 Task: Research new rent appartment in Atlanta, Georgia, to compare modern amenities and finishes.
Action: Mouse moved to (301, 272)
Screenshot: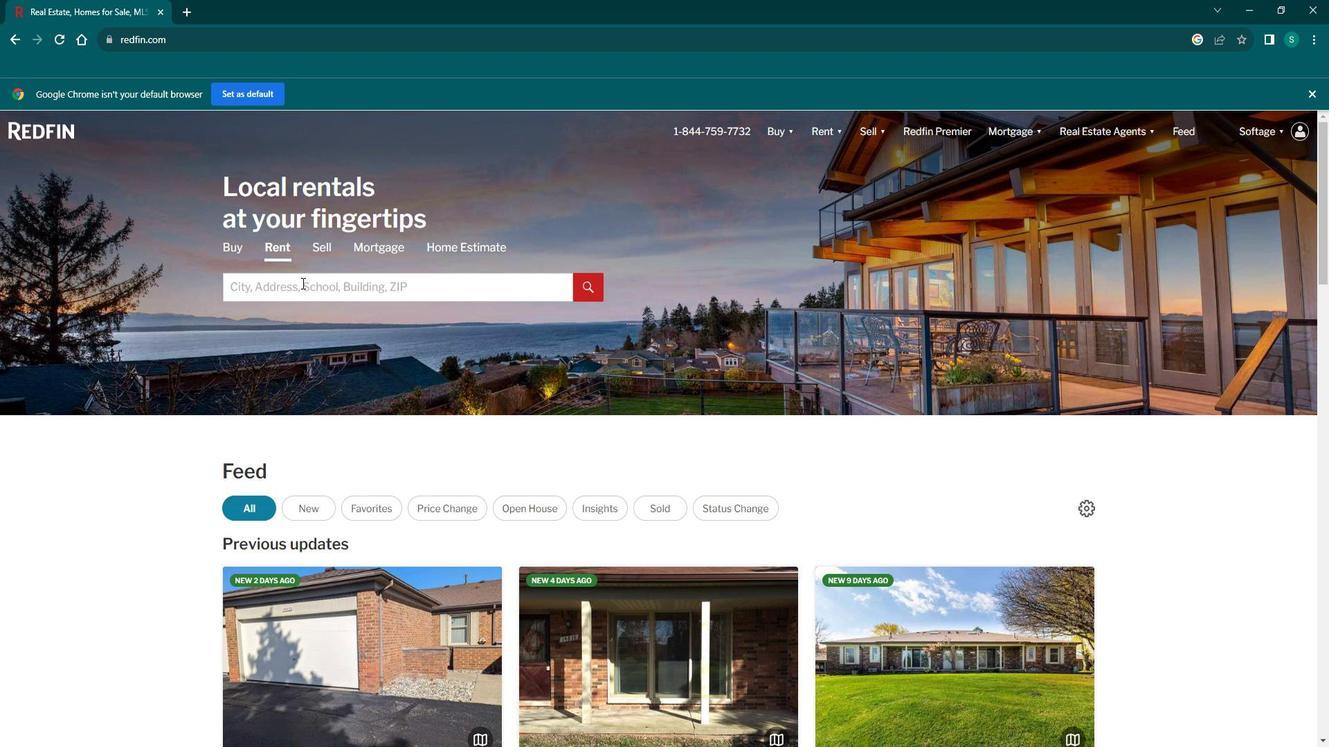 
Action: Mouse pressed left at (301, 272)
Screenshot: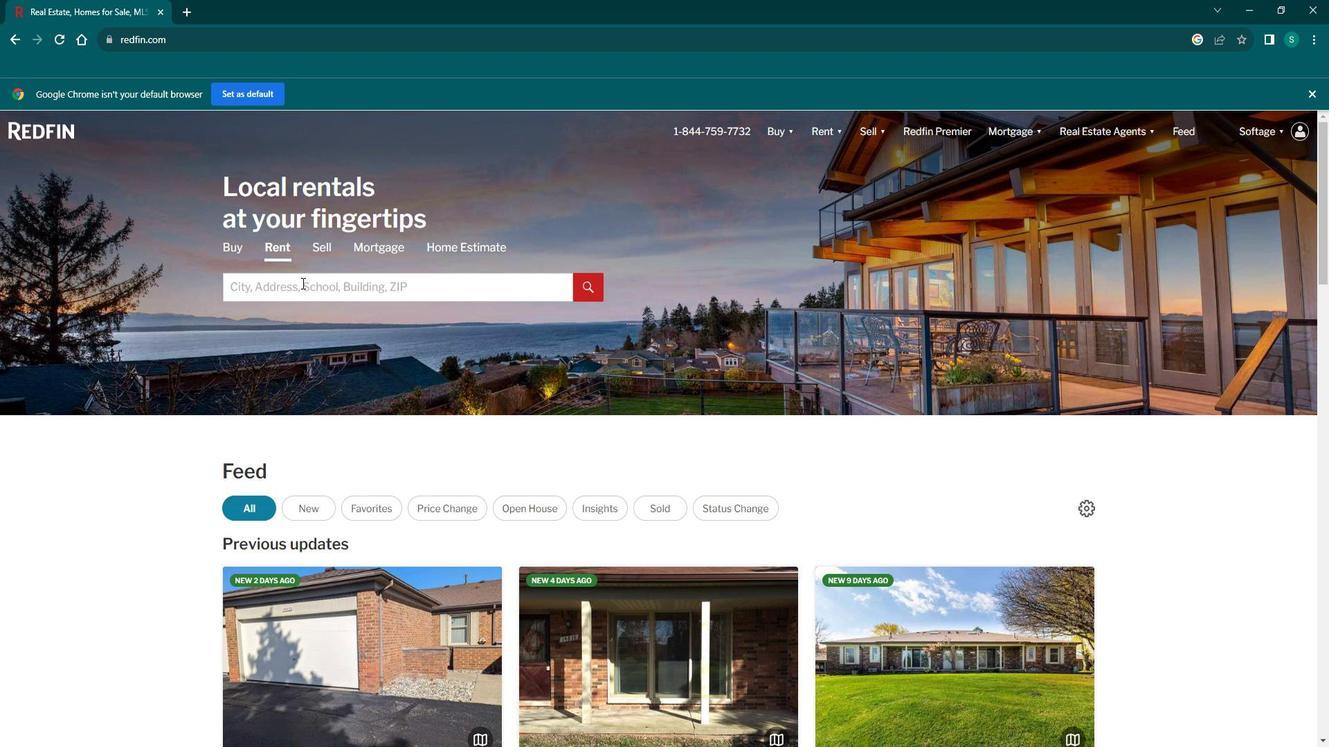 
Action: Key pressed <Key.caps_lock>A<Key.caps_lock>tlants<Key.backspace>a,<Key.caps_lock>G<Key.caps_lock>eorgia<Key.enter>
Screenshot: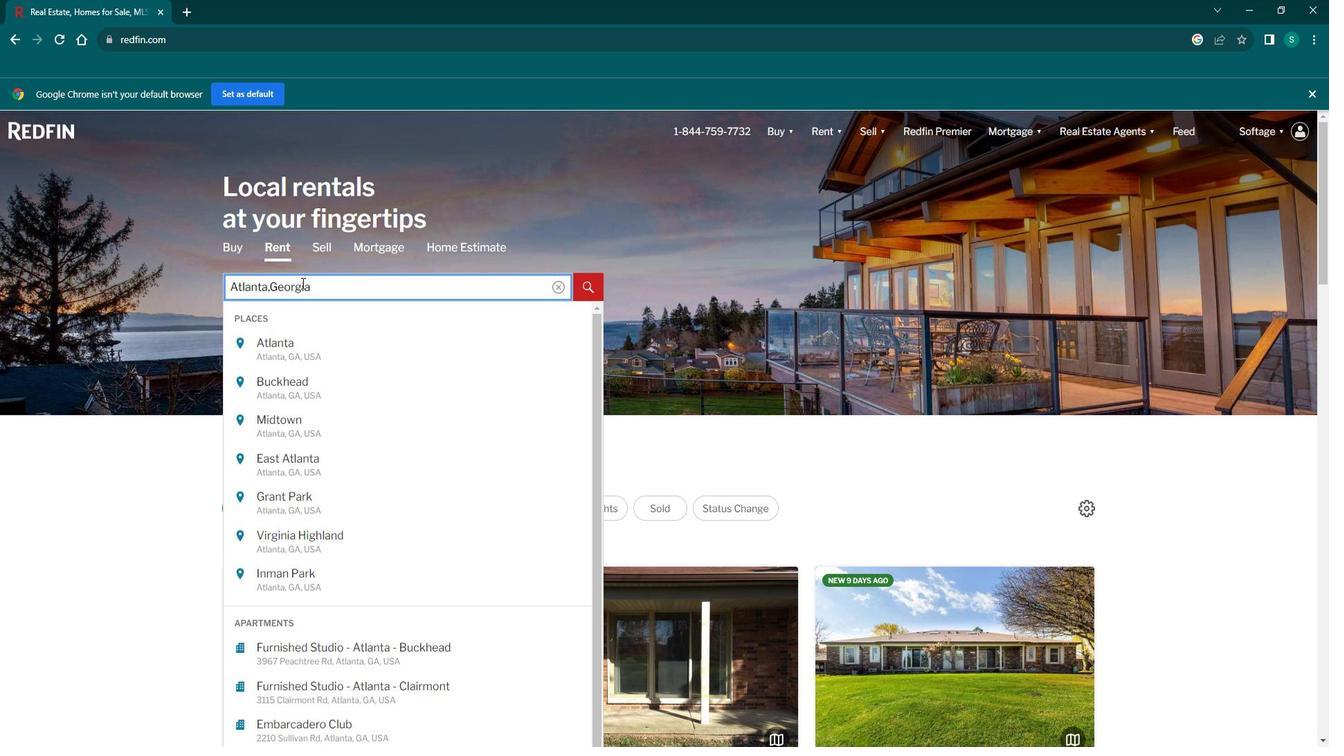 
Action: Mouse moved to (1183, 187)
Screenshot: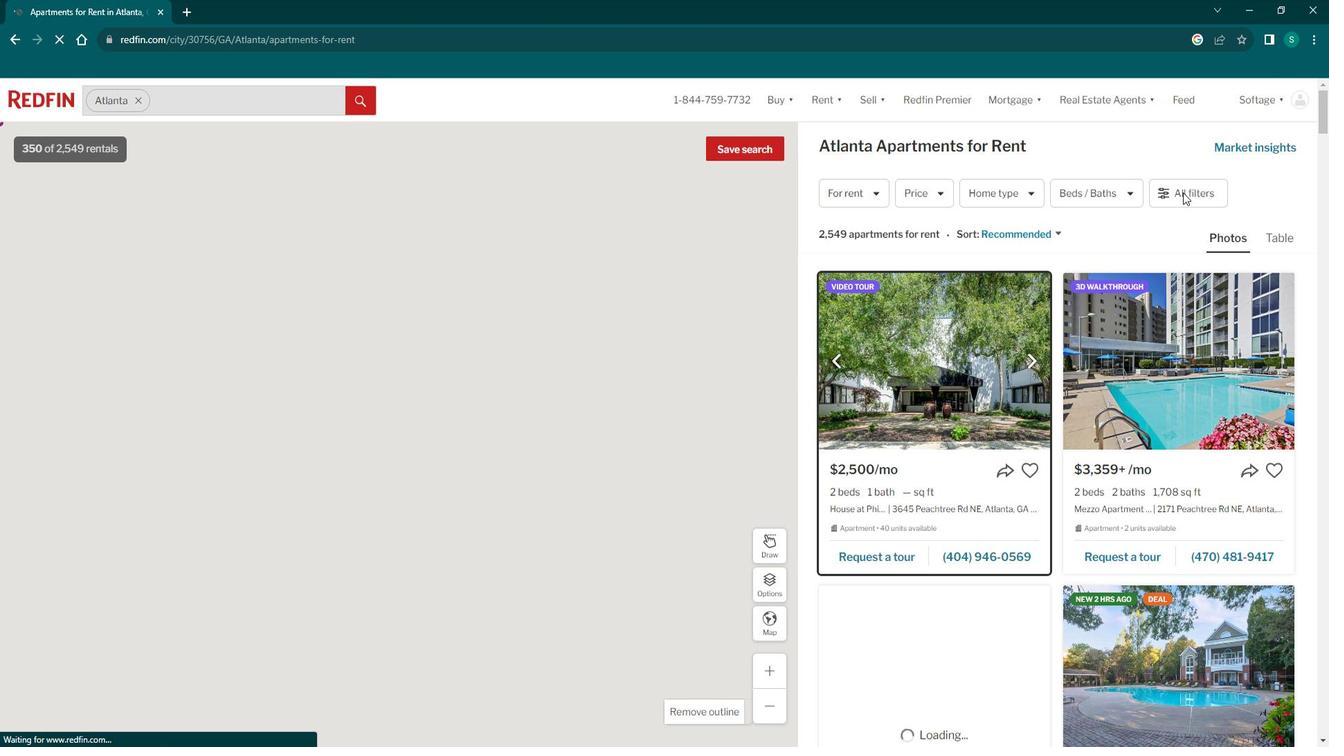 
Action: Mouse pressed left at (1183, 187)
Screenshot: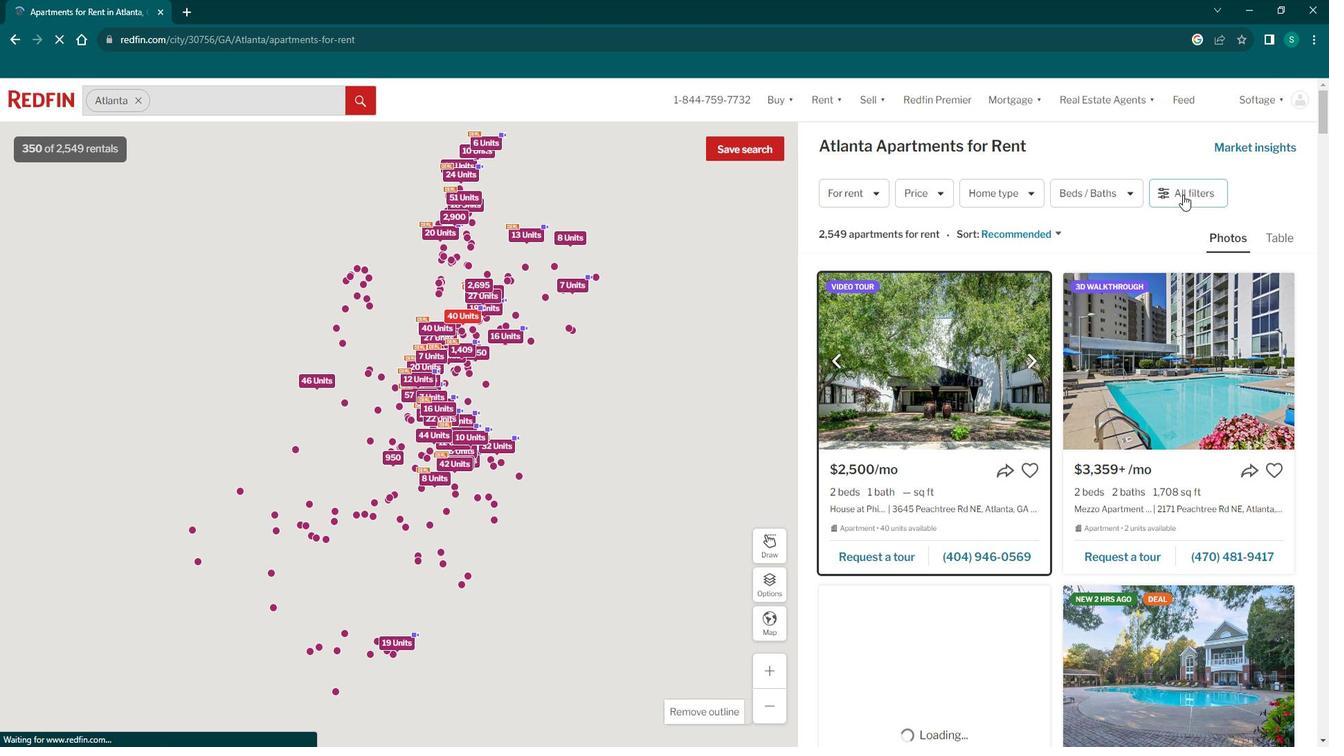 
Action: Mouse moved to (1175, 184)
Screenshot: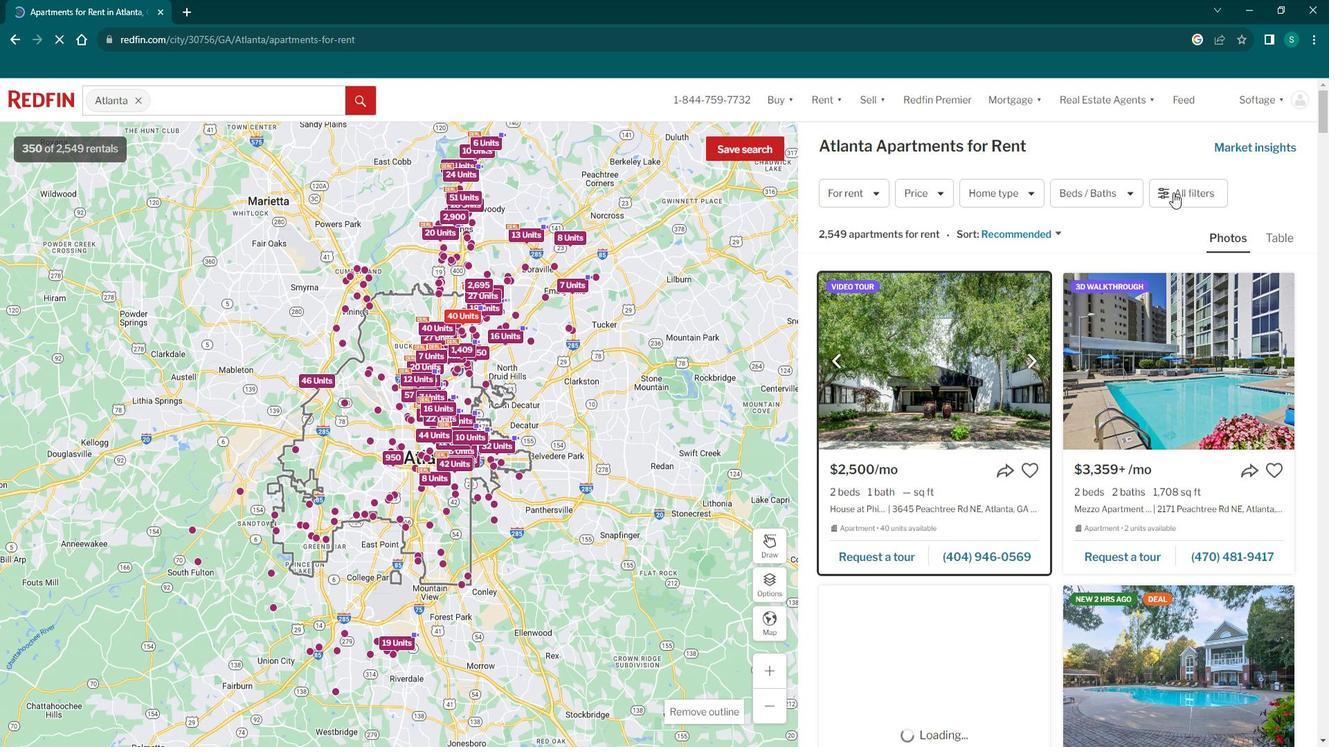 
Action: Mouse pressed left at (1175, 184)
Screenshot: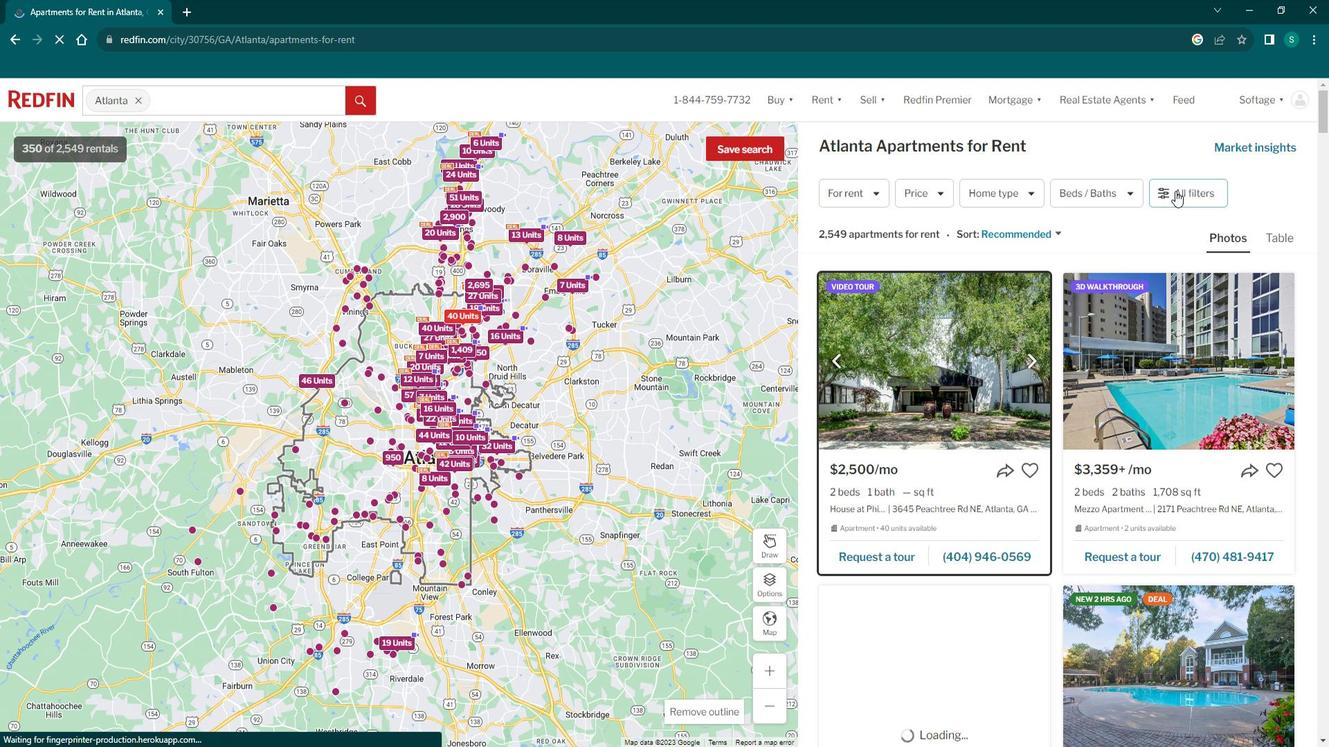 
Action: Mouse moved to (1030, 427)
Screenshot: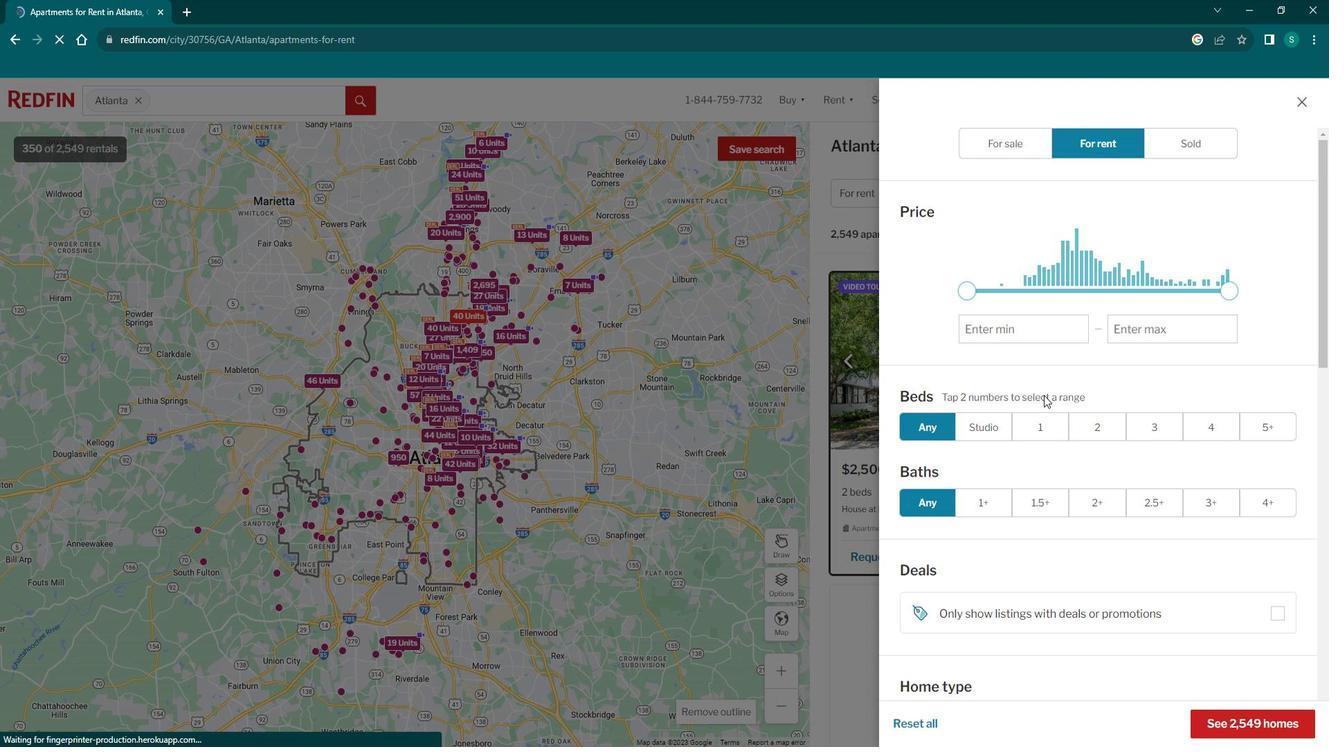 
Action: Mouse scrolled (1030, 427) with delta (0, 0)
Screenshot: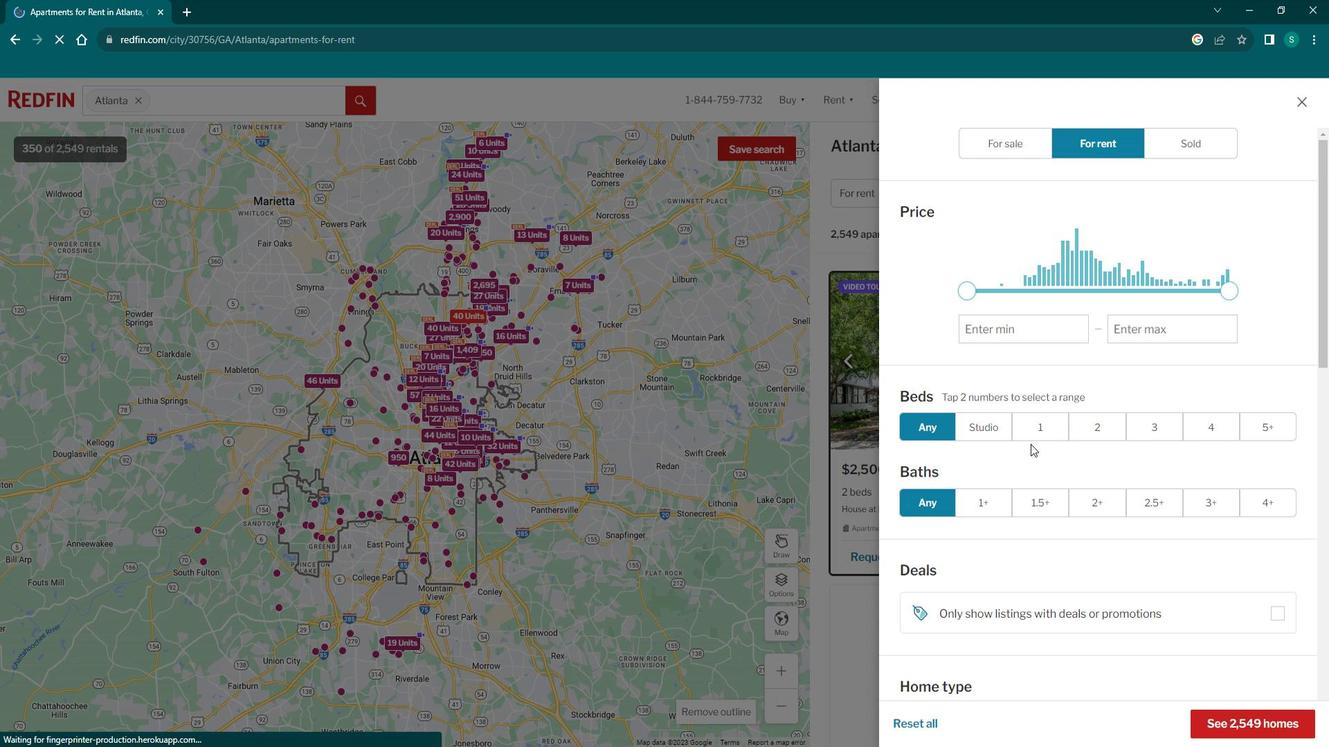 
Action: Mouse scrolled (1030, 427) with delta (0, 0)
Screenshot: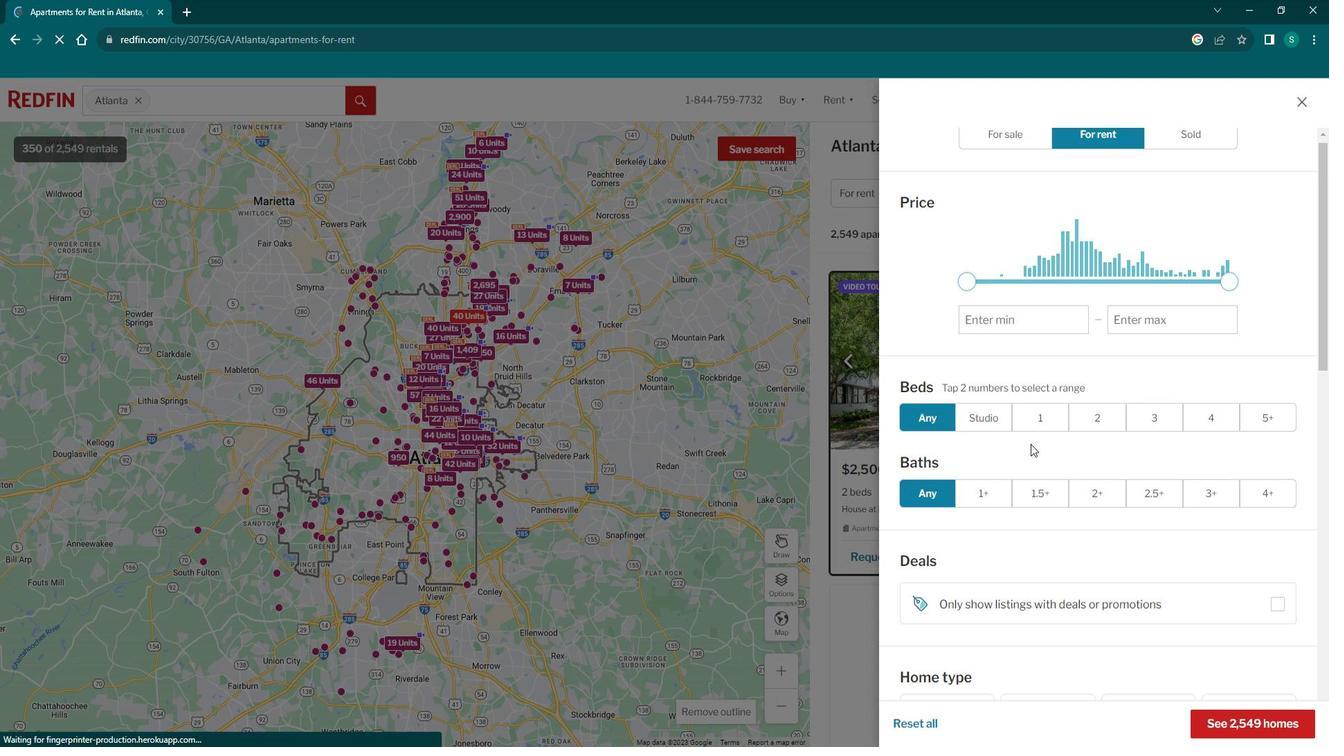 
Action: Mouse scrolled (1030, 427) with delta (0, 0)
Screenshot: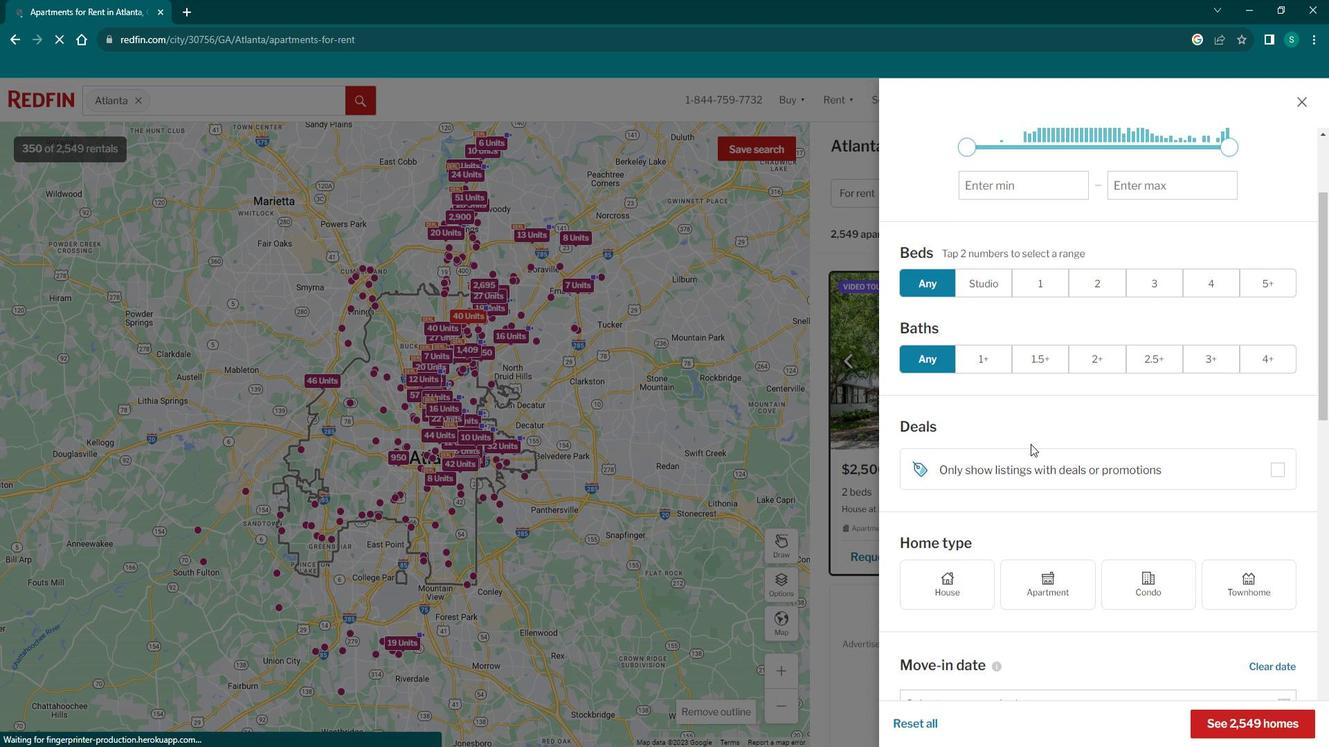 
Action: Mouse moved to (1030, 482)
Screenshot: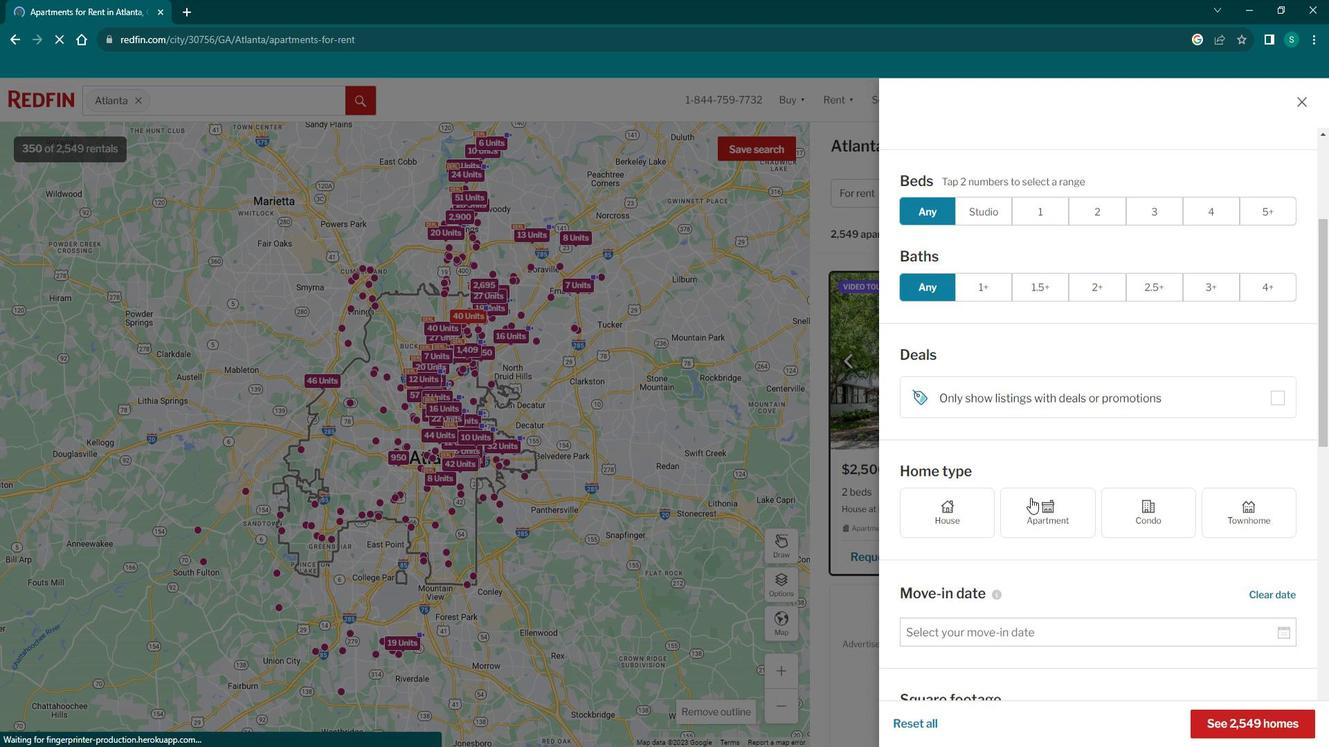 
Action: Mouse pressed left at (1030, 482)
Screenshot: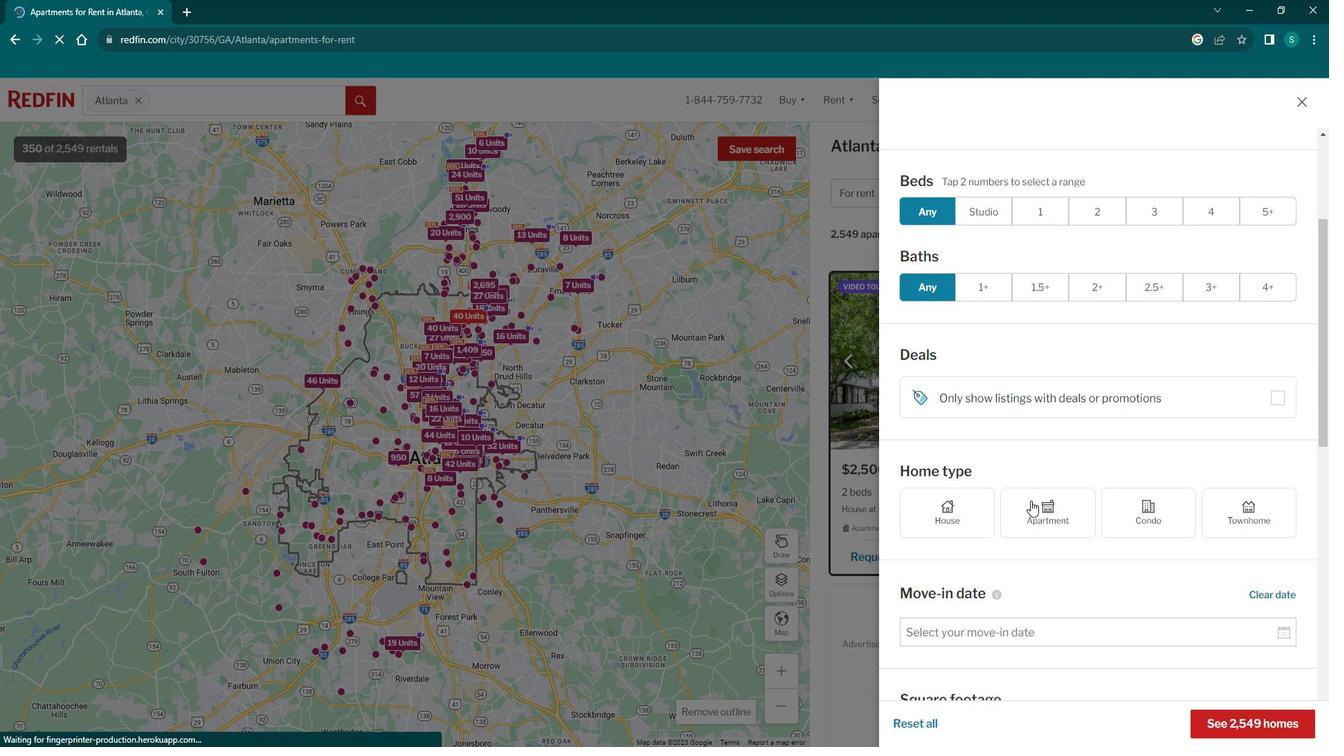 
Action: Mouse moved to (1036, 400)
Screenshot: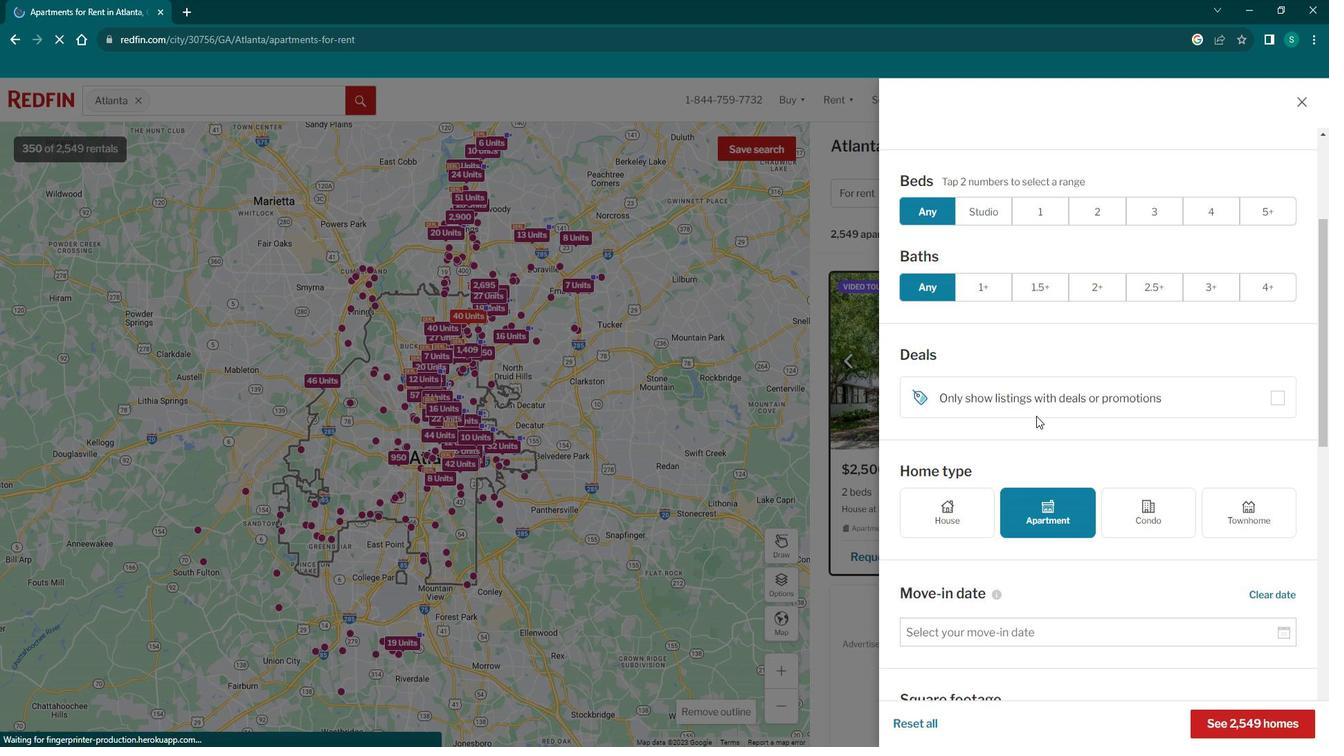 
Action: Mouse scrolled (1036, 401) with delta (0, 0)
Screenshot: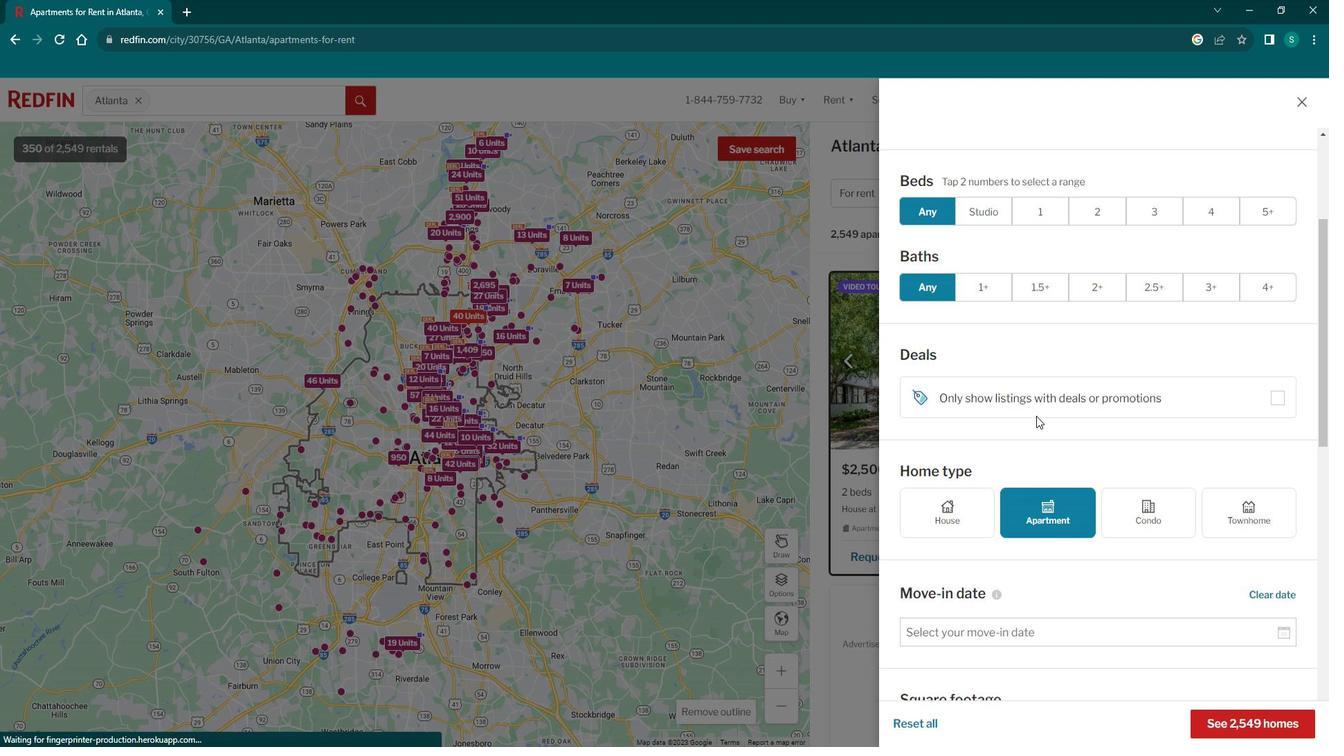 
Action: Mouse scrolled (1036, 400) with delta (0, 0)
Screenshot: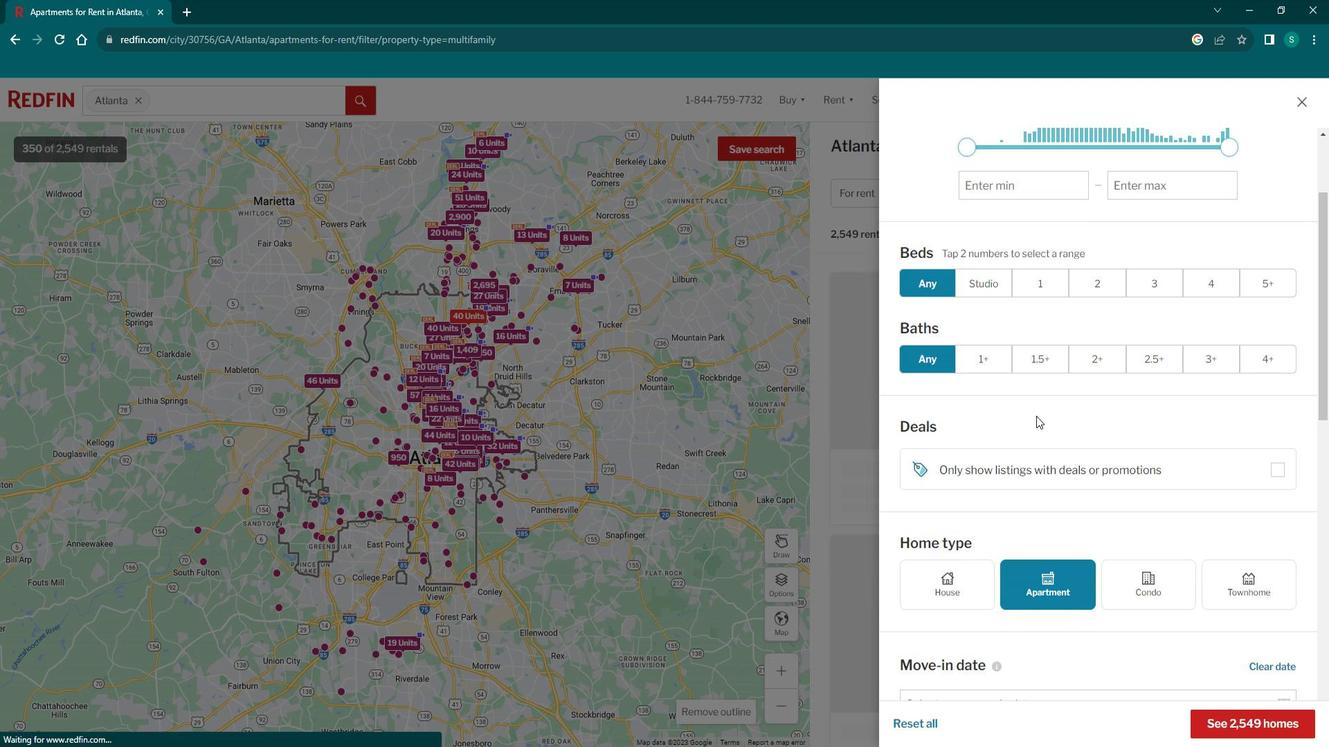 
Action: Mouse scrolled (1036, 400) with delta (0, 0)
Screenshot: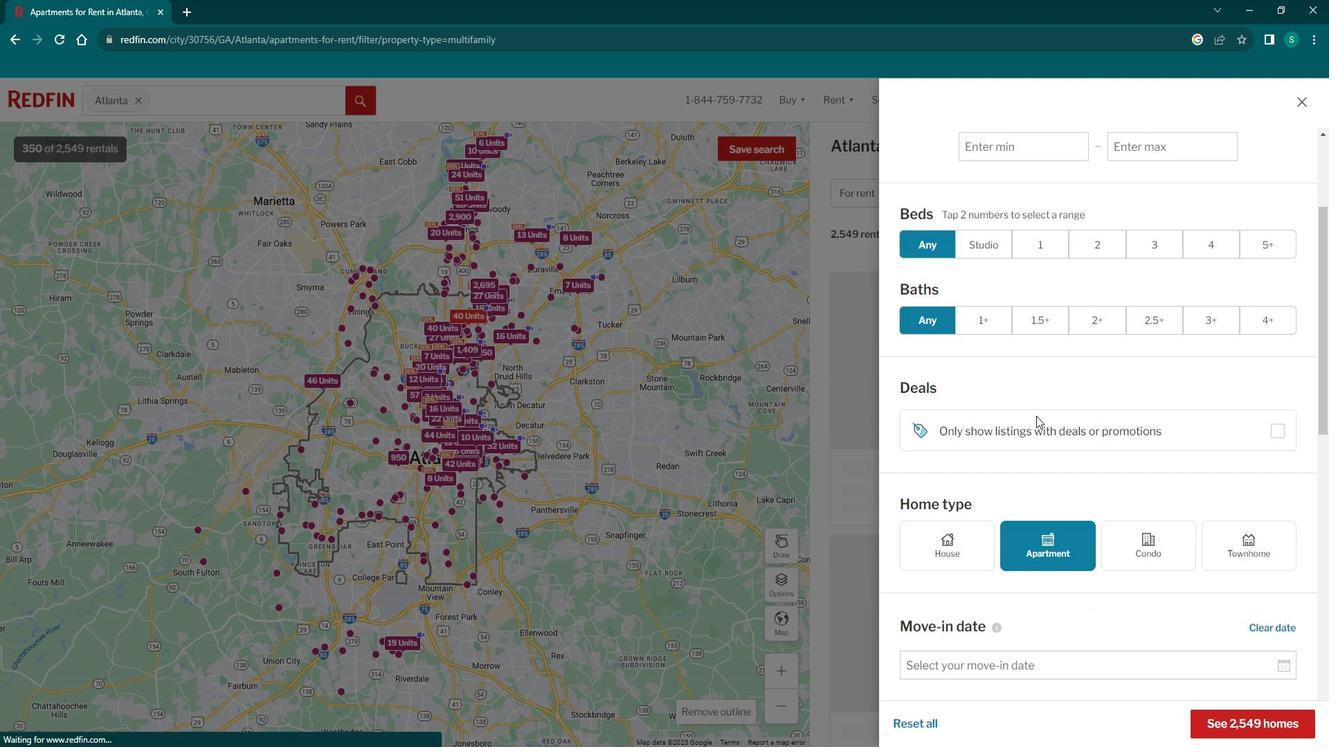 
Action: Mouse scrolled (1036, 400) with delta (0, 0)
Screenshot: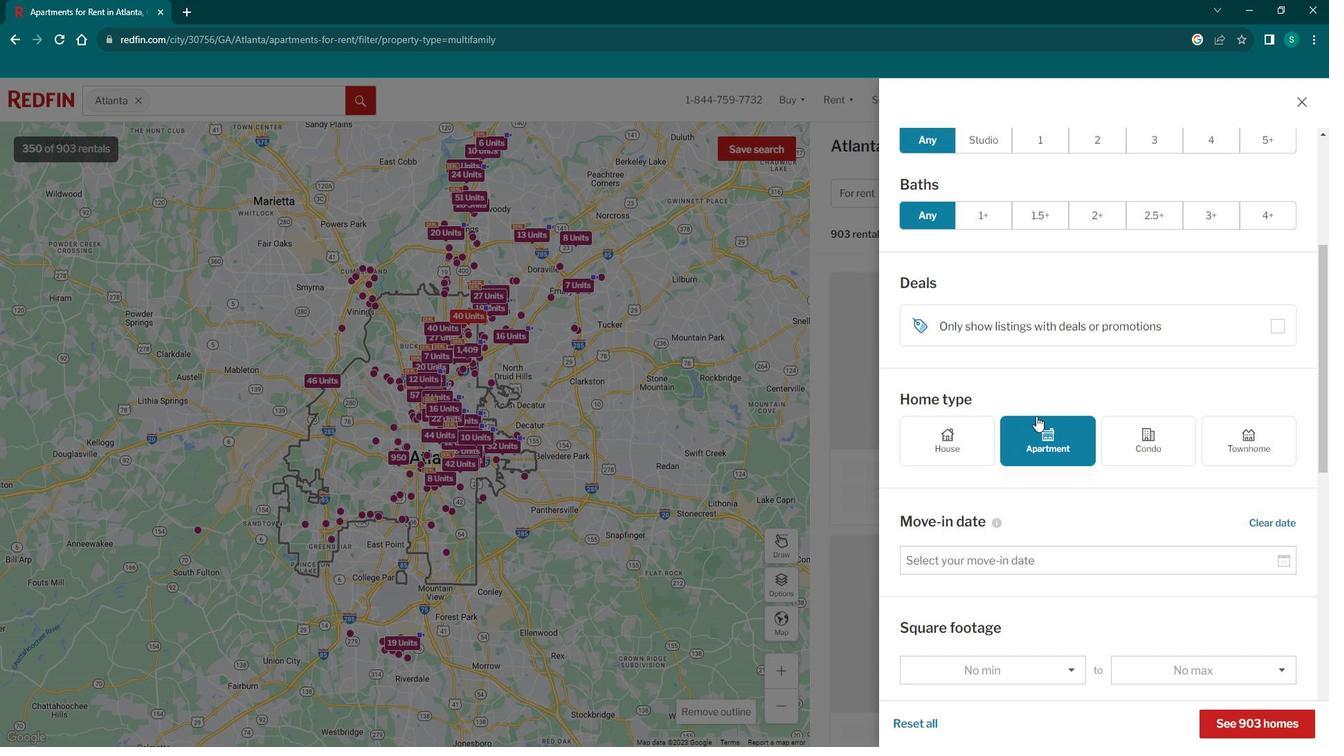 
Action: Mouse scrolled (1036, 400) with delta (0, 0)
Screenshot: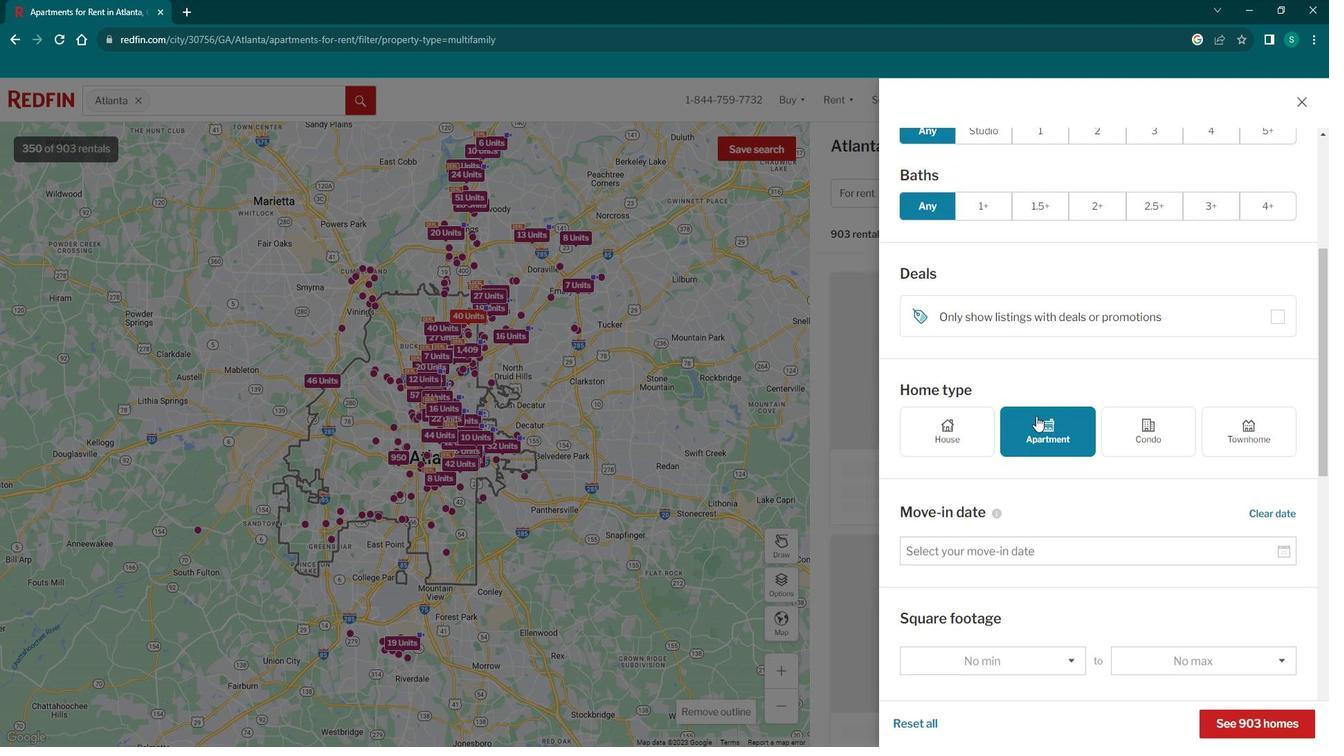 
Action: Mouse scrolled (1036, 400) with delta (0, 0)
Screenshot: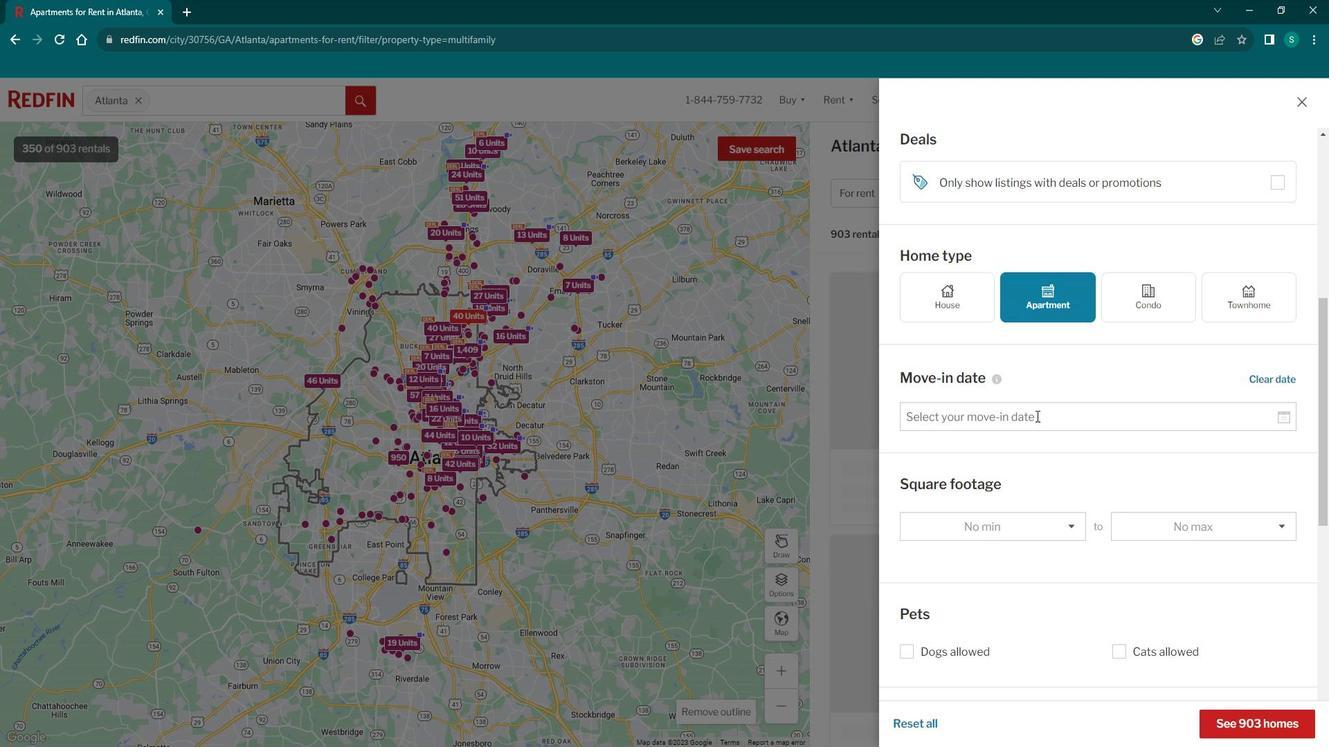
Action: Mouse scrolled (1036, 400) with delta (0, 0)
Screenshot: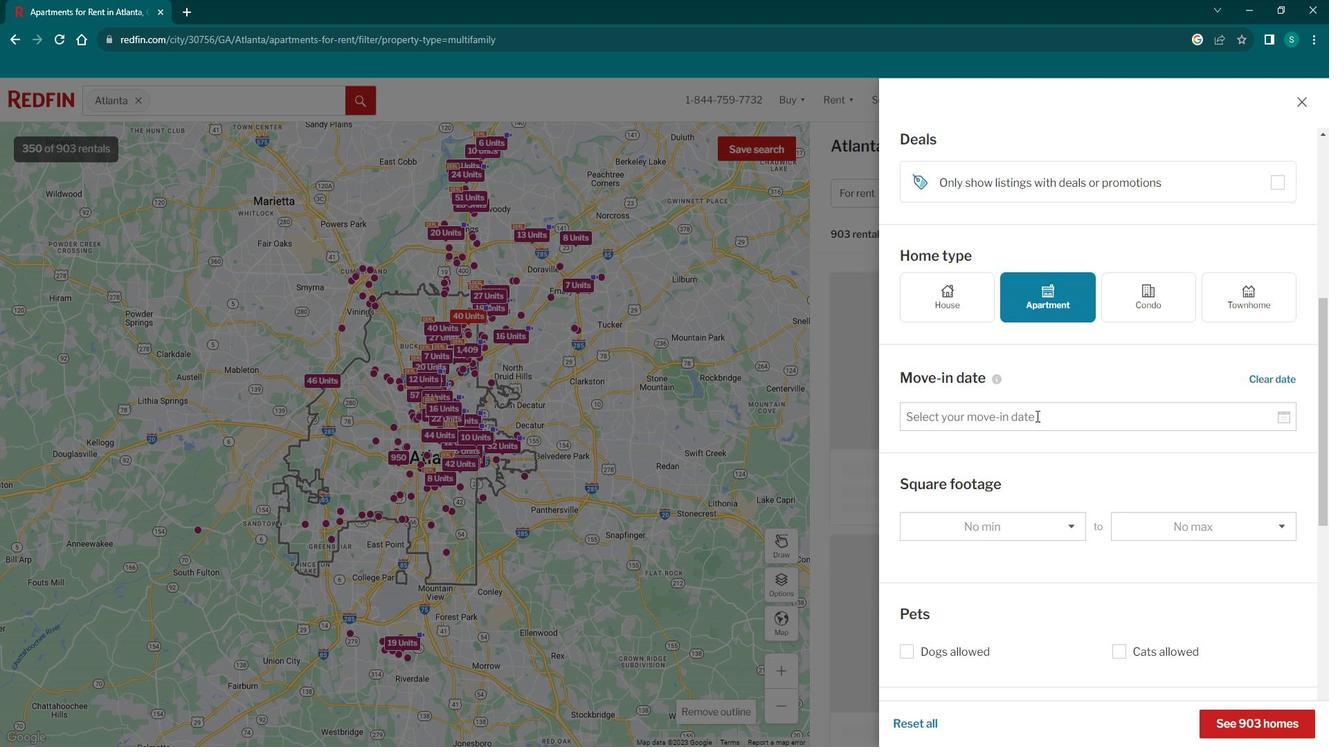 
Action: Mouse scrolled (1036, 400) with delta (0, 0)
Screenshot: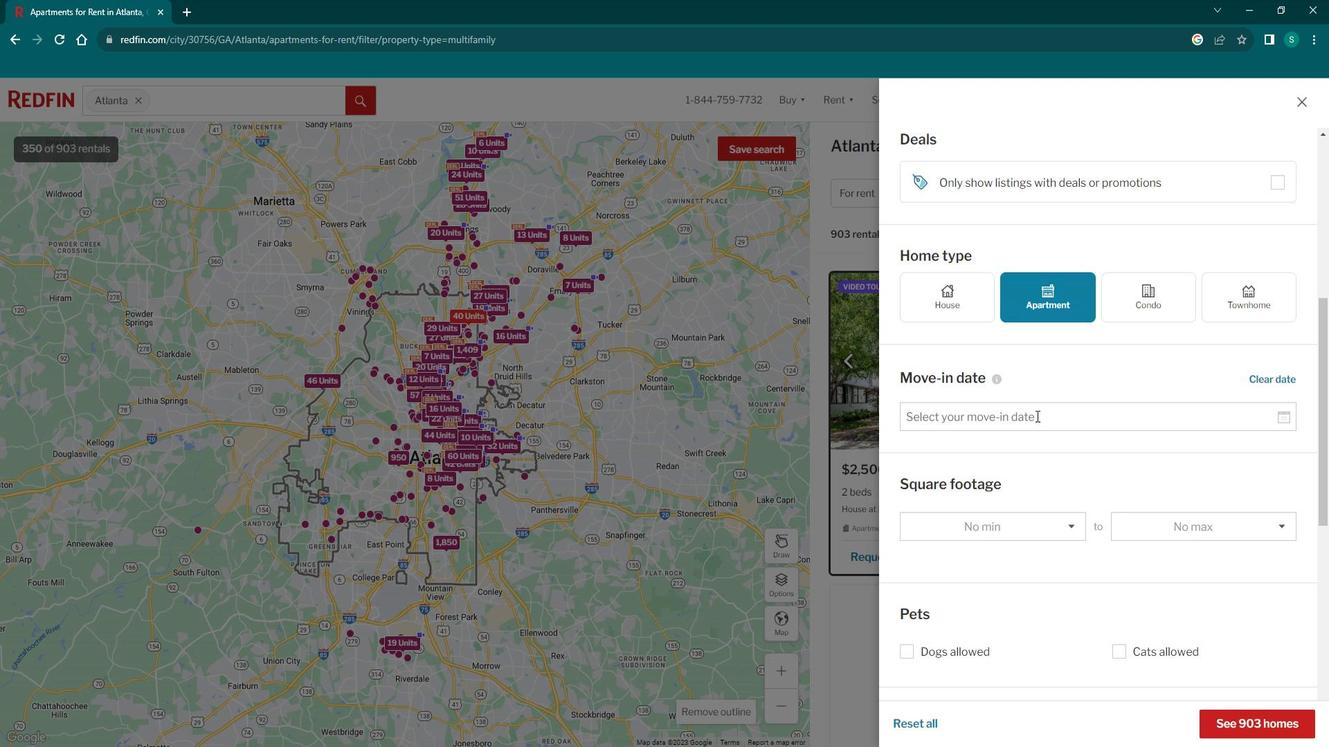 
Action: Mouse scrolled (1036, 400) with delta (0, 0)
Screenshot: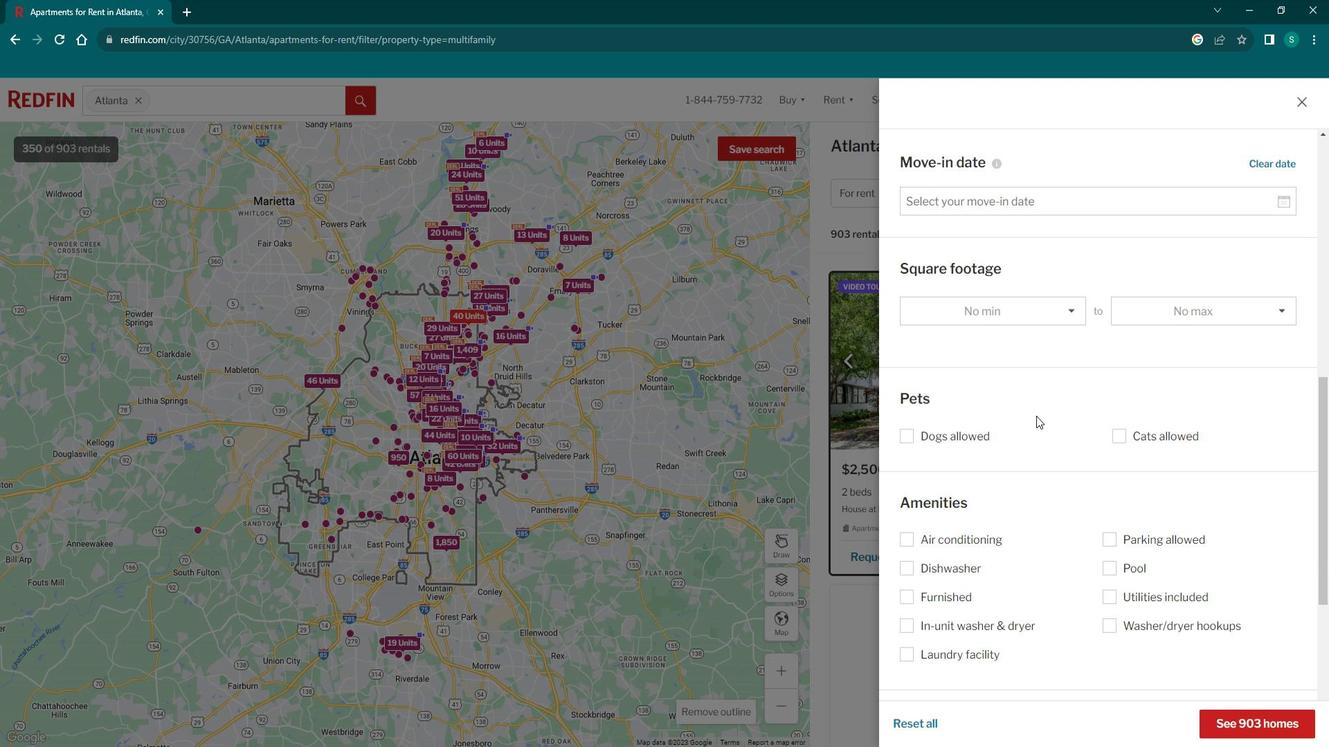 
Action: Mouse scrolled (1036, 400) with delta (0, 0)
Screenshot: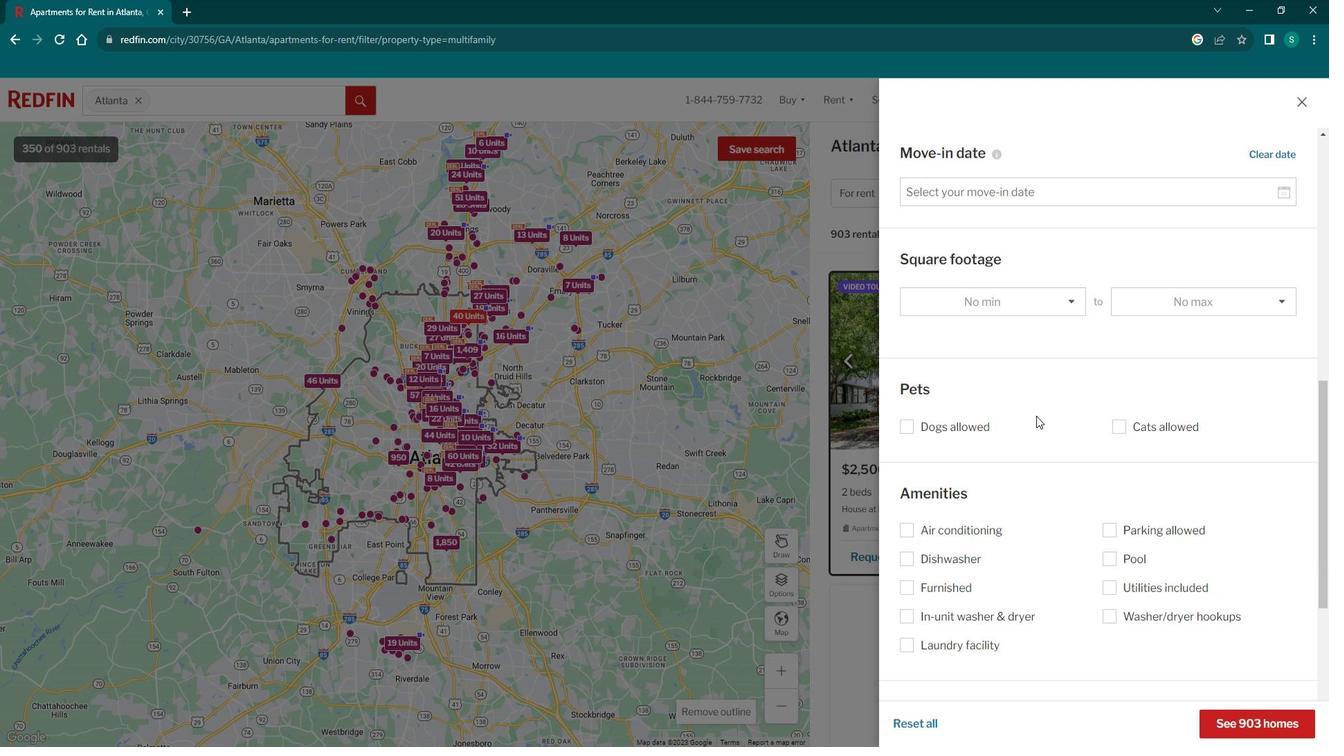 
Action: Mouse moved to (1108, 432)
Screenshot: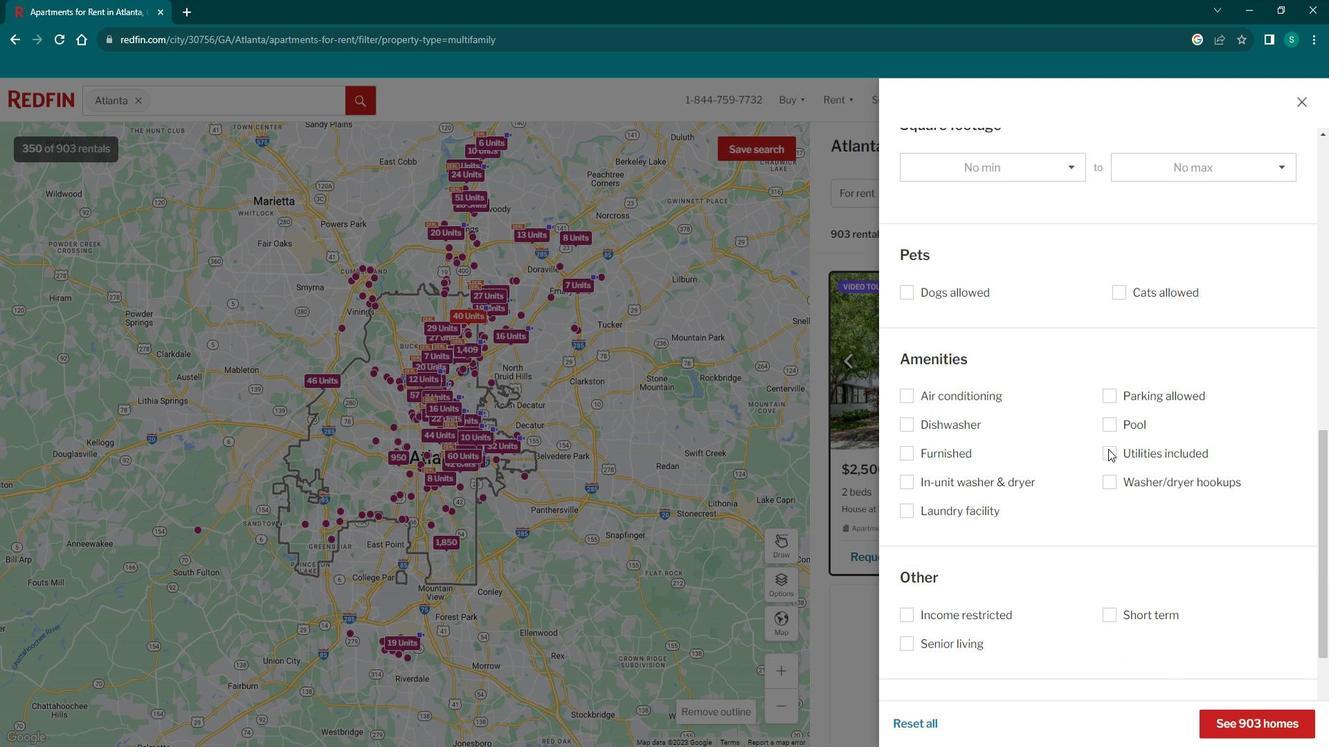 
Action: Mouse pressed left at (1108, 432)
Screenshot: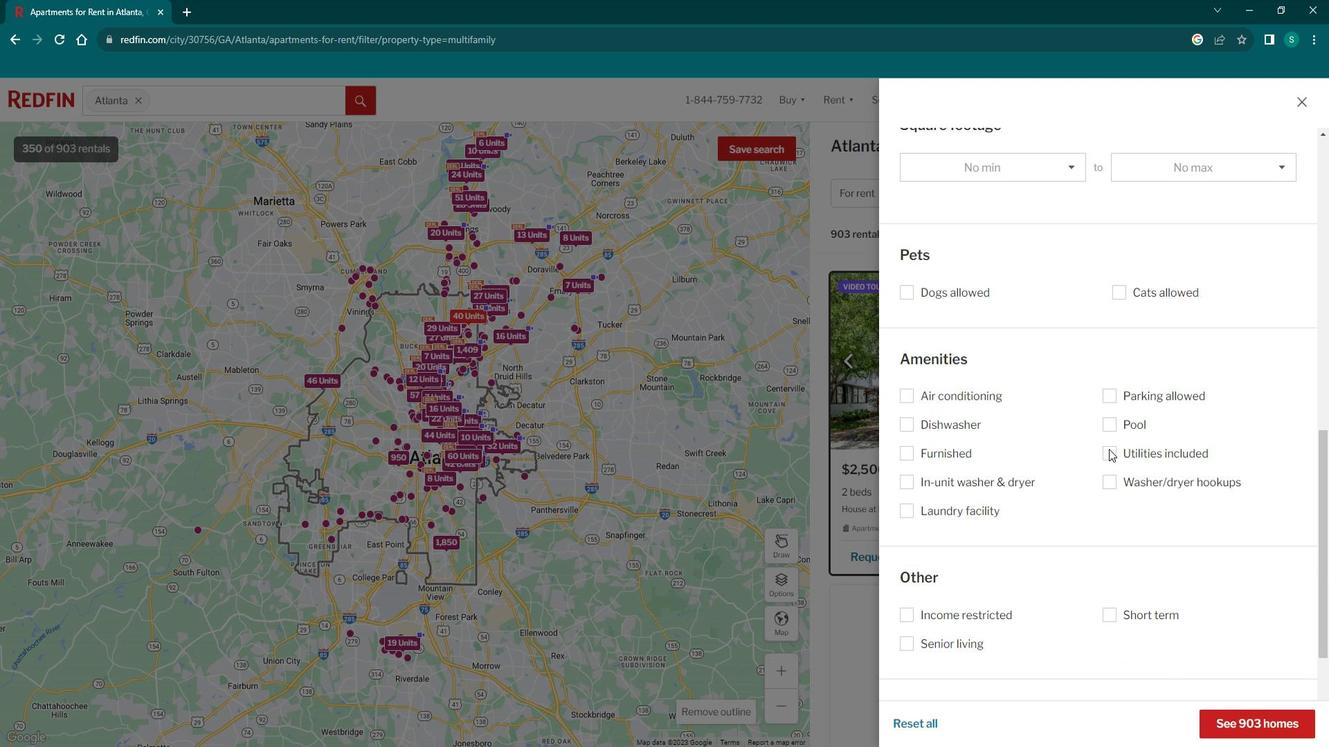 
Action: Mouse moved to (920, 430)
Screenshot: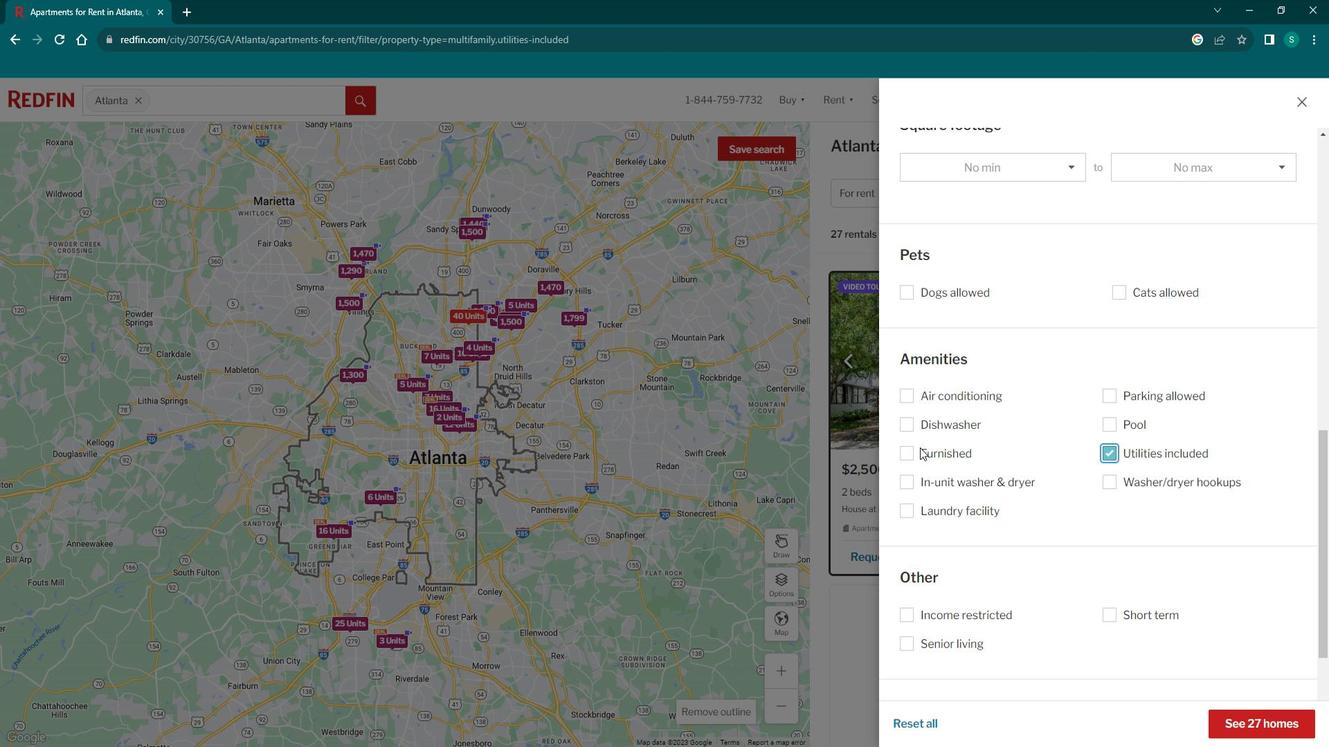 
Action: Mouse pressed left at (920, 430)
Screenshot: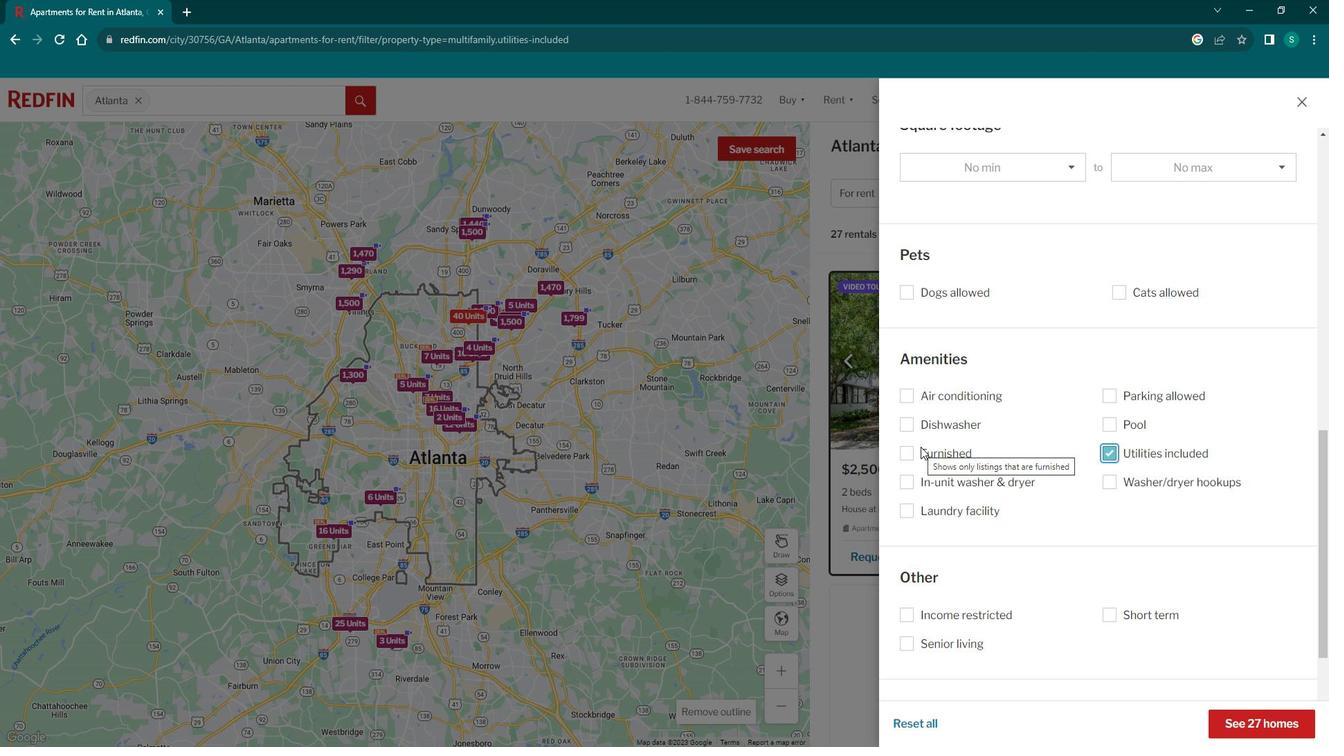 
Action: Mouse moved to (935, 382)
Screenshot: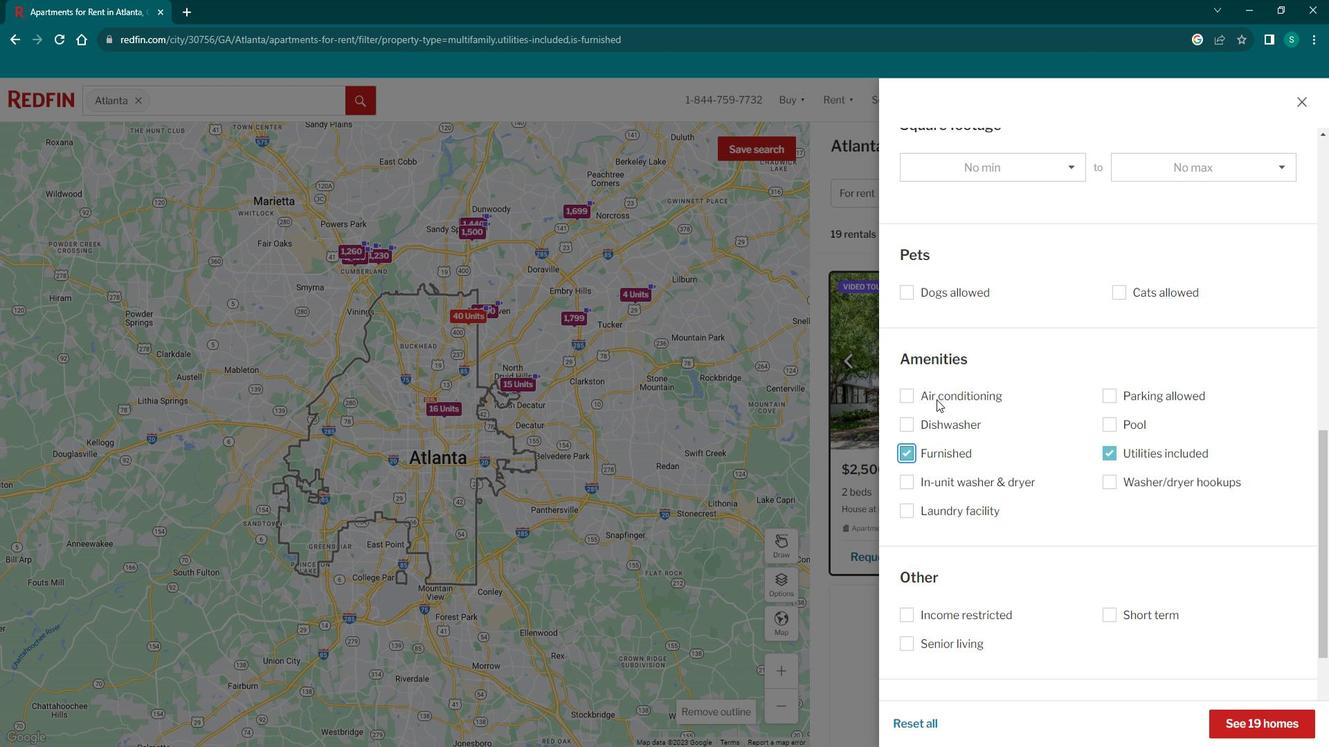 
Action: Mouse pressed left at (935, 382)
Screenshot: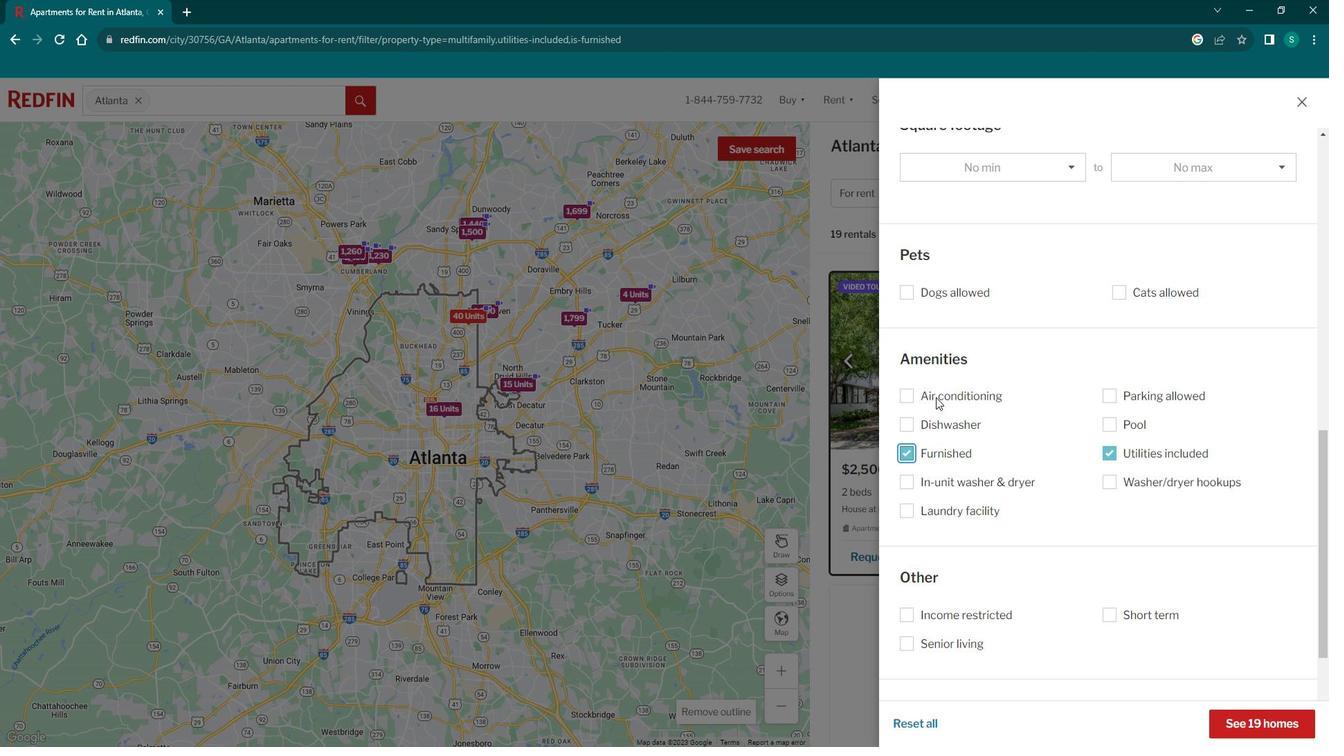 
Action: Mouse moved to (1270, 695)
Screenshot: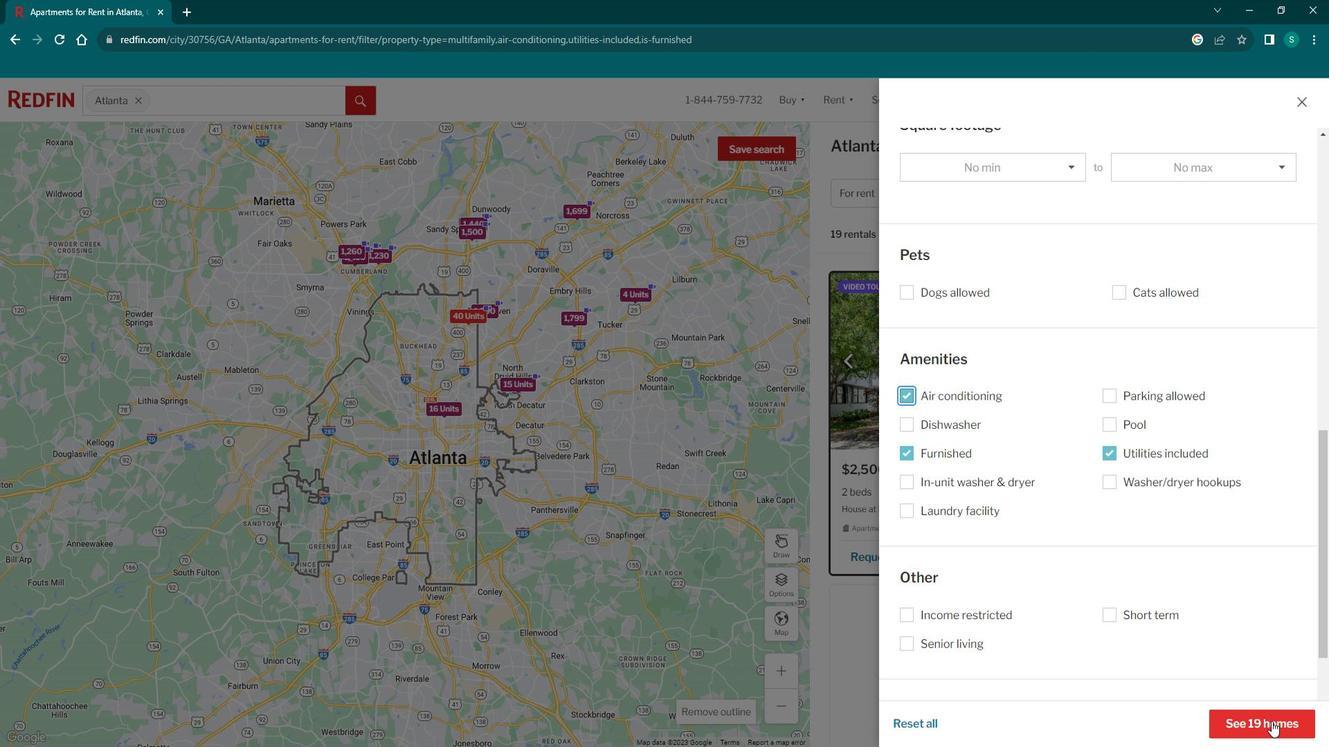 
Action: Mouse pressed left at (1270, 695)
Screenshot: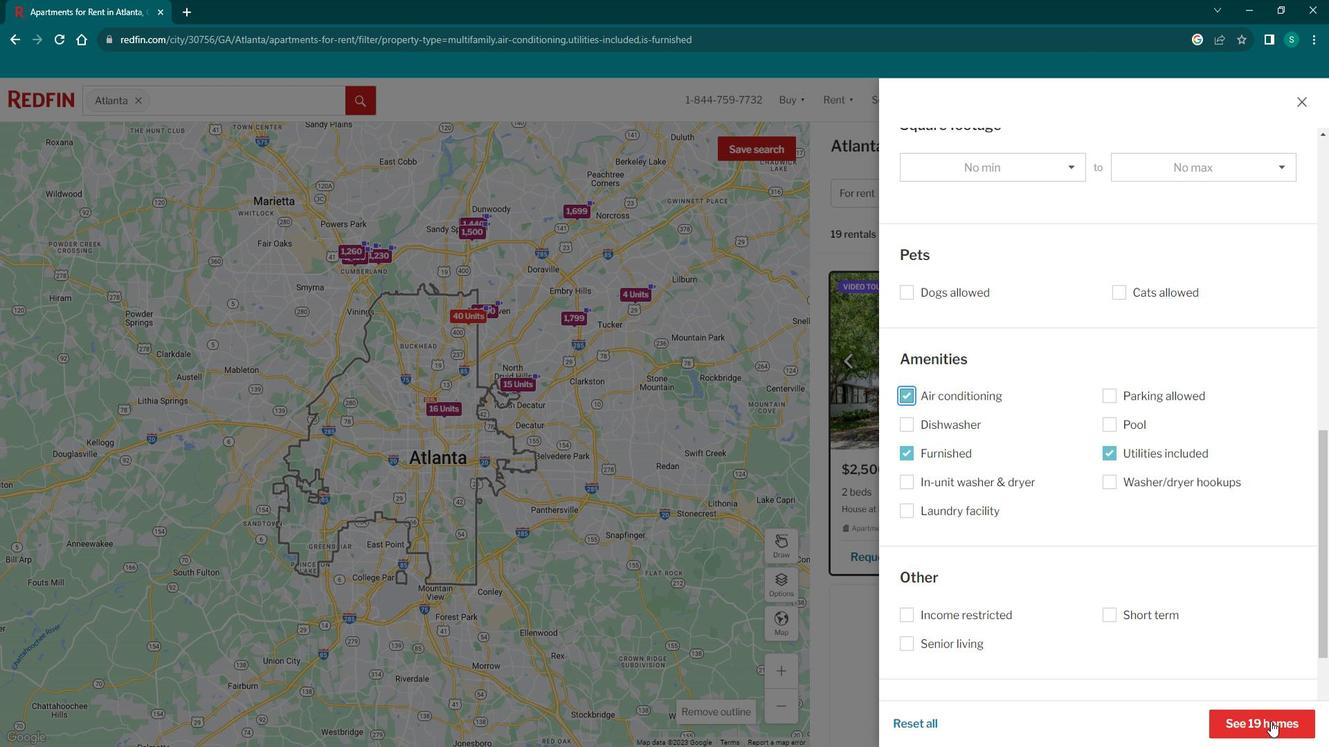 
Action: Mouse moved to (942, 447)
Screenshot: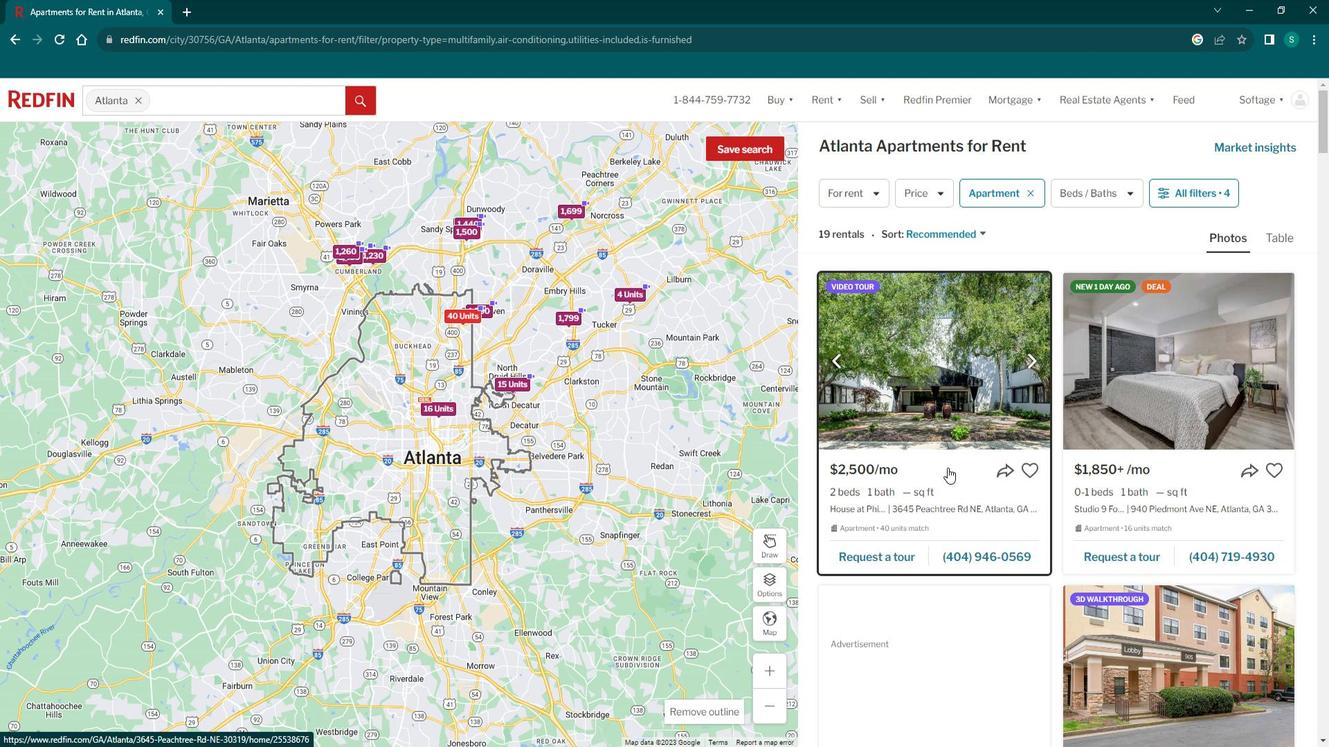 
Action: Mouse scrolled (942, 447) with delta (0, 0)
Screenshot: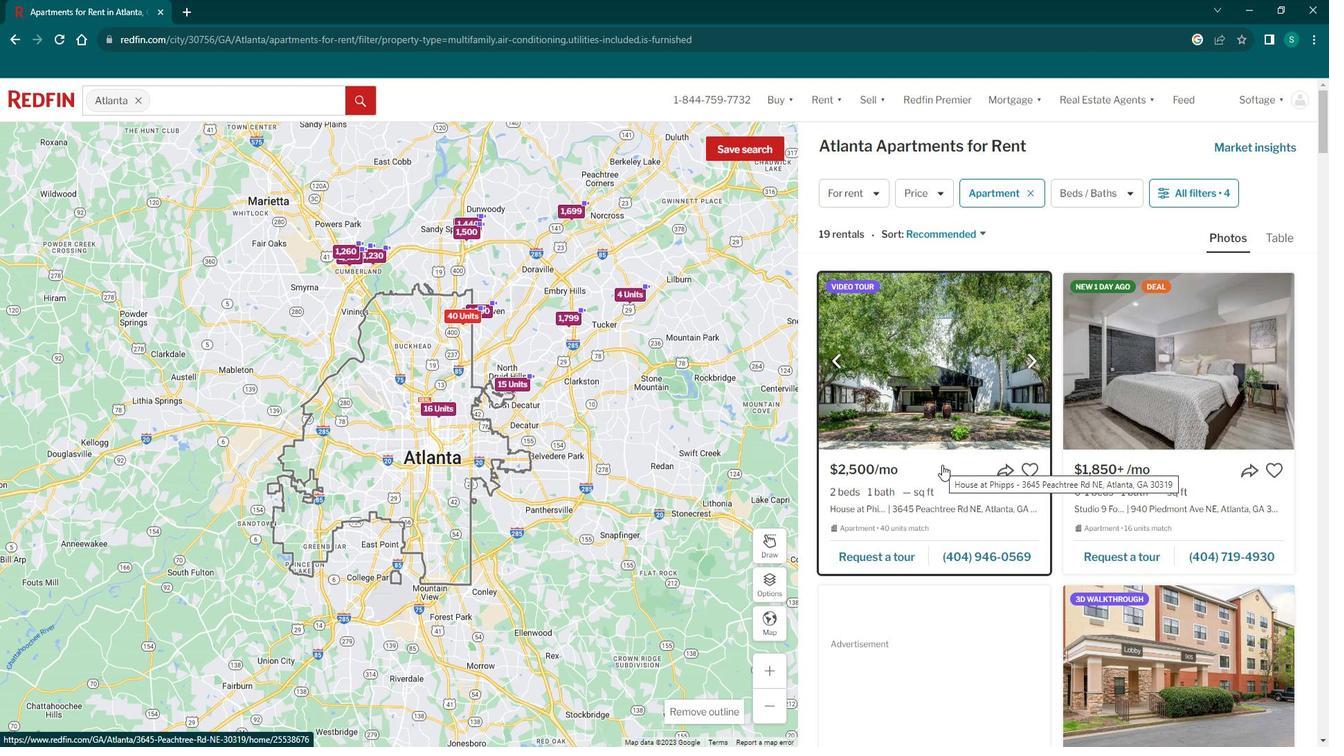 
Action: Mouse scrolled (942, 447) with delta (0, 0)
Screenshot: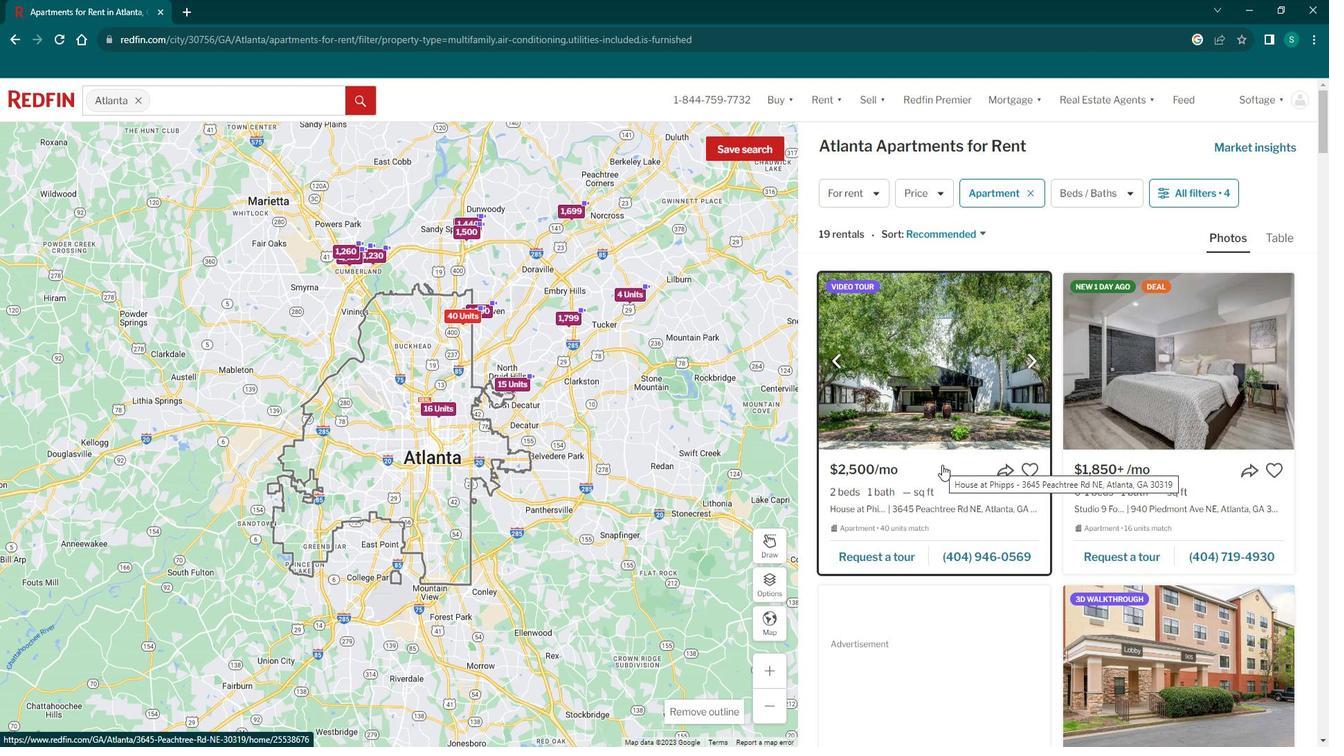
Action: Mouse scrolled (942, 447) with delta (0, 0)
Screenshot: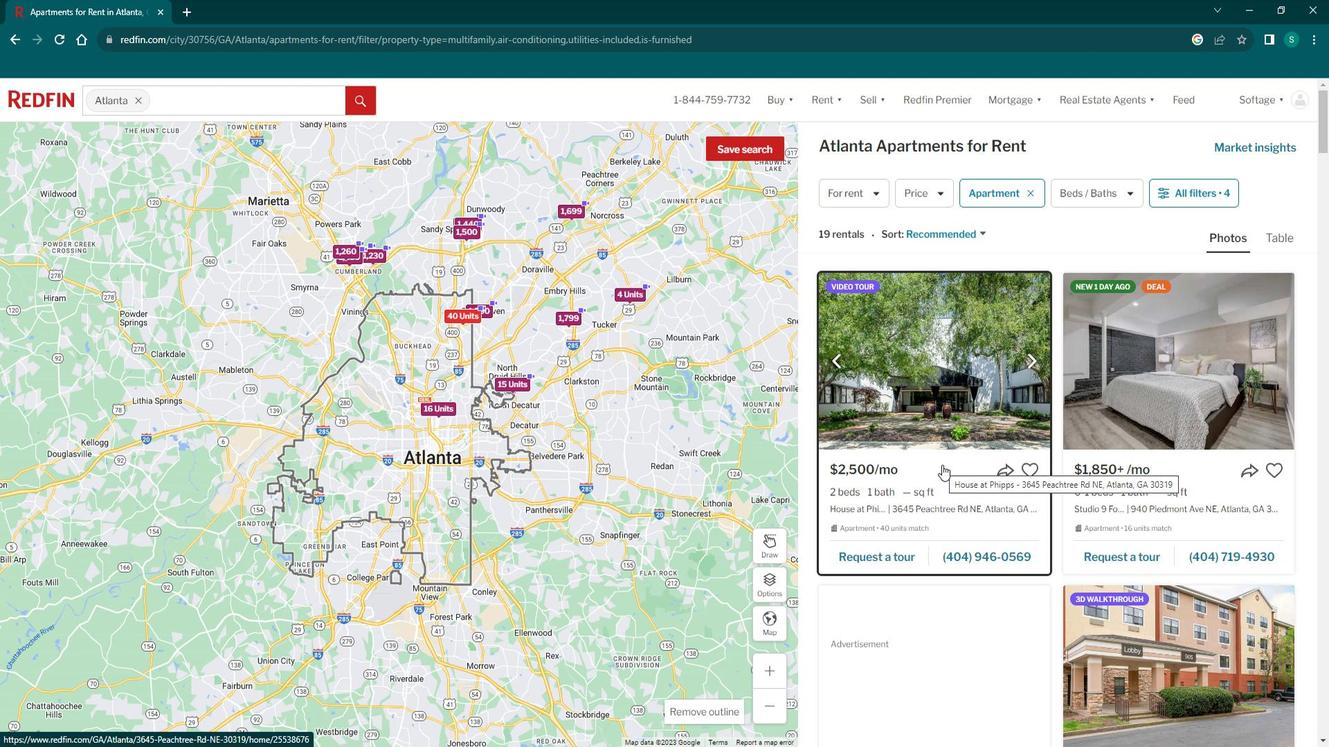 
Action: Mouse scrolled (942, 447) with delta (0, 0)
Screenshot: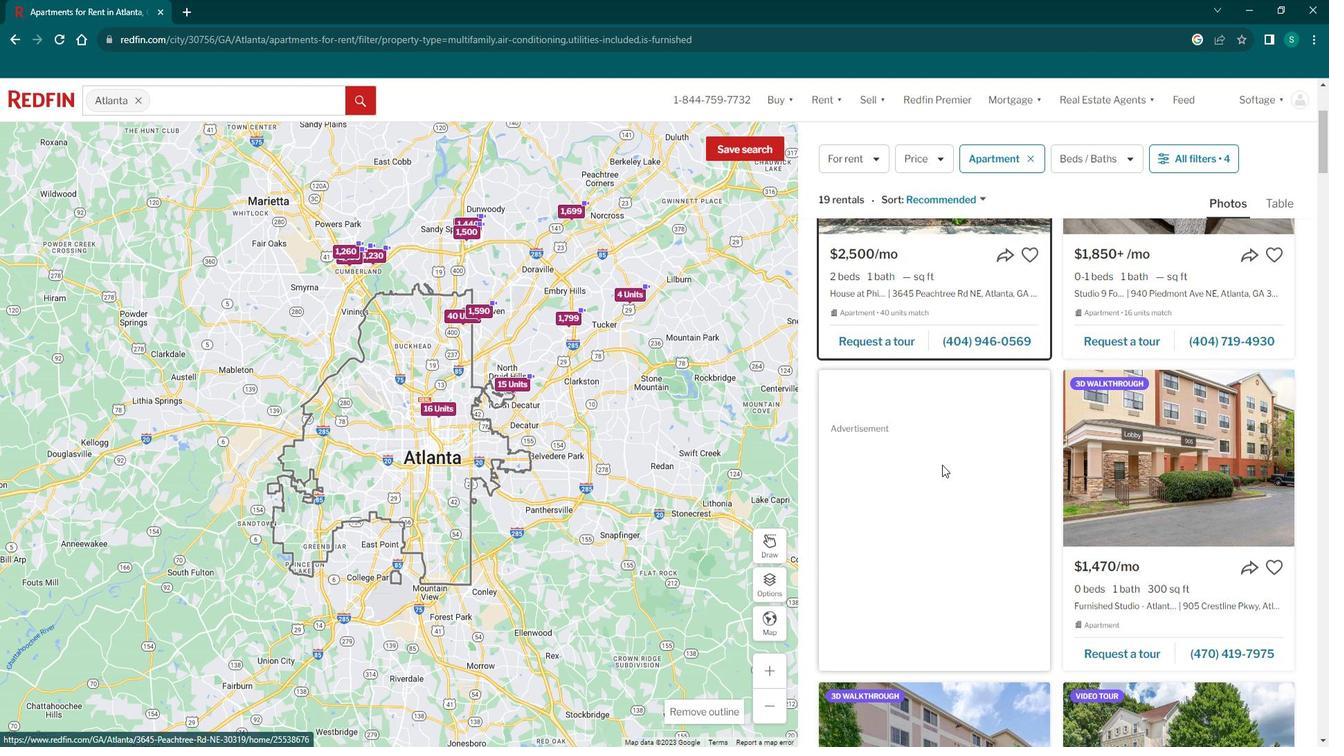
Action: Mouse scrolled (942, 447) with delta (0, 0)
Screenshot: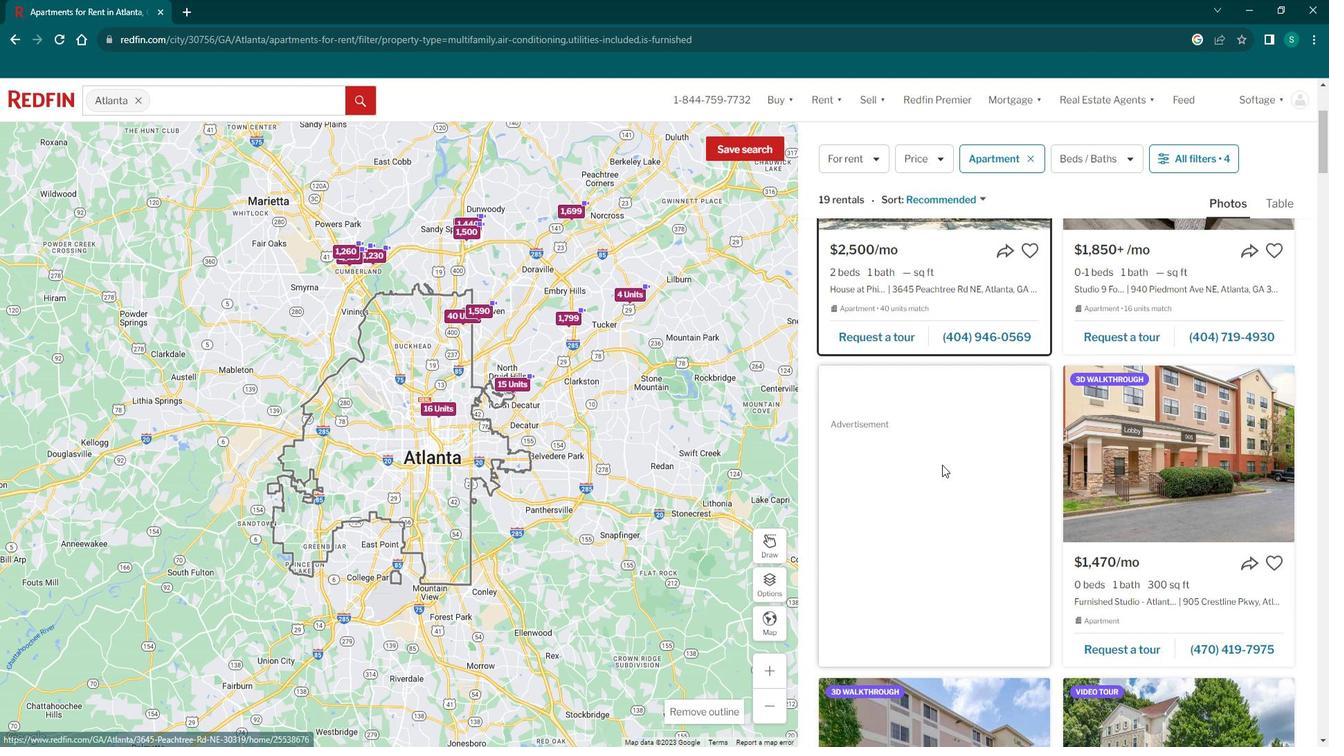 
Action: Mouse scrolled (942, 447) with delta (0, 0)
Screenshot: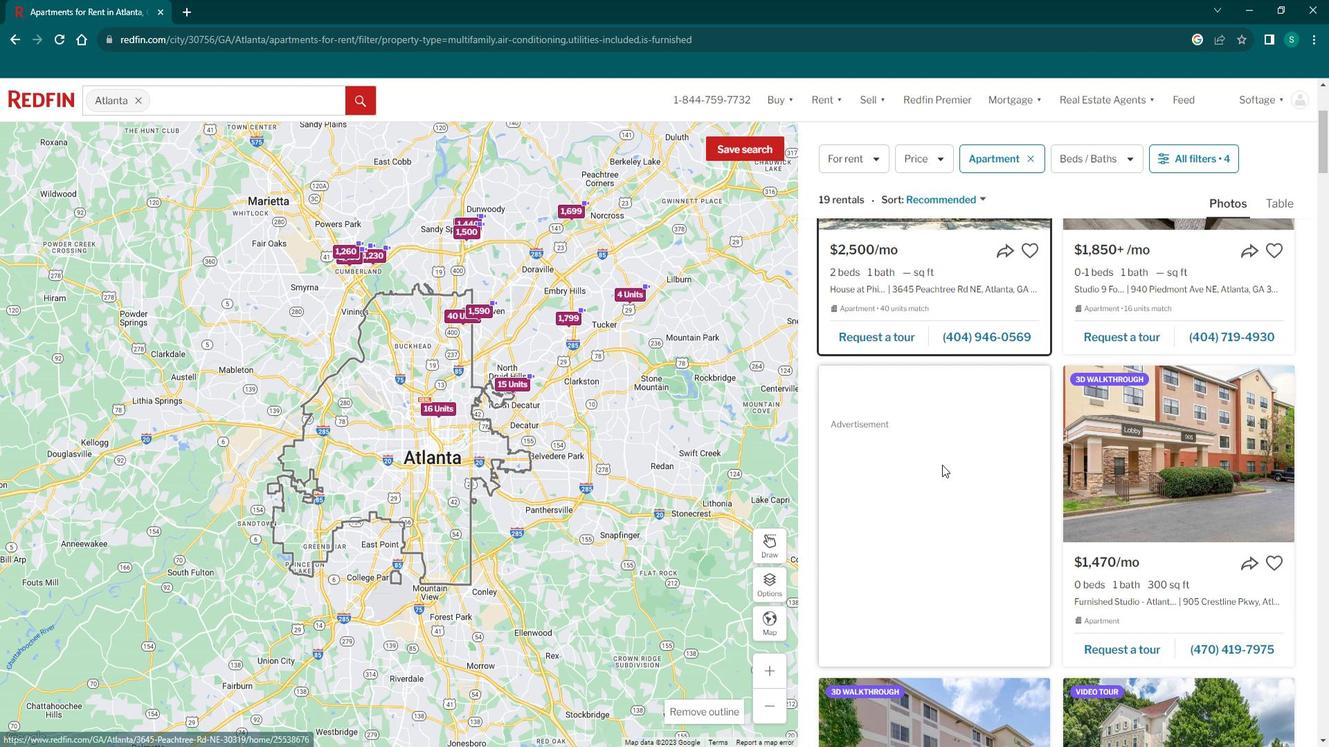 
Action: Mouse scrolled (942, 448) with delta (0, 0)
Screenshot: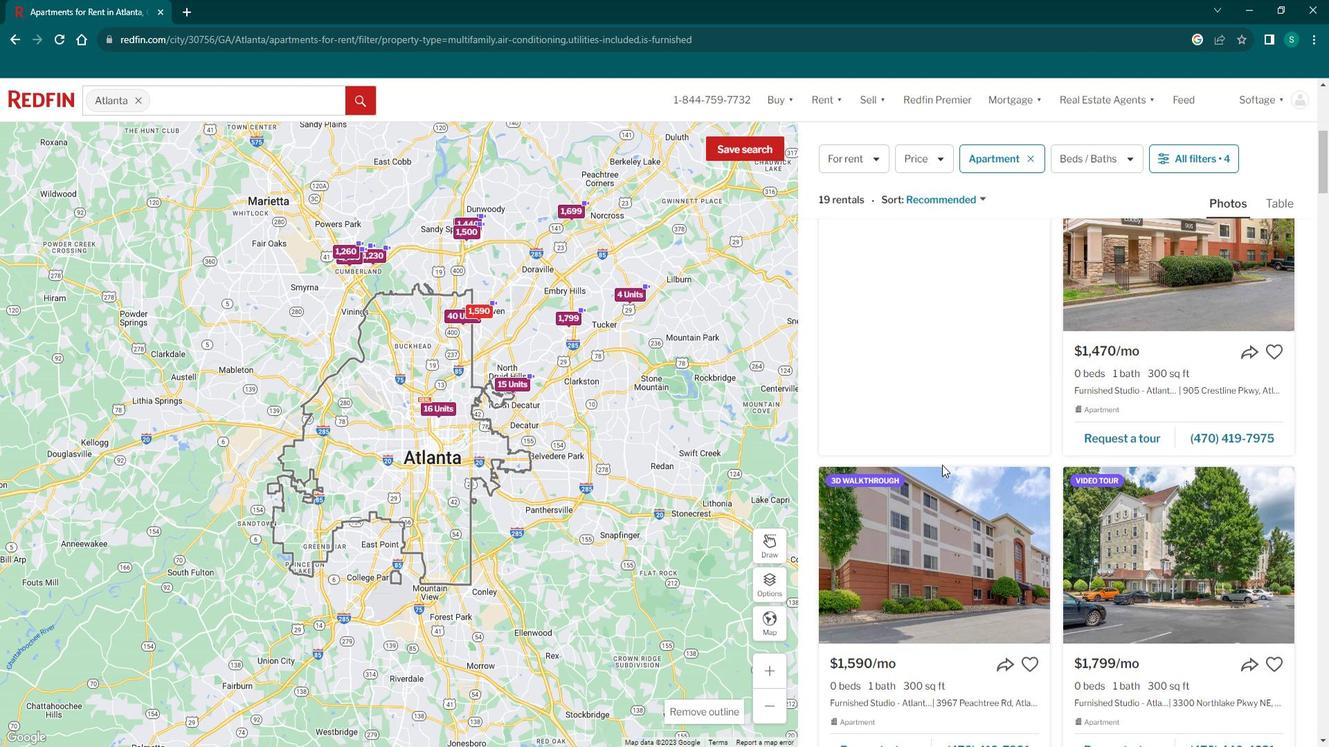 
Action: Mouse scrolled (942, 448) with delta (0, 0)
Screenshot: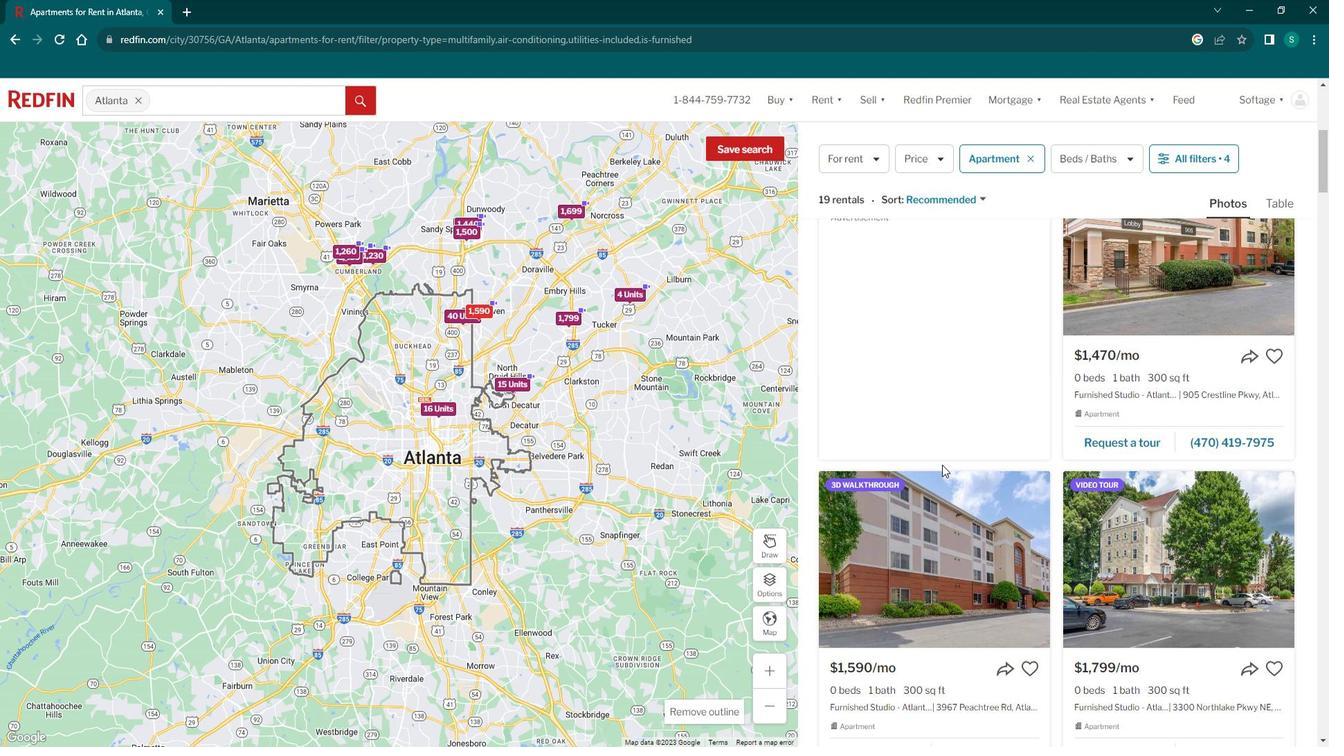 
Action: Mouse scrolled (942, 448) with delta (0, 0)
Screenshot: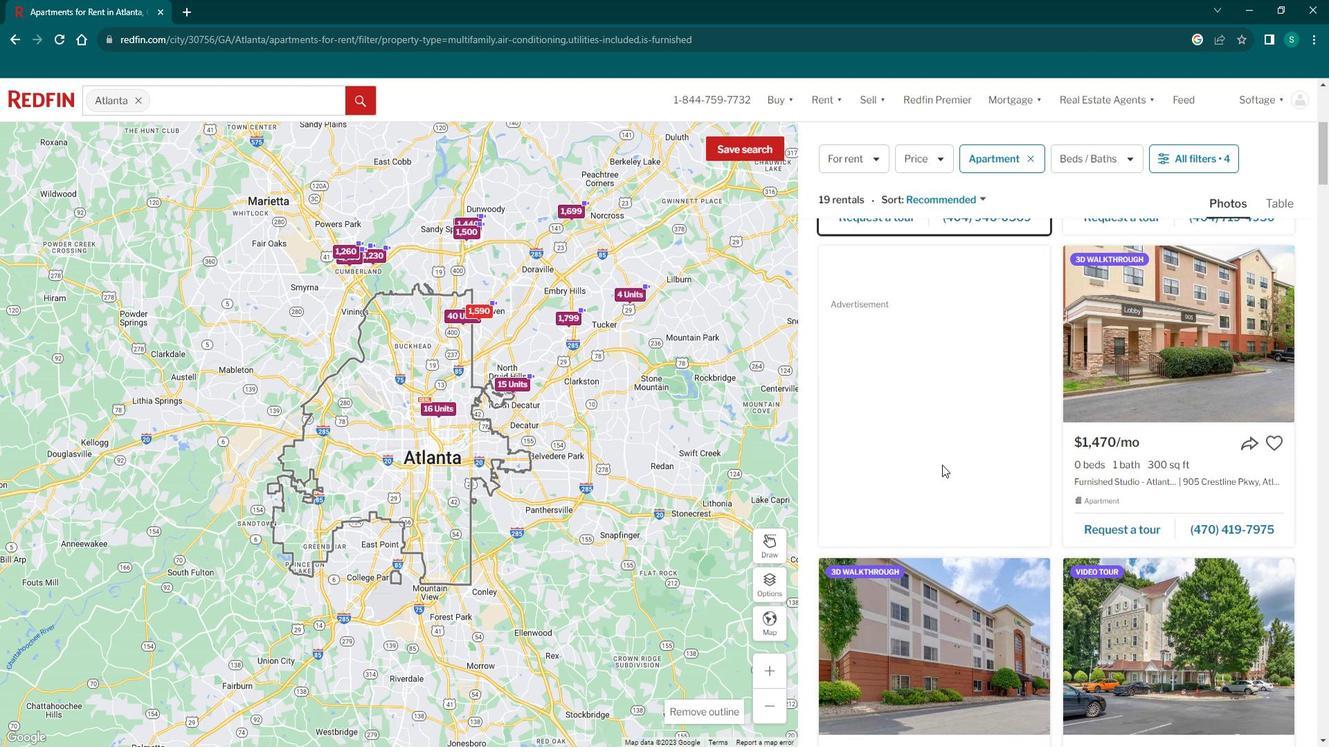 
Action: Mouse scrolled (942, 448) with delta (0, 0)
Screenshot: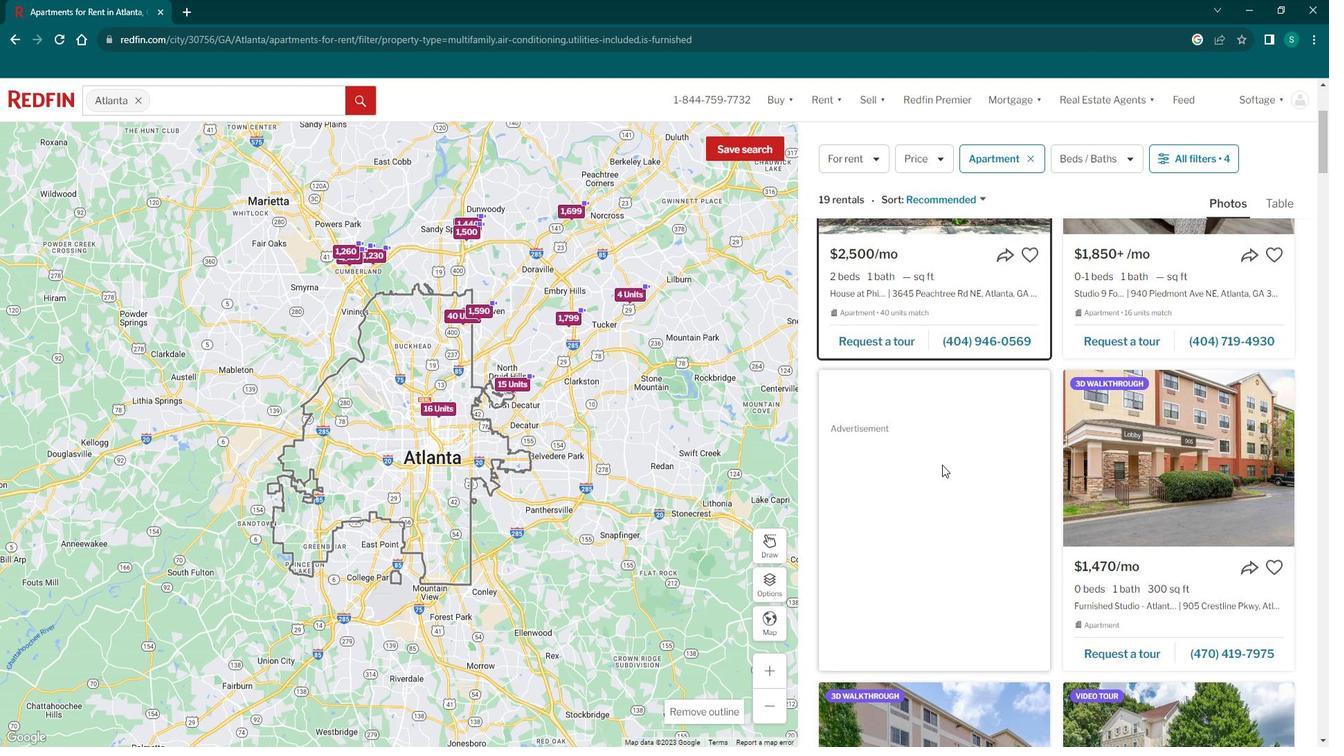 
Action: Mouse scrolled (942, 448) with delta (0, 0)
Screenshot: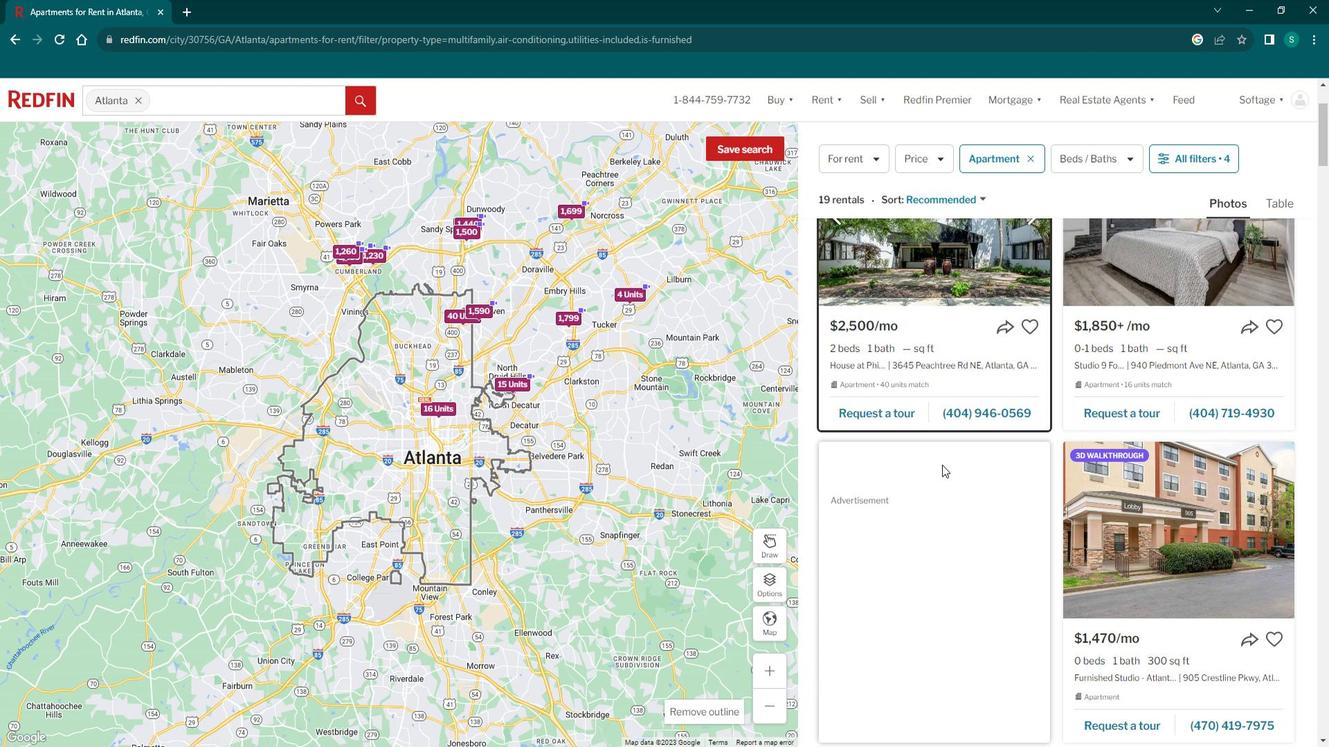 
Action: Mouse scrolled (942, 448) with delta (0, 0)
Screenshot: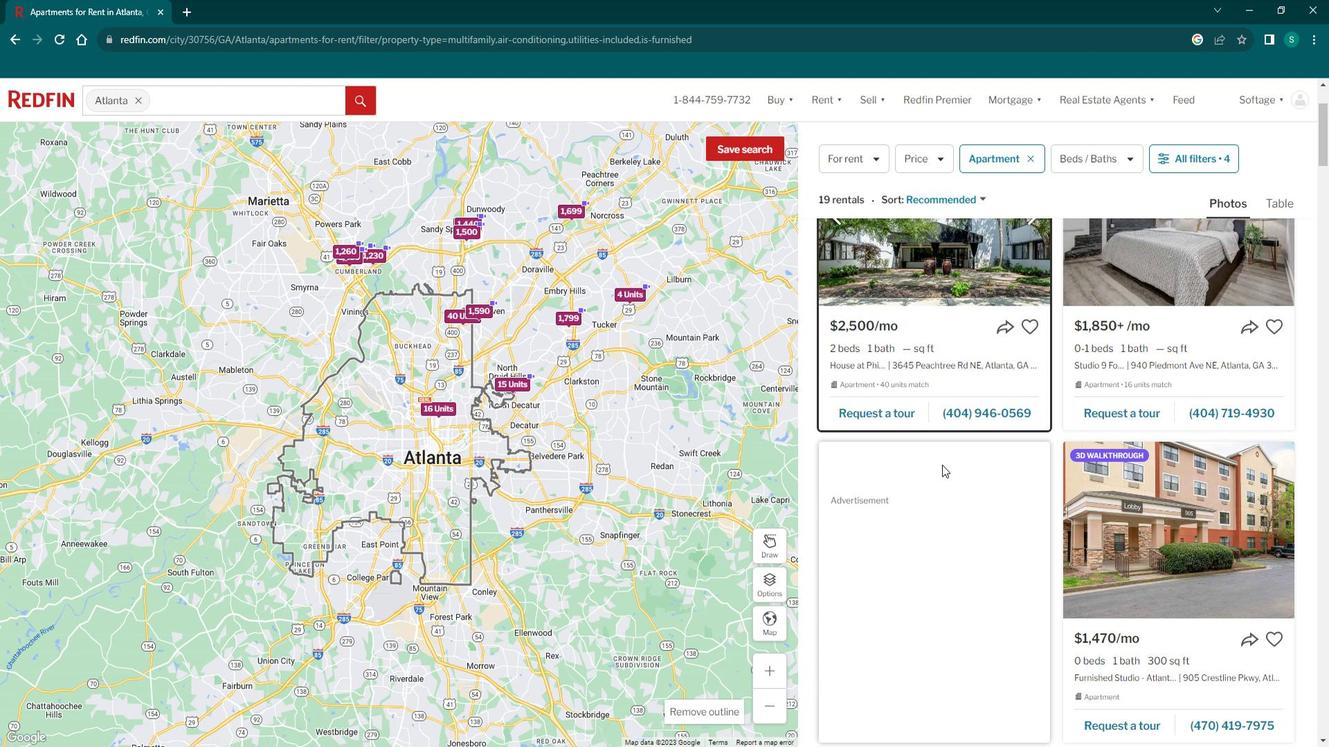 
Action: Mouse scrolled (942, 448) with delta (0, 0)
Screenshot: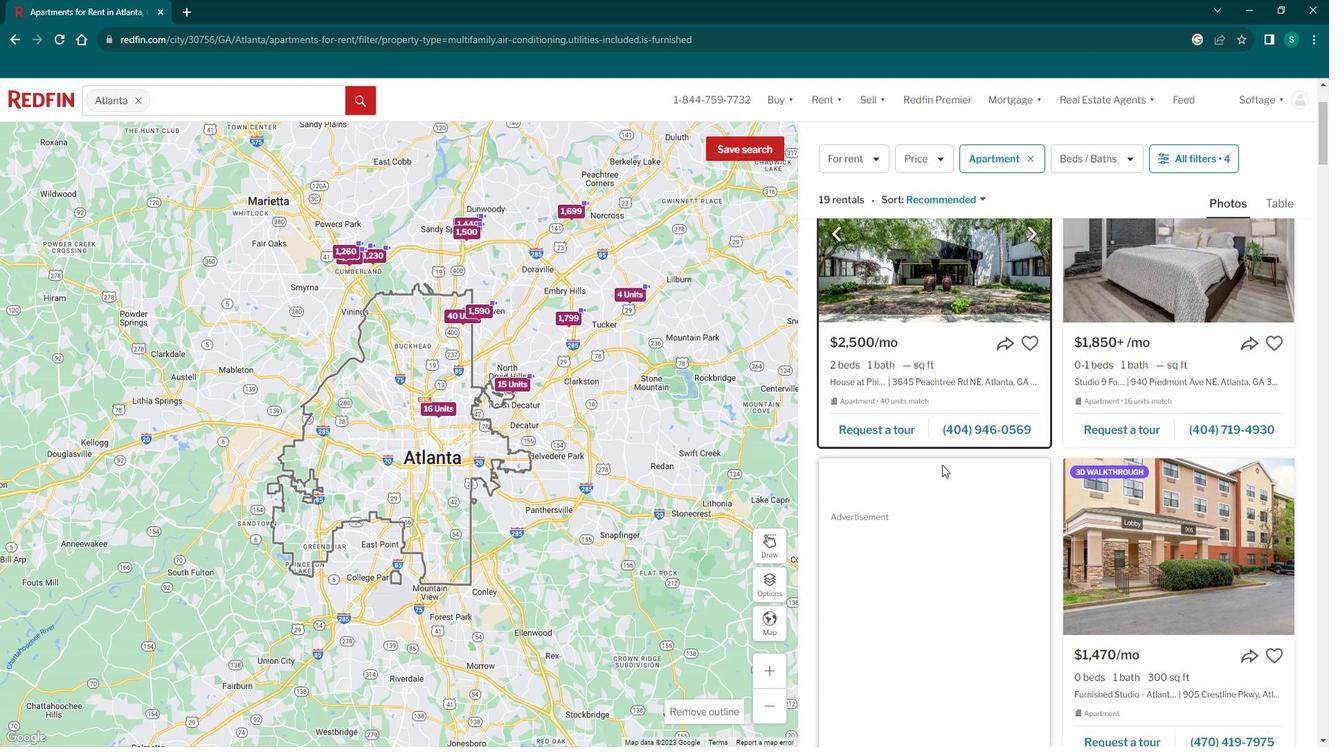 
Action: Mouse moved to (1104, 374)
Screenshot: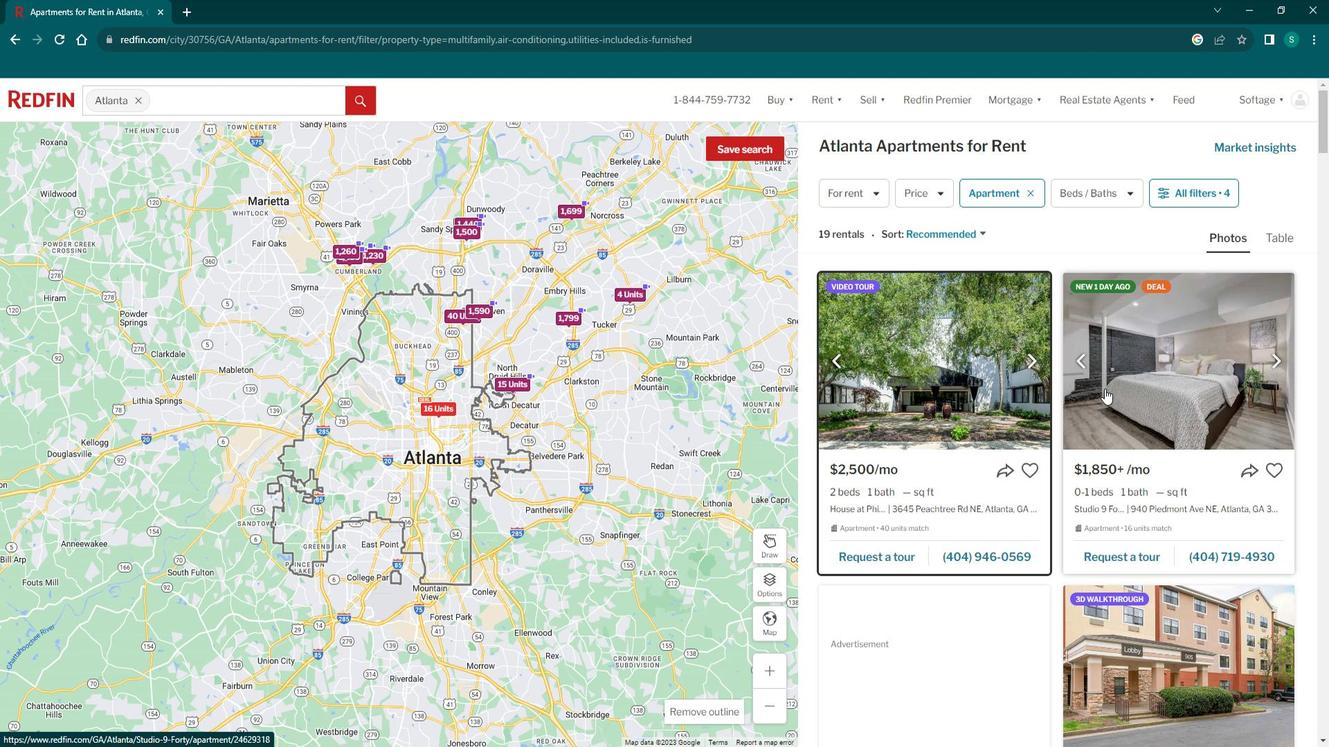 
Action: Mouse pressed left at (1104, 374)
Screenshot: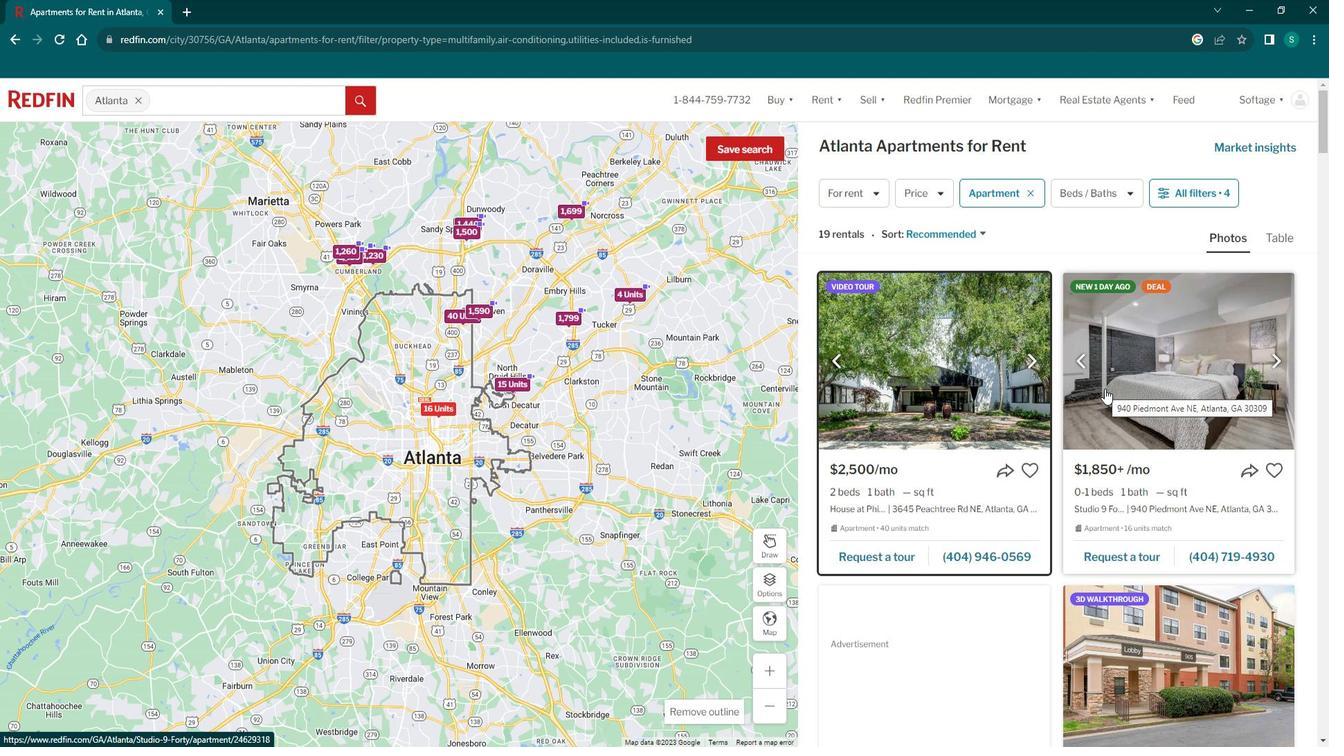 
Action: Mouse moved to (502, 224)
Screenshot: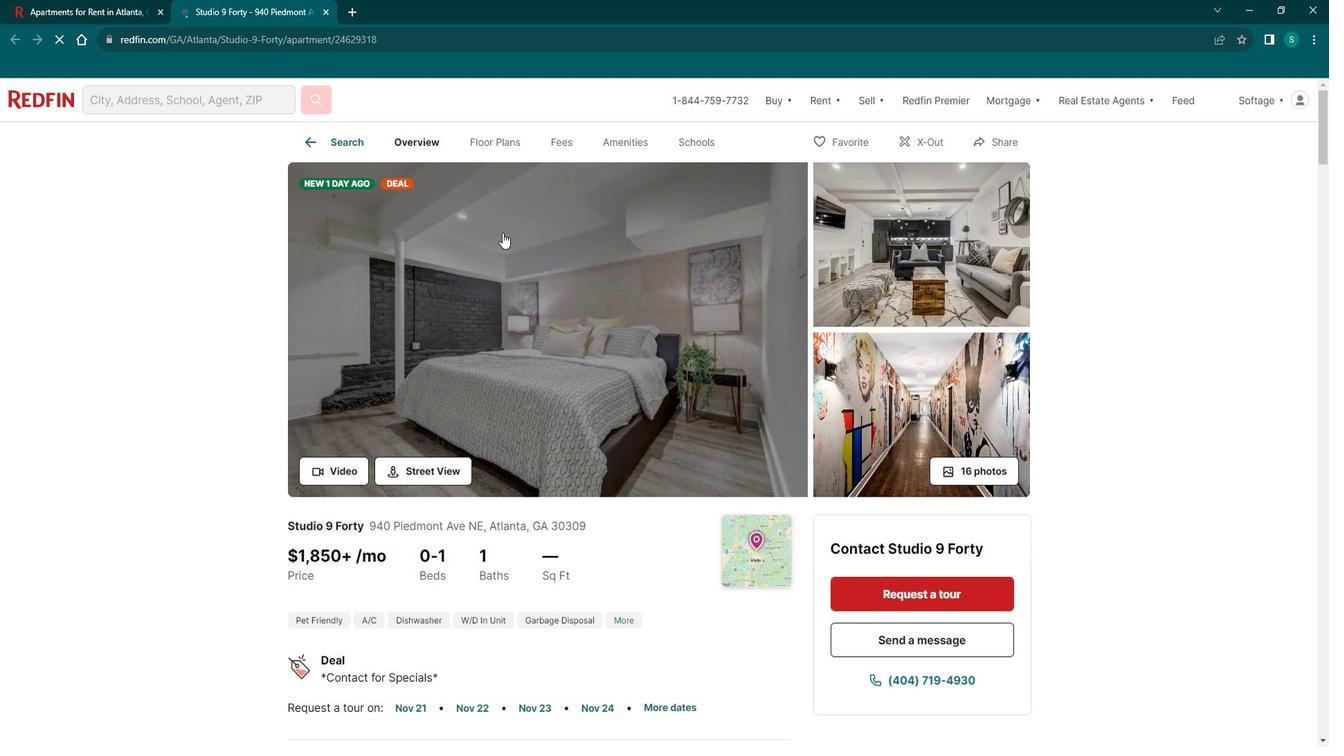 
Action: Mouse scrolled (502, 223) with delta (0, 0)
Screenshot: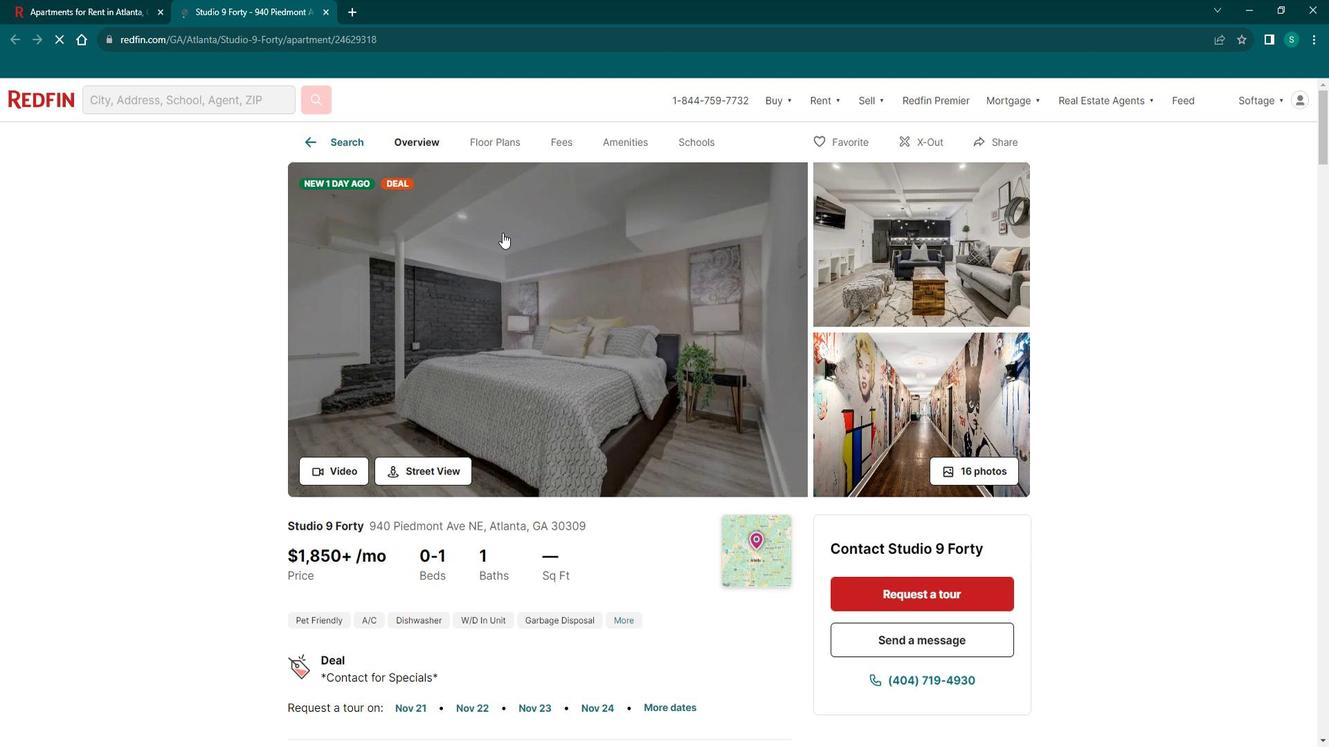 
Action: Mouse scrolled (502, 223) with delta (0, 0)
Screenshot: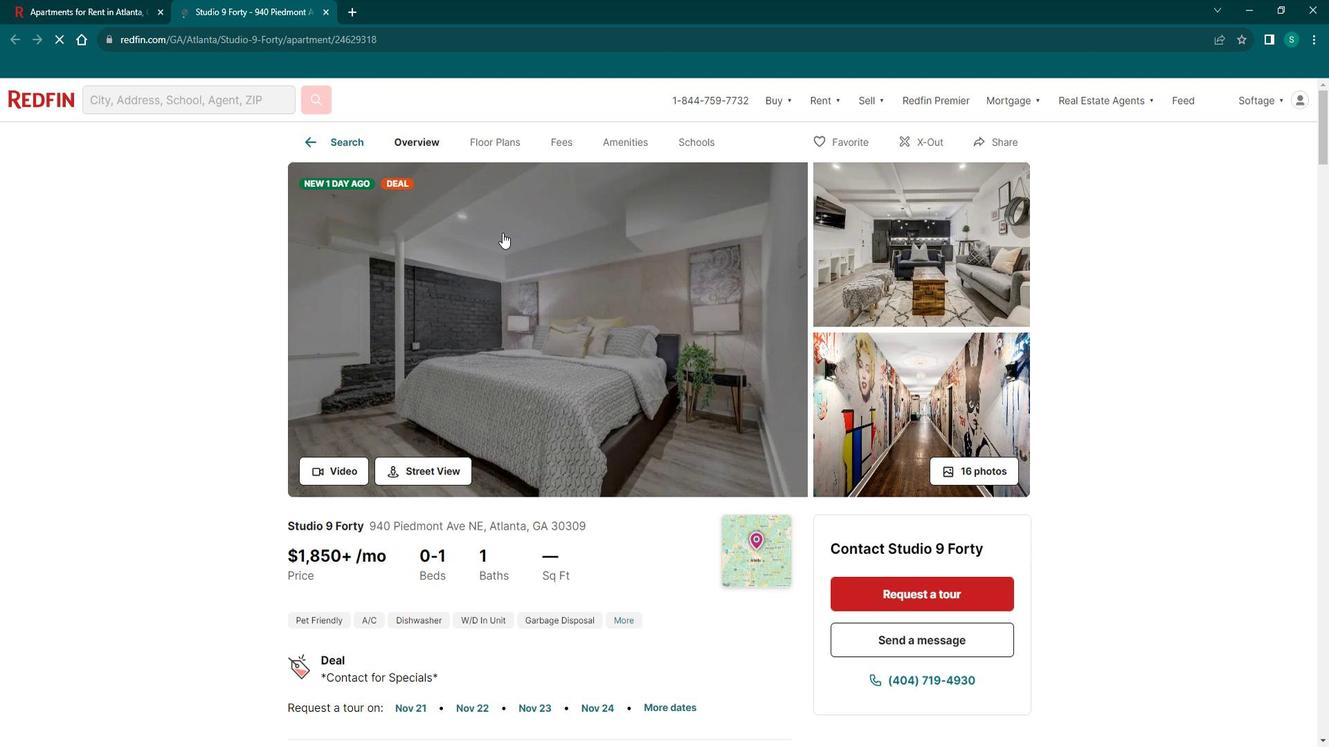 
Action: Mouse scrolled (502, 223) with delta (0, 0)
Screenshot: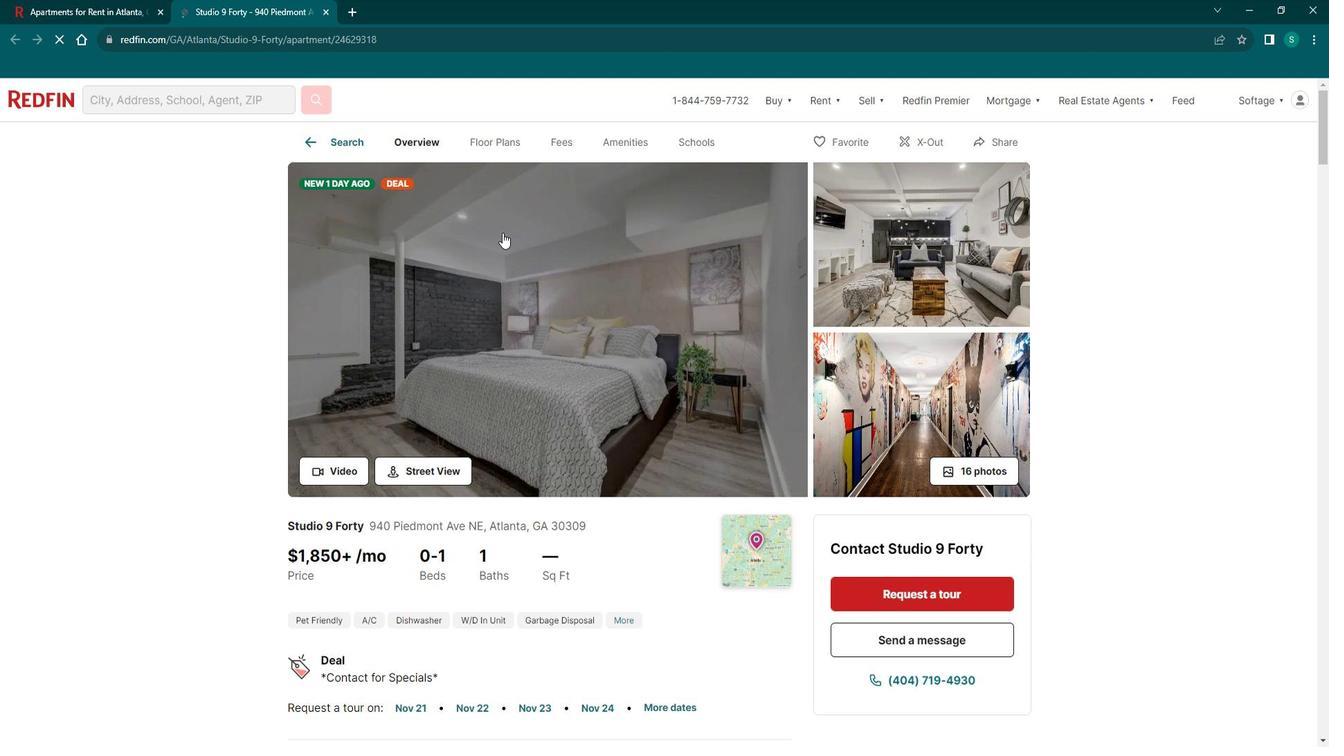 
Action: Mouse scrolled (502, 223) with delta (0, 0)
Screenshot: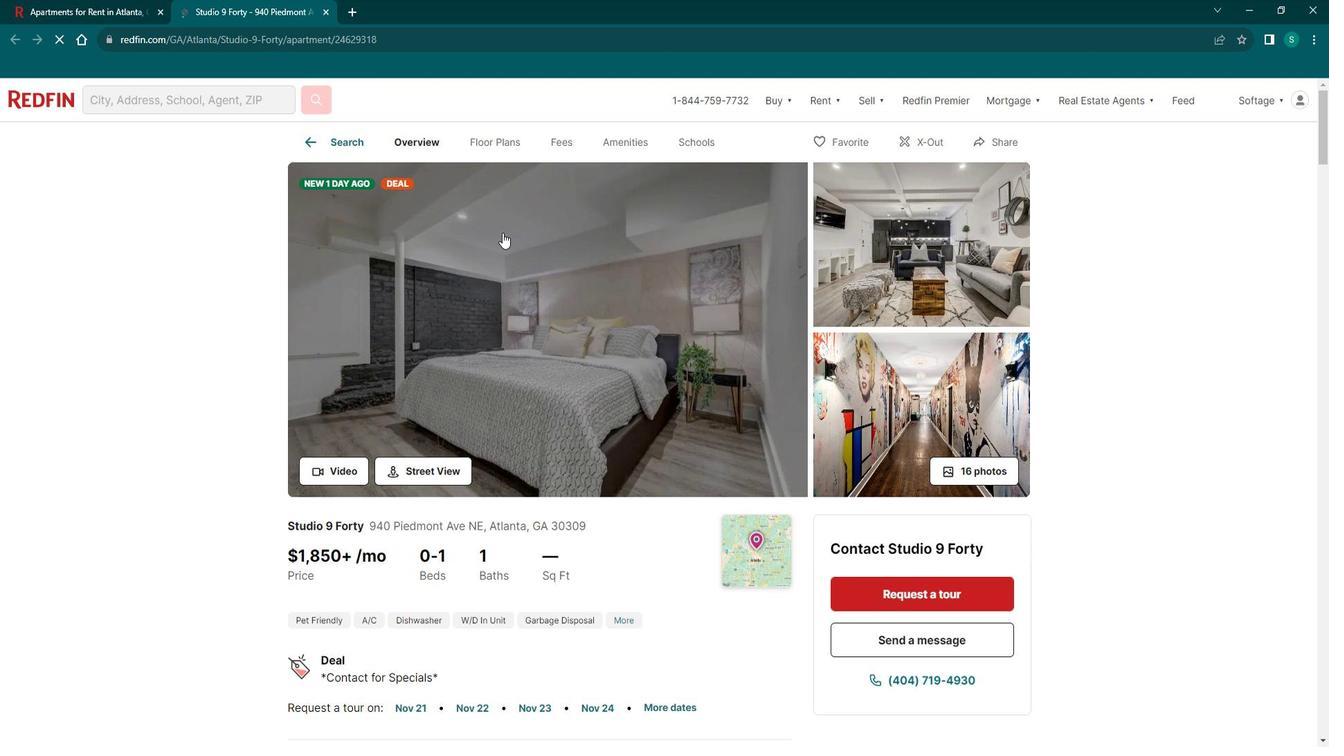 
Action: Mouse scrolled (502, 223) with delta (0, 0)
Screenshot: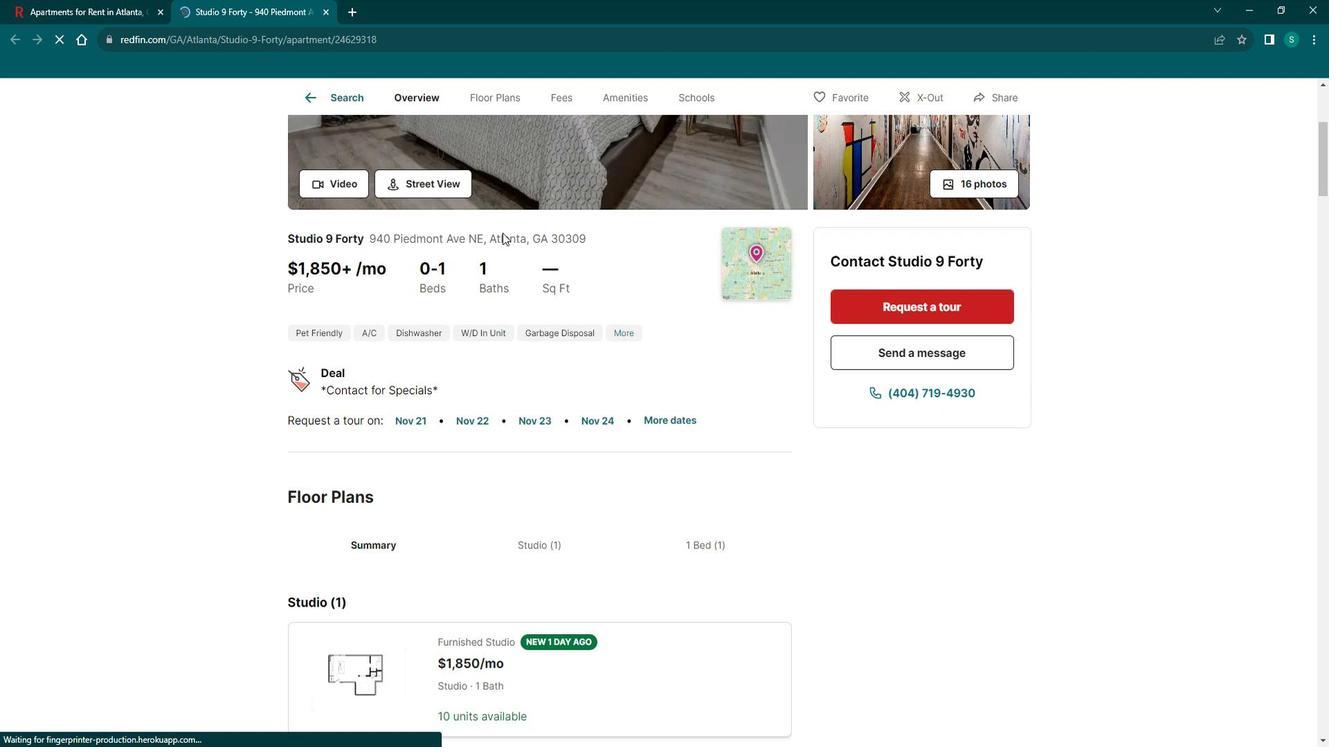 
Action: Mouse scrolled (502, 223) with delta (0, 0)
Screenshot: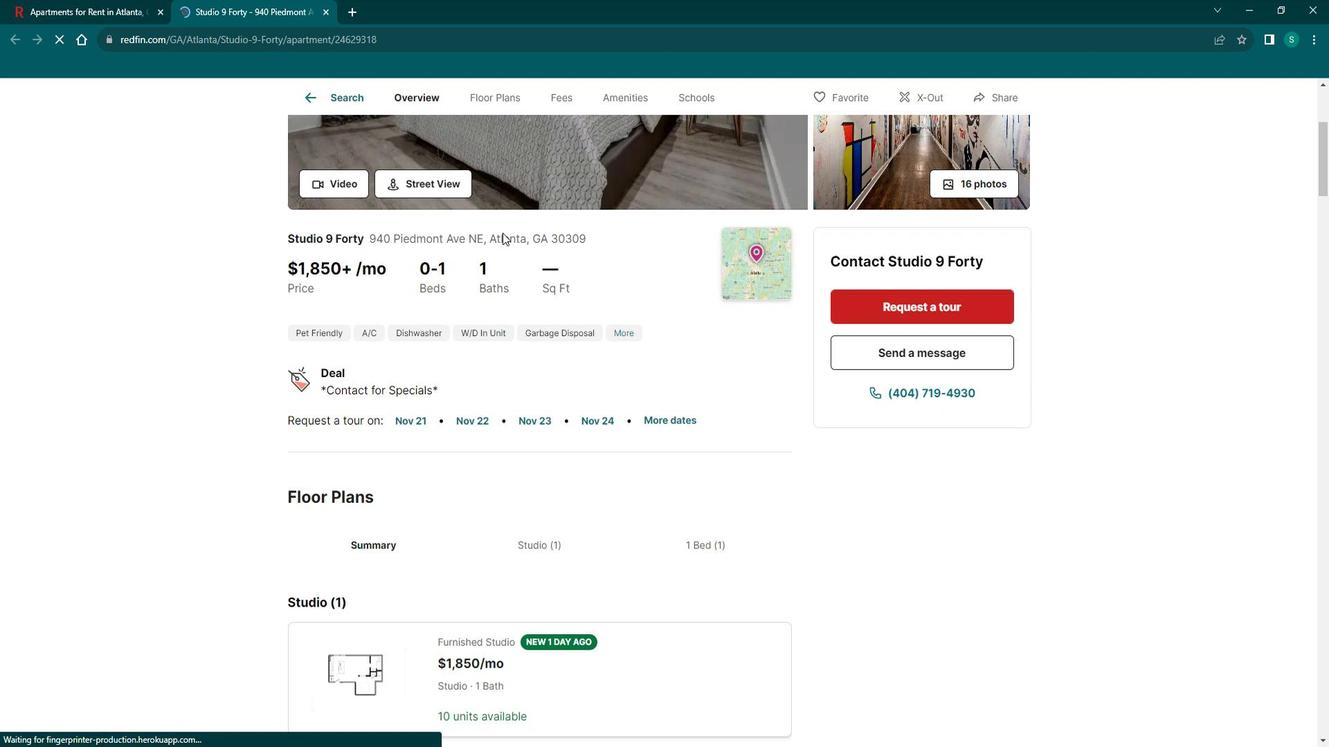 
Action: Mouse scrolled (502, 223) with delta (0, 0)
Screenshot: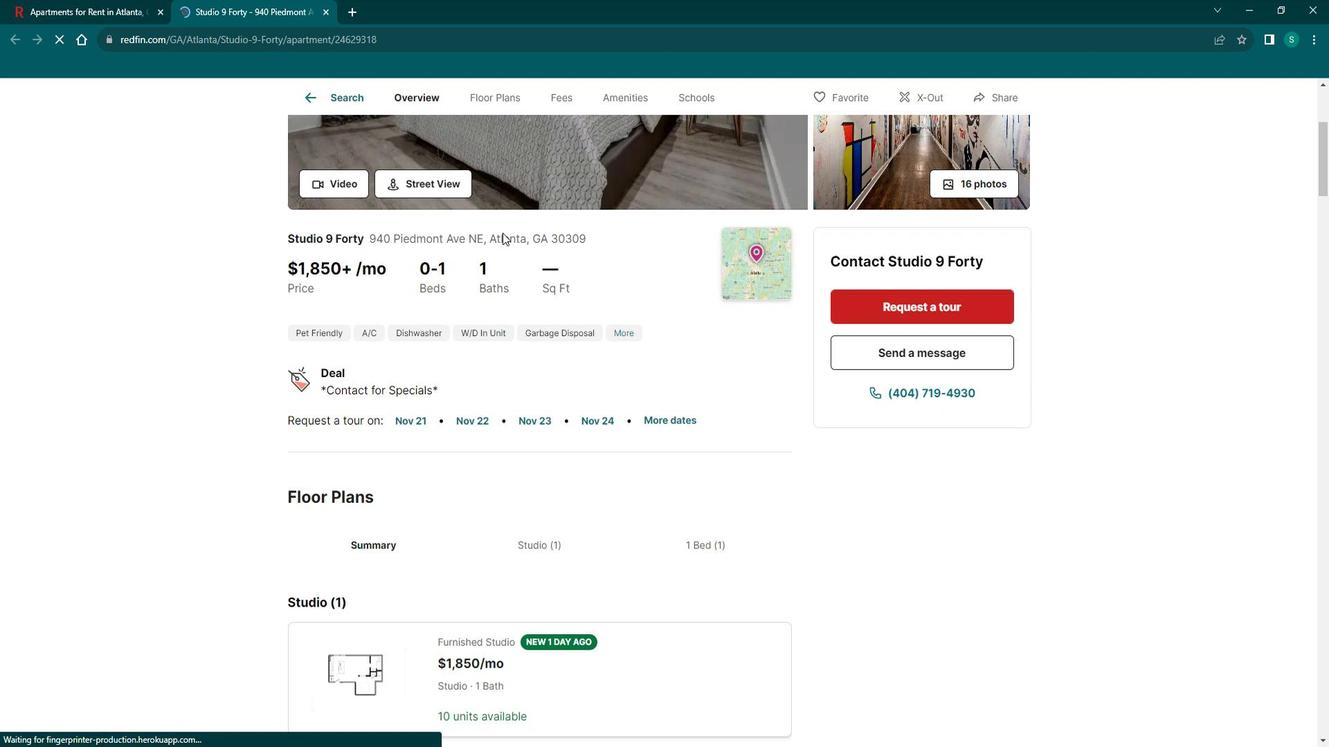 
Action: Mouse scrolled (502, 223) with delta (0, 0)
Screenshot: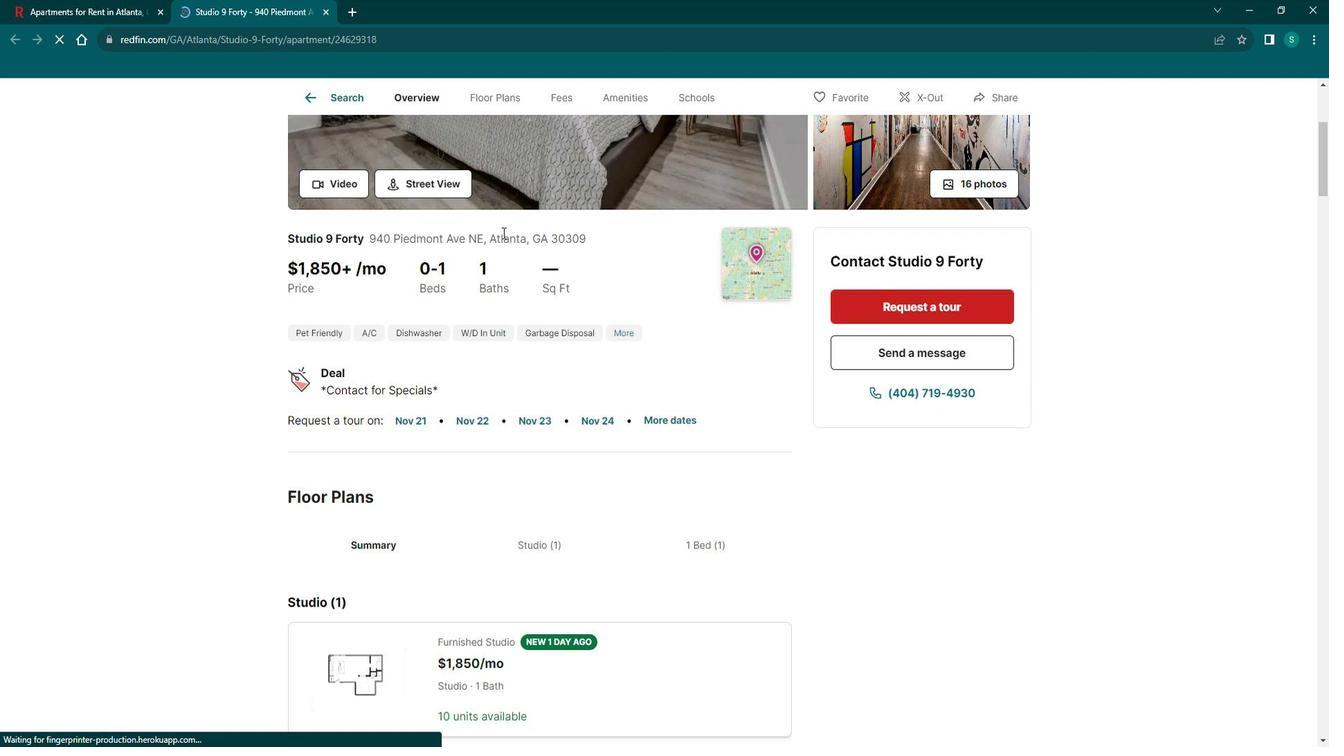 
Action: Mouse scrolled (502, 223) with delta (0, 0)
Screenshot: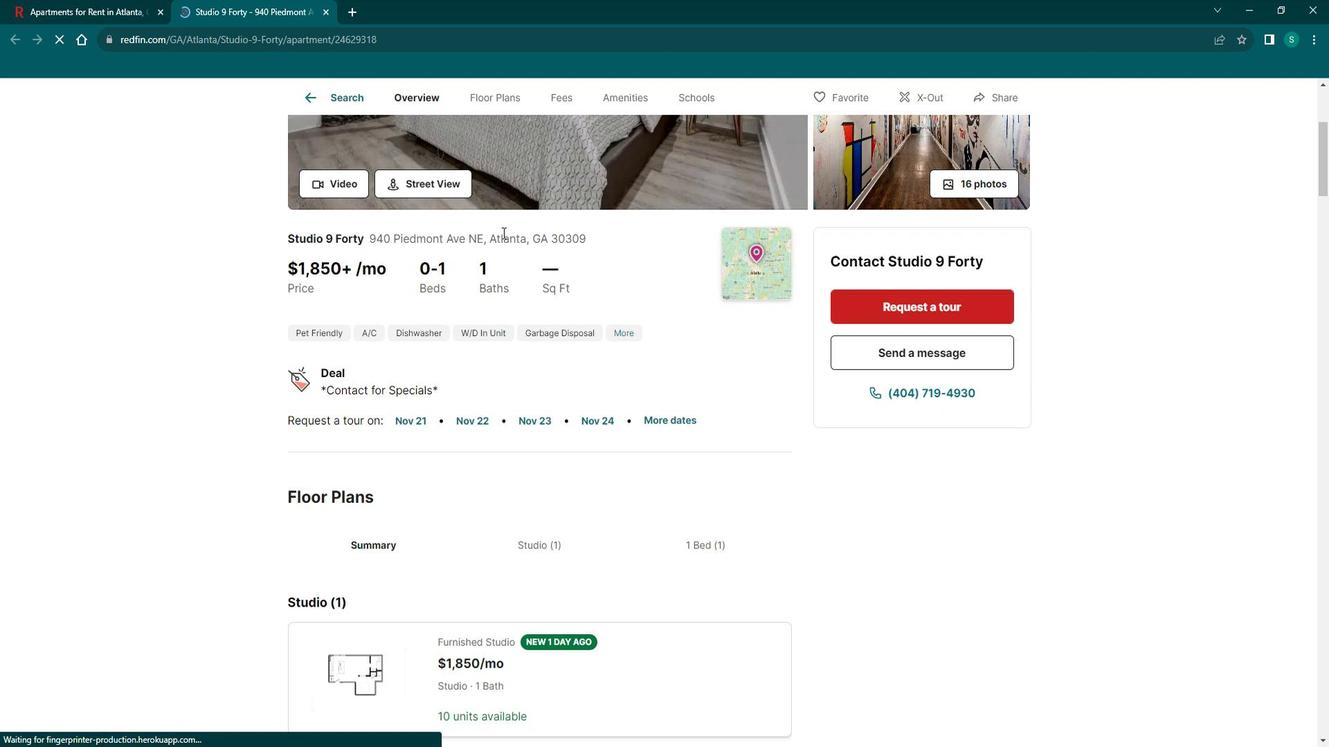 
Action: Mouse scrolled (502, 224) with delta (0, 0)
Screenshot: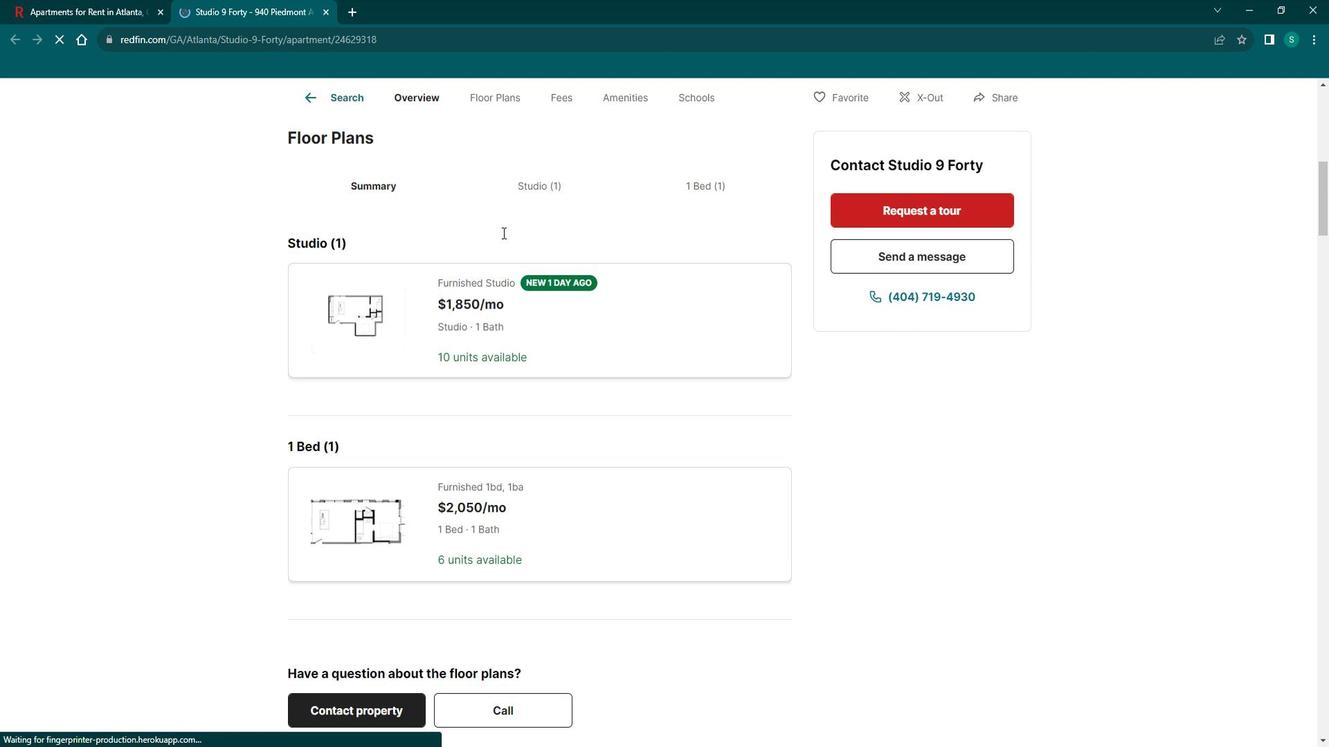 
Action: Mouse scrolled (502, 224) with delta (0, 0)
Screenshot: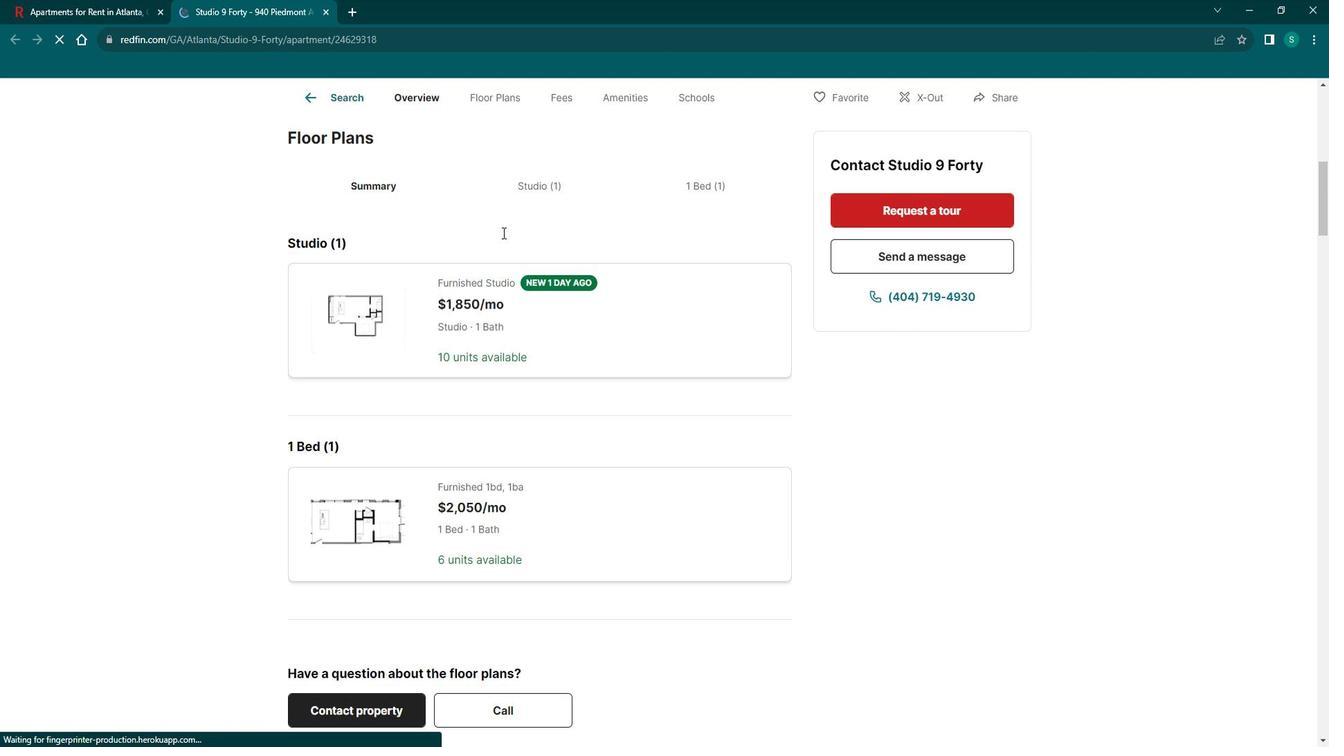 
Action: Mouse scrolled (502, 224) with delta (0, 0)
Screenshot: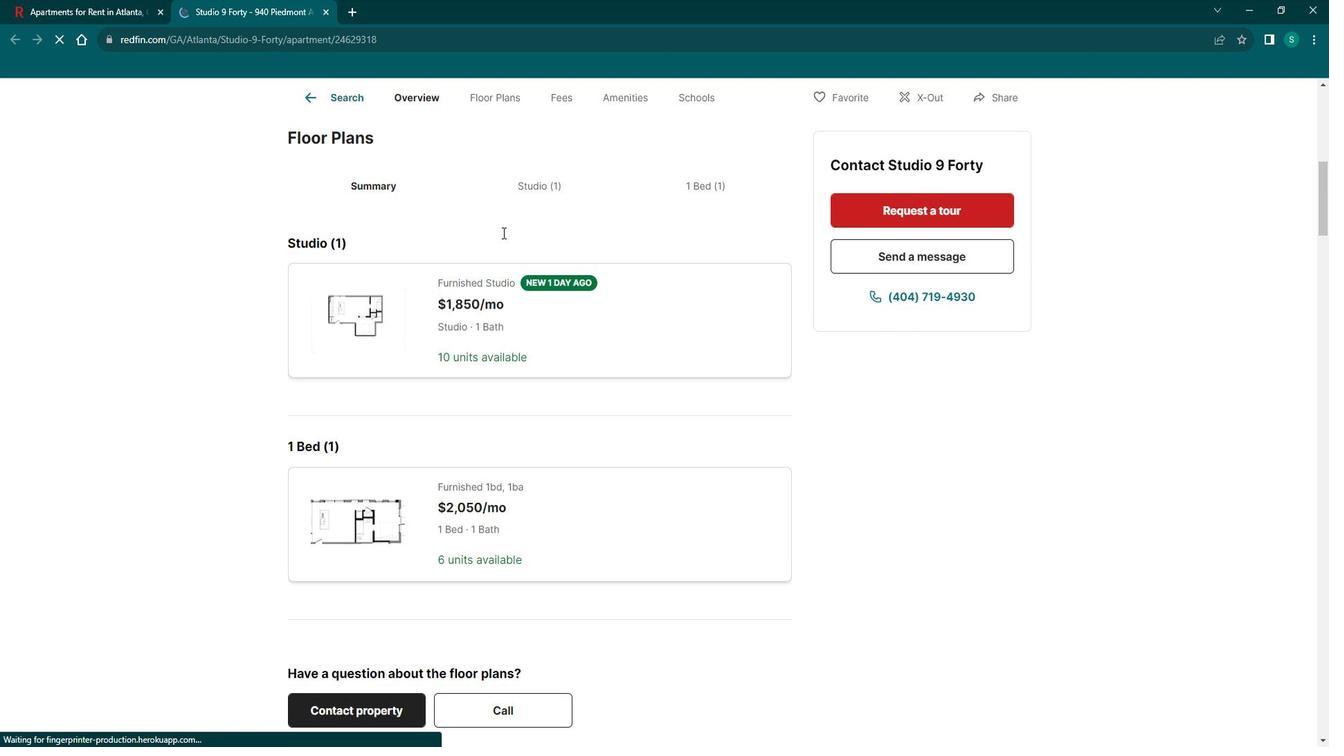 
Action: Mouse scrolled (502, 224) with delta (0, 0)
Screenshot: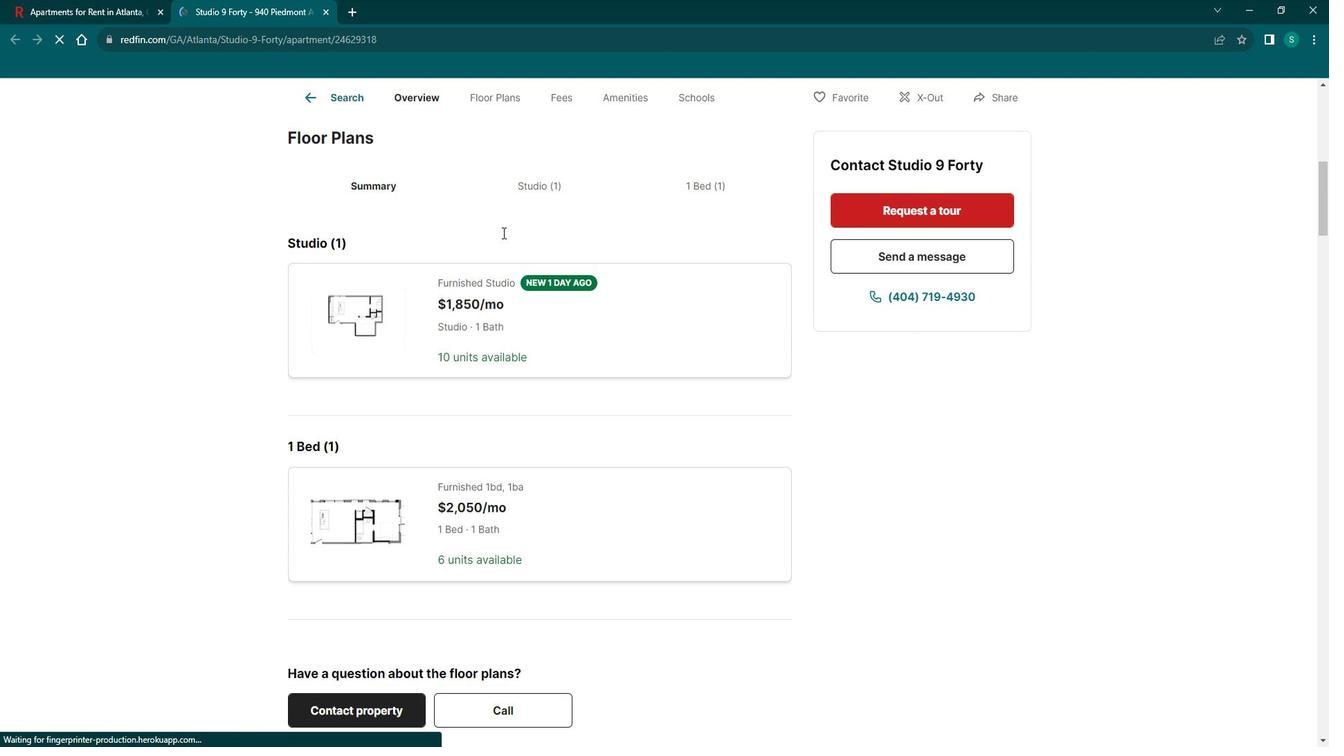 
Action: Mouse scrolled (502, 224) with delta (0, 0)
Screenshot: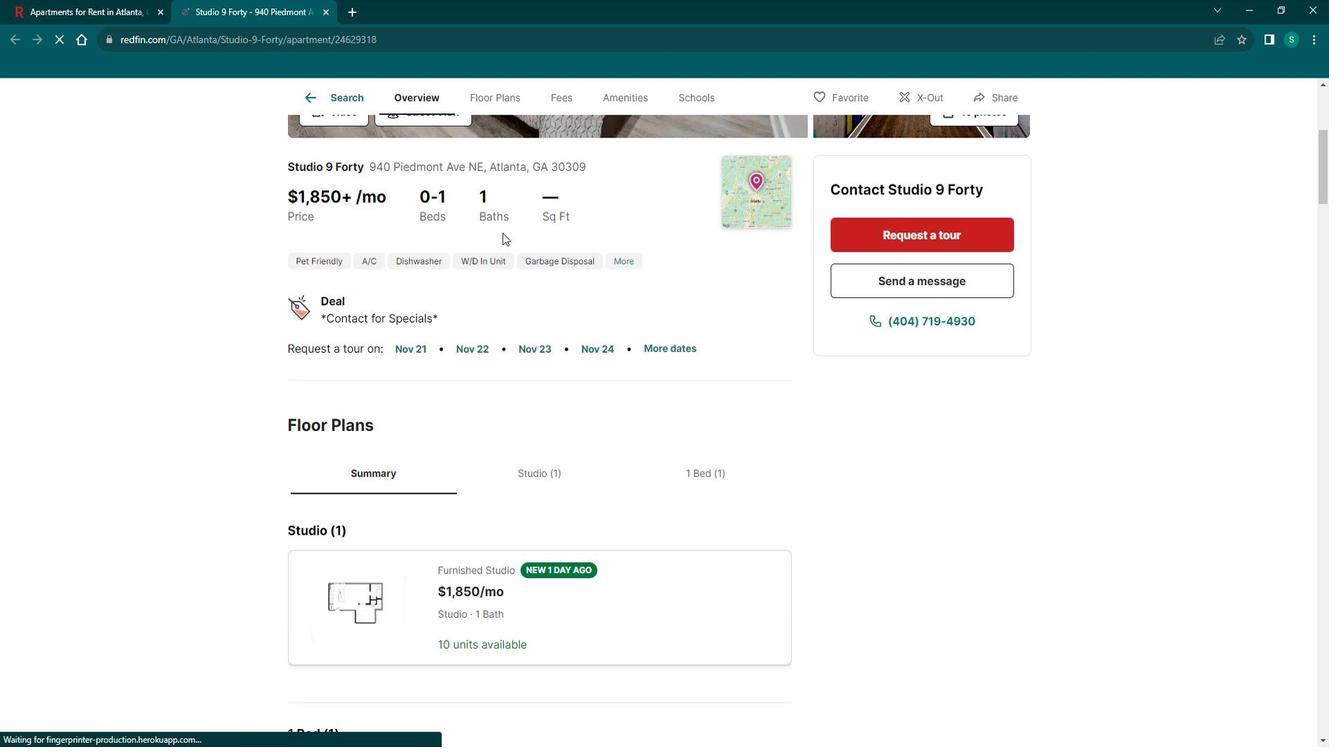 
Action: Mouse scrolled (502, 224) with delta (0, 0)
Screenshot: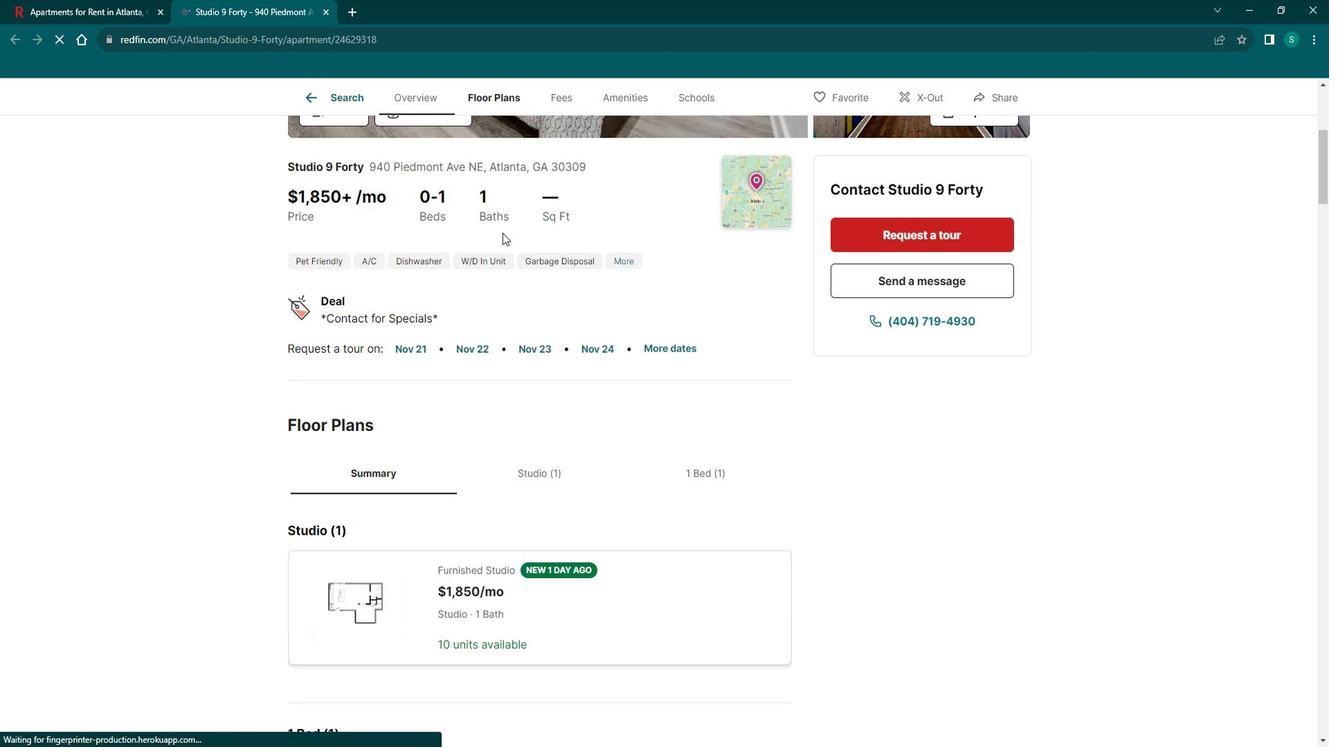 
Action: Mouse scrolled (502, 224) with delta (0, 0)
Screenshot: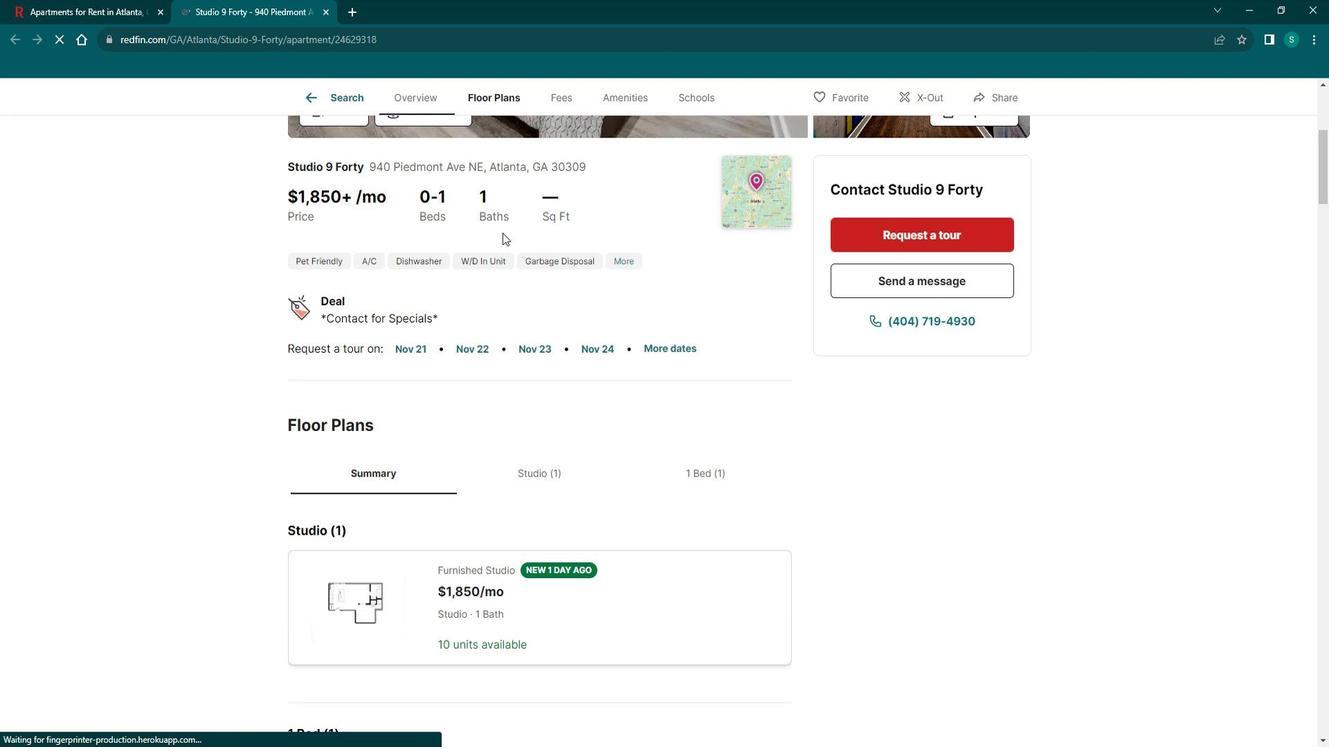 
Action: Mouse moved to (501, 224)
Screenshot: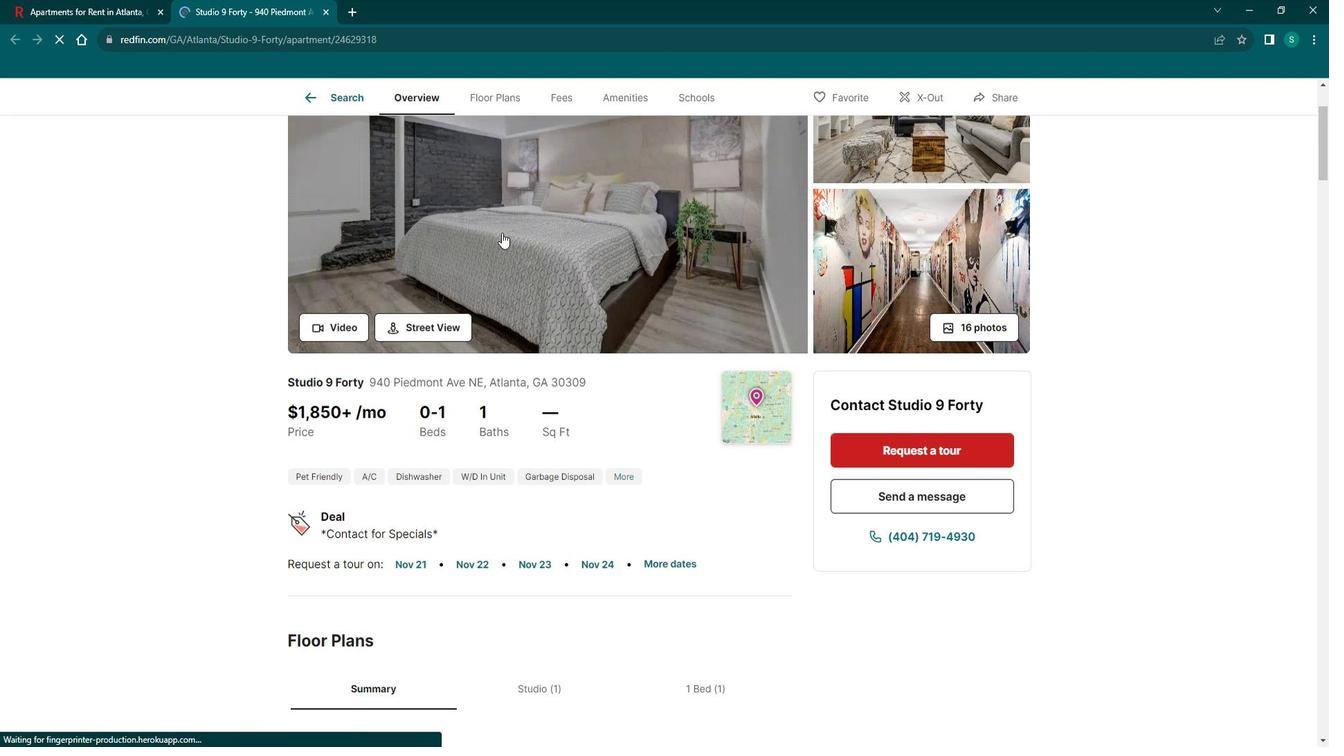 
Action: Mouse scrolled (501, 224) with delta (0, 0)
Screenshot: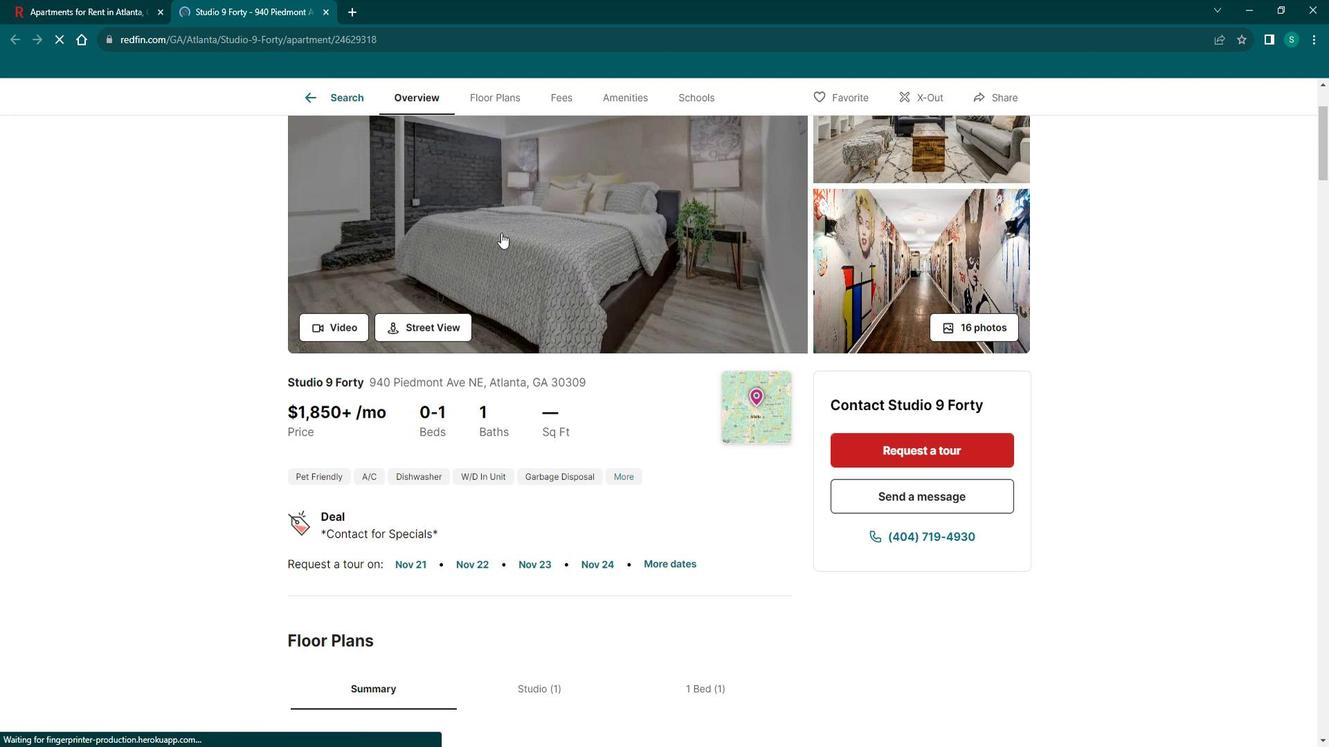 
Action: Mouse scrolled (501, 224) with delta (0, 0)
Screenshot: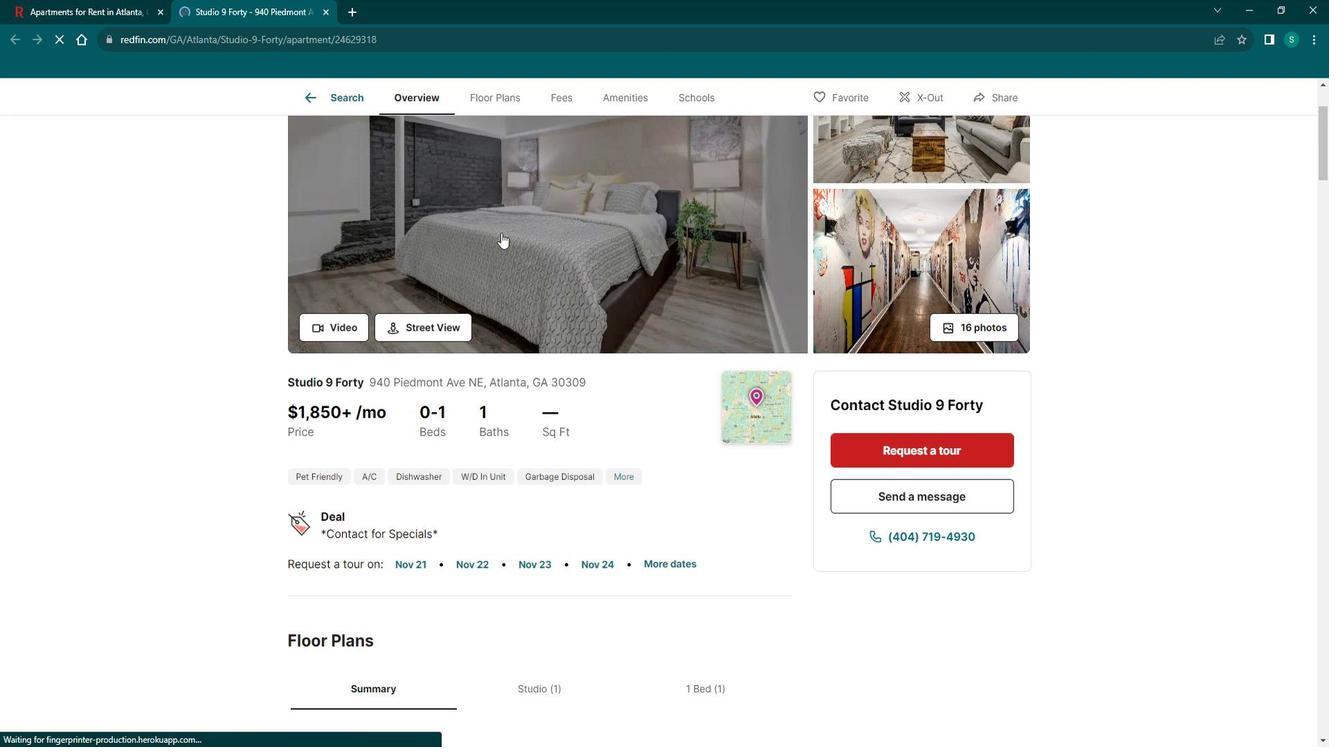 
Action: Mouse moved to (492, 144)
Screenshot: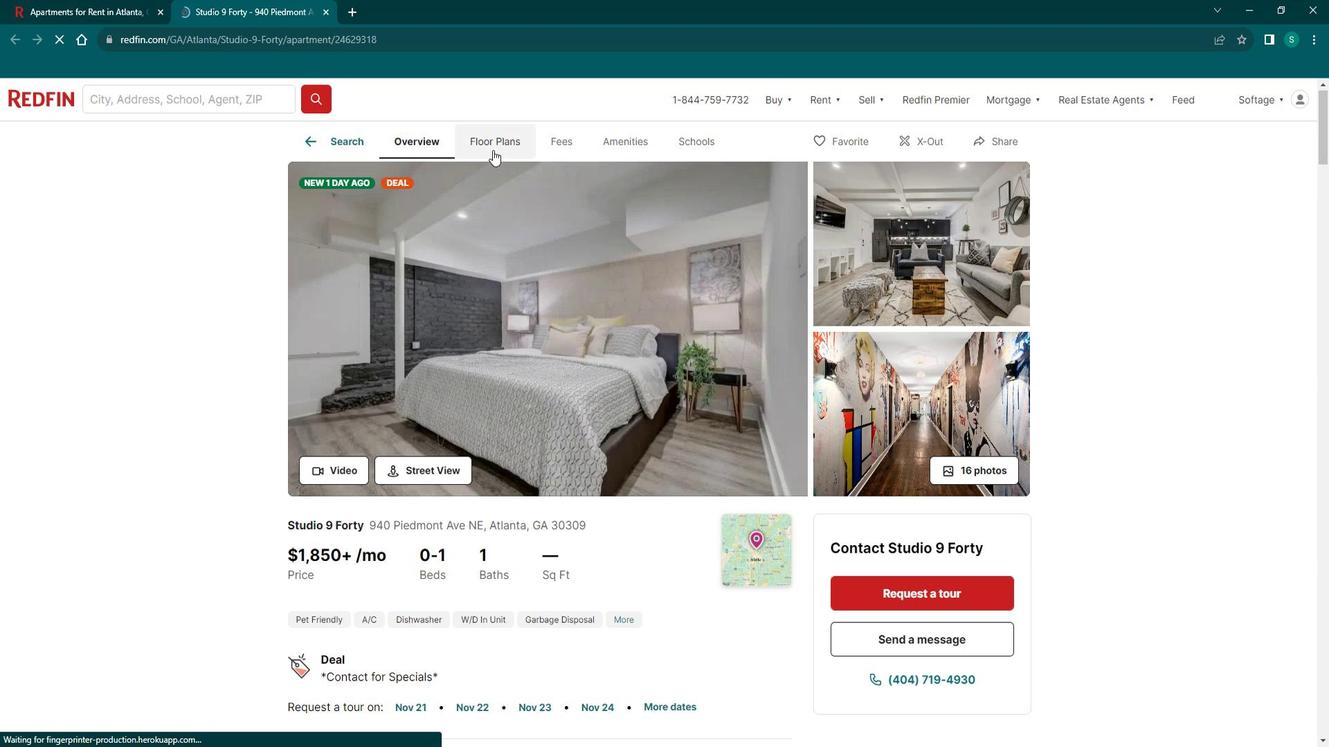 
Action: Mouse pressed left at (492, 144)
Screenshot: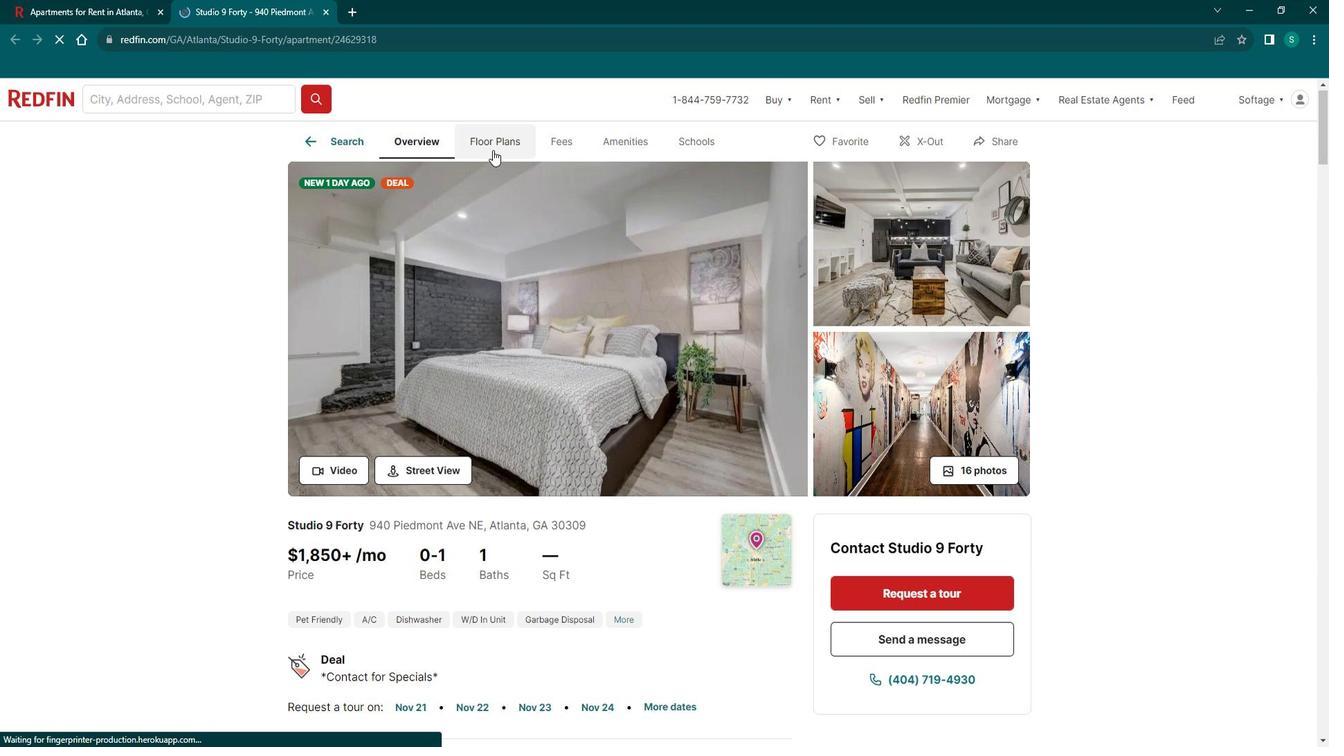 
Action: Mouse moved to (506, 236)
Screenshot: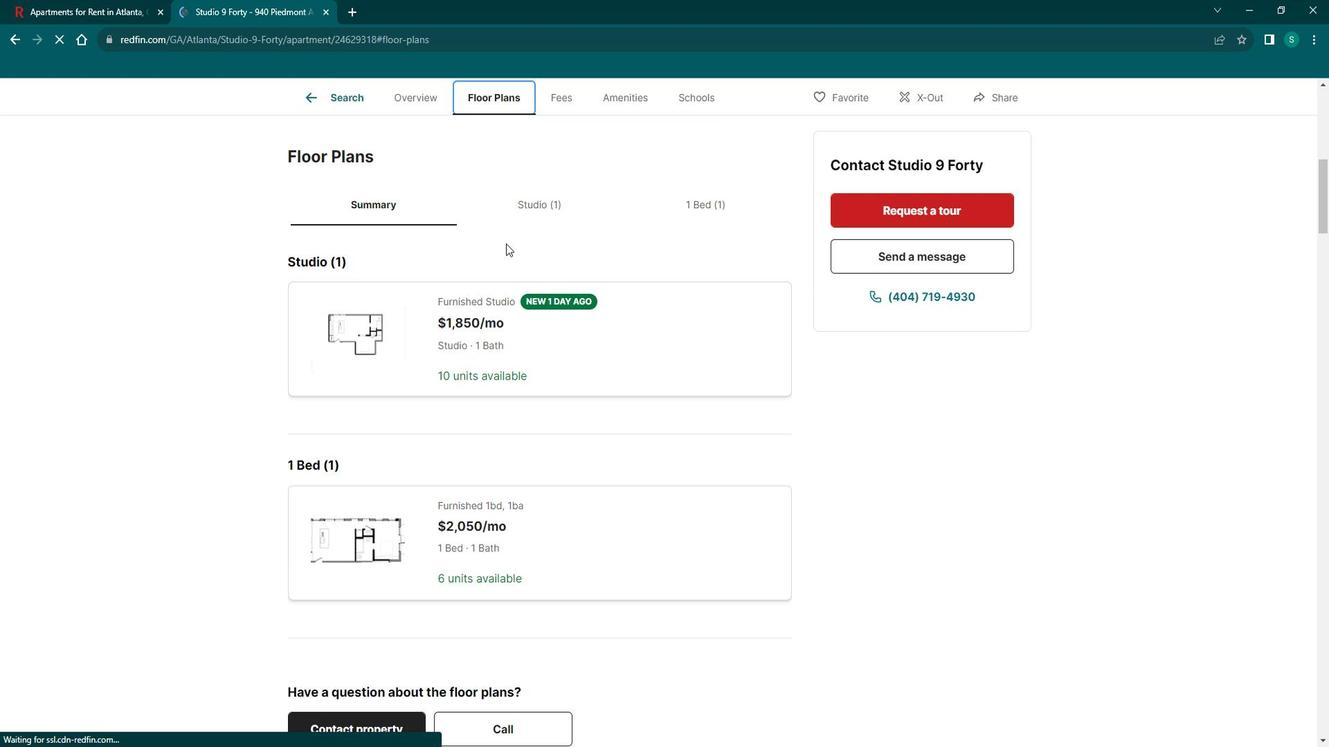 
Action: Mouse scrolled (506, 236) with delta (0, 0)
Screenshot: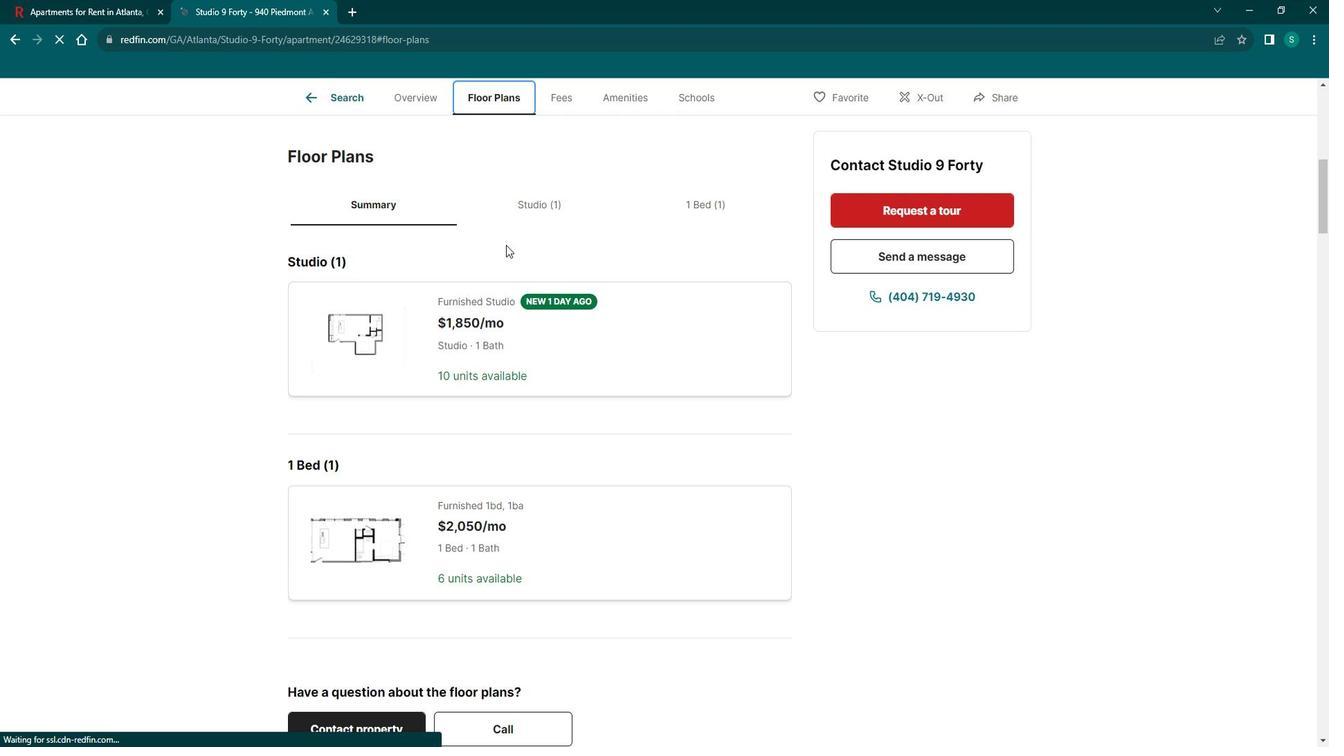 
Action: Mouse scrolled (506, 236) with delta (0, 0)
Screenshot: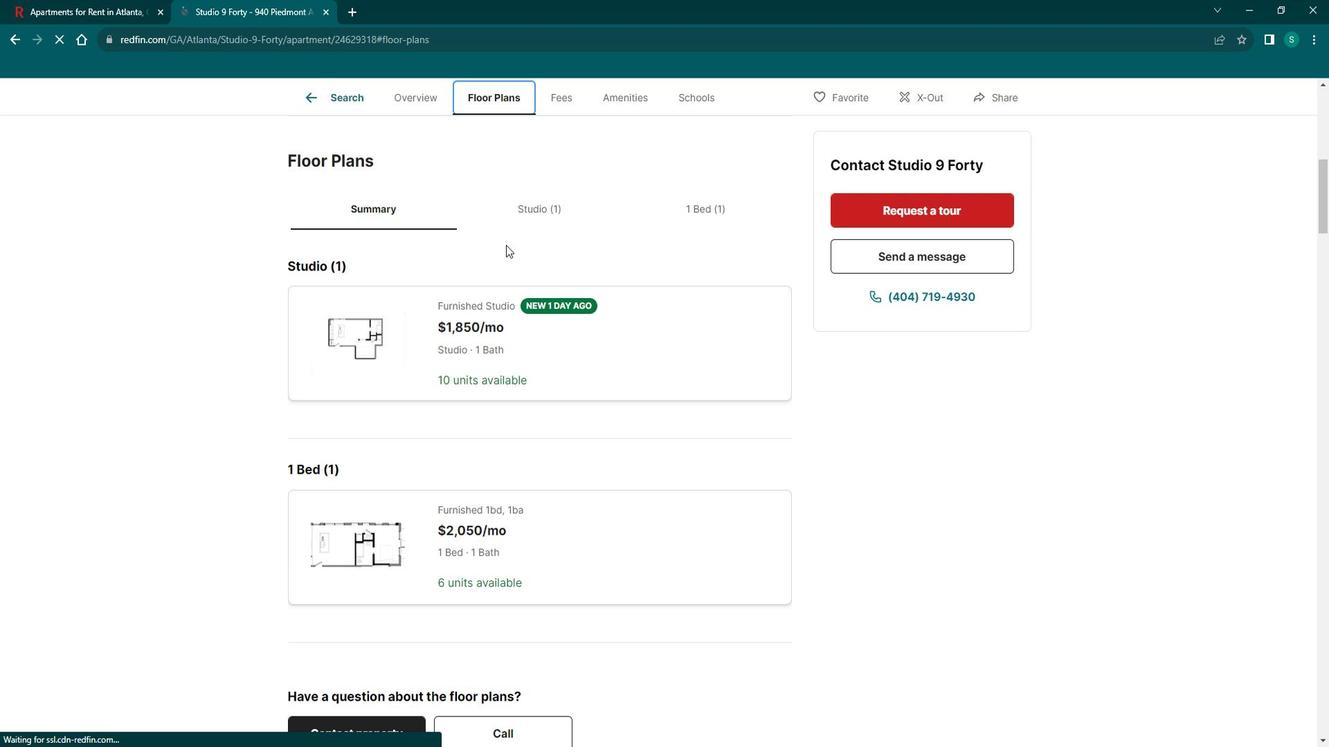 
Action: Mouse scrolled (506, 236) with delta (0, 0)
Screenshot: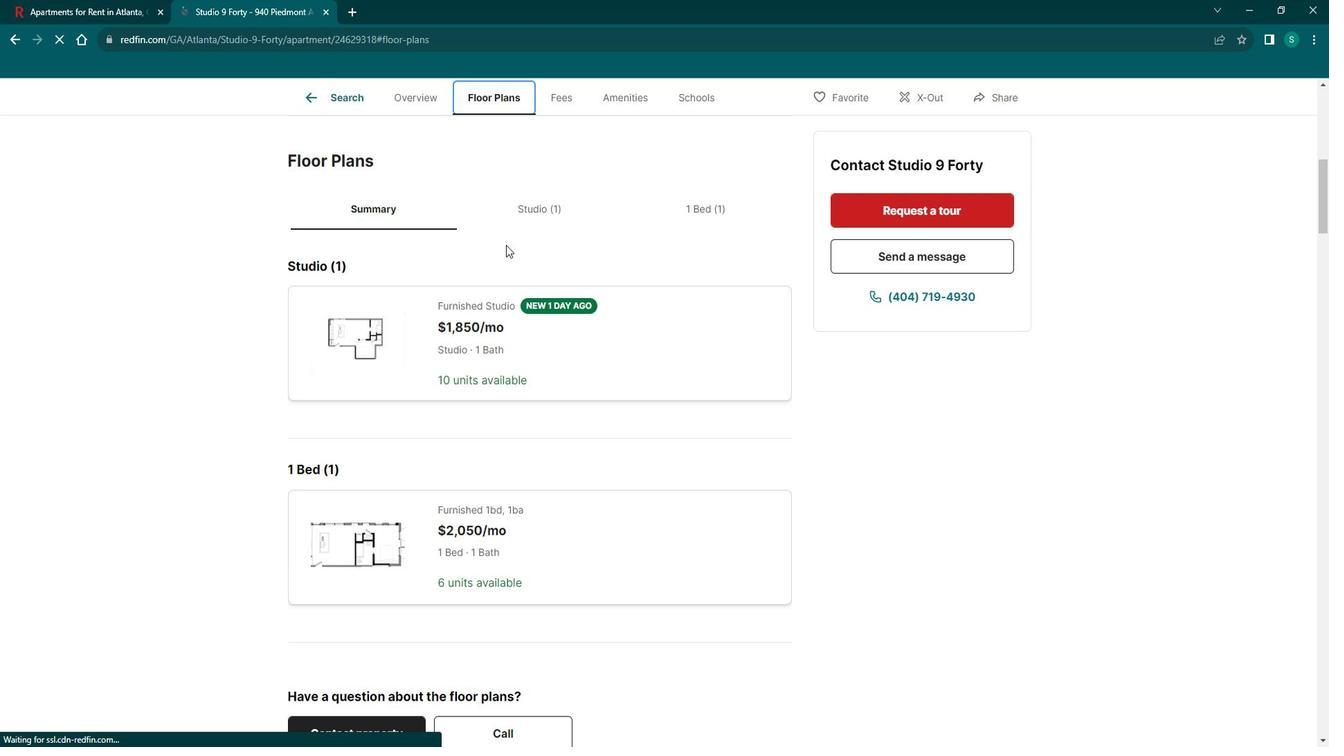 
Action: Mouse scrolled (506, 236) with delta (0, 0)
Screenshot: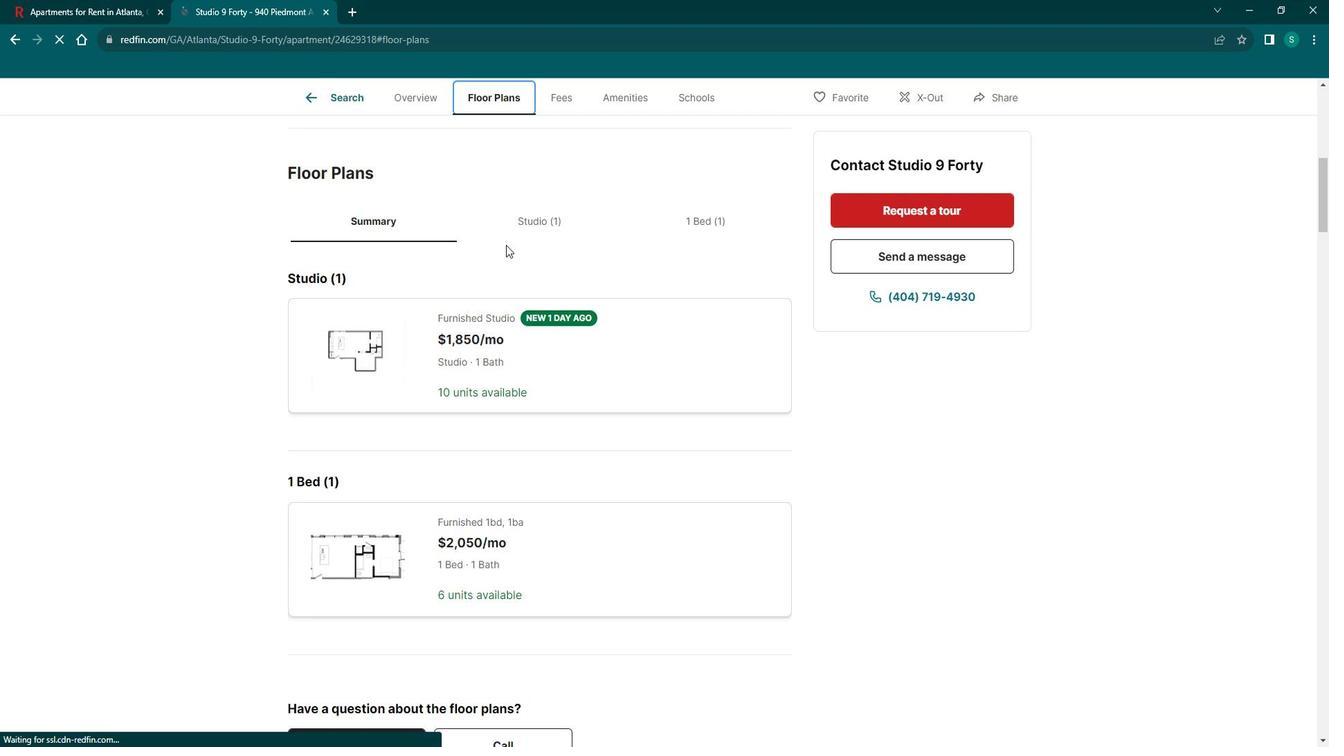 
Action: Mouse scrolled (506, 236) with delta (0, 0)
Screenshot: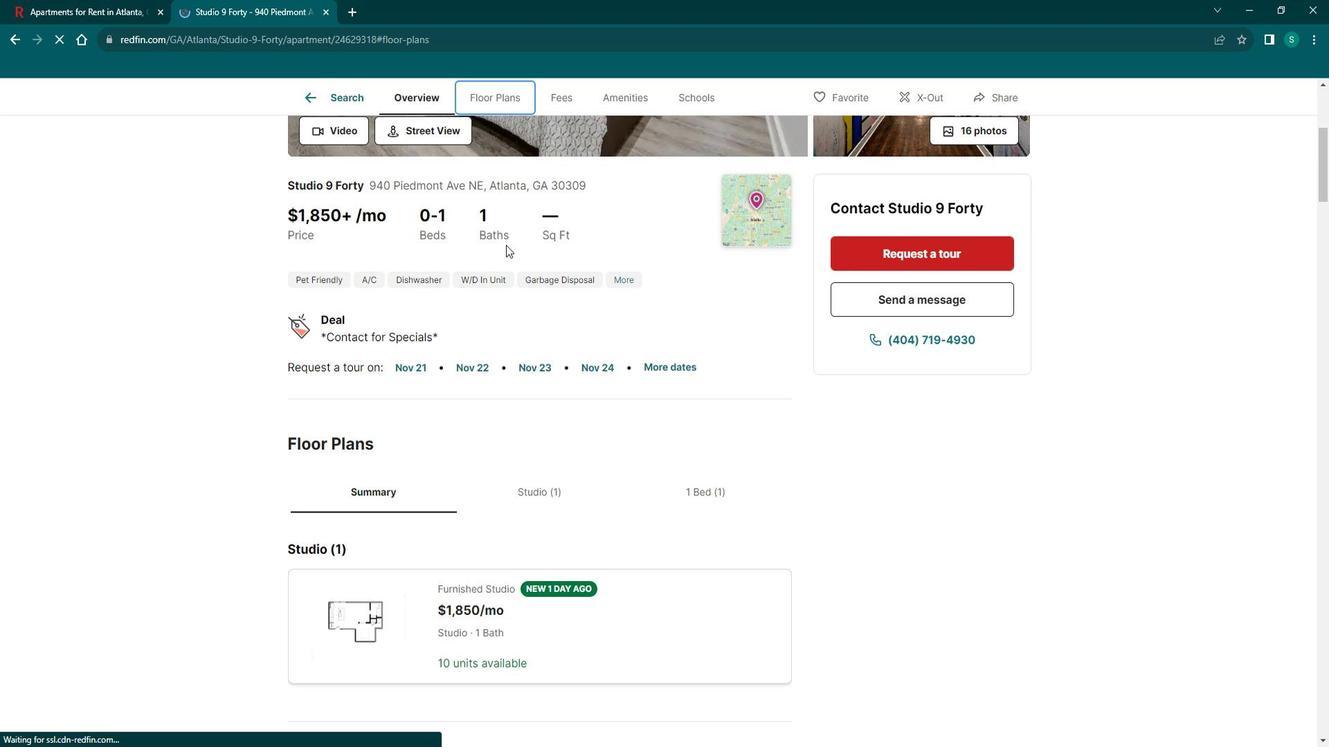 
Action: Mouse scrolled (506, 236) with delta (0, 0)
Screenshot: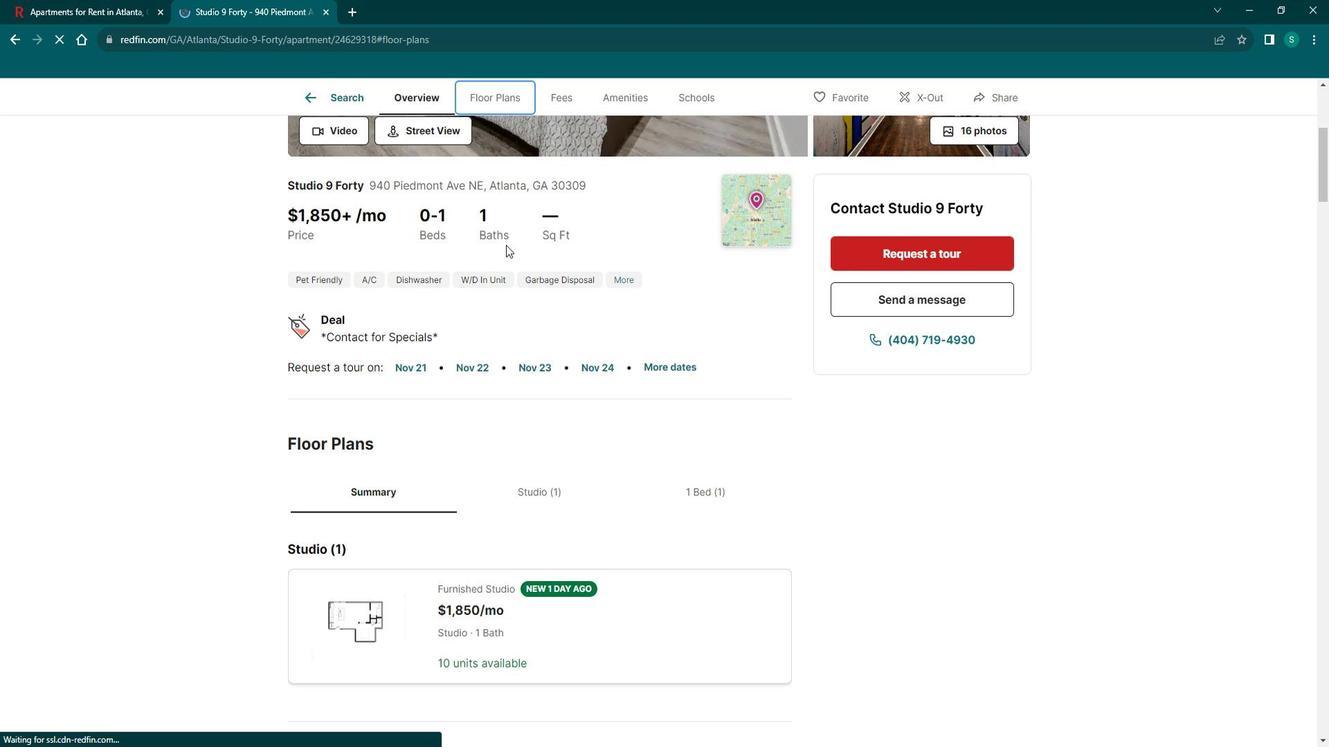 
Action: Mouse scrolled (506, 236) with delta (0, 0)
Screenshot: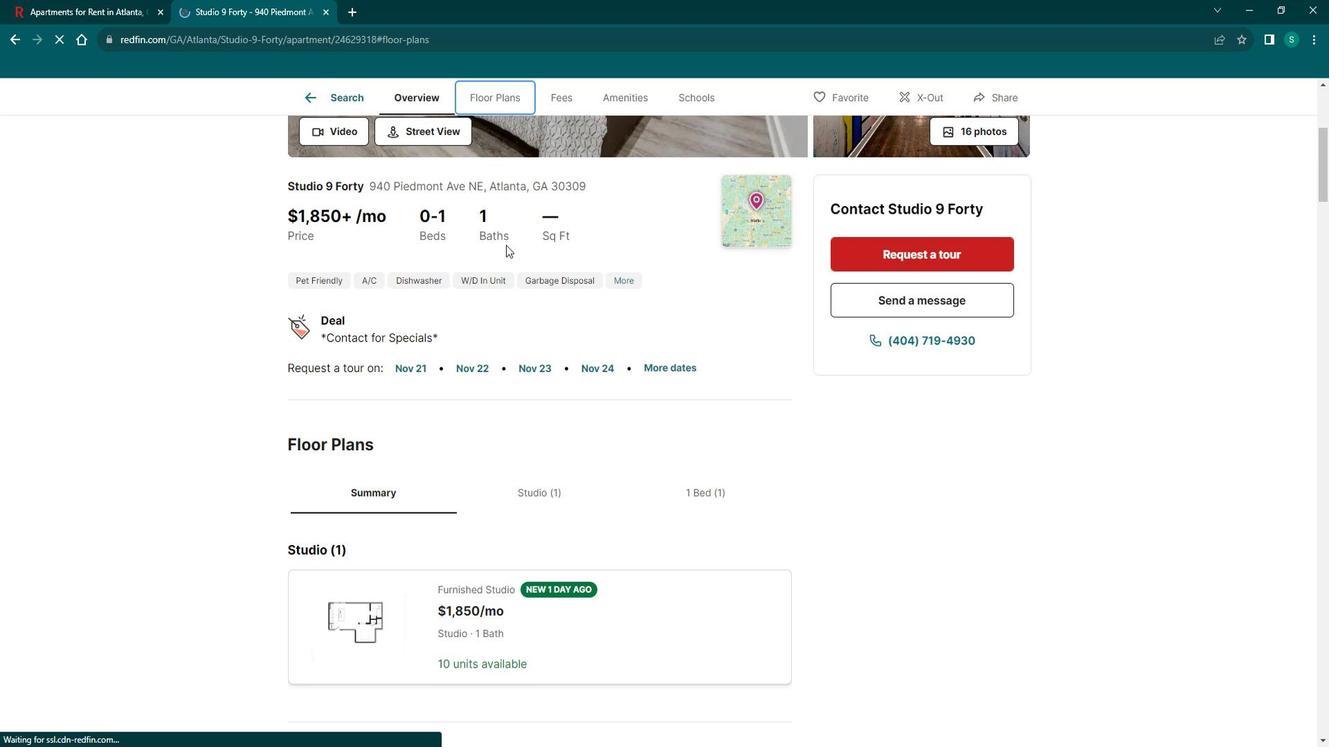 
Action: Mouse scrolled (506, 236) with delta (0, 0)
Screenshot: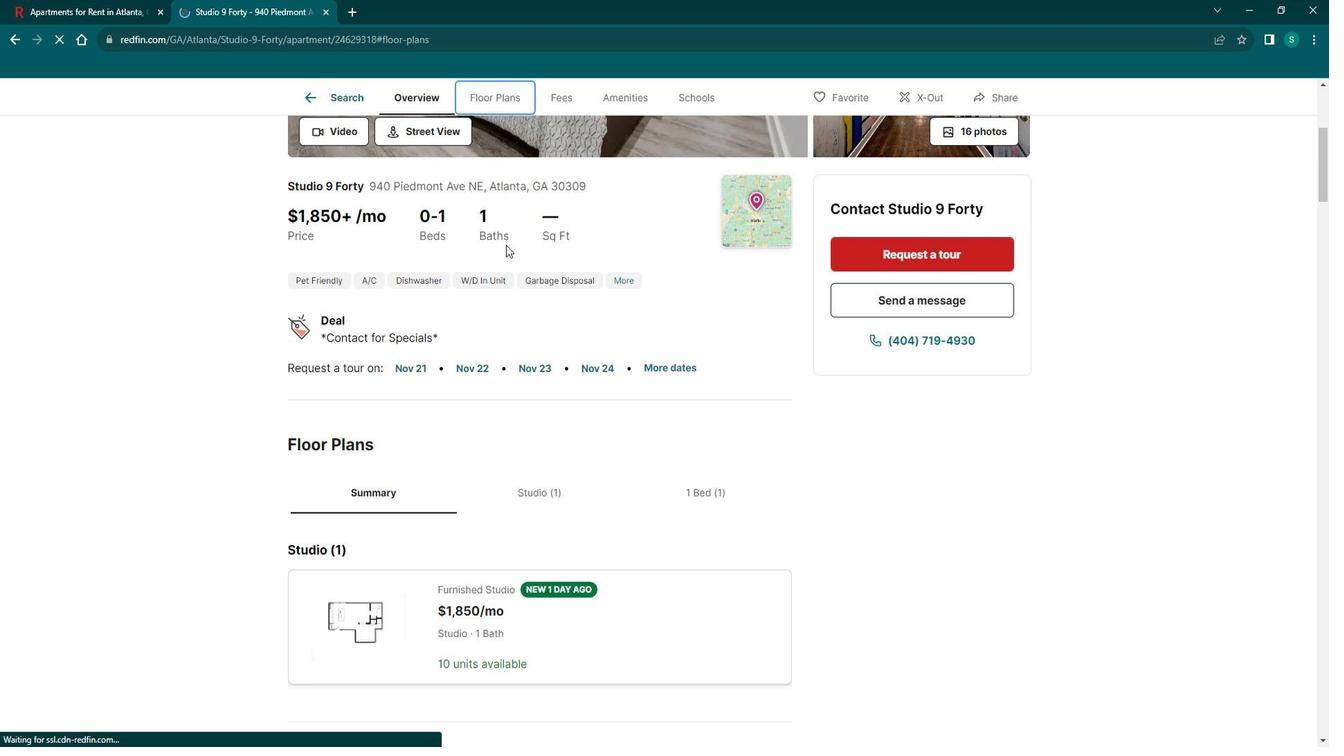 
Action: Mouse scrolled (506, 236) with delta (0, 0)
Screenshot: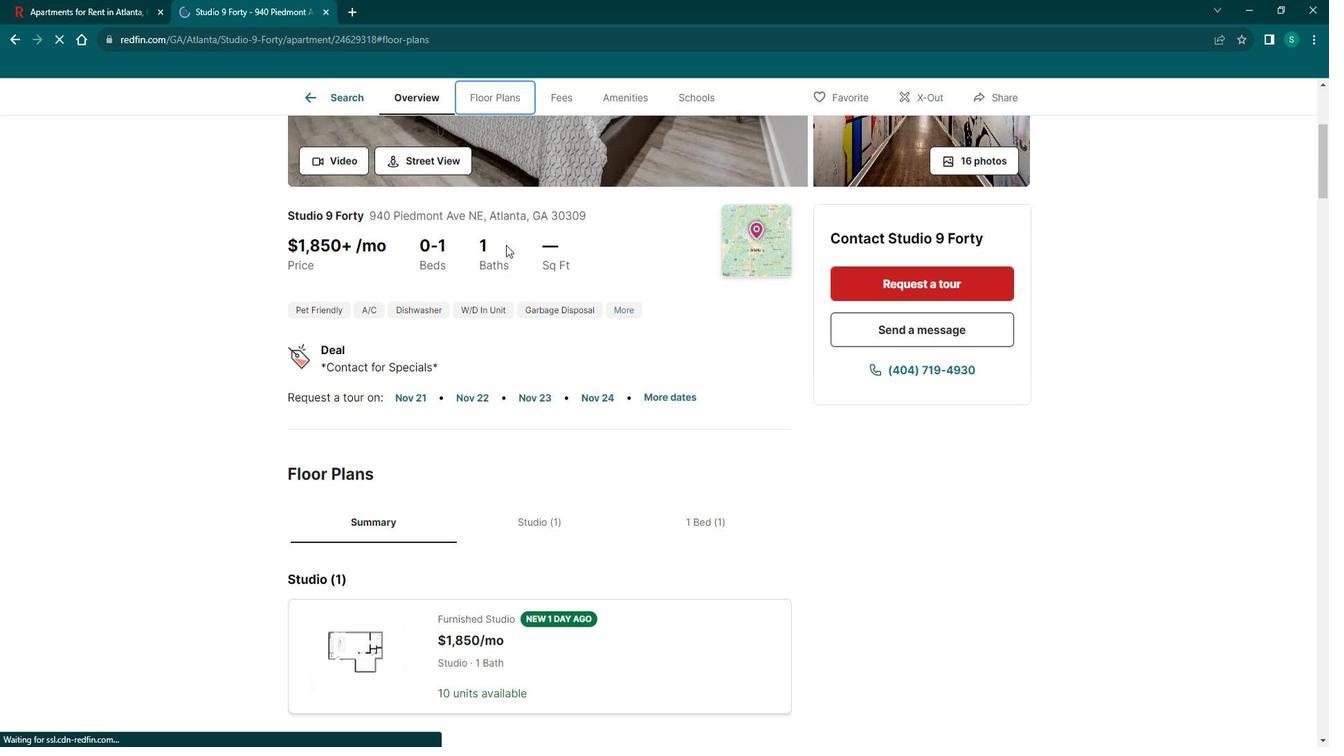 
Action: Mouse moved to (554, 128)
Screenshot: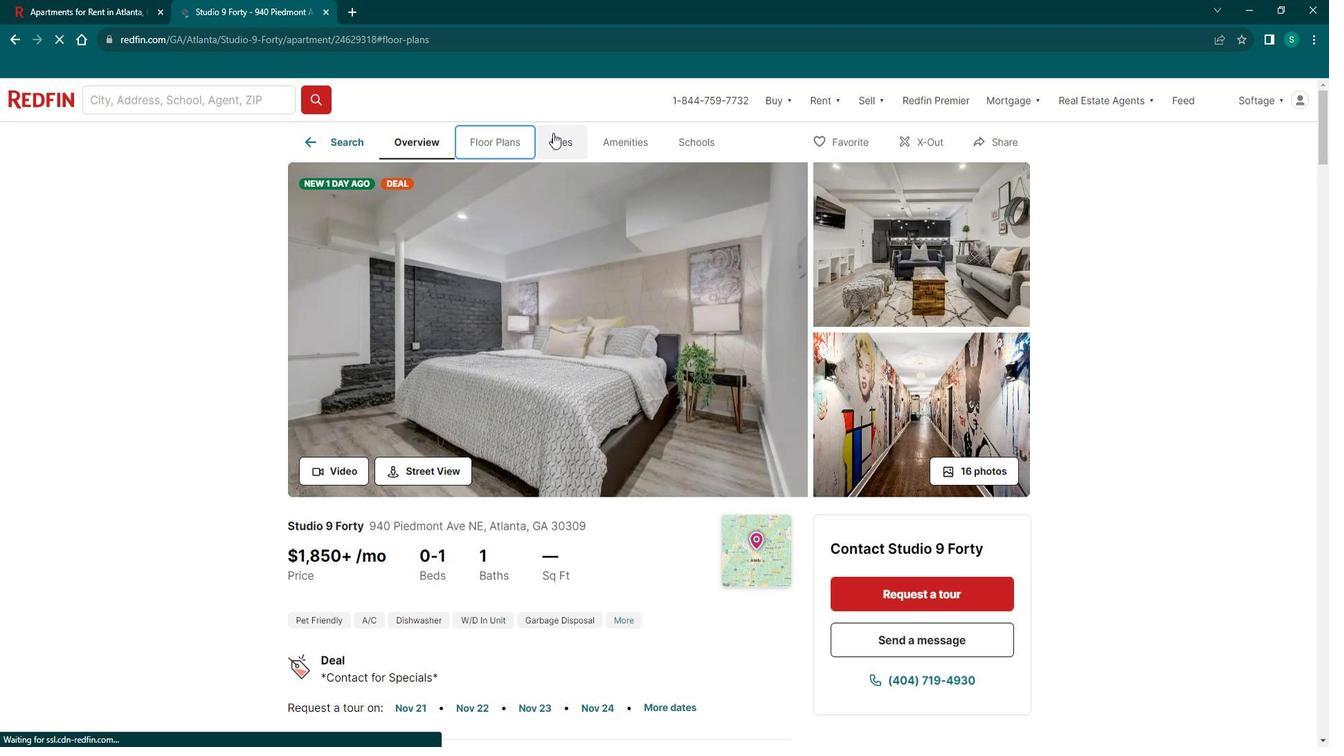 
Action: Mouse pressed left at (554, 128)
Screenshot: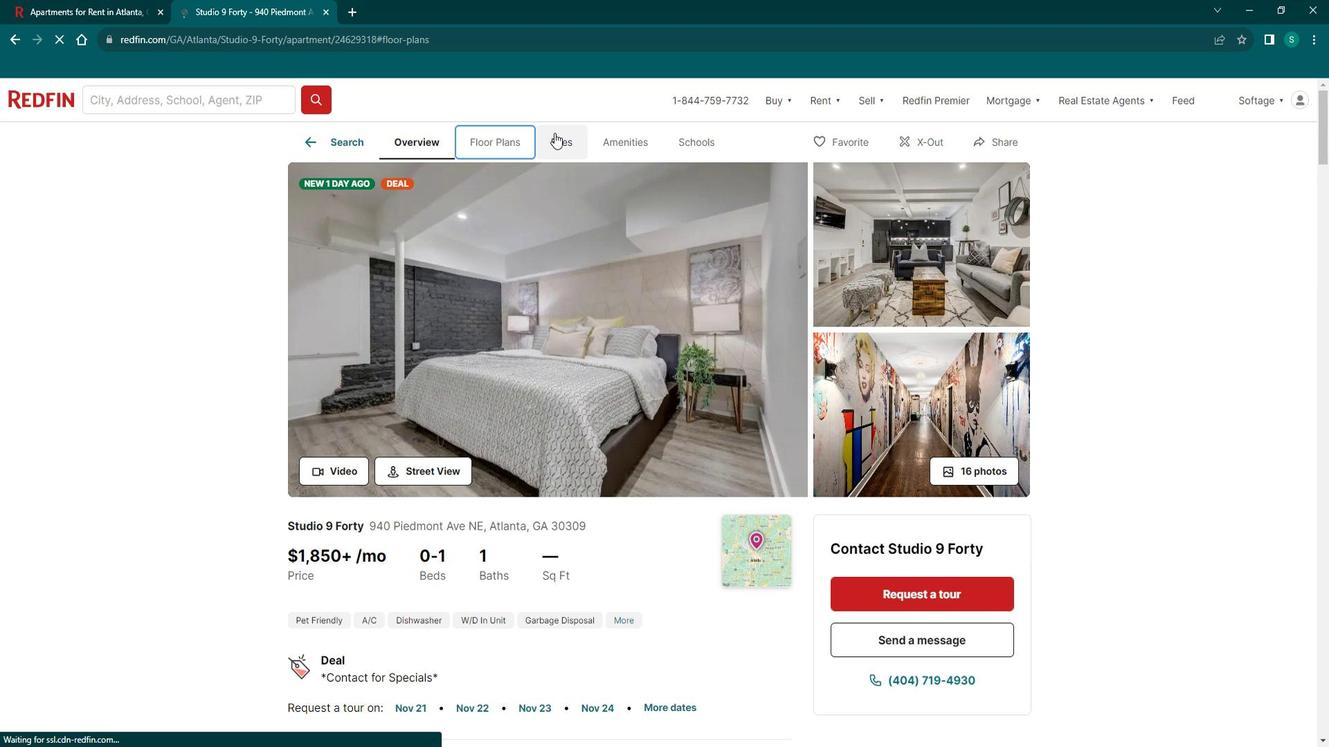 
Action: Mouse moved to (642, 95)
Screenshot: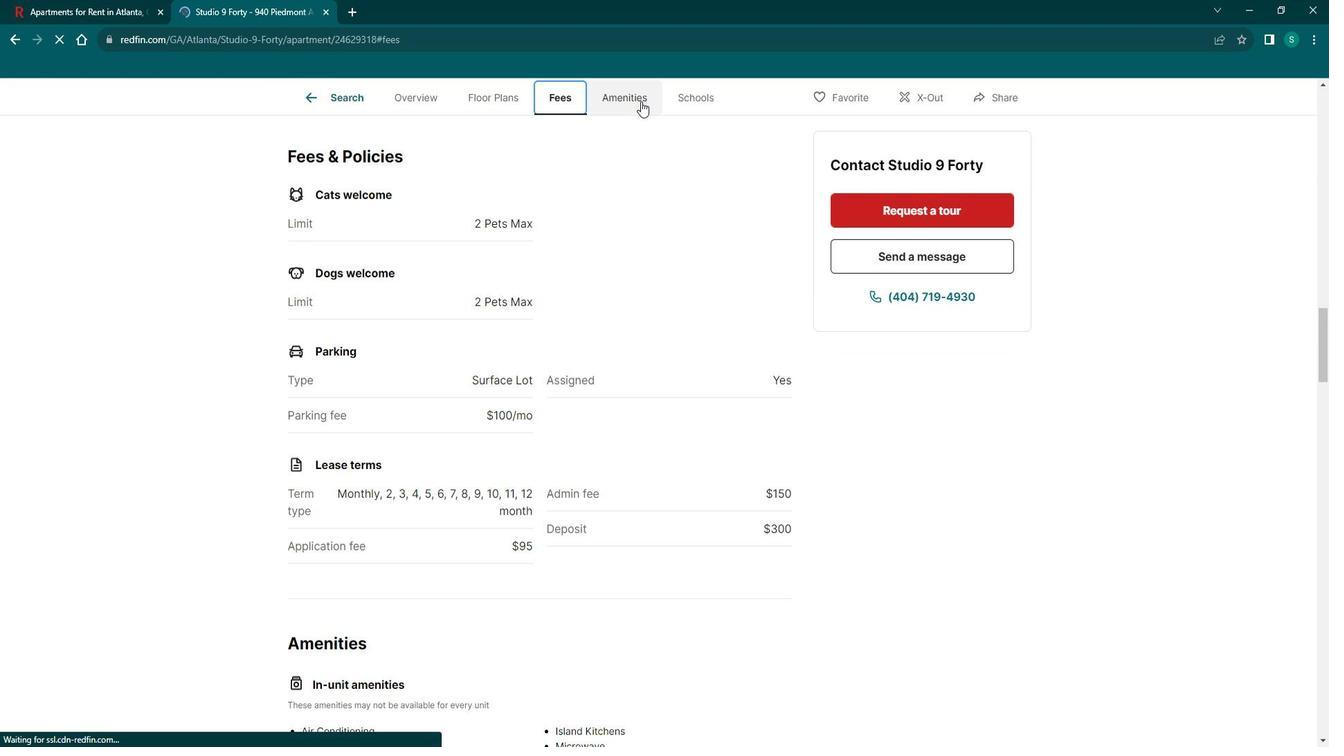 
Action: Mouse pressed left at (642, 95)
Screenshot: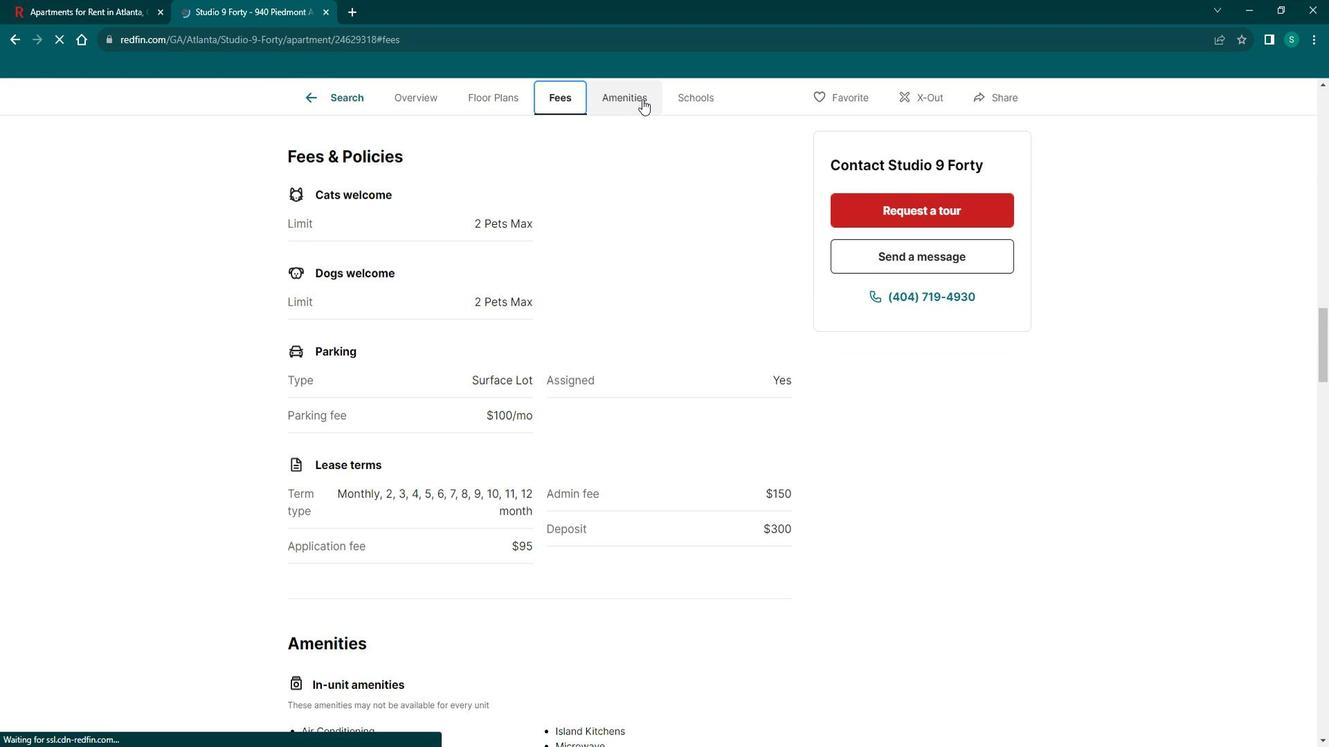 
Action: Mouse moved to (707, 98)
Screenshot: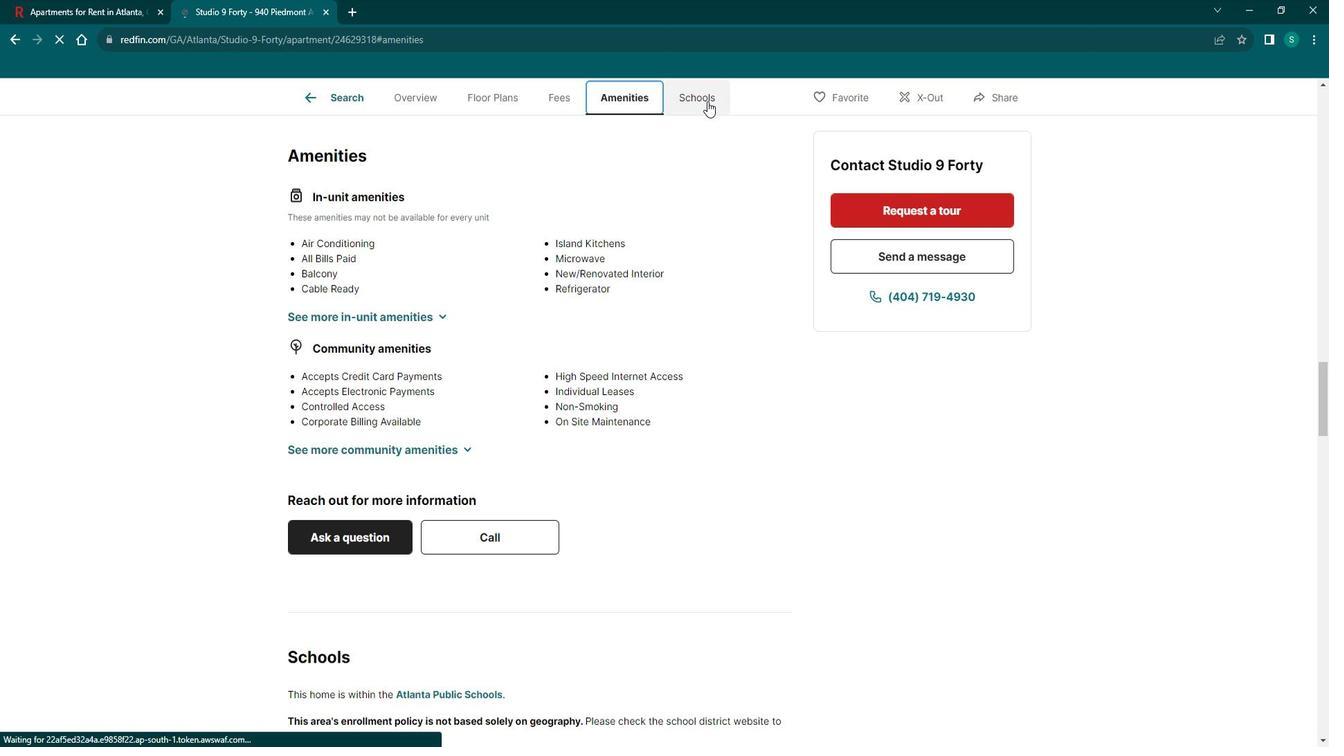 
Action: Mouse pressed left at (707, 98)
Screenshot: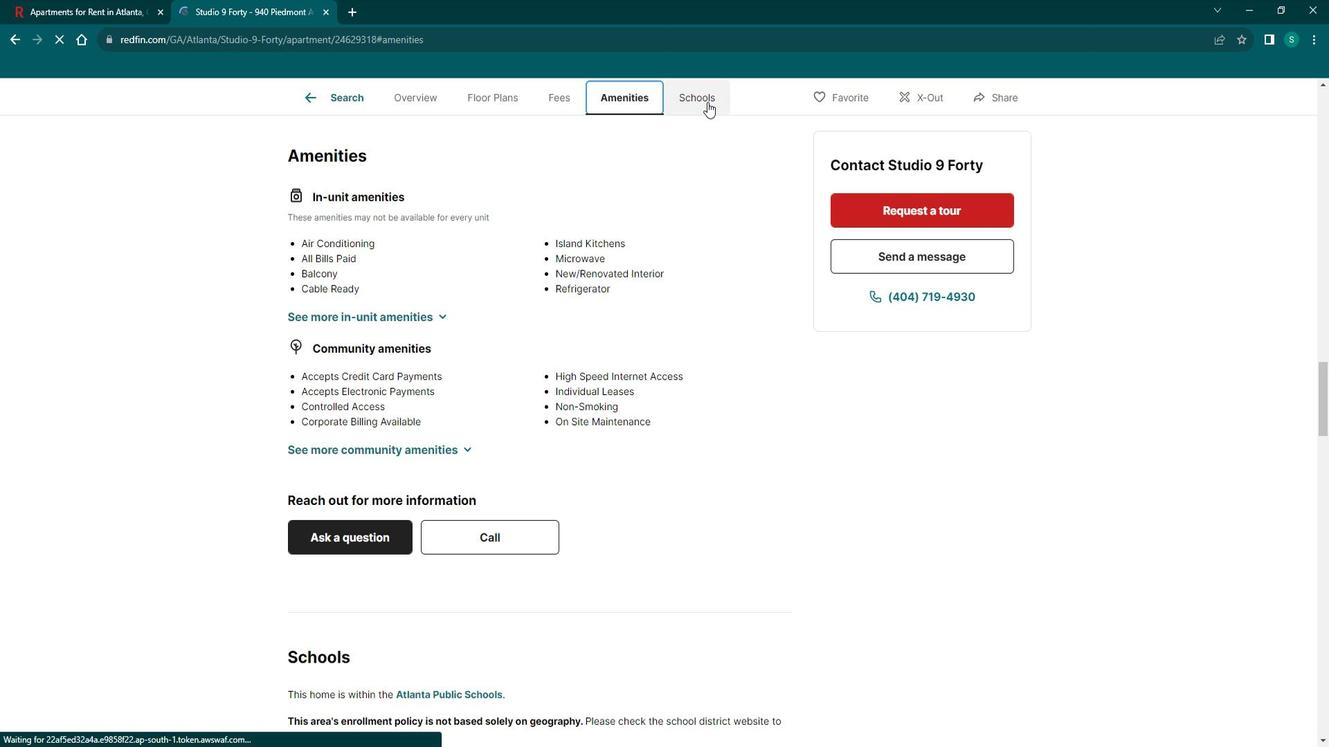 
Action: Mouse moved to (348, 85)
Screenshot: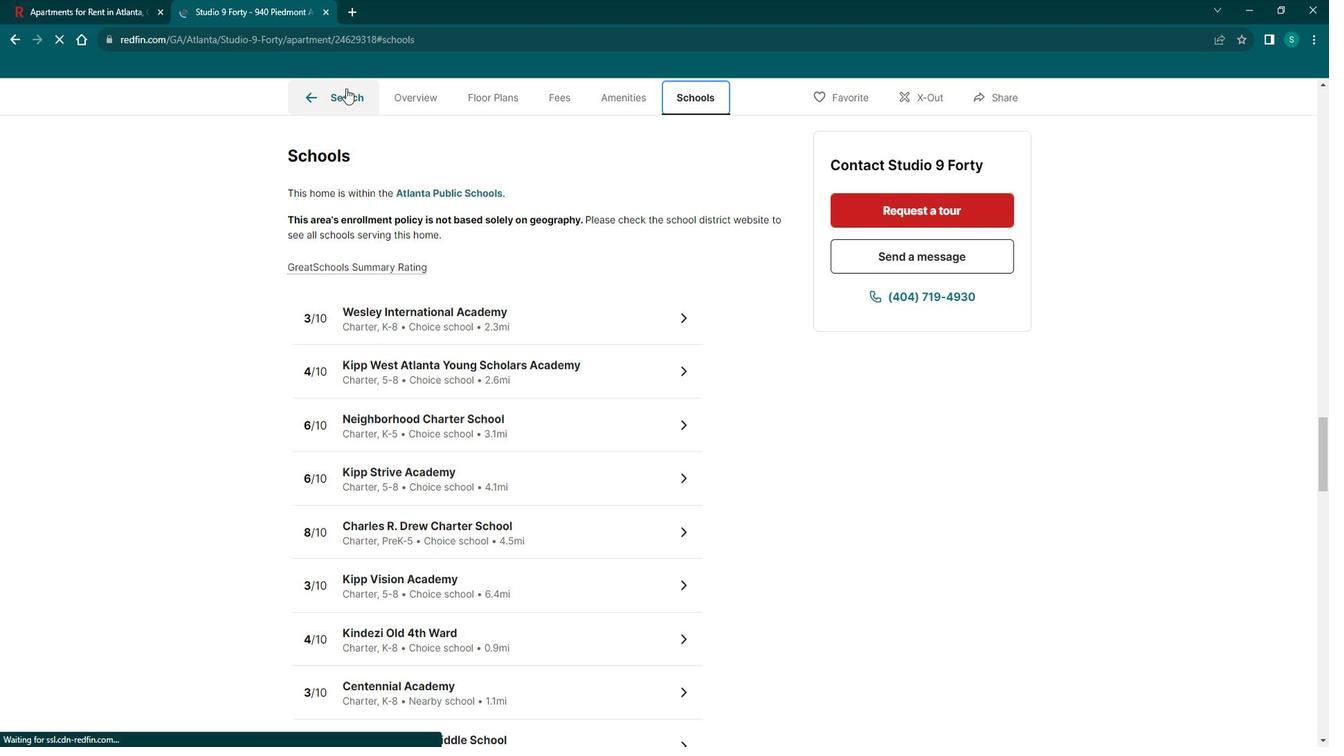 
Action: Mouse pressed left at (348, 85)
Screenshot: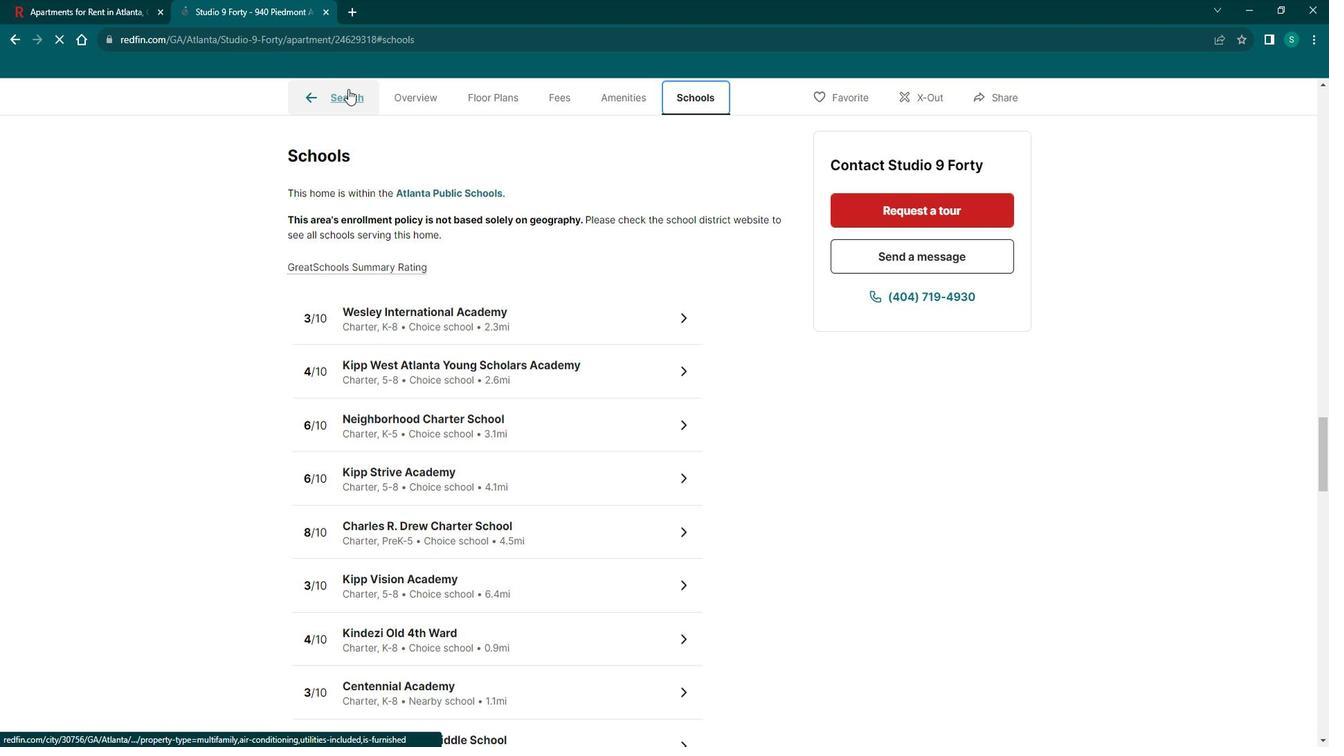 
Action: Mouse moved to (1021, 371)
Screenshot: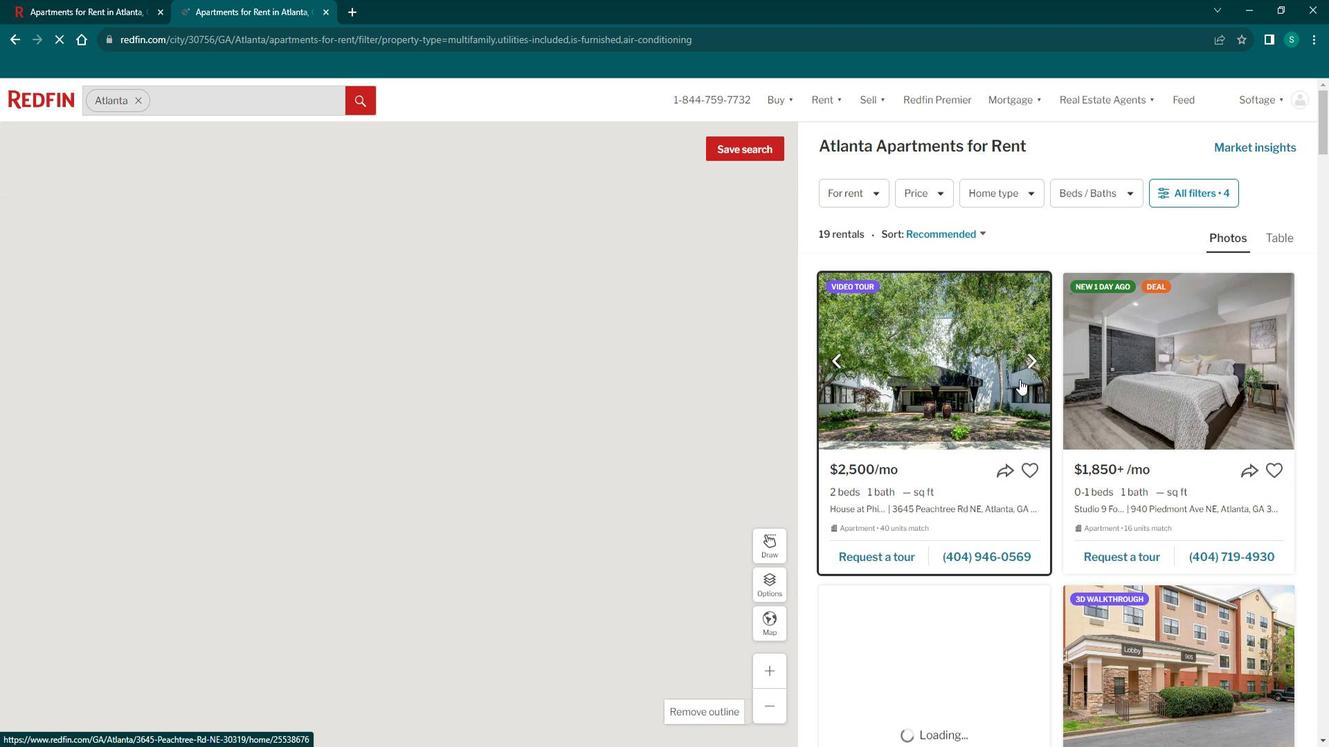 
Action: Mouse scrolled (1021, 370) with delta (0, 0)
Screenshot: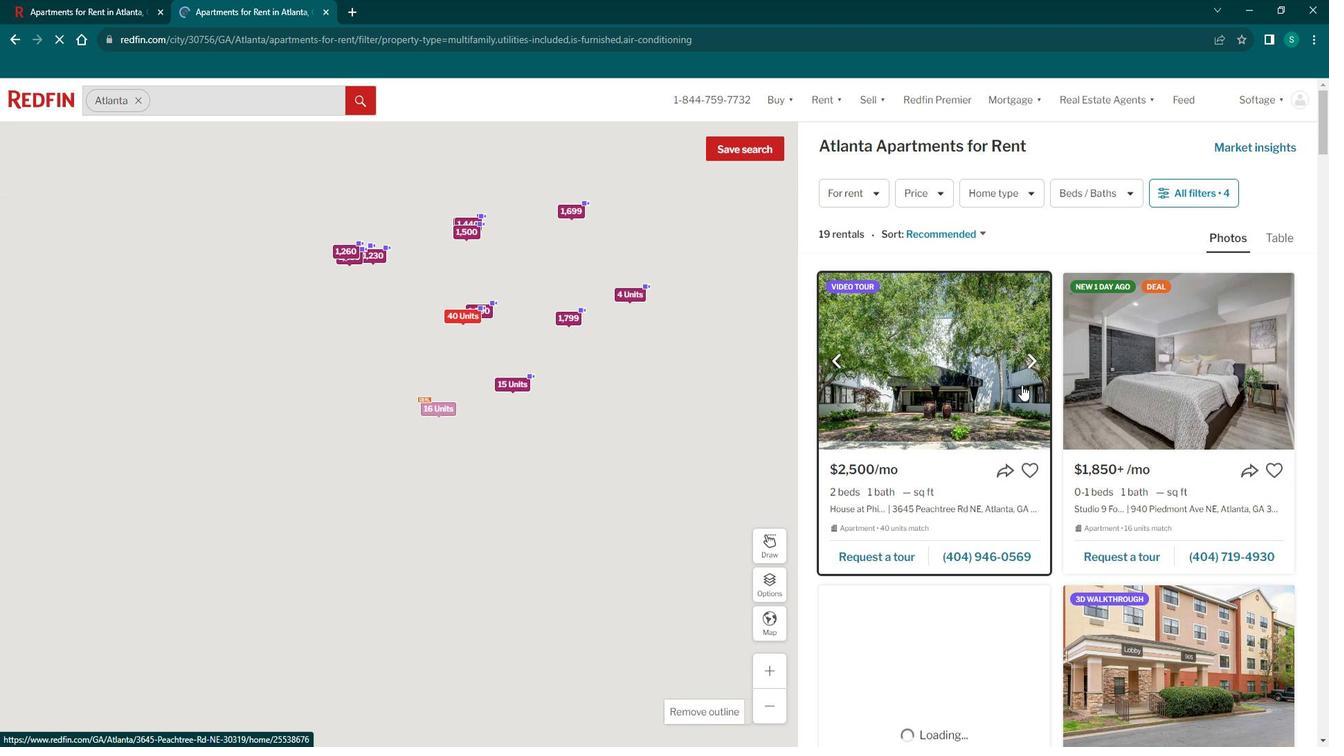 
Action: Mouse scrolled (1021, 370) with delta (0, 0)
Screenshot: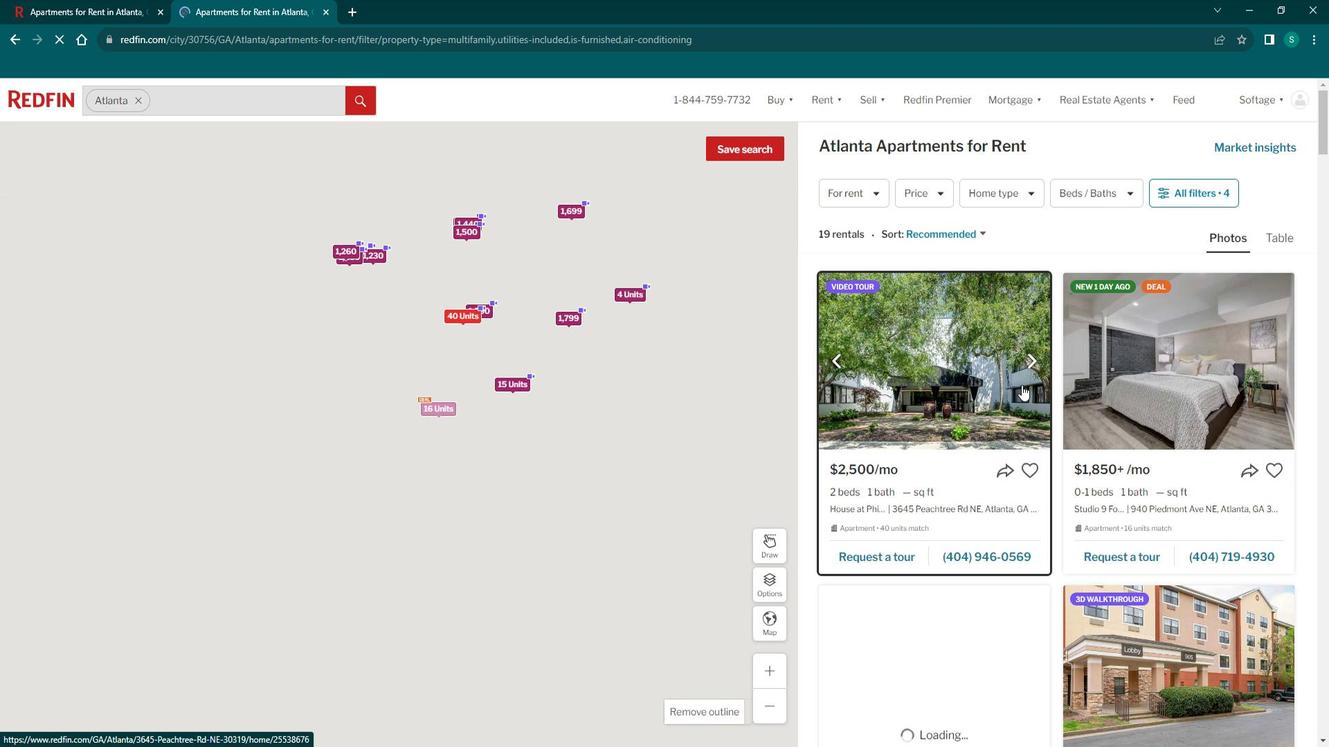 
Action: Mouse scrolled (1021, 370) with delta (0, 0)
Screenshot: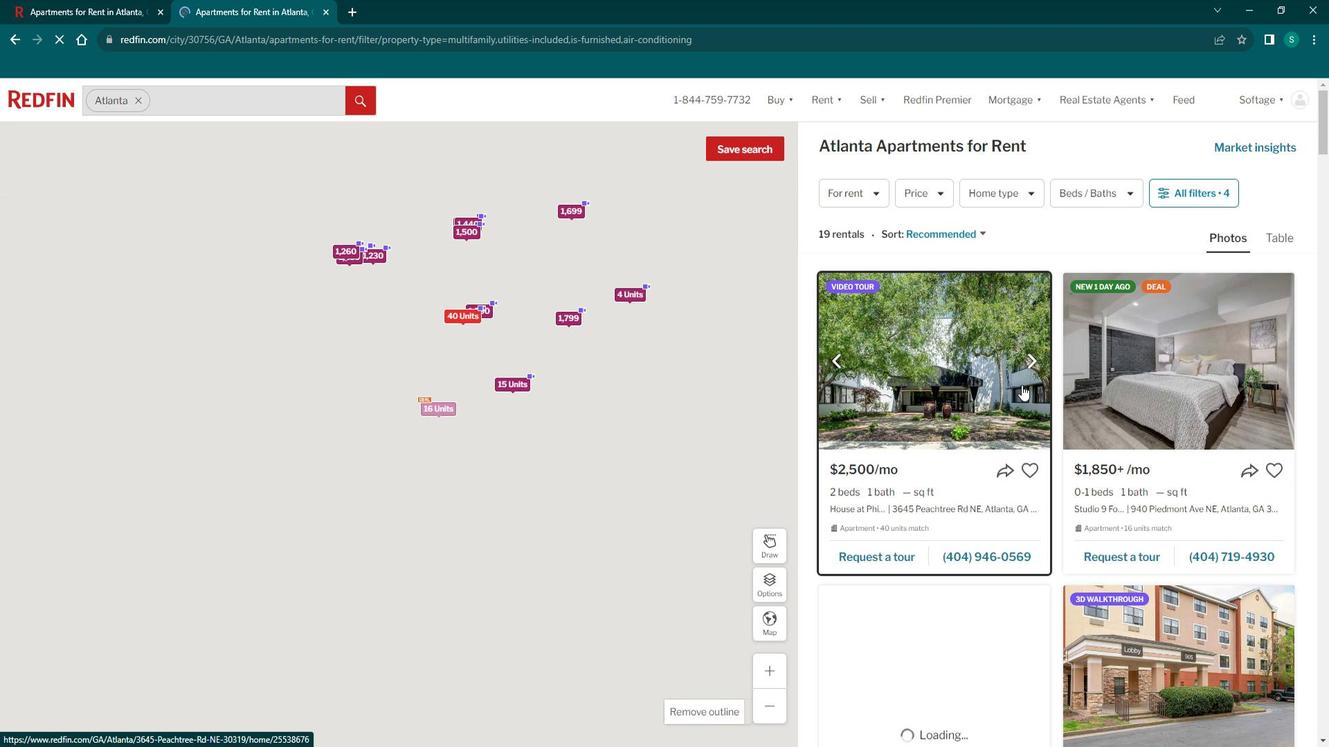 
Action: Mouse scrolled (1021, 370) with delta (0, 0)
Screenshot: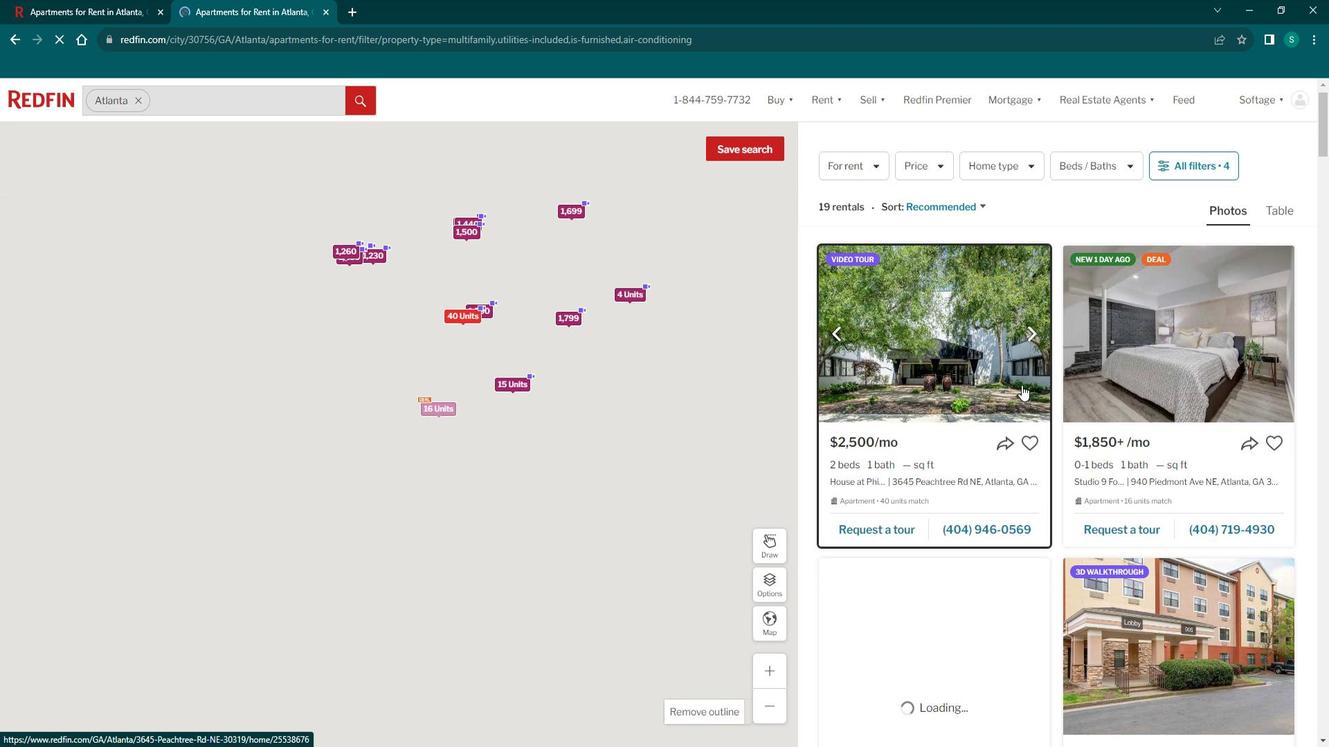 
Action: Mouse scrolled (1021, 370) with delta (0, 0)
Screenshot: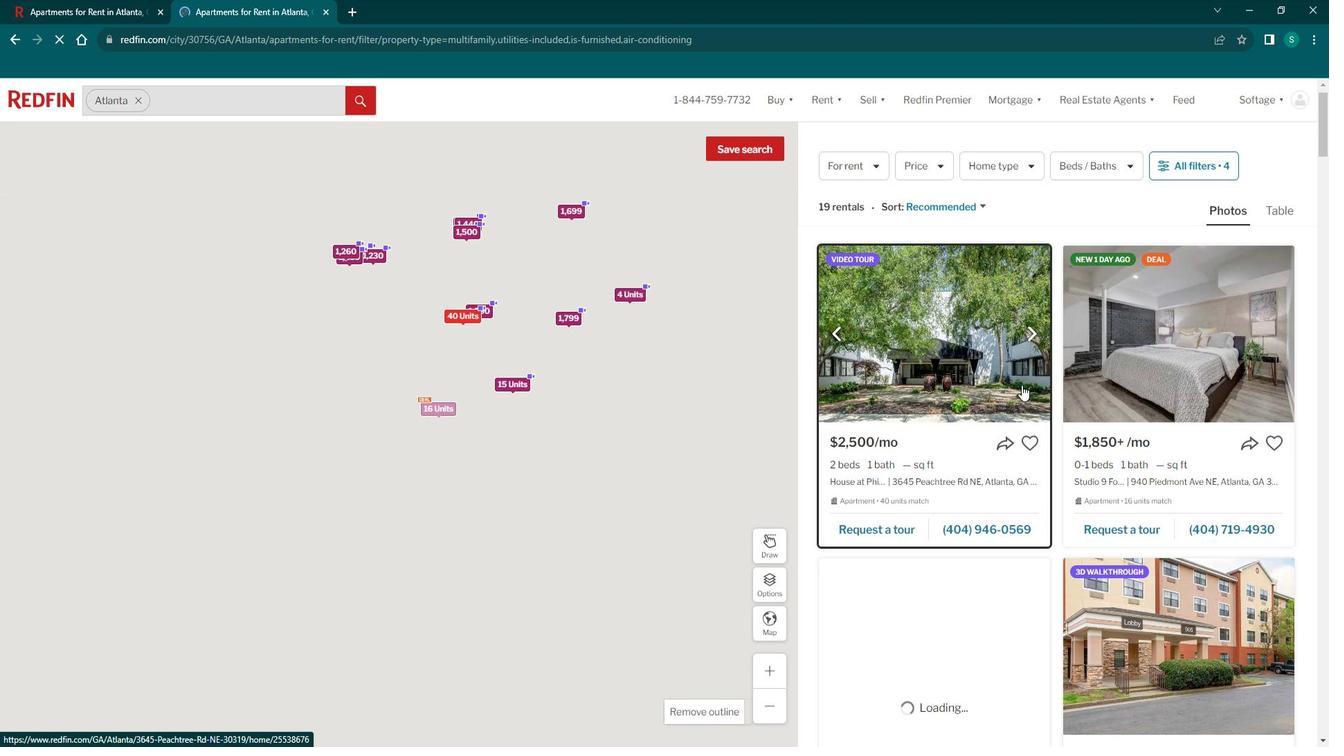 
Action: Mouse scrolled (1021, 371) with delta (0, 0)
Screenshot: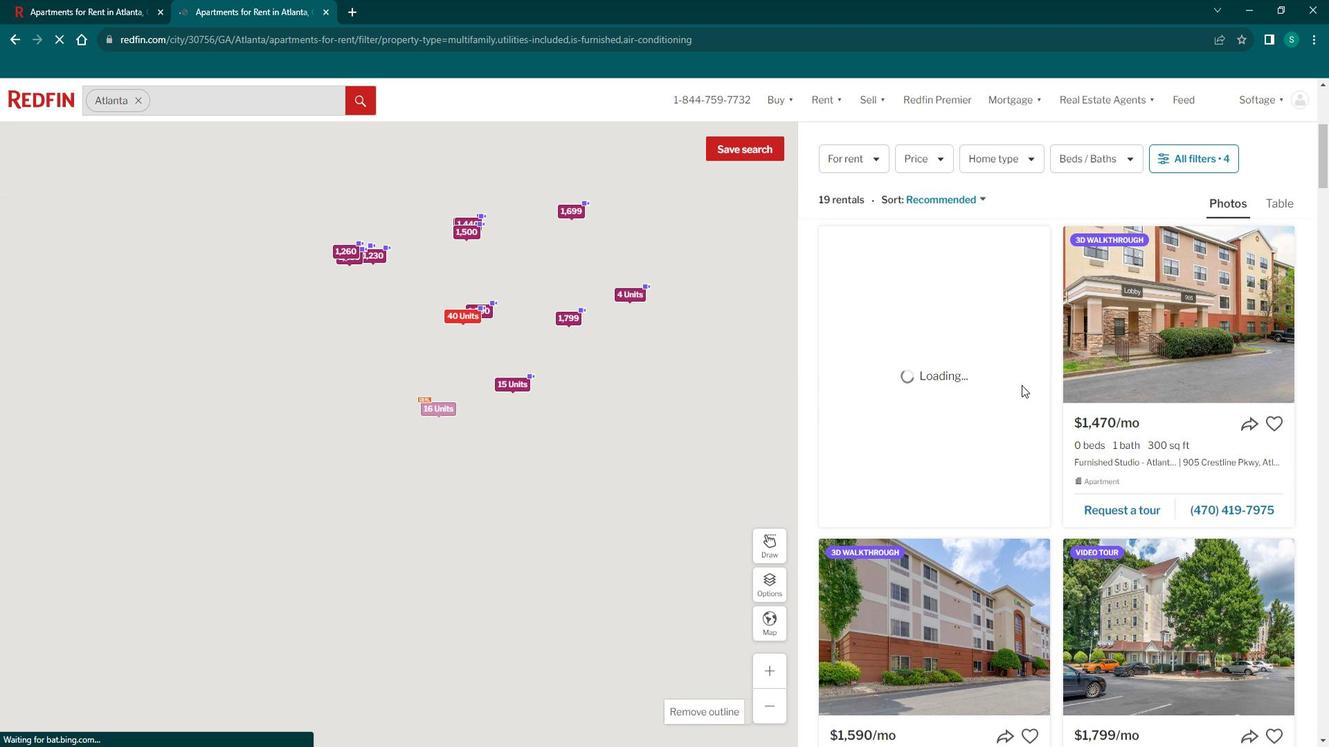 
Action: Mouse scrolled (1021, 371) with delta (0, 0)
Screenshot: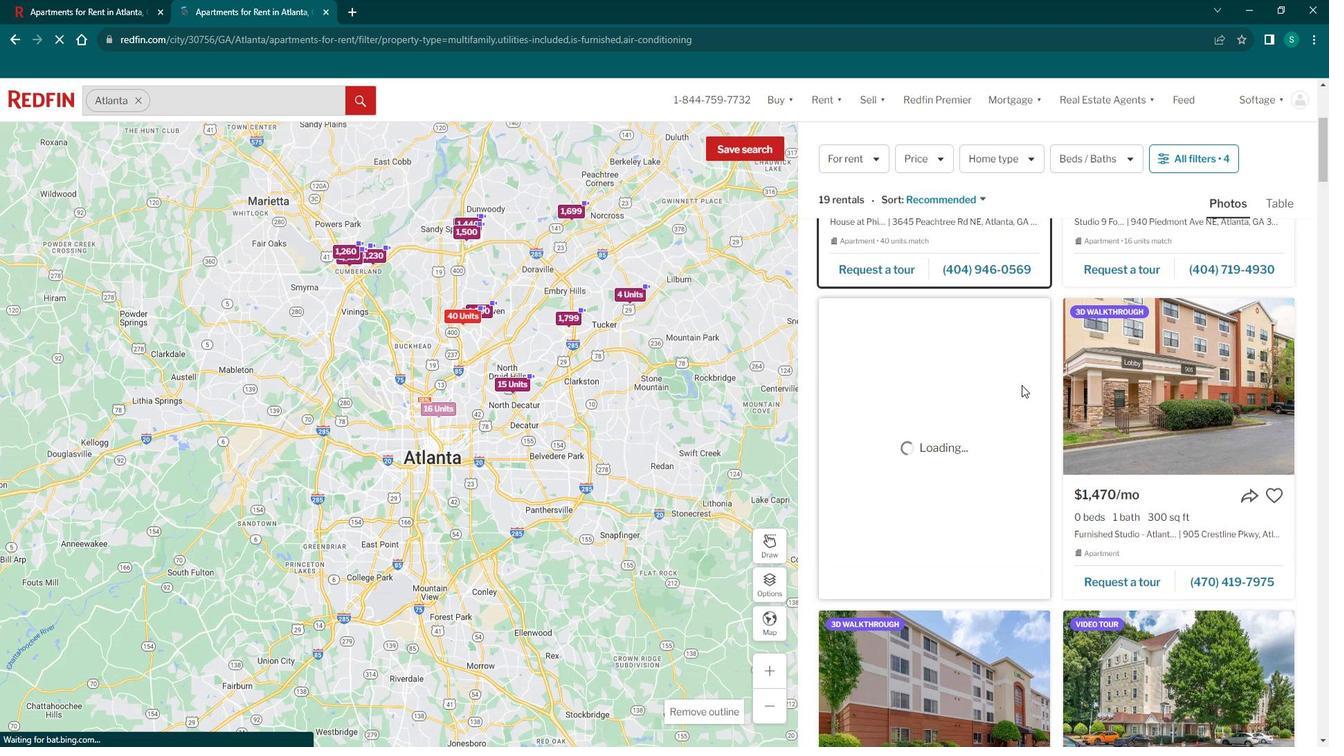 
Action: Mouse scrolled (1021, 371) with delta (0, 0)
Screenshot: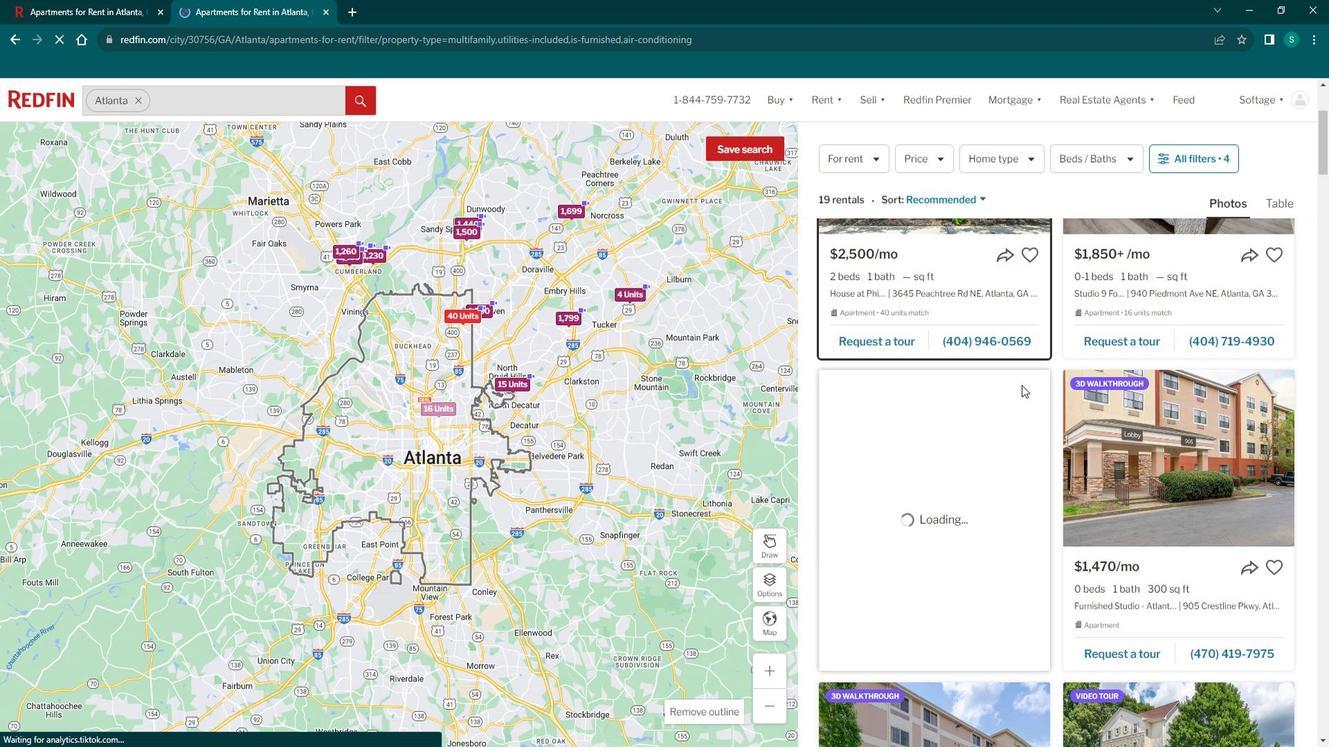 
Action: Mouse scrolled (1021, 371) with delta (0, 0)
Screenshot: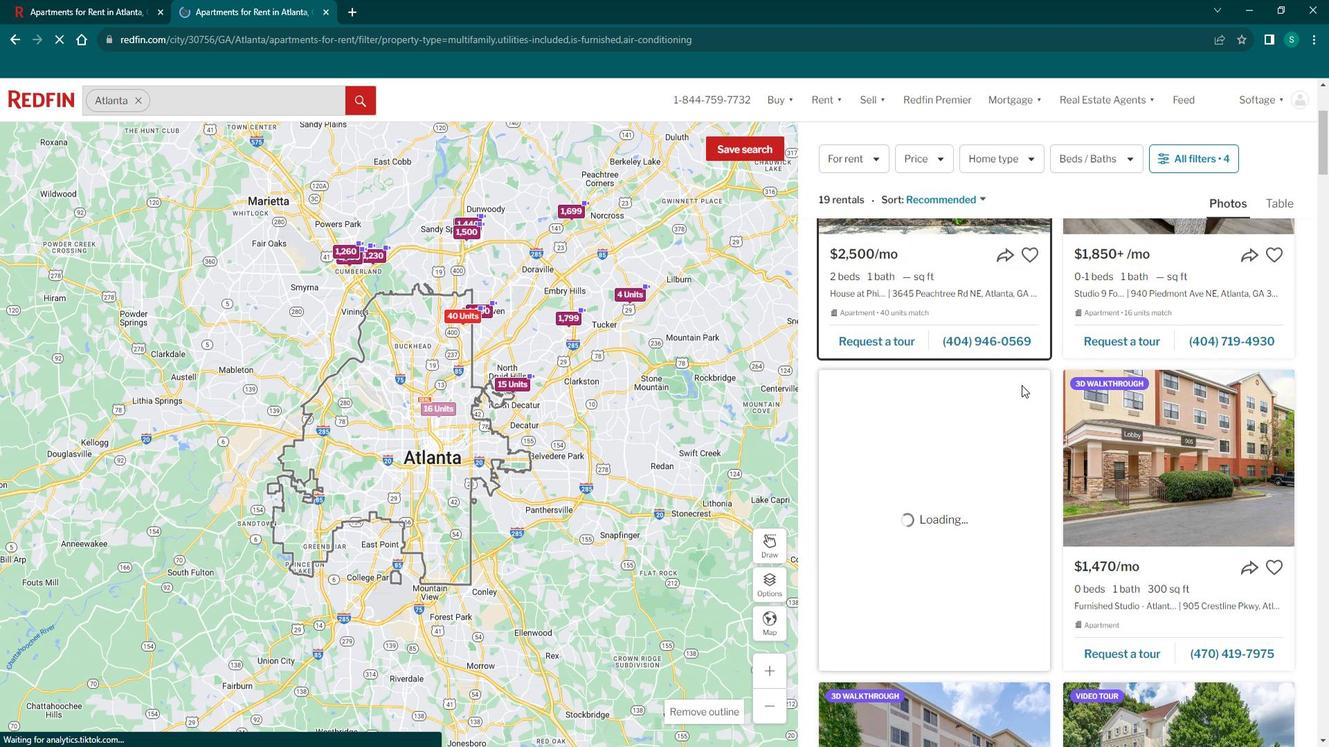 
Action: Mouse moved to (1135, 326)
Screenshot: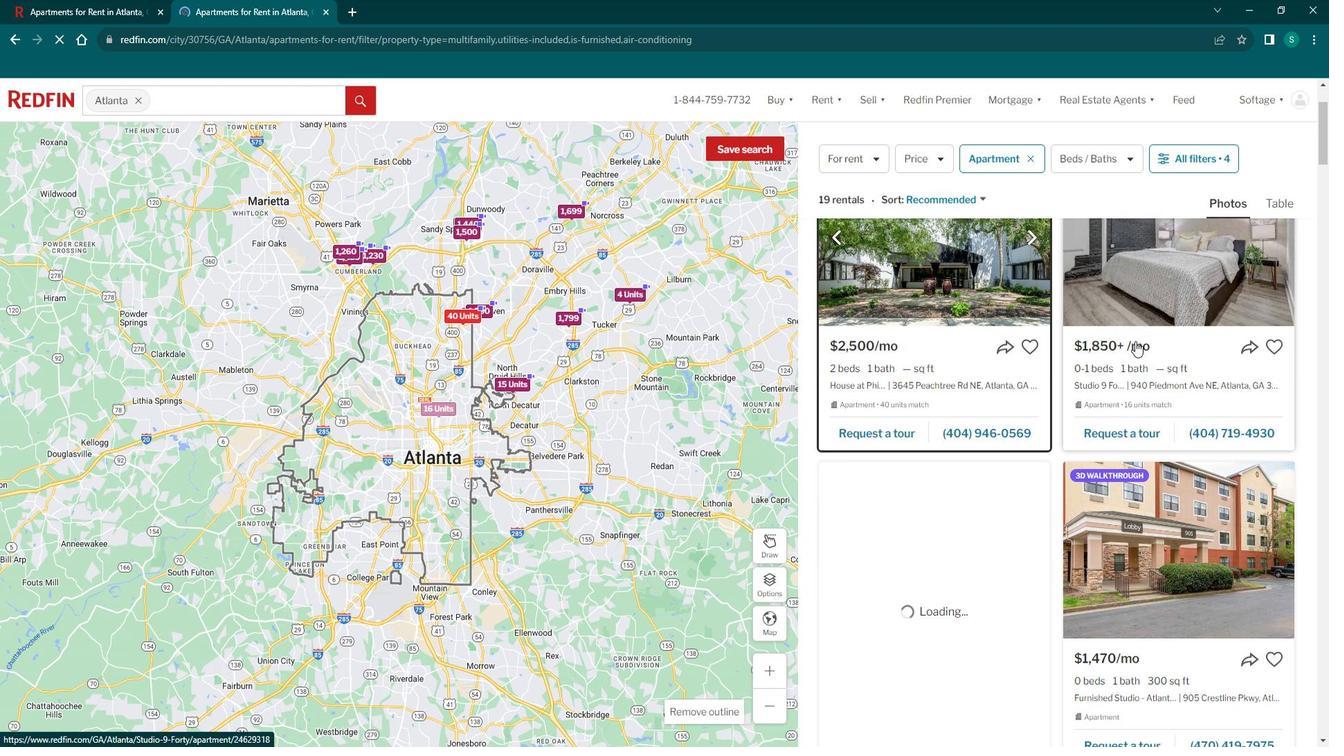 
Action: Mouse pressed left at (1135, 326)
Screenshot: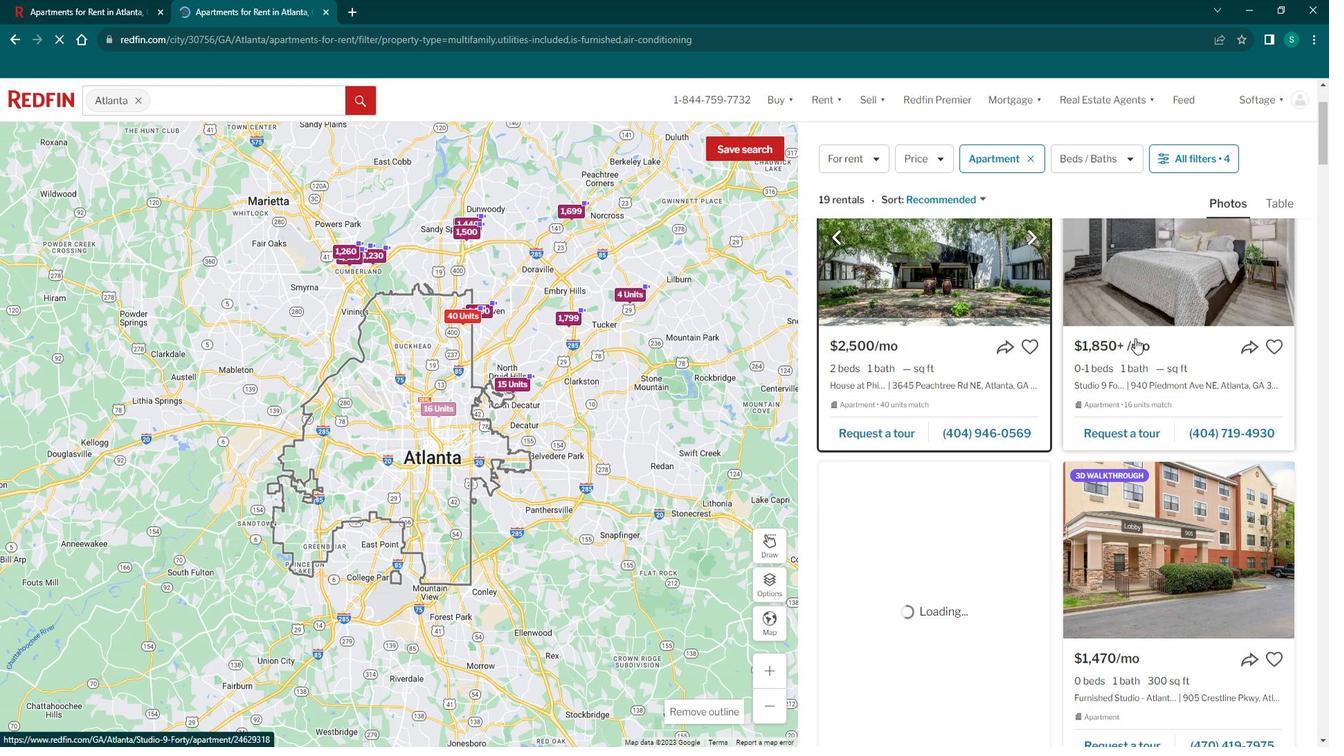 
Action: Mouse moved to (507, 137)
Screenshot: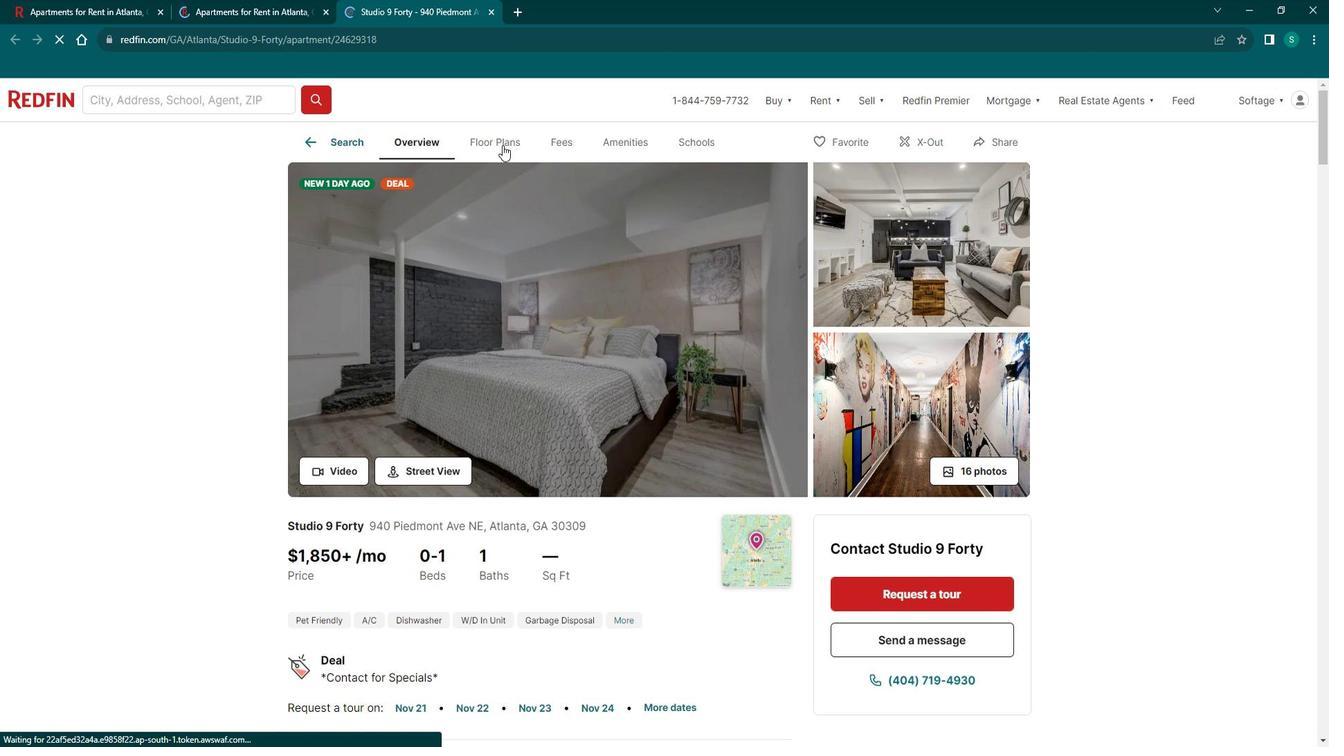 
Action: Mouse pressed left at (507, 137)
Screenshot: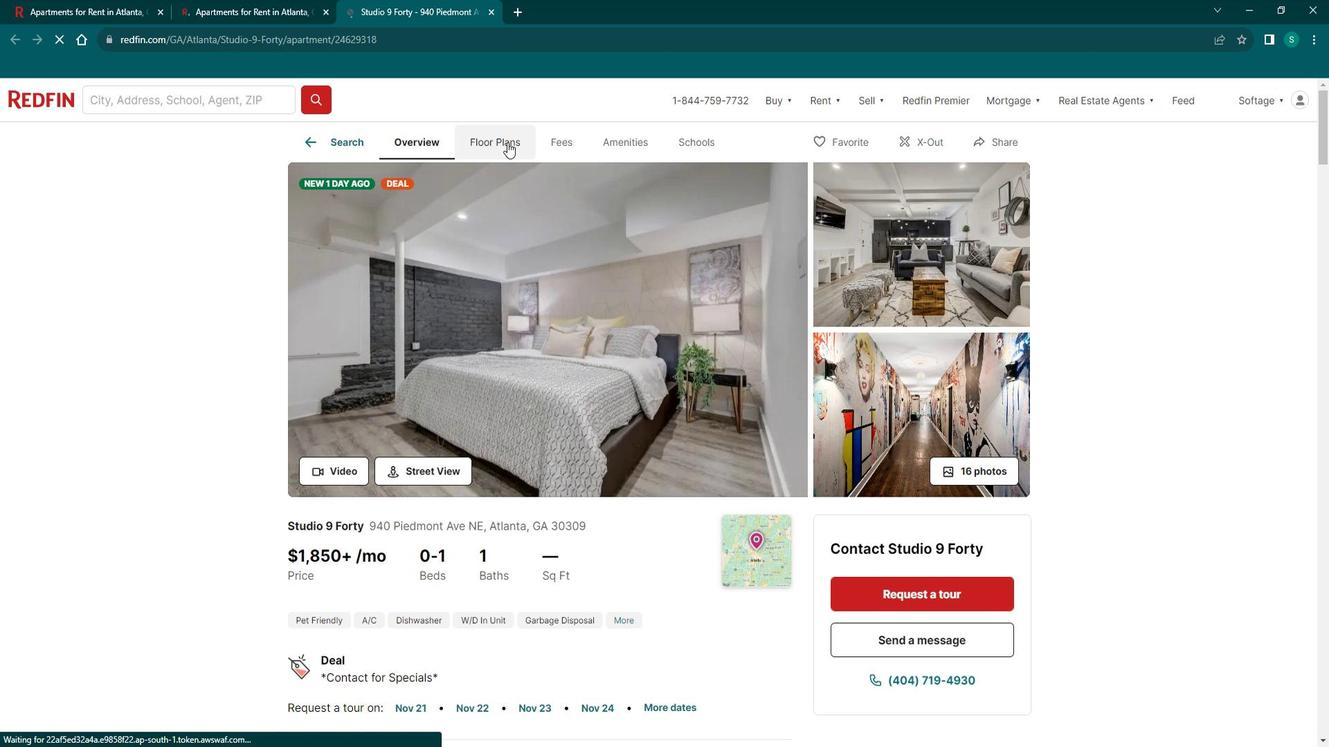 
Action: Mouse moved to (553, 91)
Screenshot: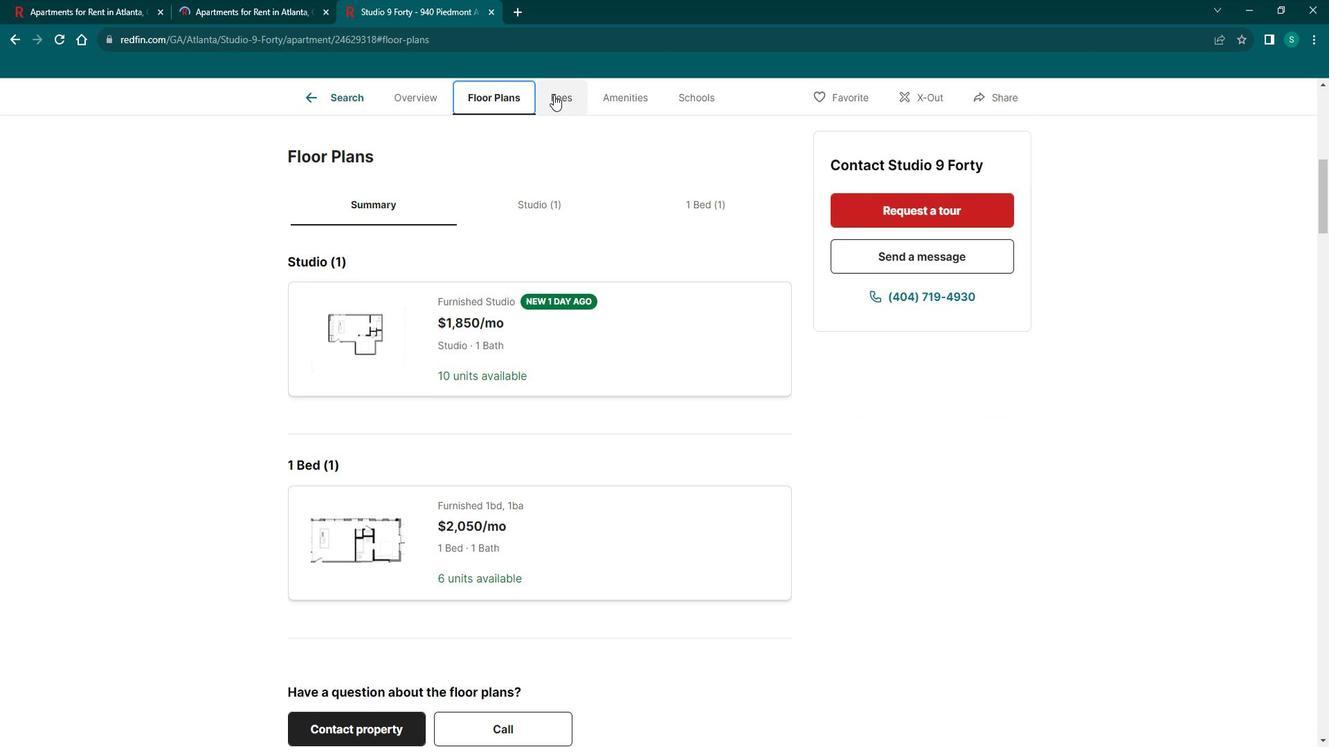 
Action: Mouse pressed left at (553, 91)
Screenshot: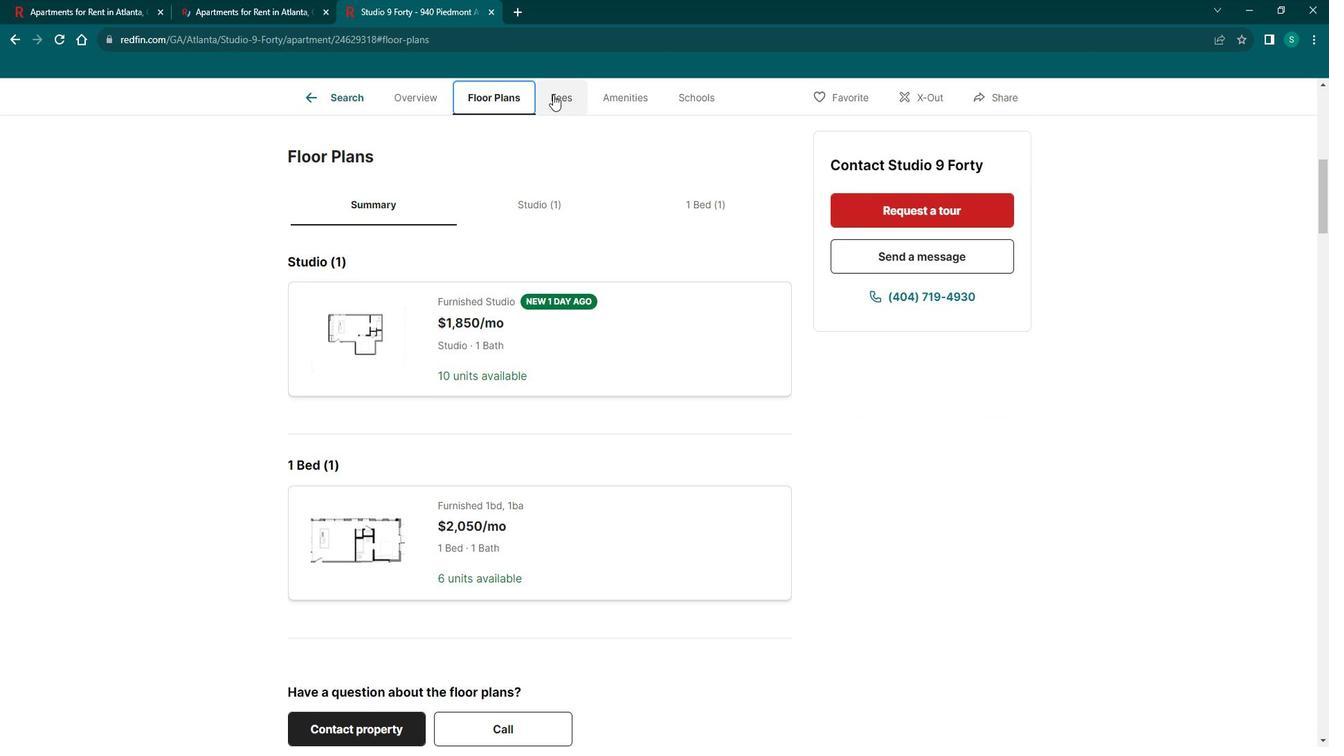 
Action: Mouse moved to (634, 86)
Screenshot: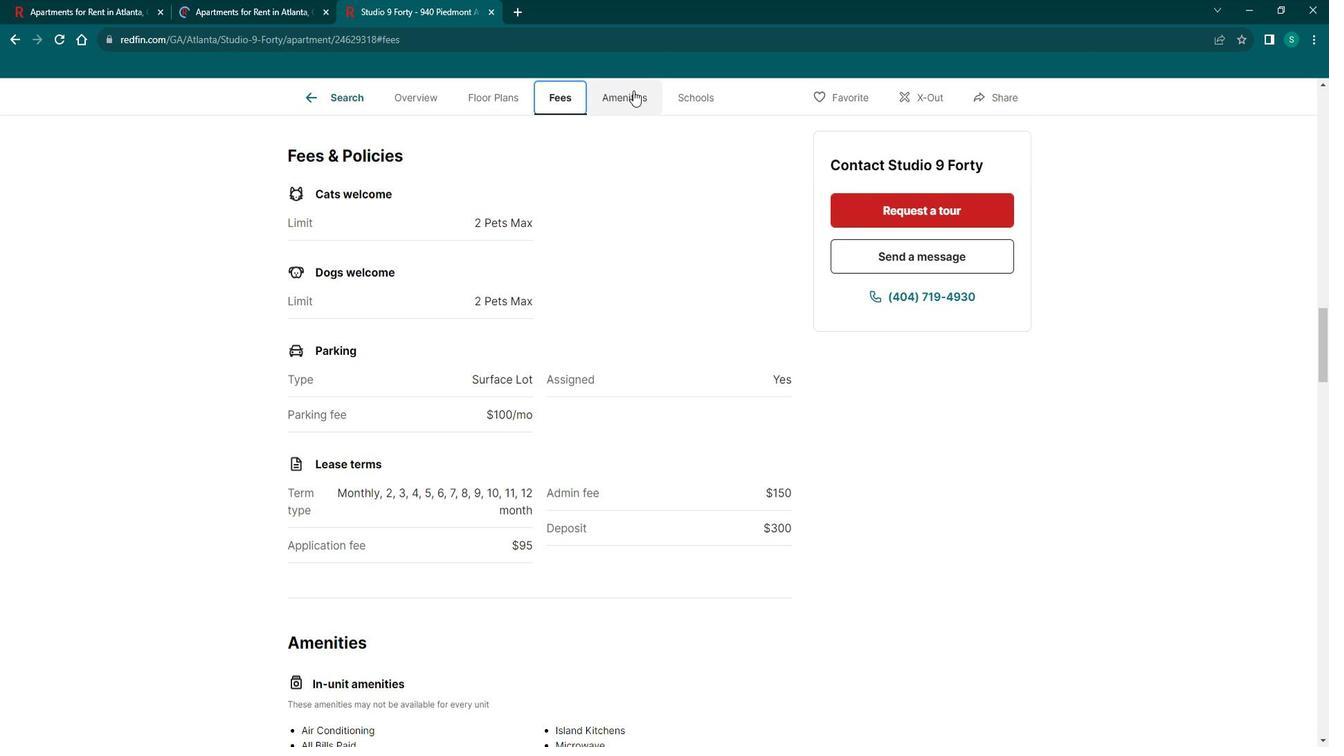 
Action: Mouse pressed left at (634, 86)
Screenshot: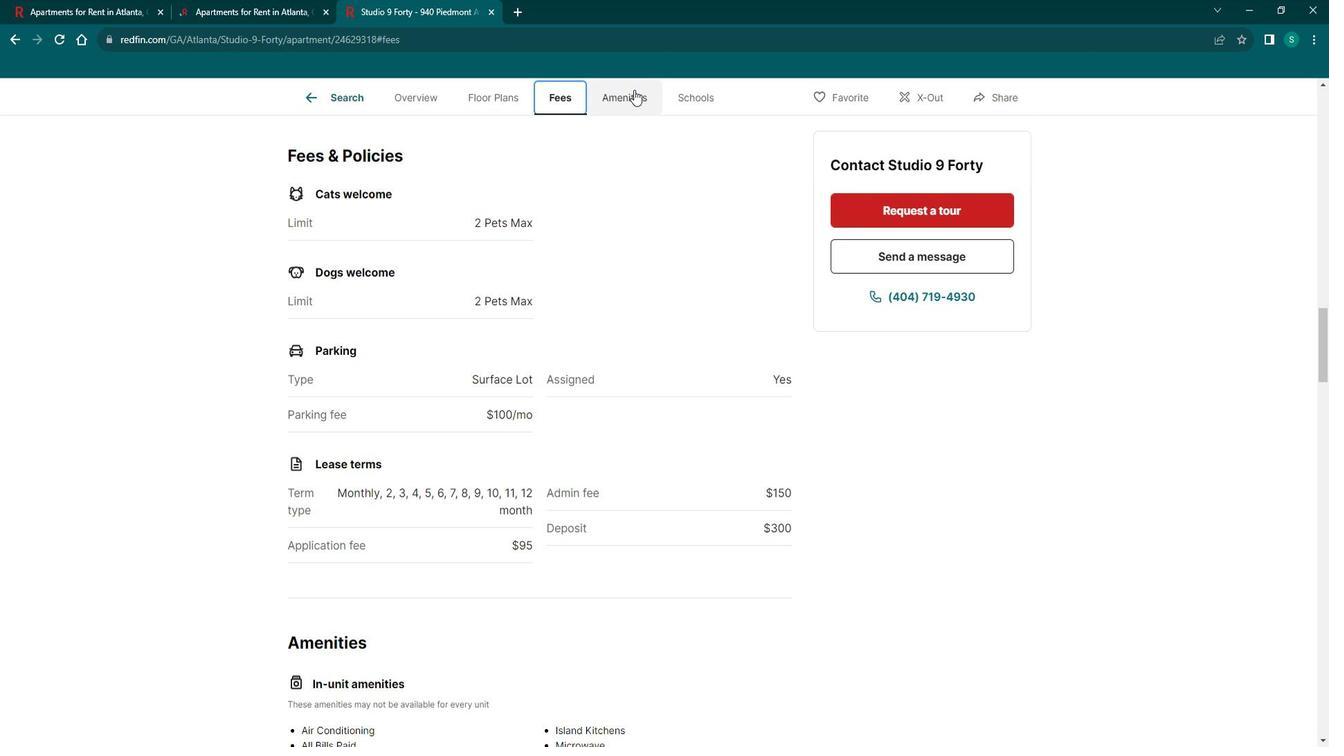 
Action: Mouse moved to (686, 84)
Screenshot: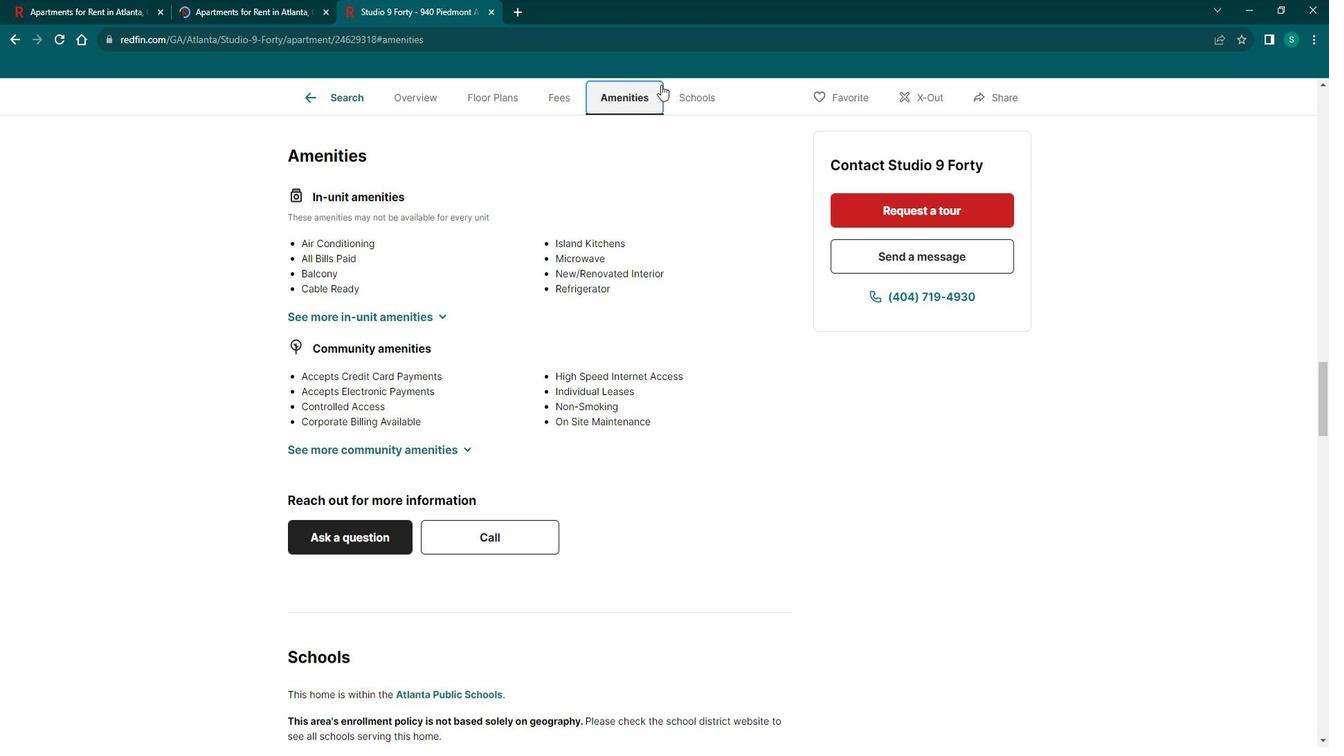 
Action: Mouse pressed left at (686, 84)
Screenshot: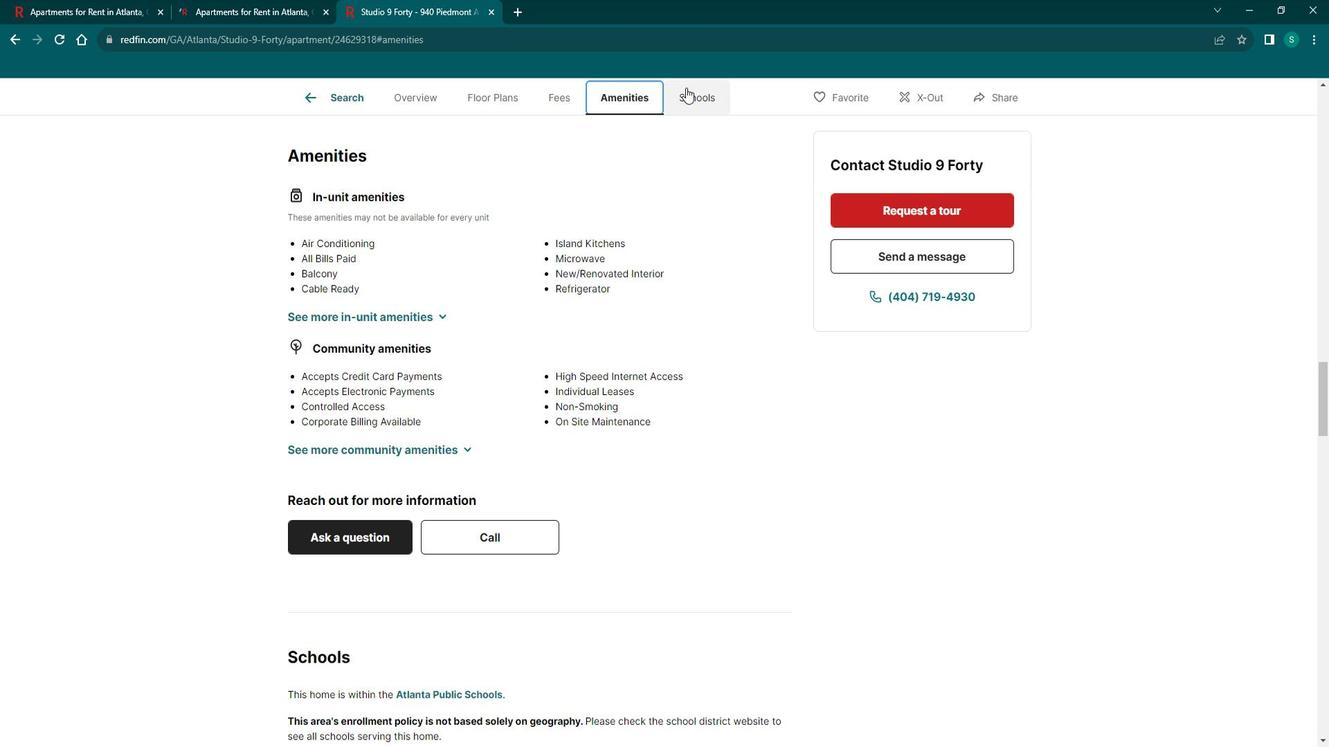 
Action: Mouse moved to (95, 11)
Screenshot: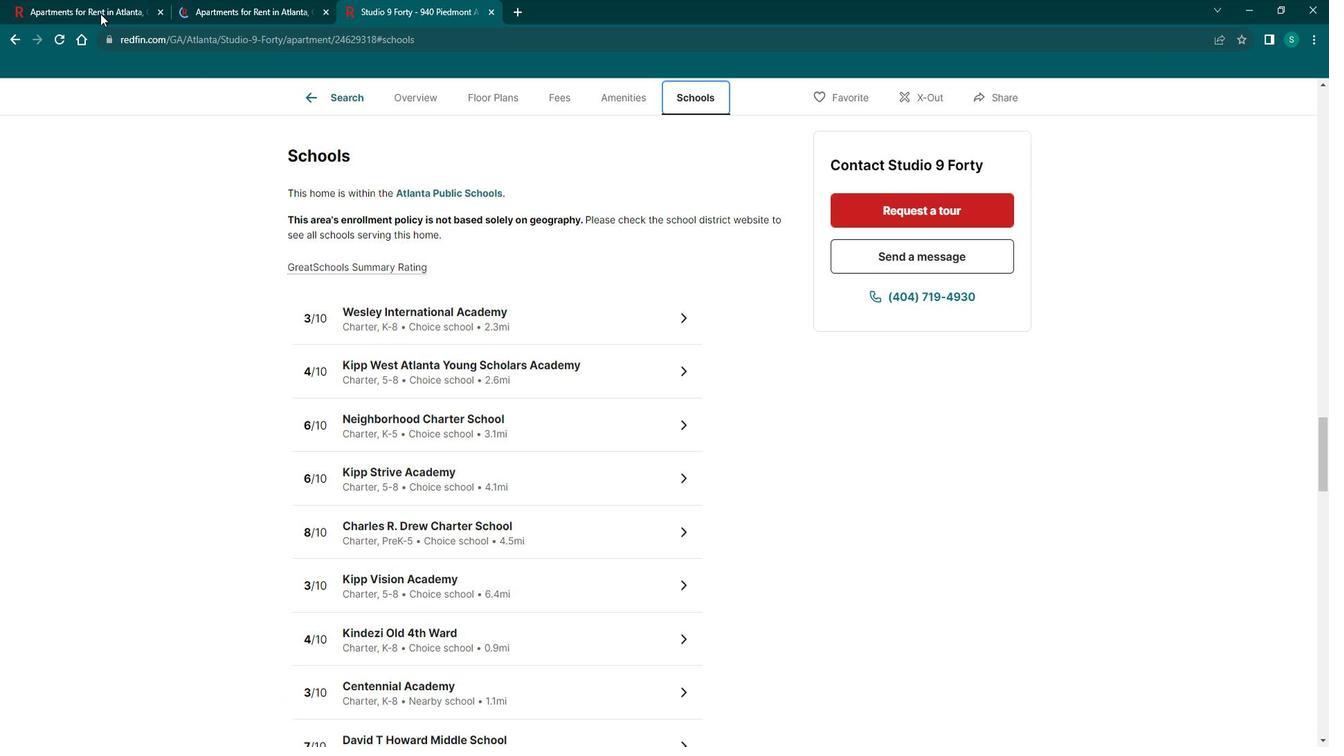 
Action: Mouse pressed left at (95, 11)
Screenshot: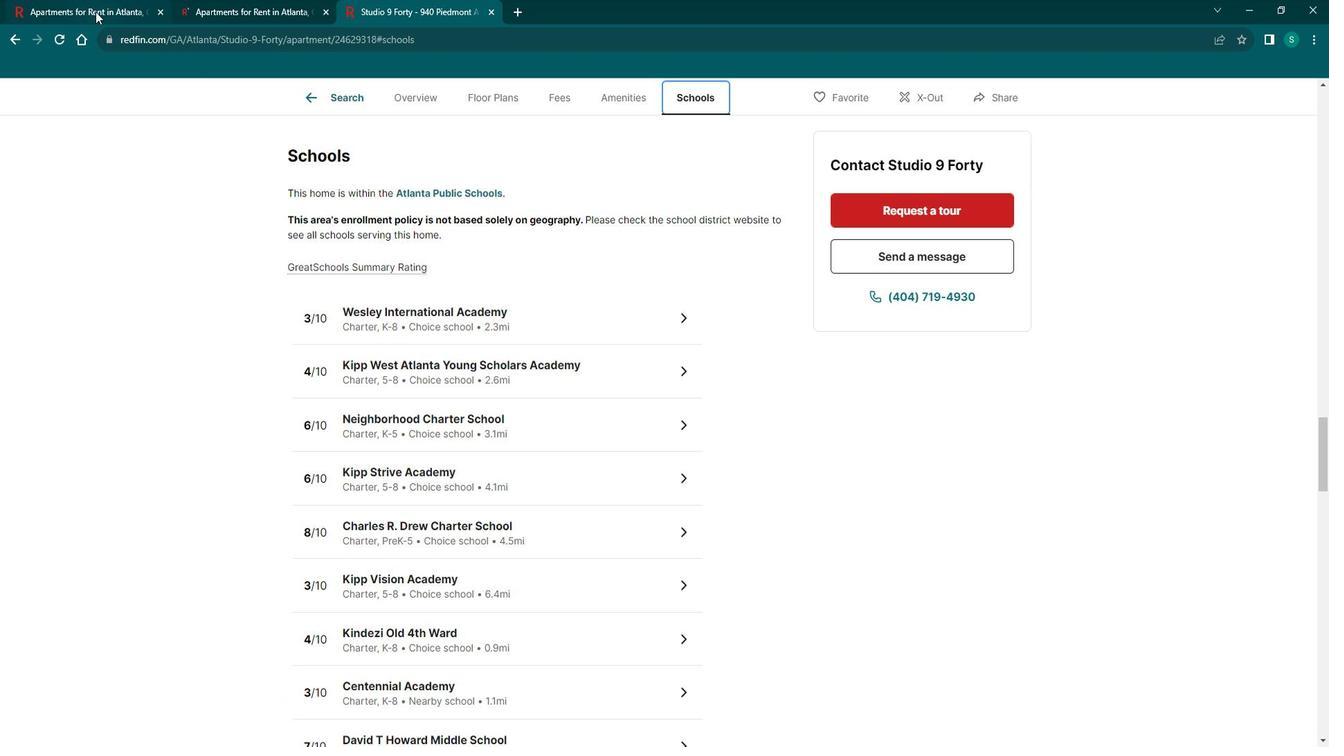 
Action: Mouse moved to (882, 299)
Screenshot: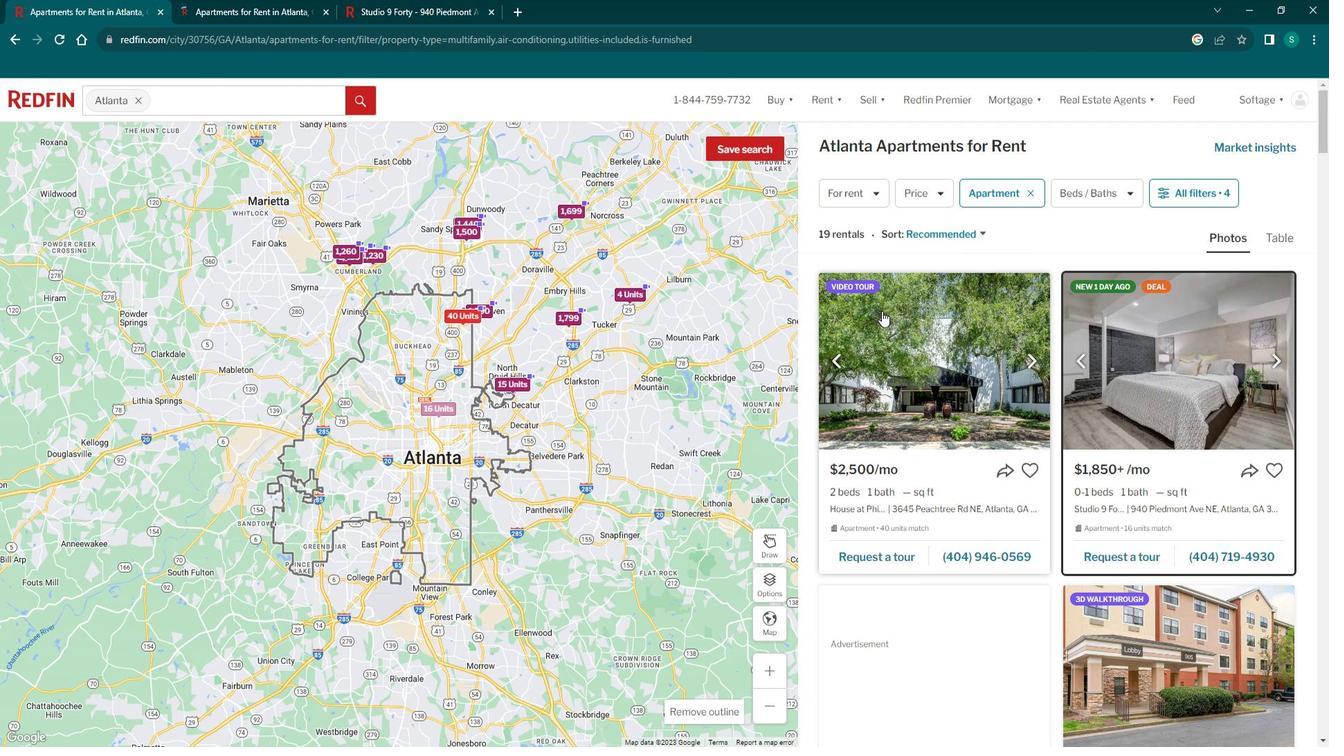 
Action: Mouse scrolled (882, 299) with delta (0, 0)
Screenshot: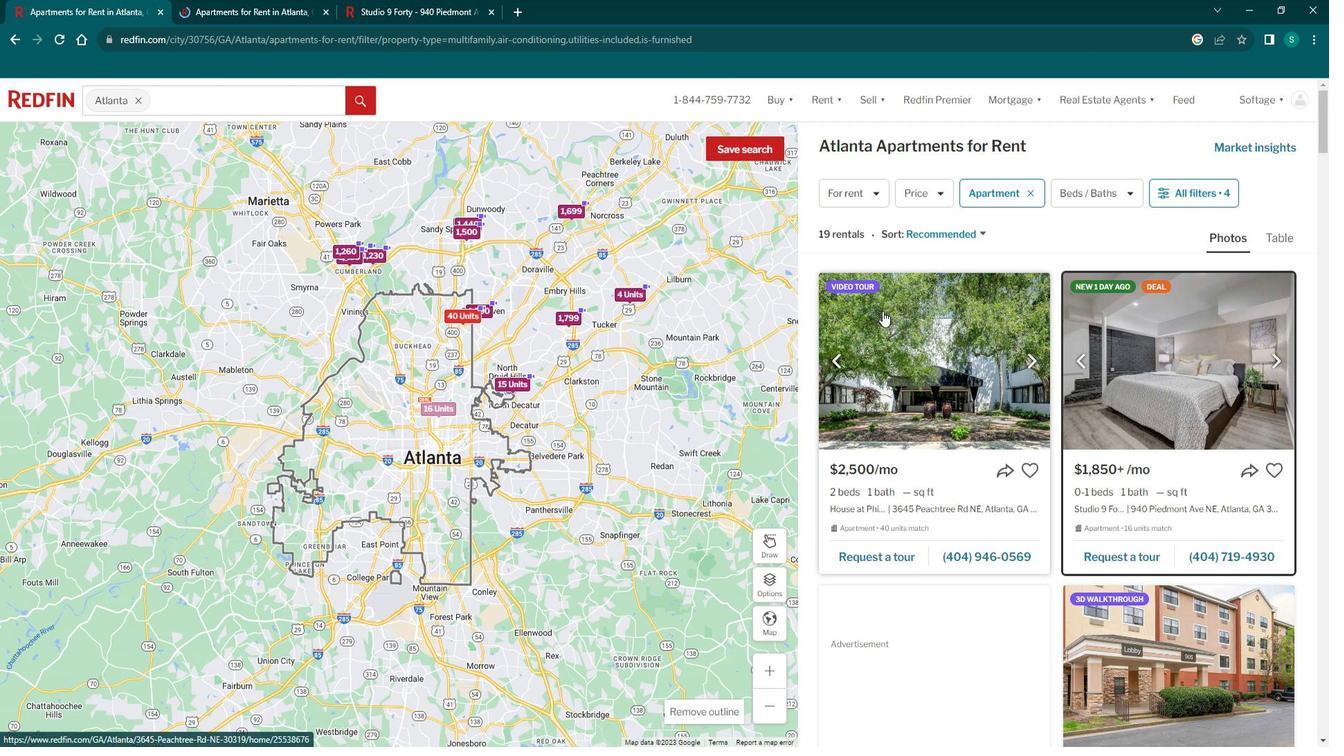 
Action: Mouse scrolled (882, 299) with delta (0, 0)
Screenshot: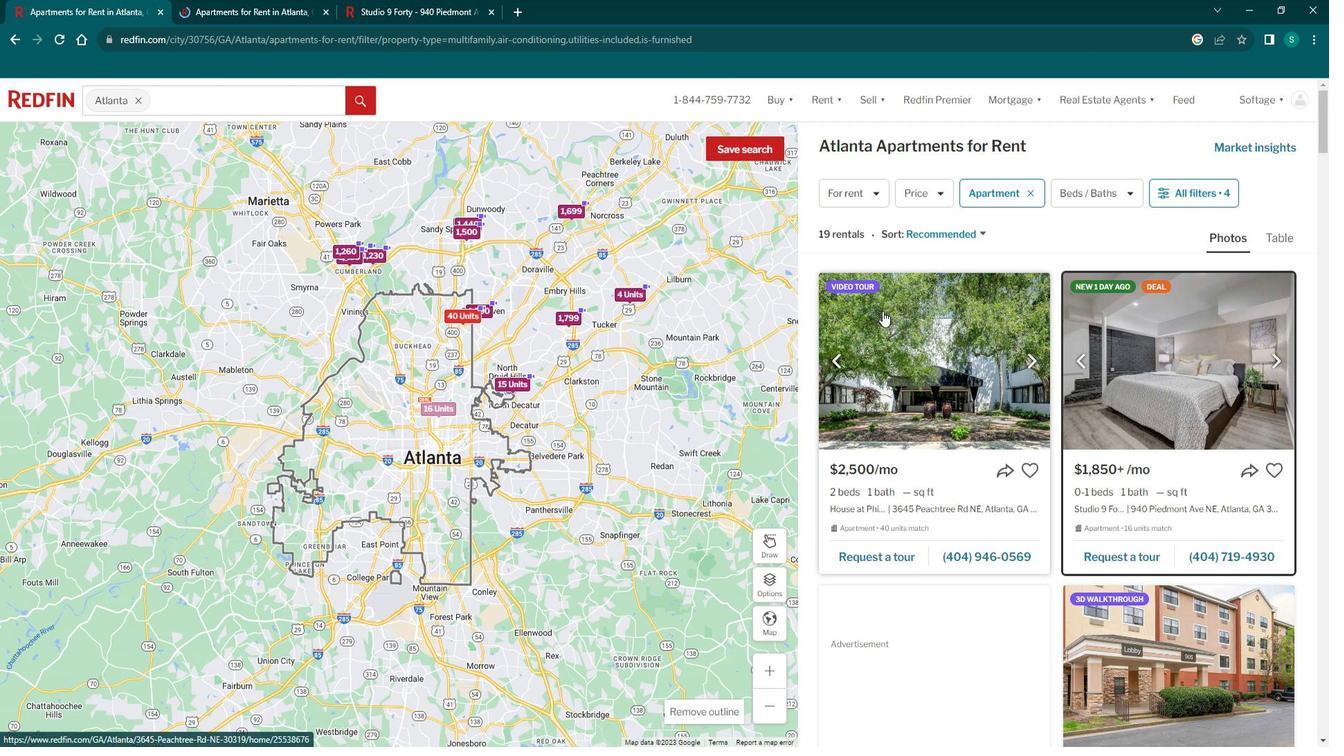 
Action: Mouse scrolled (882, 299) with delta (0, 0)
Screenshot: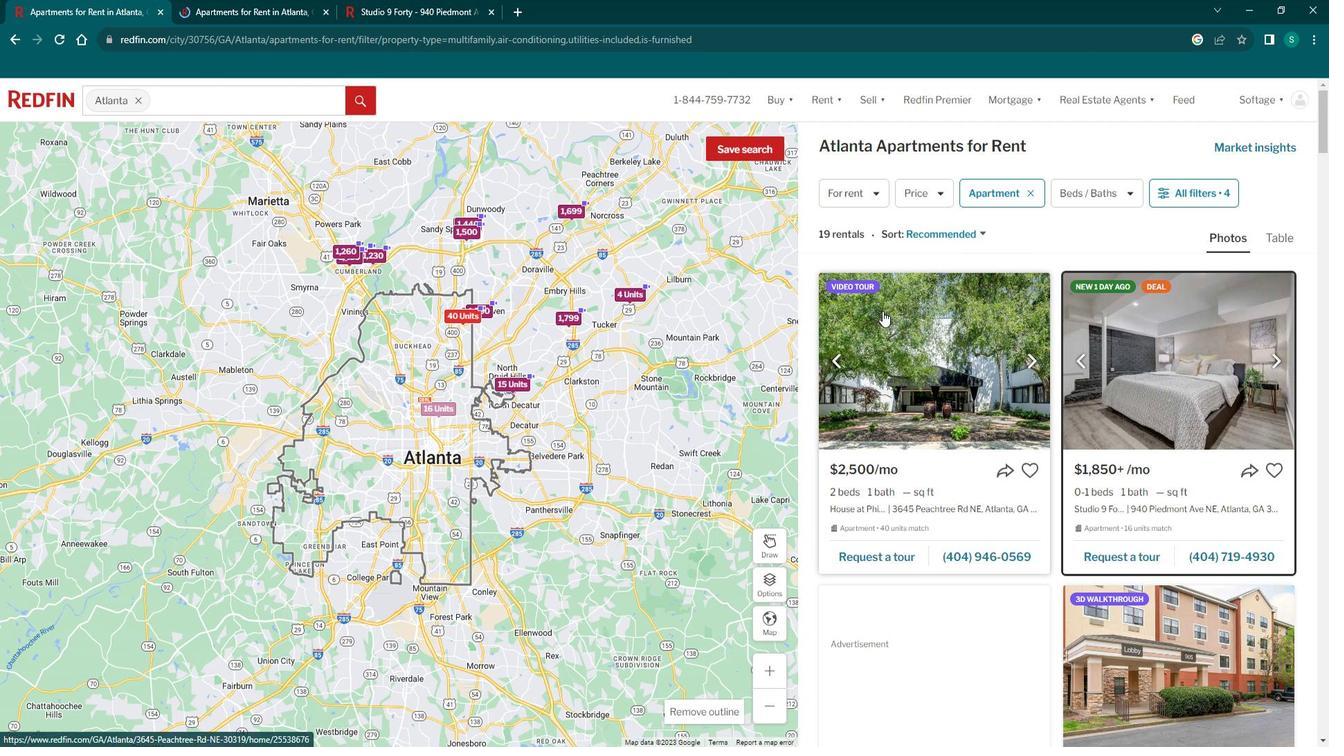 
Action: Mouse scrolled (882, 299) with delta (0, 0)
Screenshot: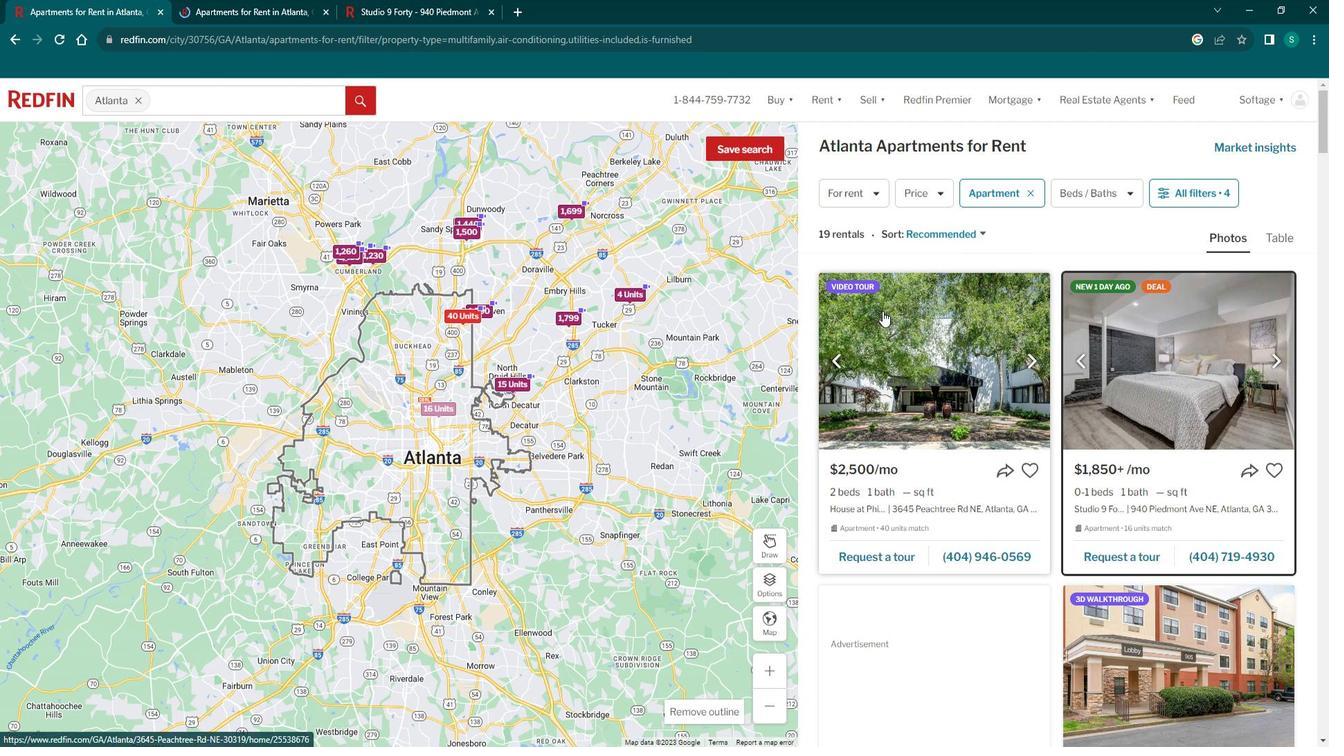 
Action: Mouse moved to (1176, 370)
Screenshot: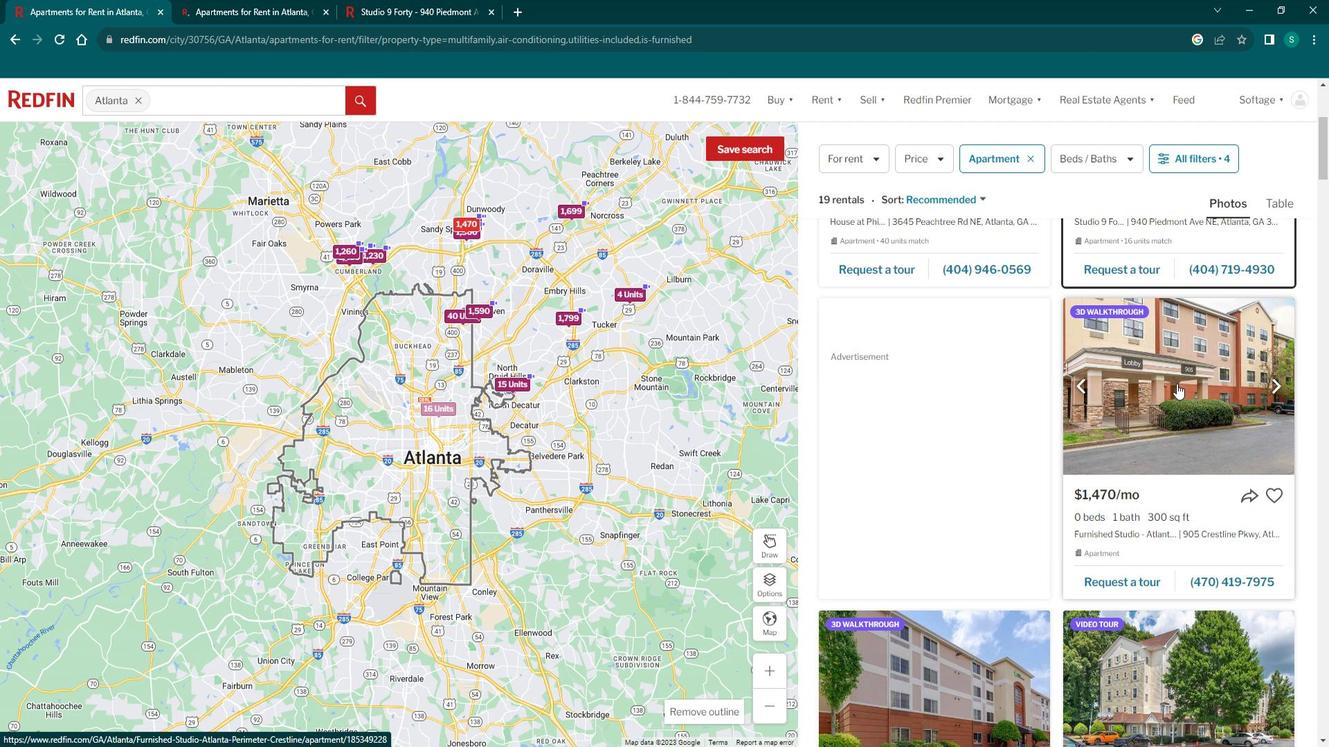 
Action: Mouse pressed left at (1176, 370)
Screenshot: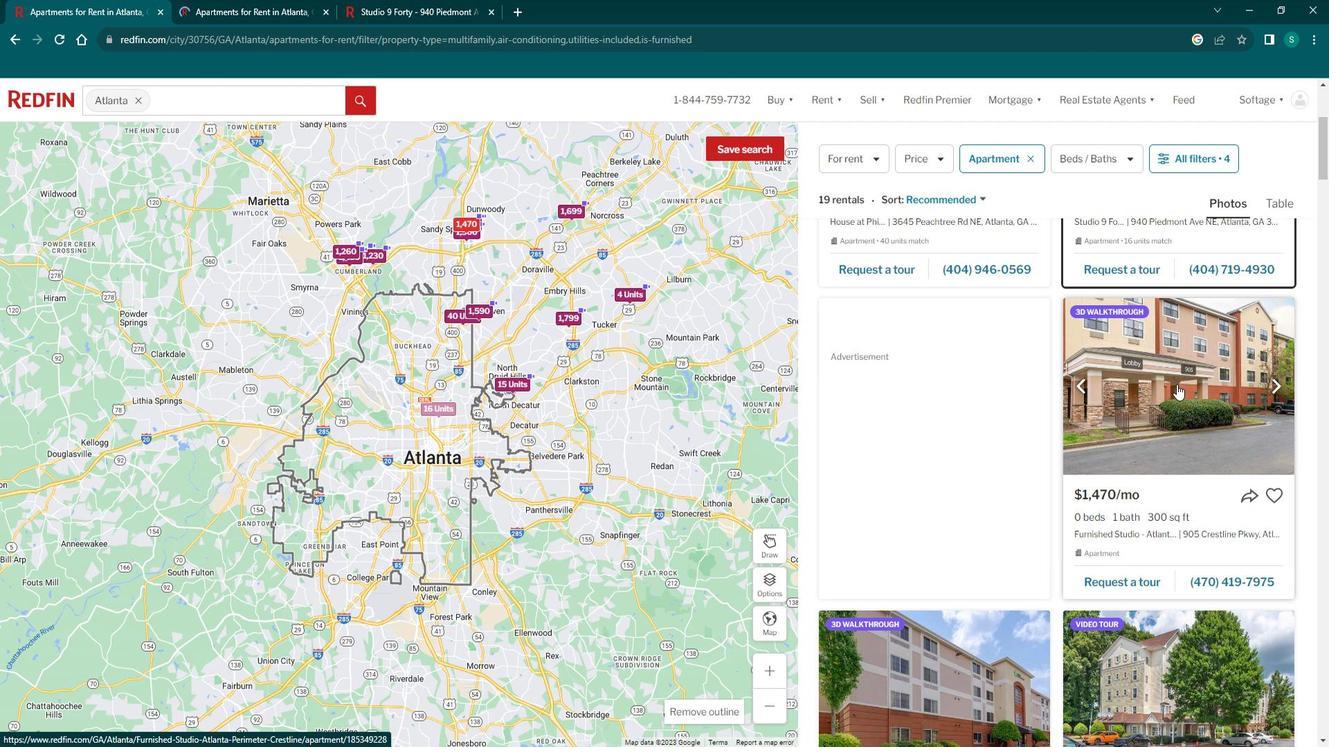 
Action: Mouse moved to (543, 391)
Screenshot: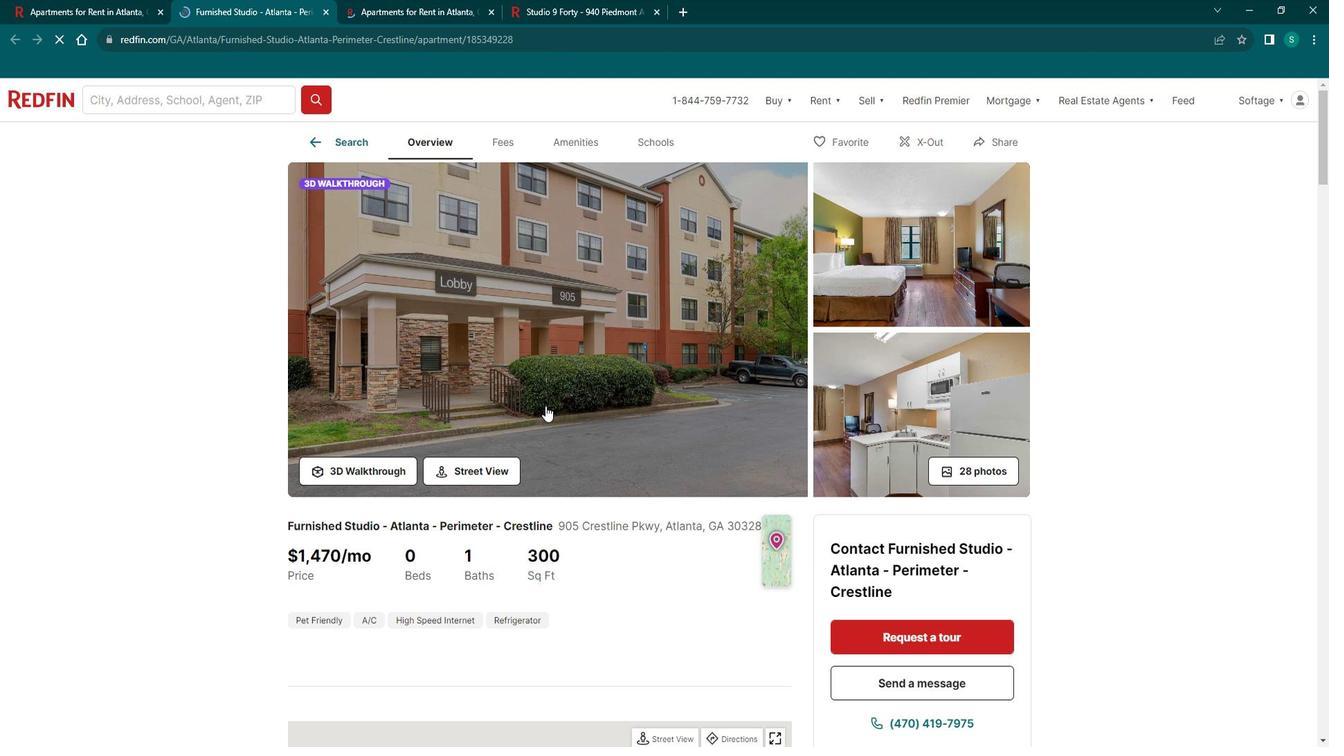 
Action: Mouse scrolled (543, 390) with delta (0, 0)
Screenshot: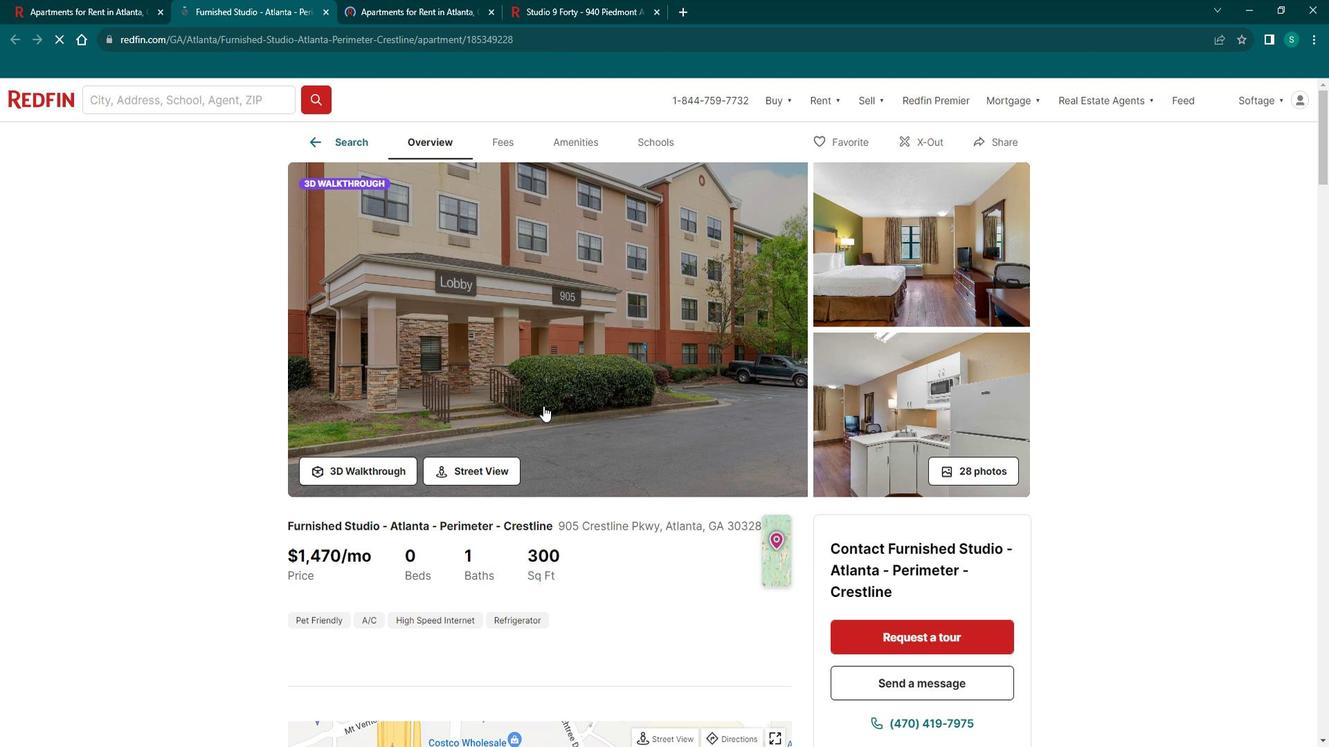 
Action: Mouse scrolled (543, 390) with delta (0, 0)
Screenshot: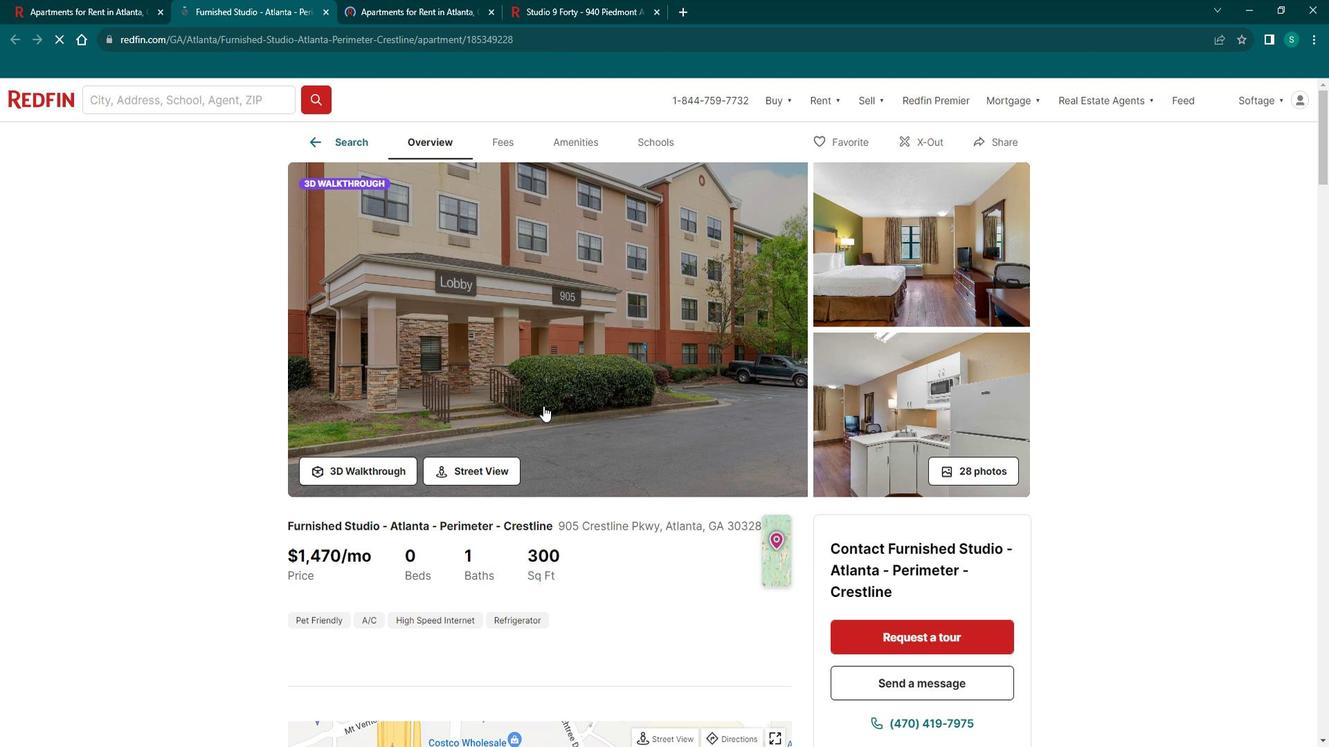 
Action: Mouse scrolled (543, 390) with delta (0, 0)
Screenshot: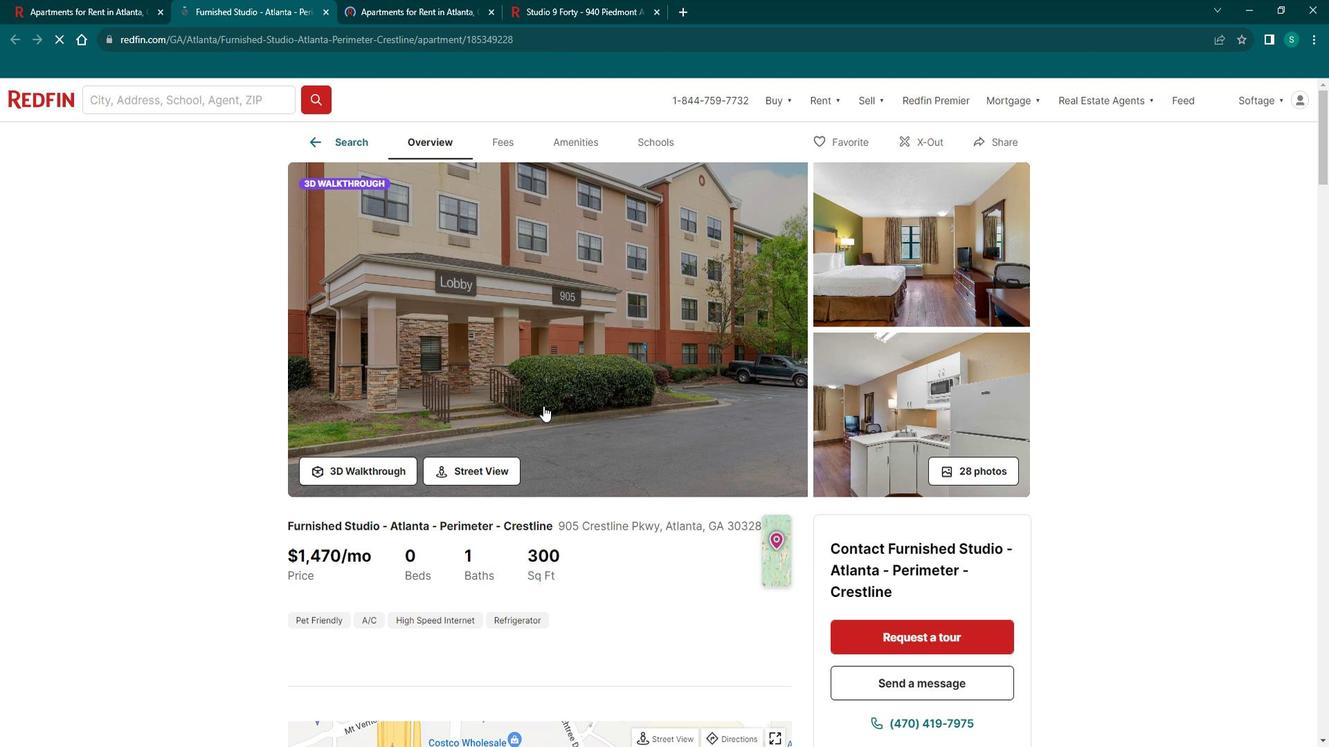 
Action: Mouse scrolled (543, 390) with delta (0, 0)
Screenshot: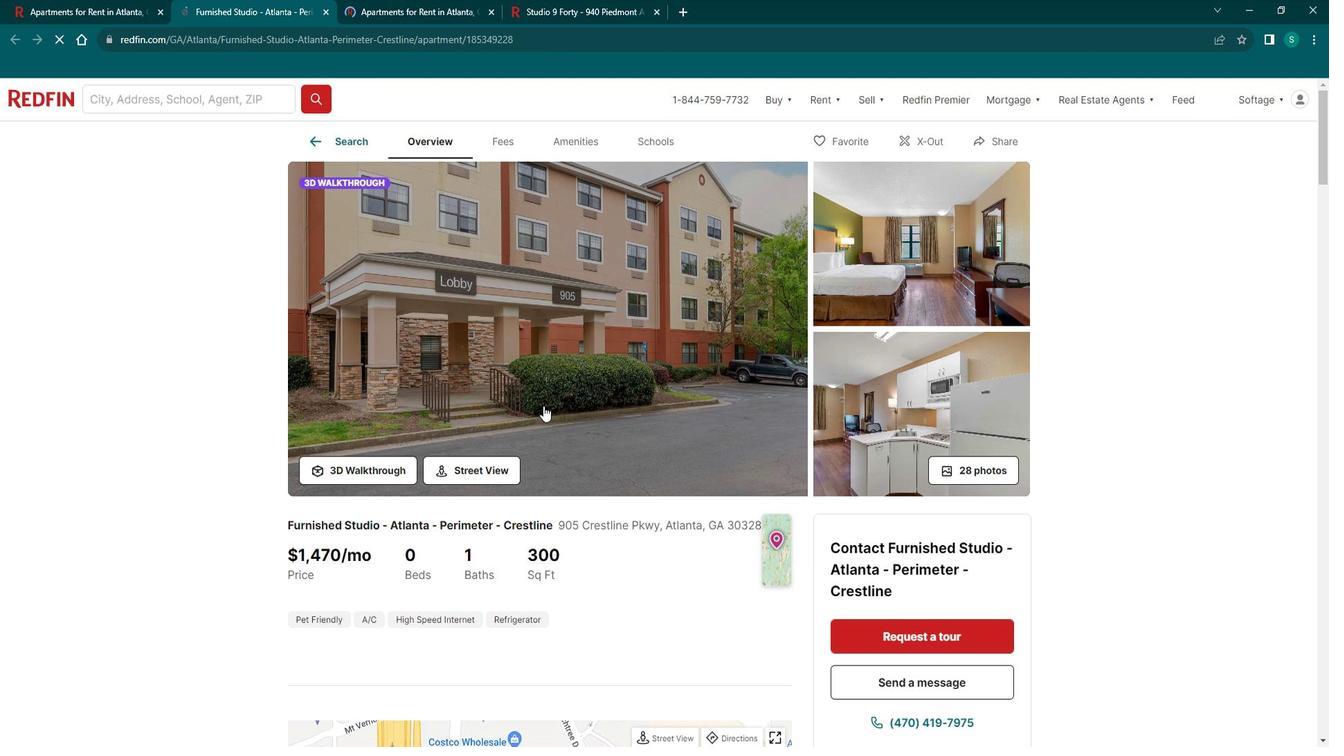 
Action: Mouse scrolled (543, 390) with delta (0, 0)
Screenshot: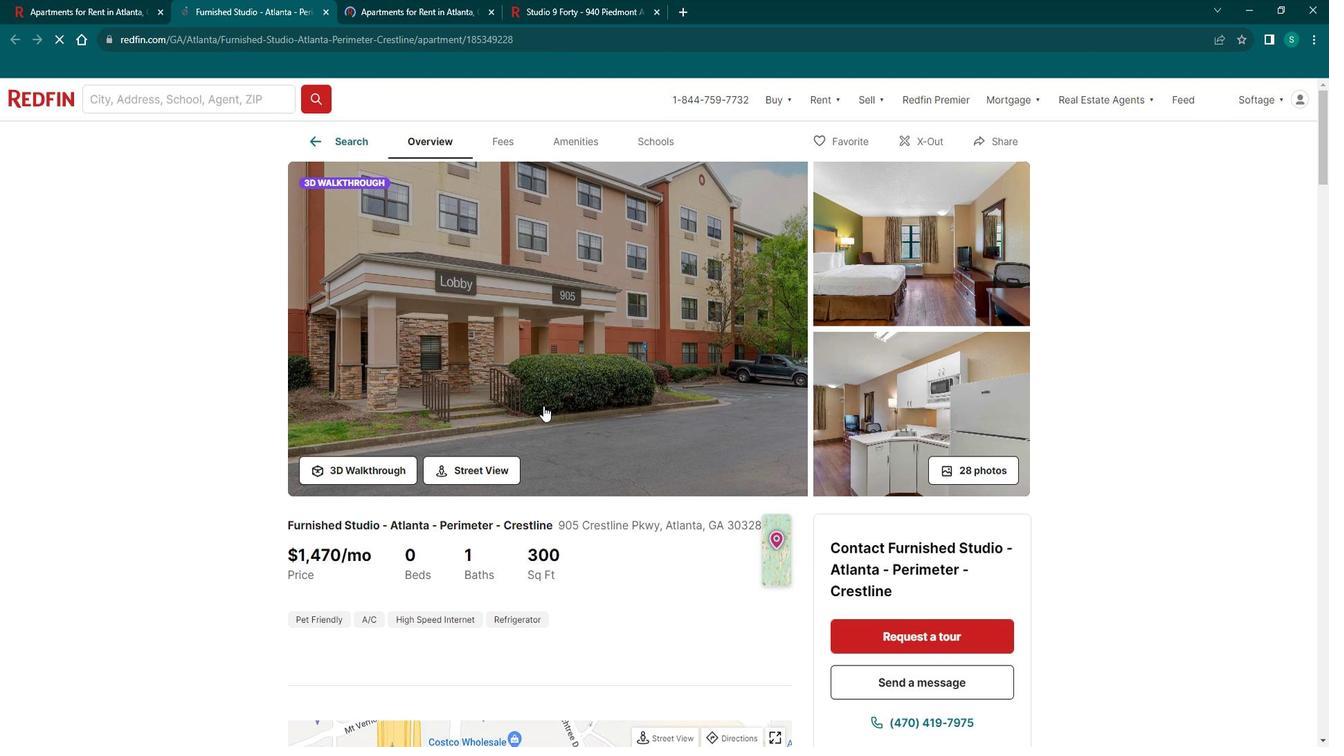 
Action: Mouse moved to (501, 94)
Screenshot: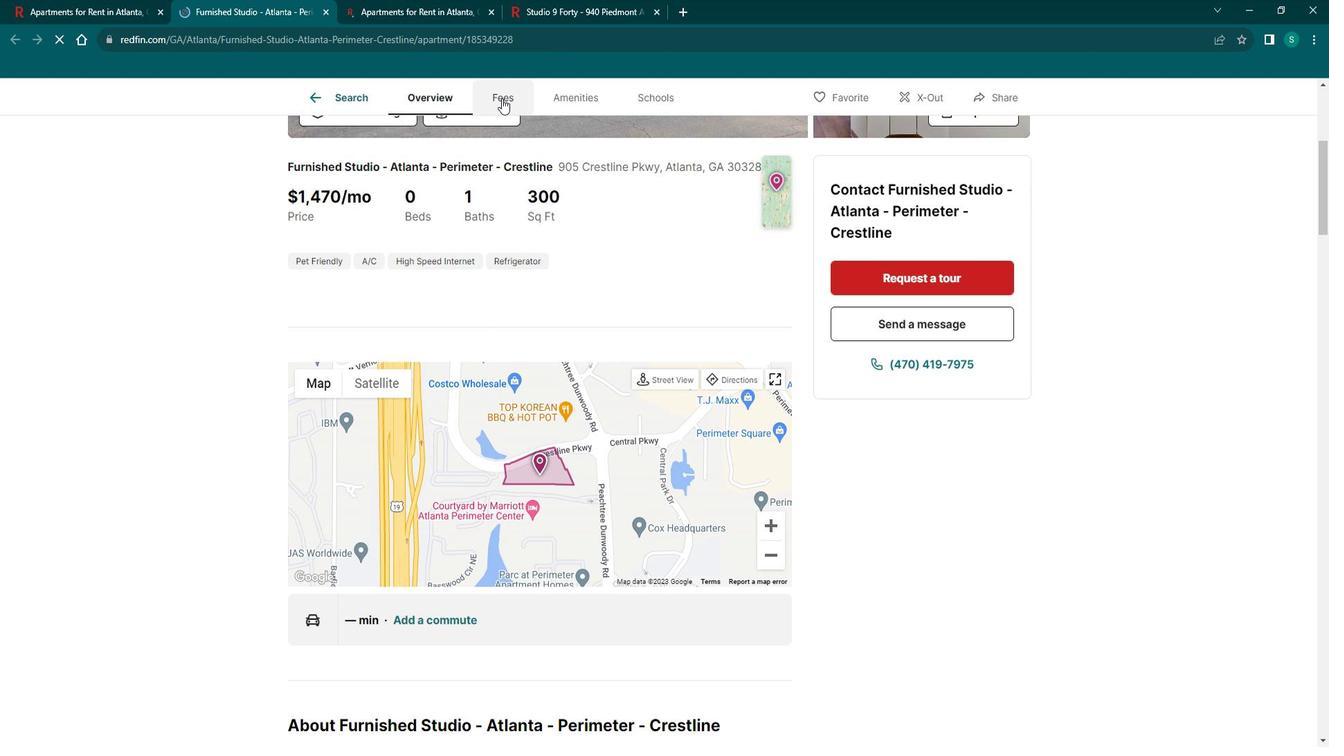 
Action: Mouse pressed left at (501, 94)
Screenshot: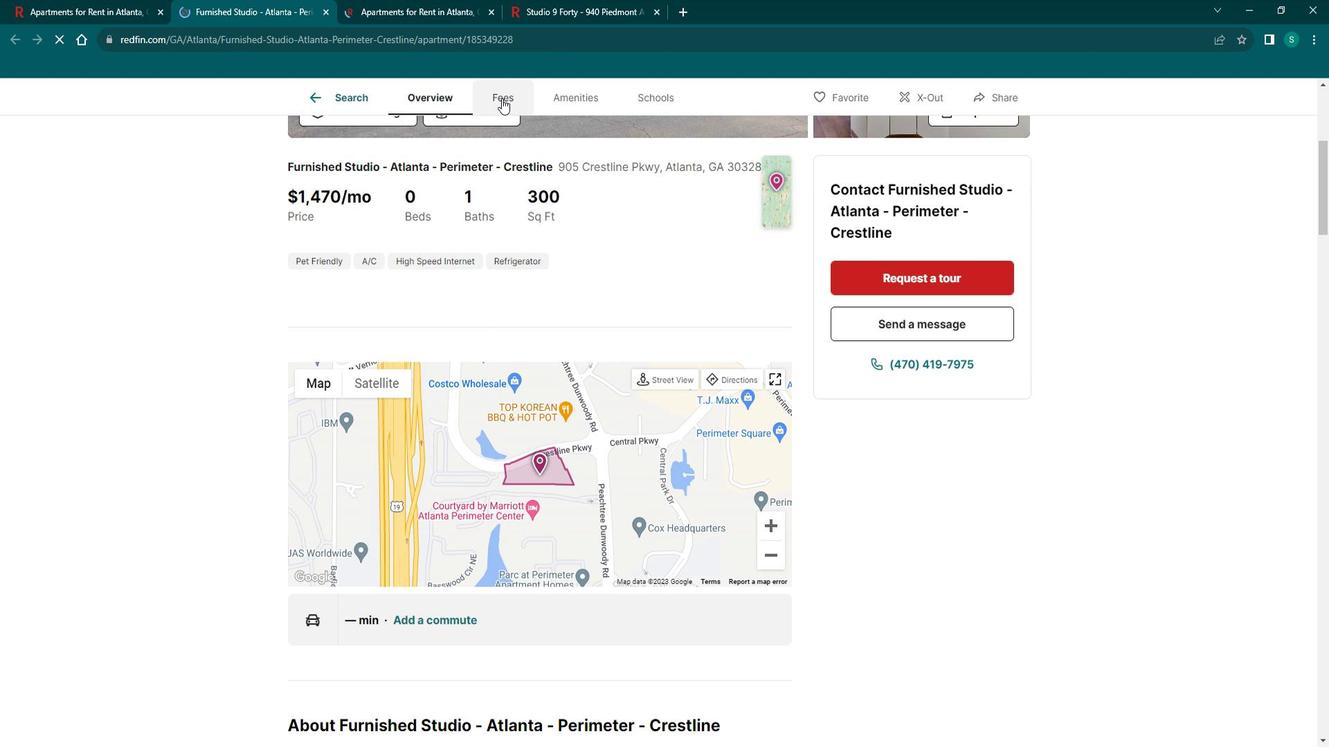 
Action: Mouse moved to (566, 94)
Screenshot: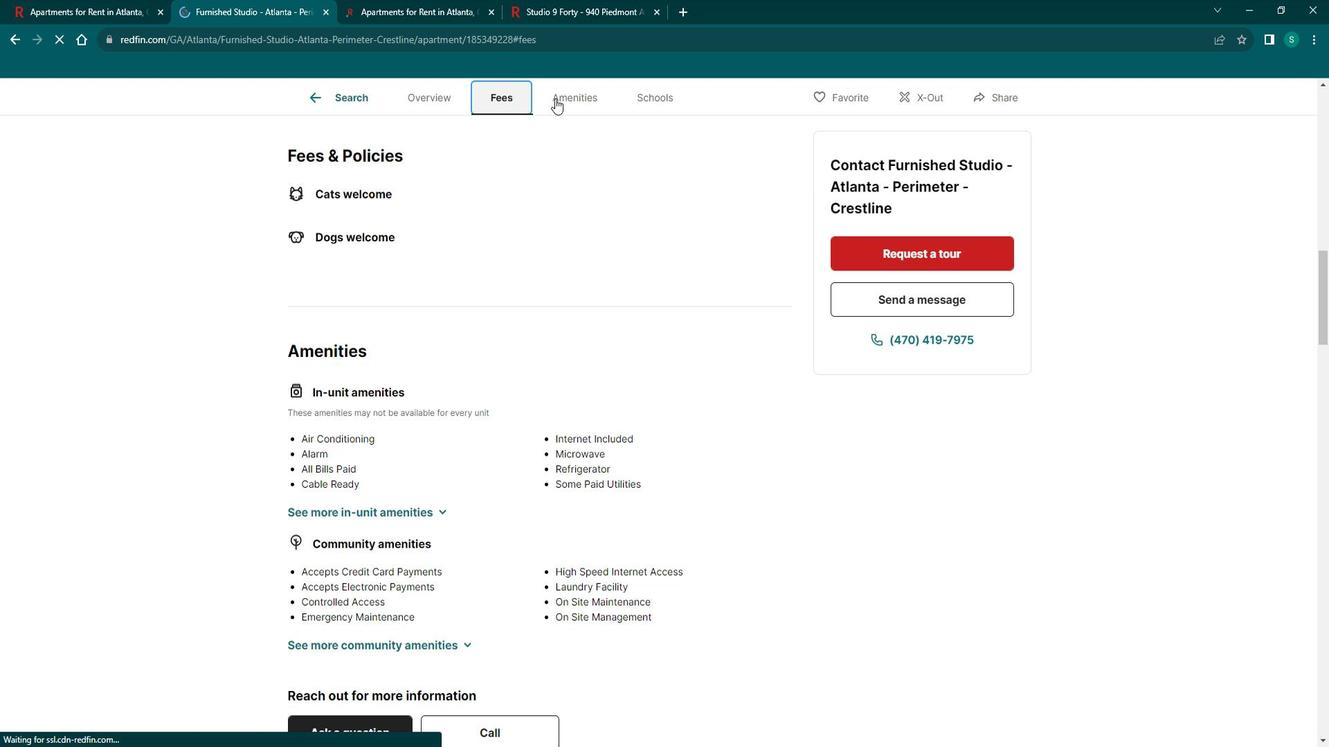 
Action: Mouse pressed left at (566, 94)
Screenshot: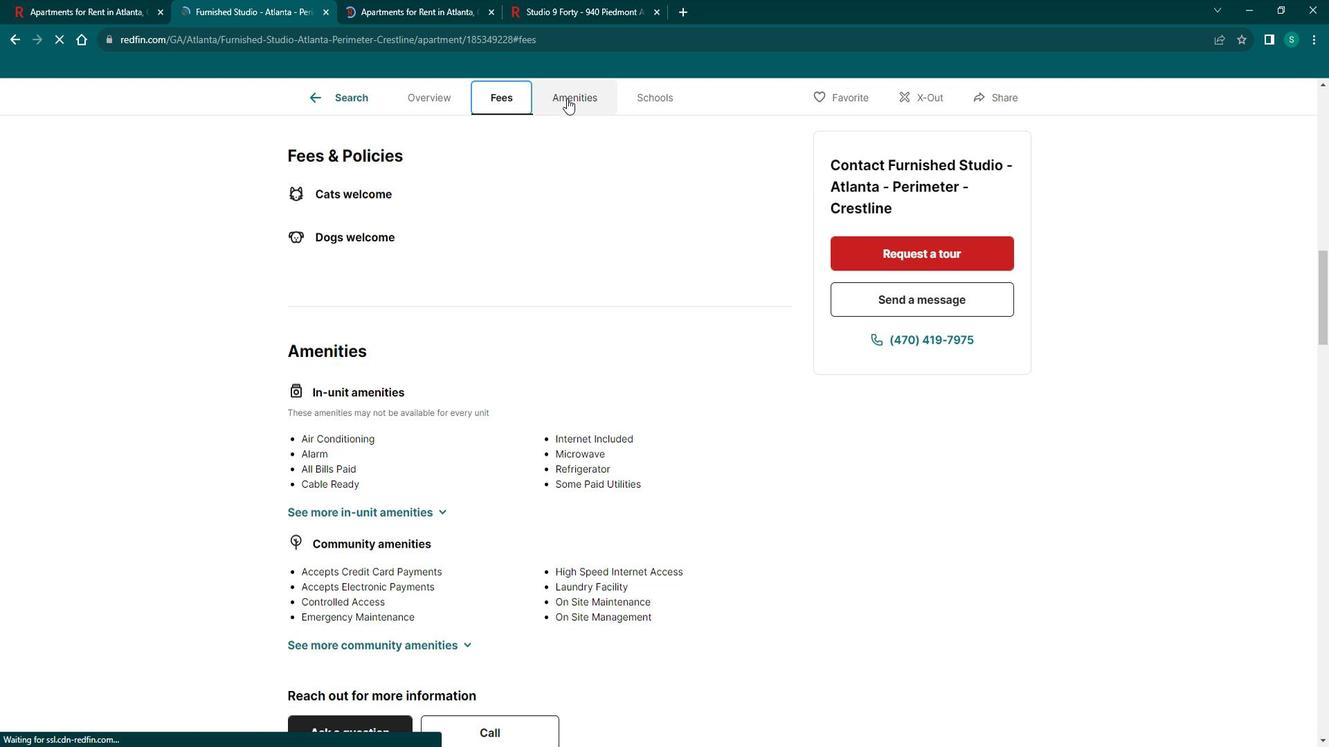 
Action: Mouse moved to (663, 102)
Screenshot: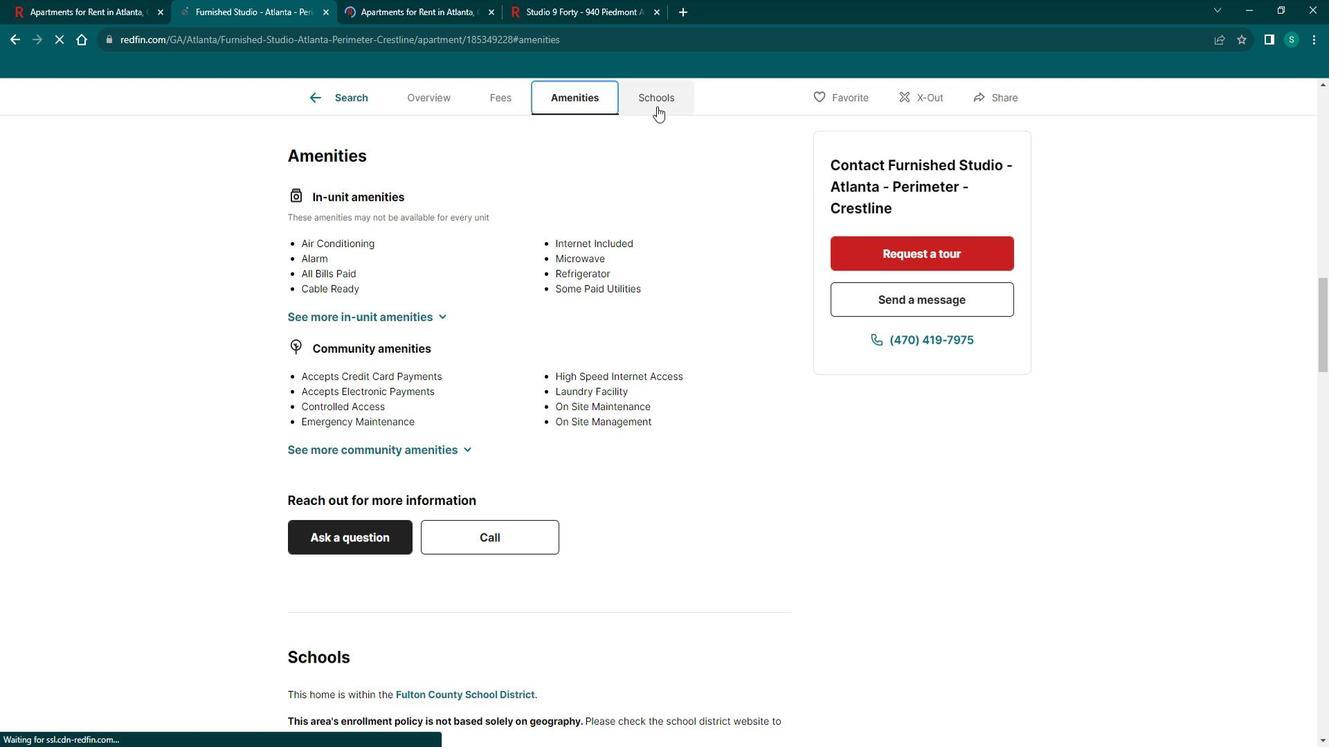 
Action: Mouse pressed left at (663, 102)
Screenshot: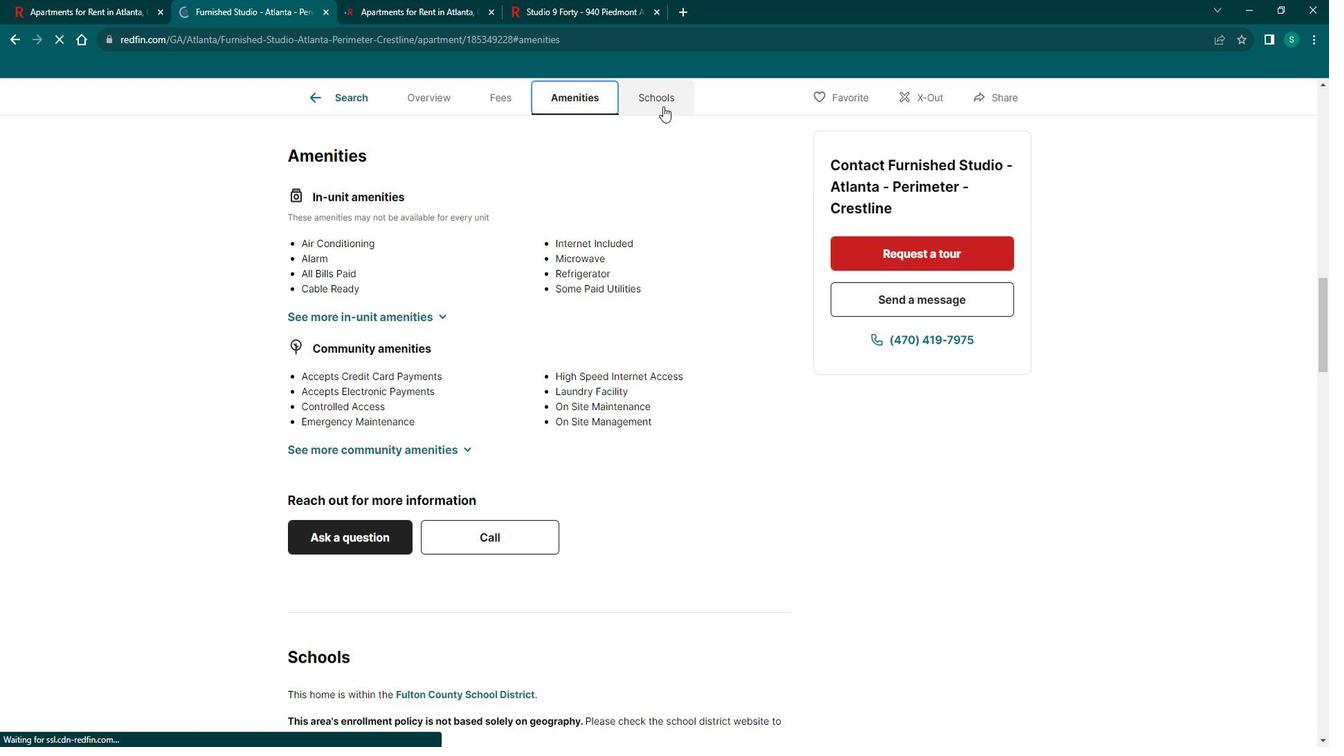 
Action: Mouse moved to (303, 86)
Screenshot: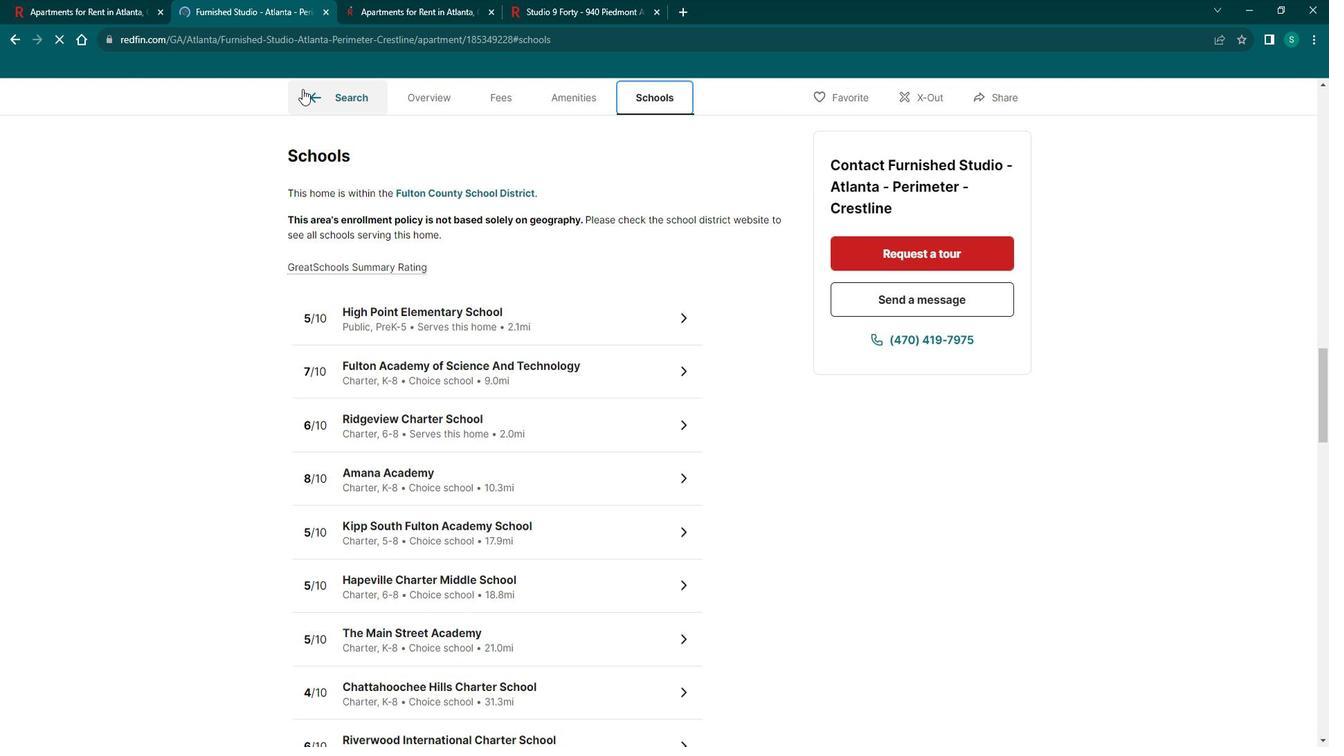 
Action: Mouse pressed left at (303, 86)
Screenshot: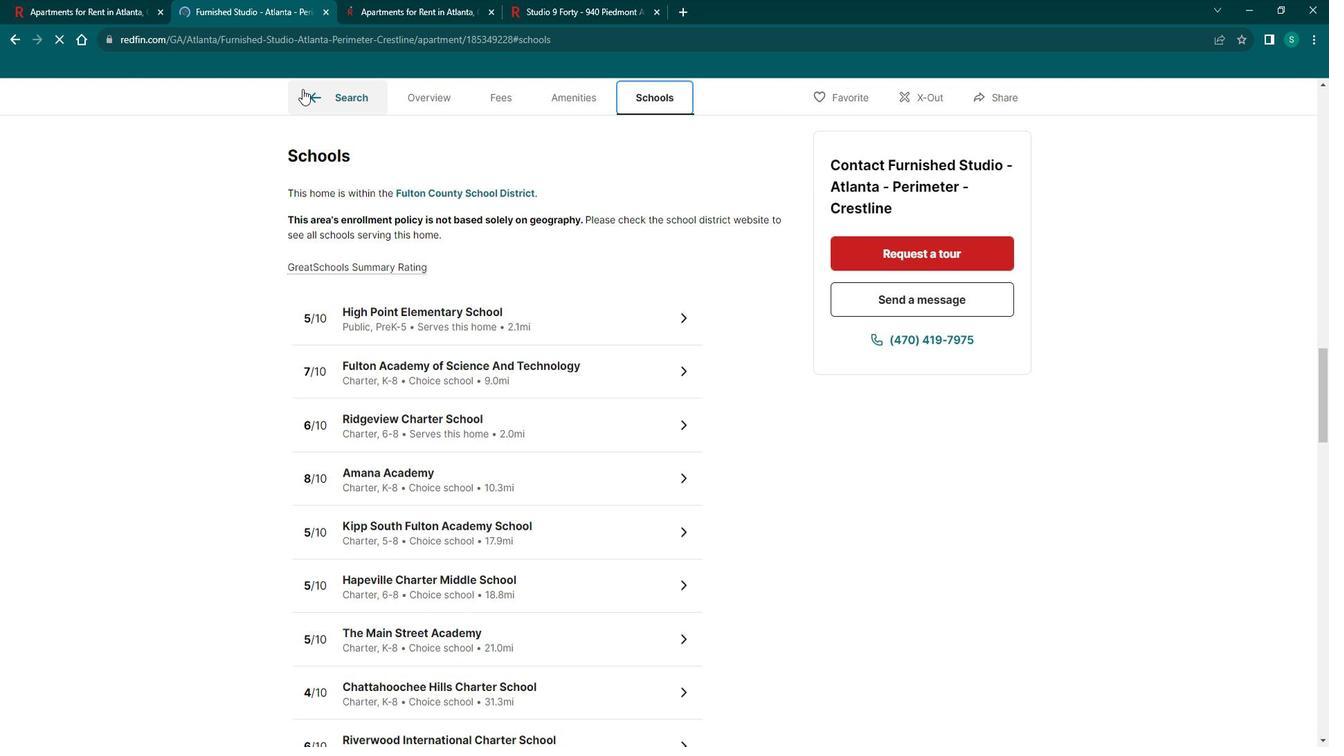 
Action: Mouse moved to (335, 94)
Screenshot: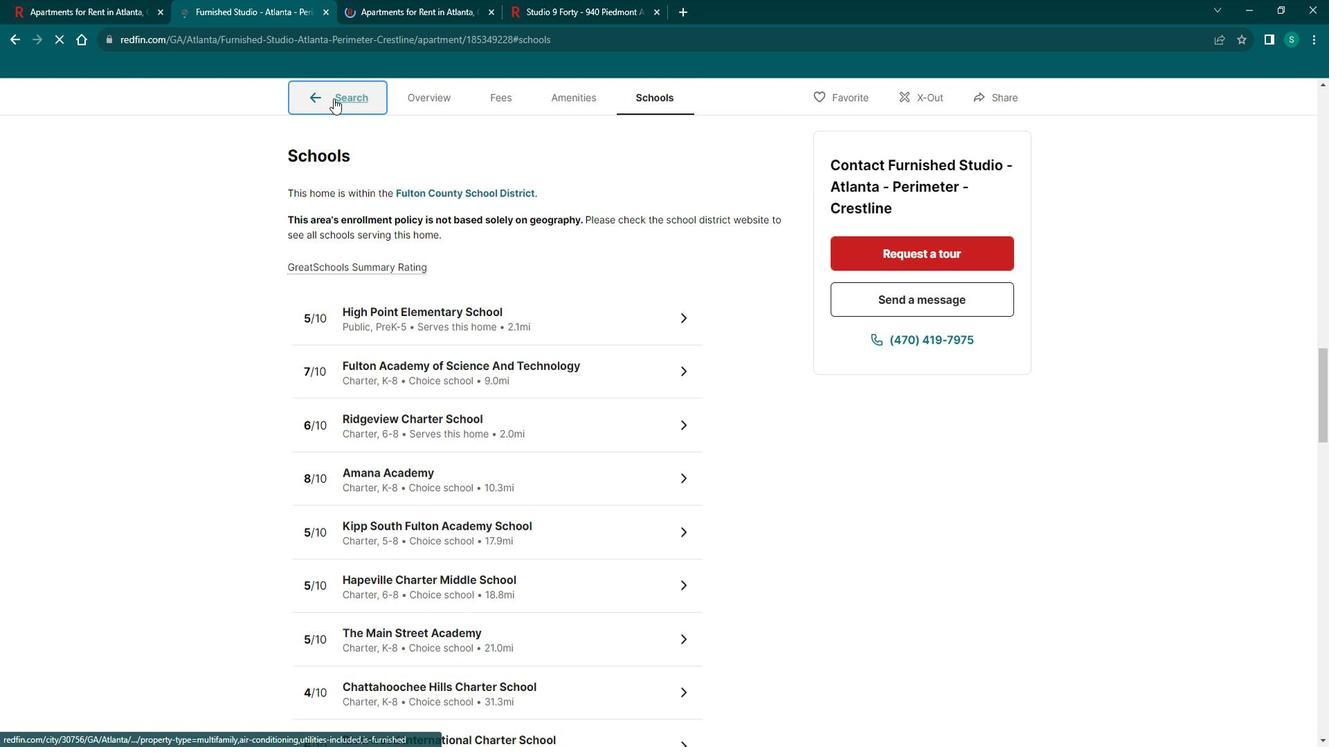 
Action: Mouse pressed left at (335, 94)
Screenshot: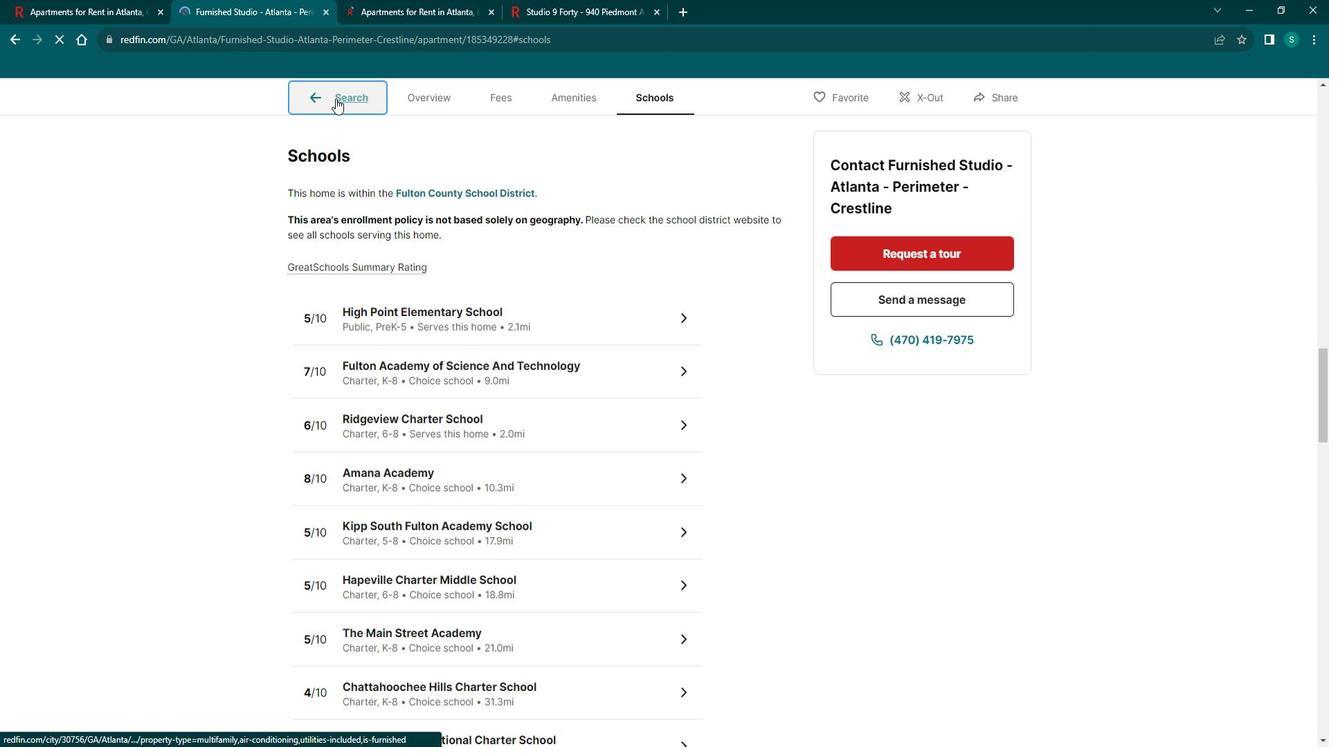 
Action: Mouse moved to (1071, 393)
Screenshot: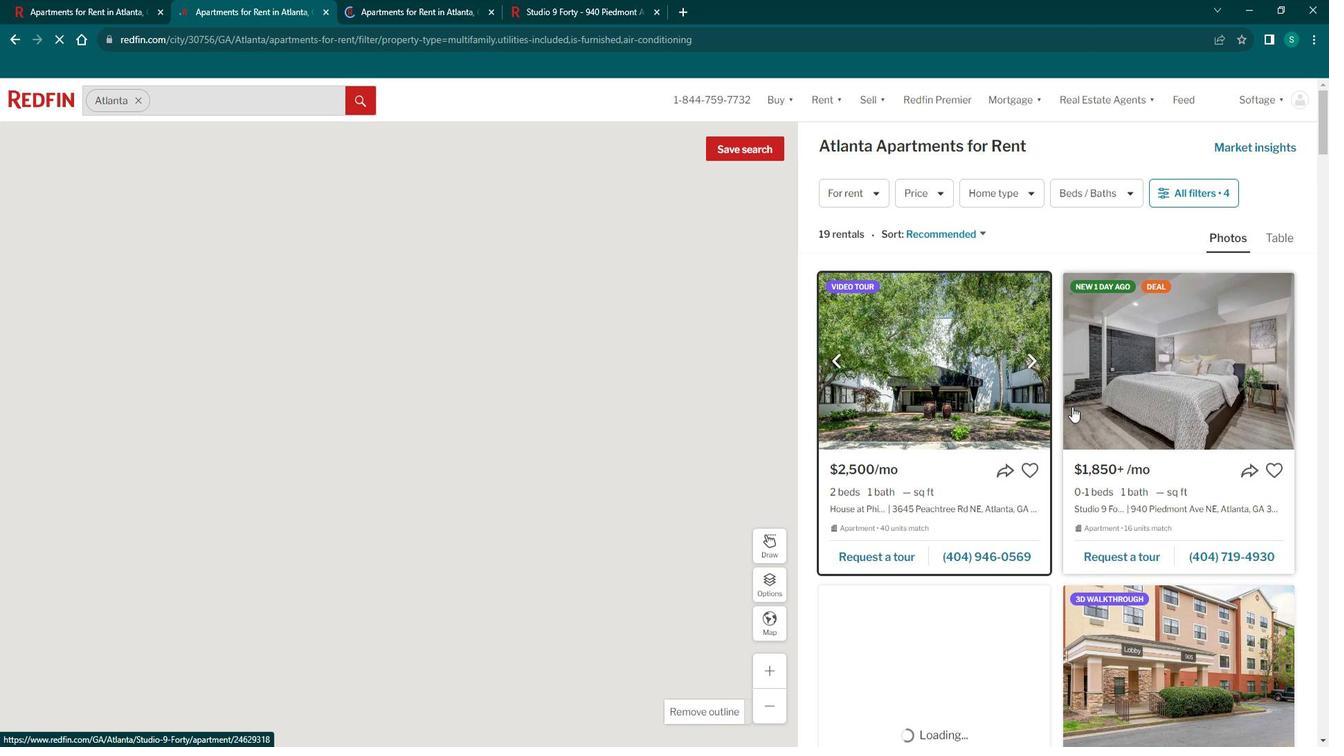
Action: Mouse scrolled (1071, 392) with delta (0, 0)
Screenshot: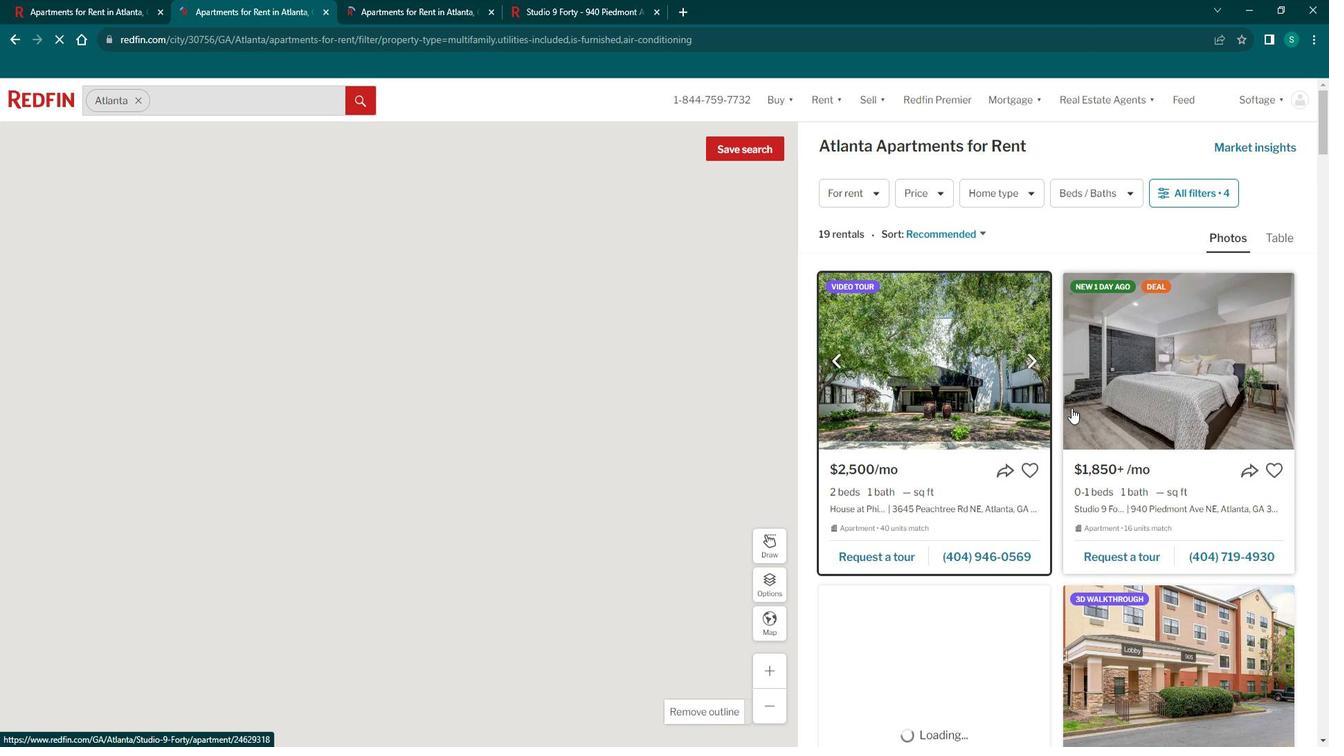 
Action: Mouse scrolled (1071, 392) with delta (0, 0)
Screenshot: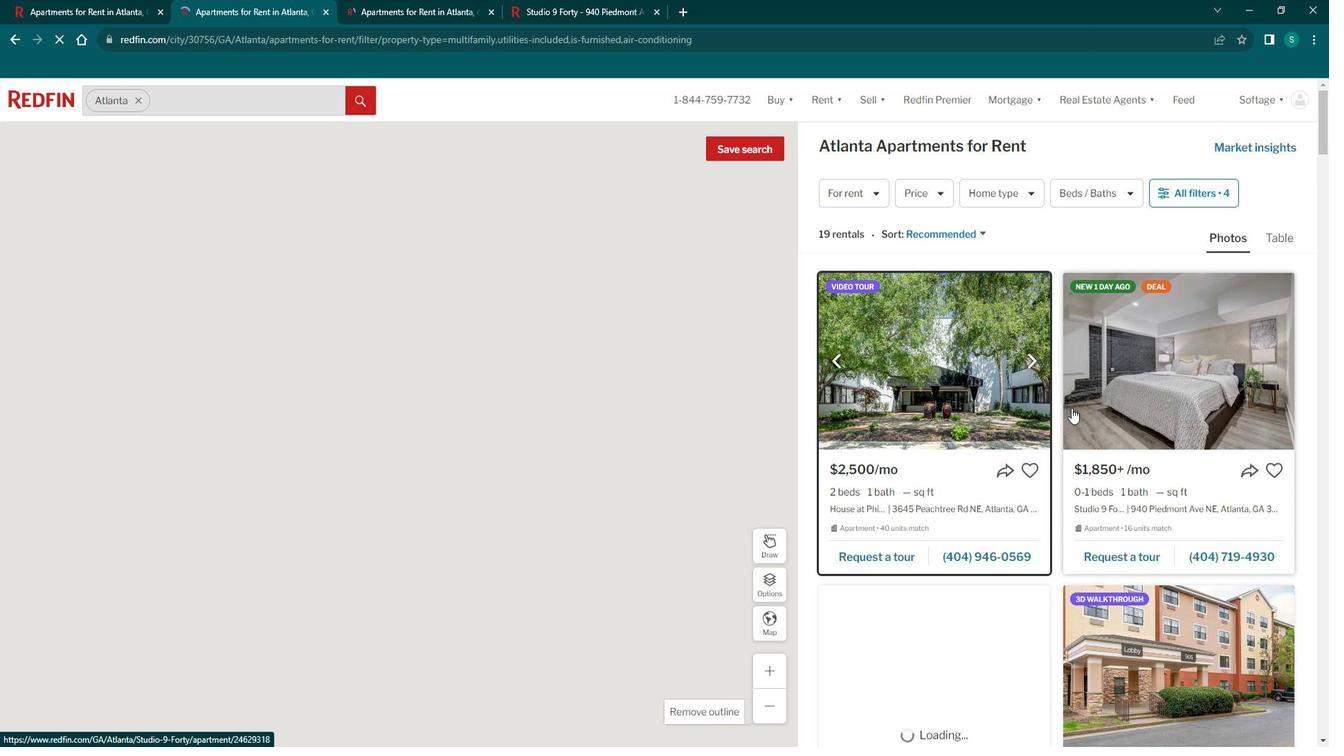 
Action: Mouse scrolled (1071, 392) with delta (0, 0)
Screenshot: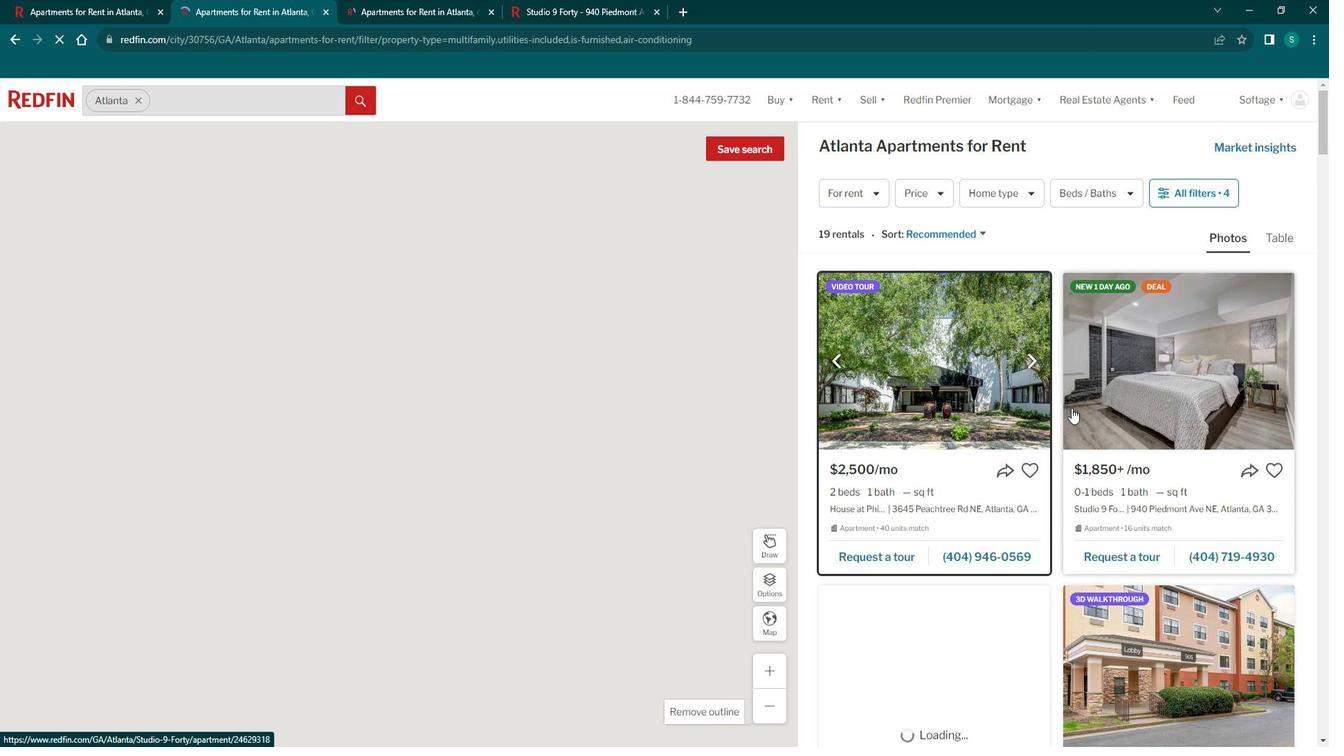 
Action: Mouse scrolled (1071, 392) with delta (0, 0)
Screenshot: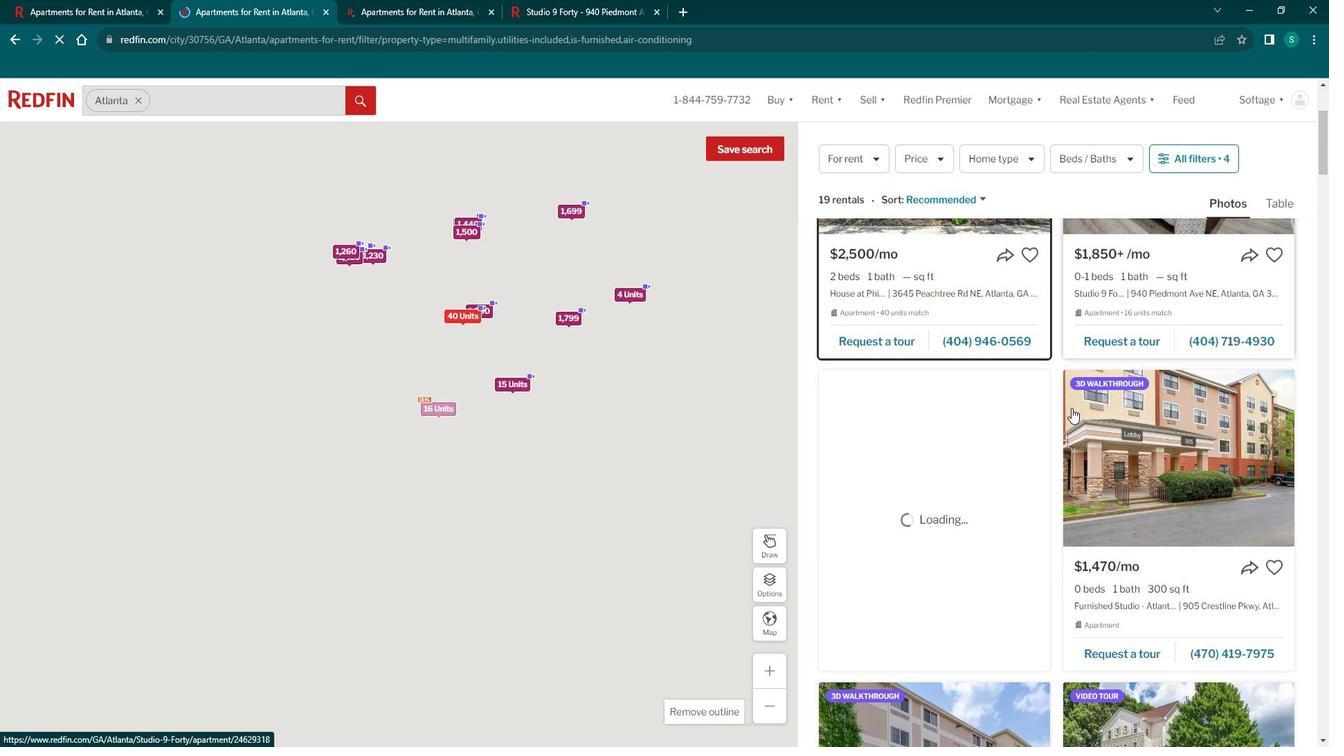 
Action: Mouse scrolled (1071, 392) with delta (0, 0)
Screenshot: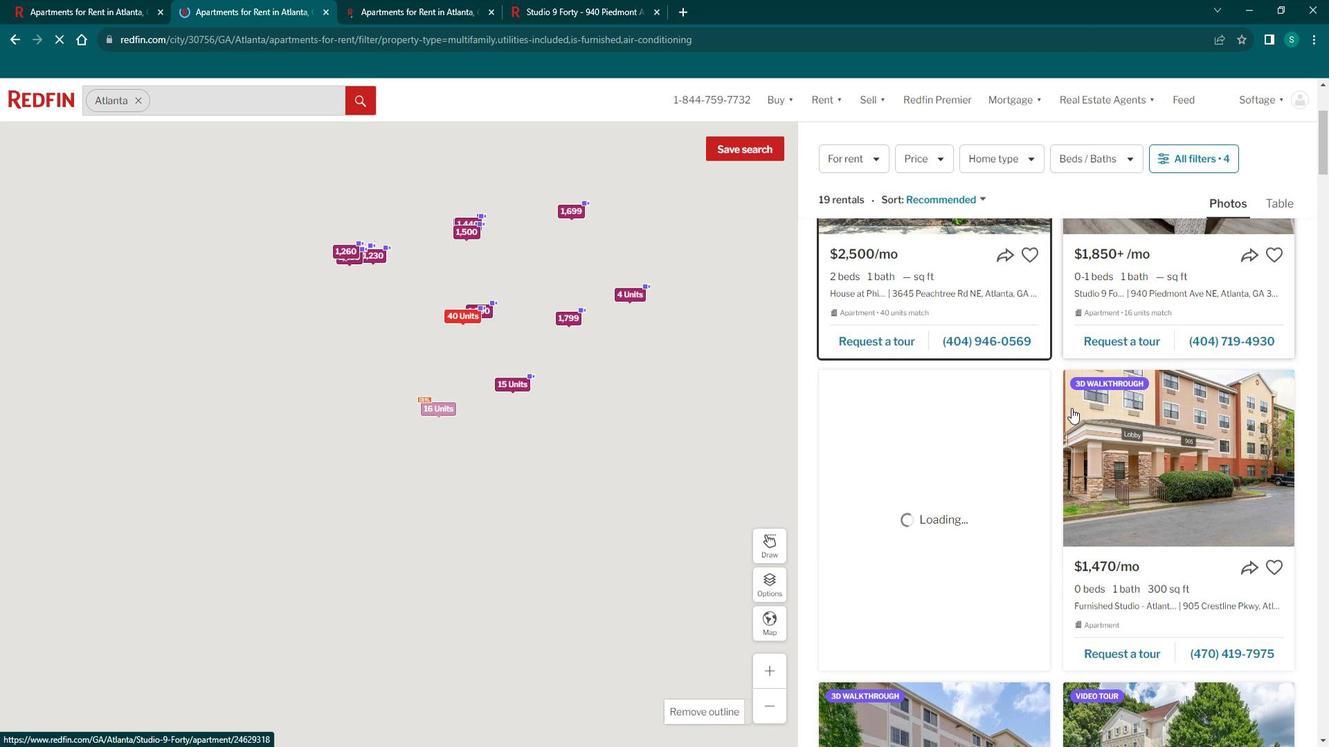 
Action: Mouse scrolled (1071, 392) with delta (0, 0)
Screenshot: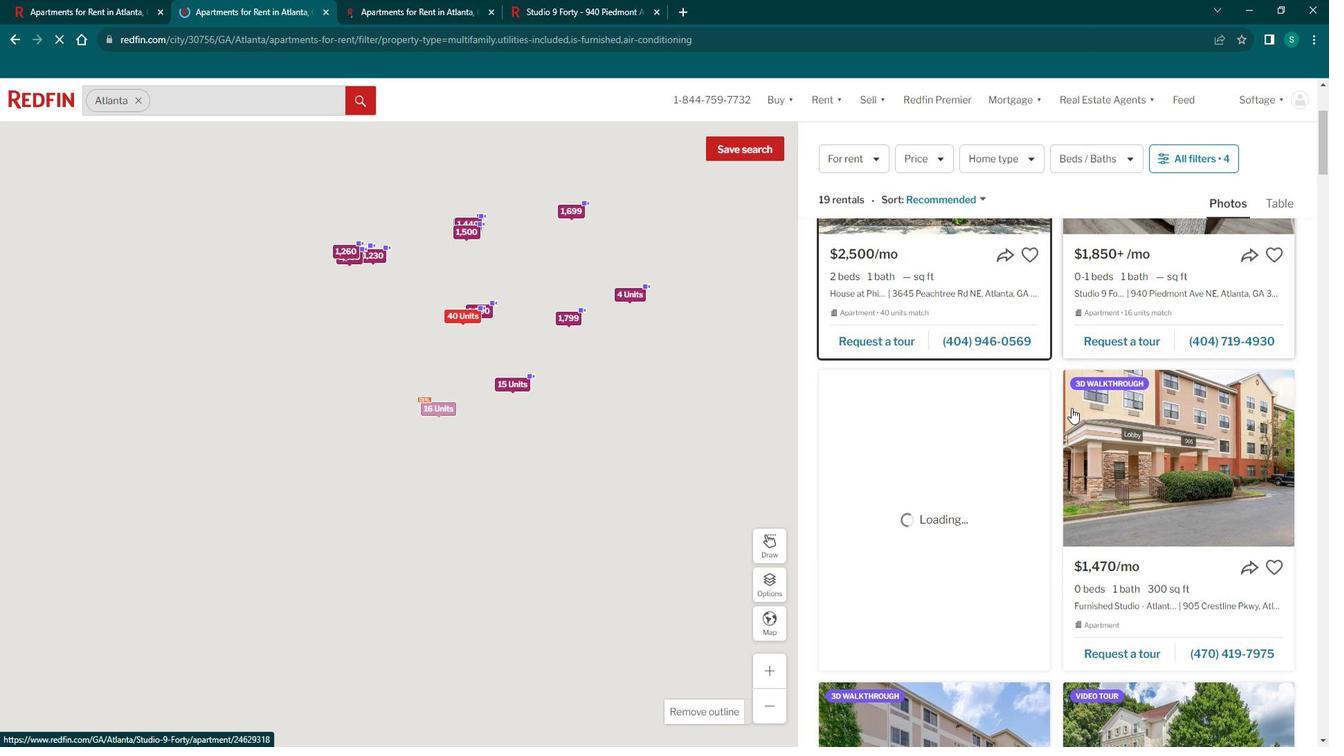 
Action: Mouse moved to (969, 478)
Screenshot: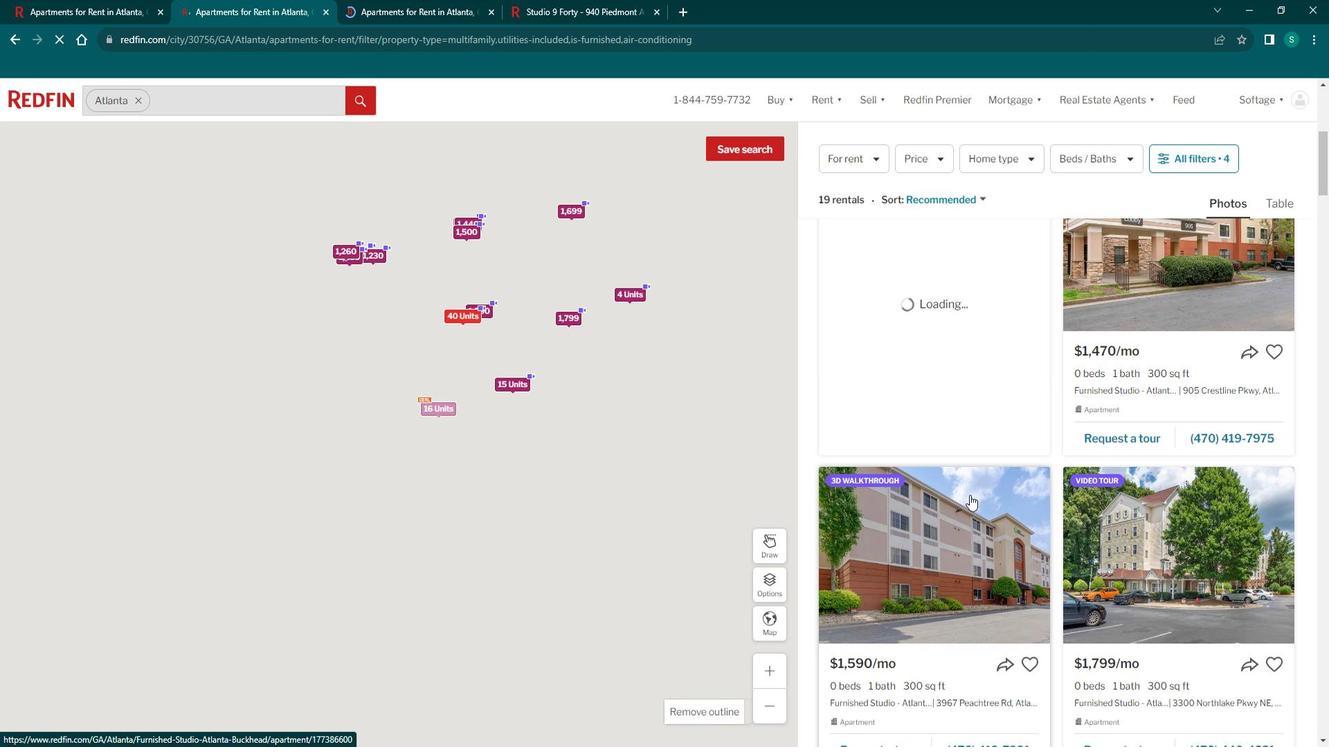 
Action: Mouse pressed left at (969, 478)
Screenshot: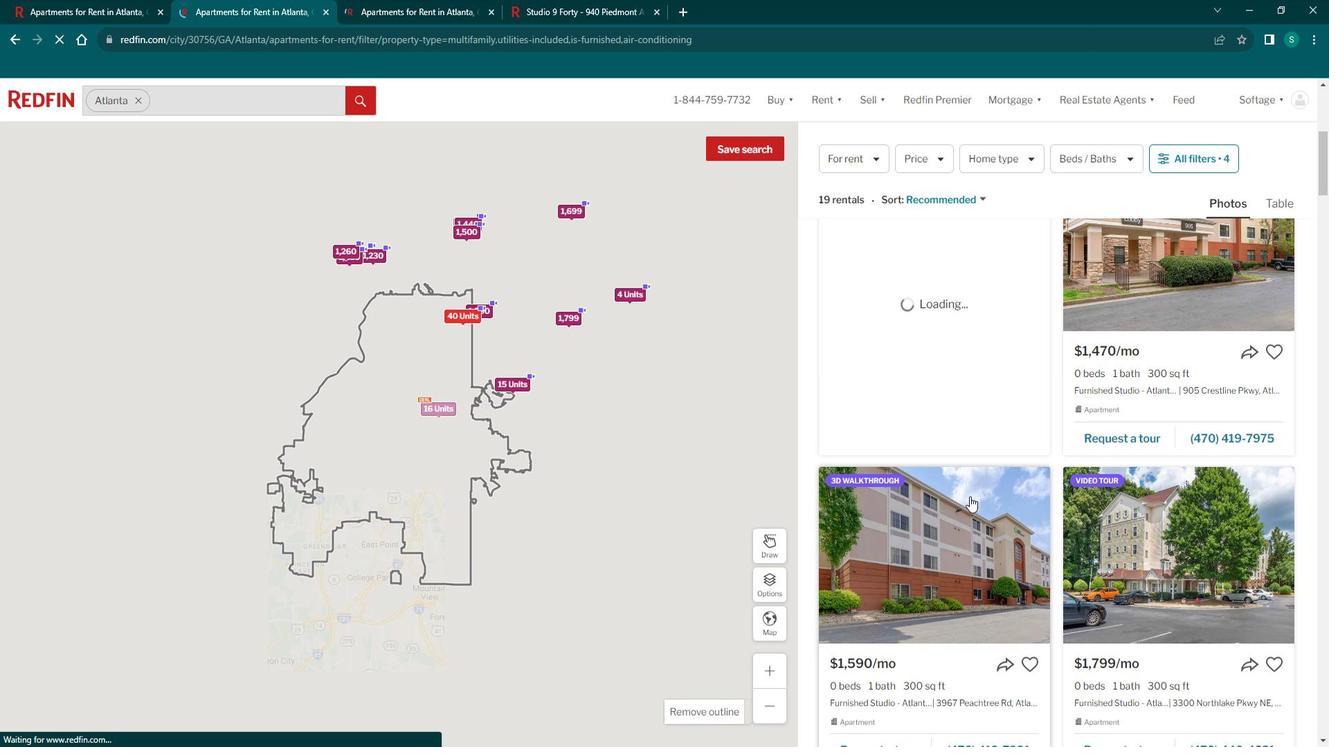 
Action: Mouse moved to (476, 239)
Screenshot: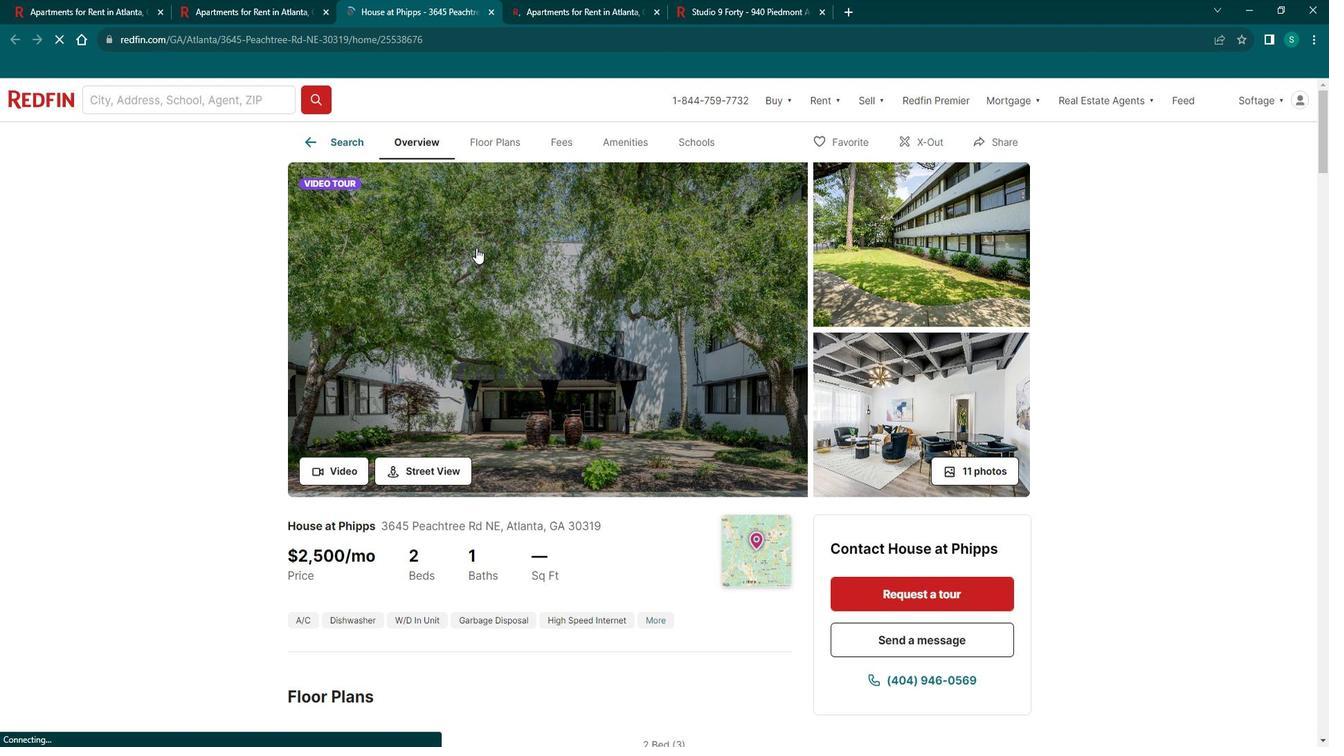 
Action: Mouse scrolled (476, 238) with delta (0, 0)
Screenshot: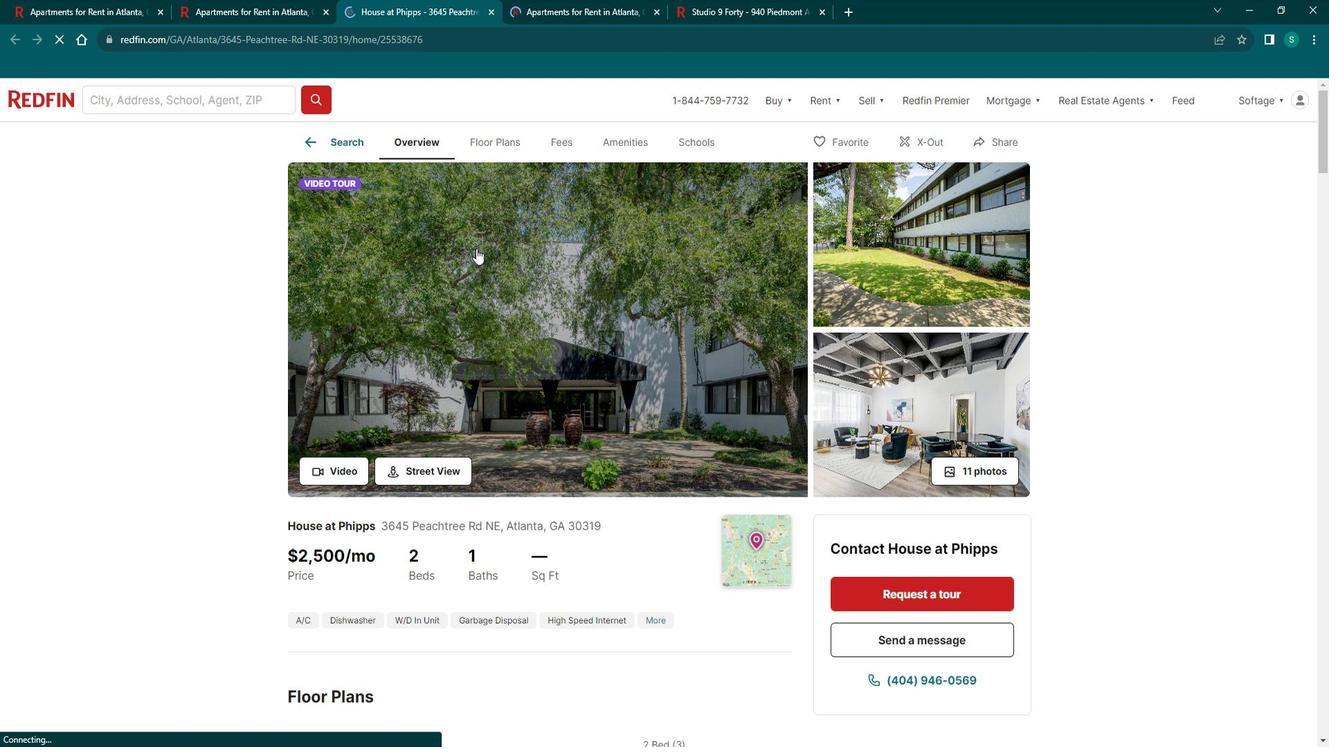 
Action: Mouse scrolled (476, 238) with delta (0, 0)
Screenshot: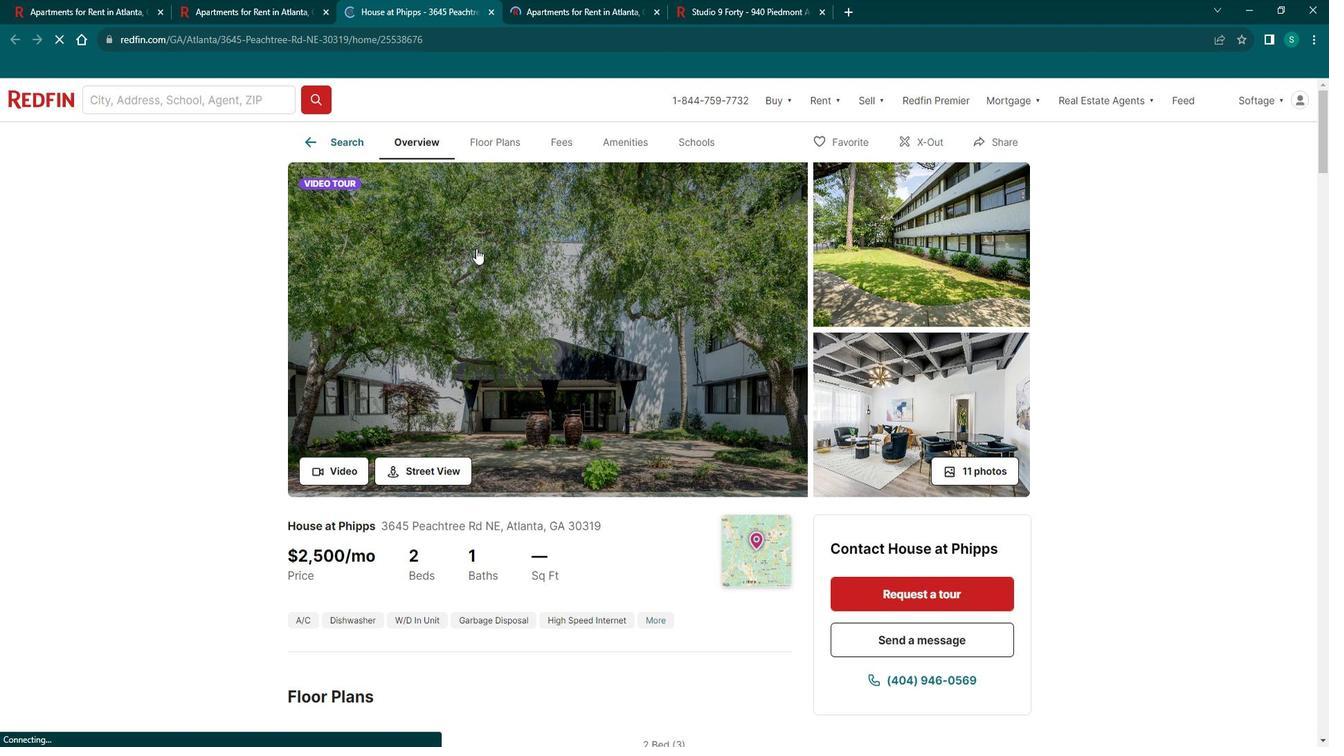 
Action: Mouse scrolled (476, 238) with delta (0, 0)
Screenshot: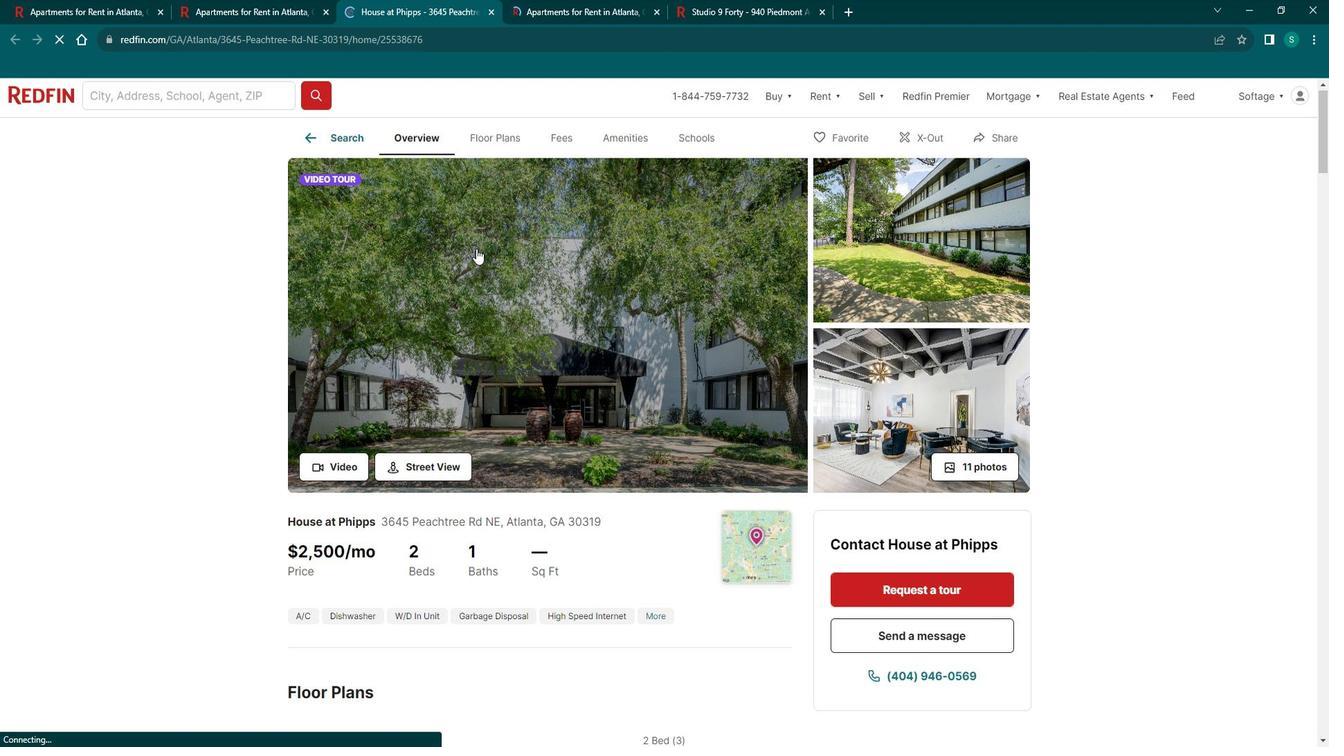 
Action: Mouse scrolled (476, 238) with delta (0, 0)
Screenshot: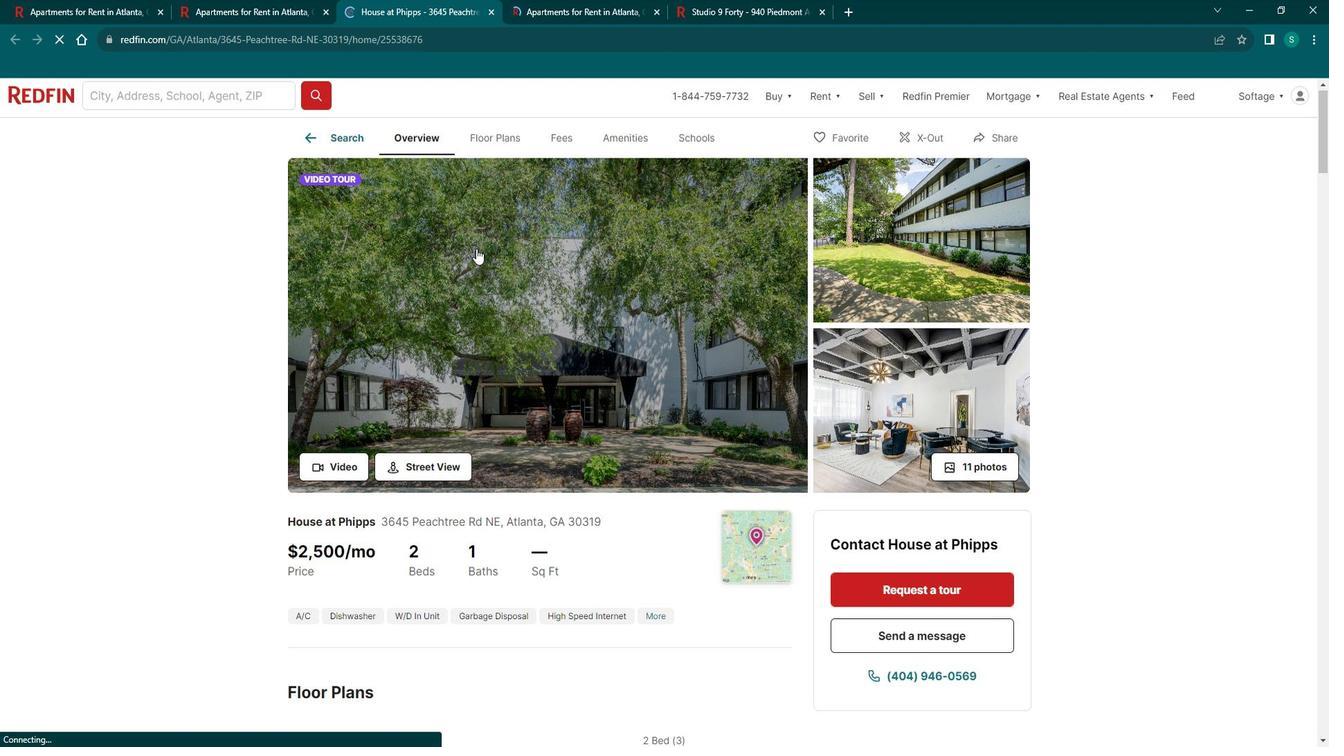 
Action: Mouse scrolled (476, 238) with delta (0, 0)
Screenshot: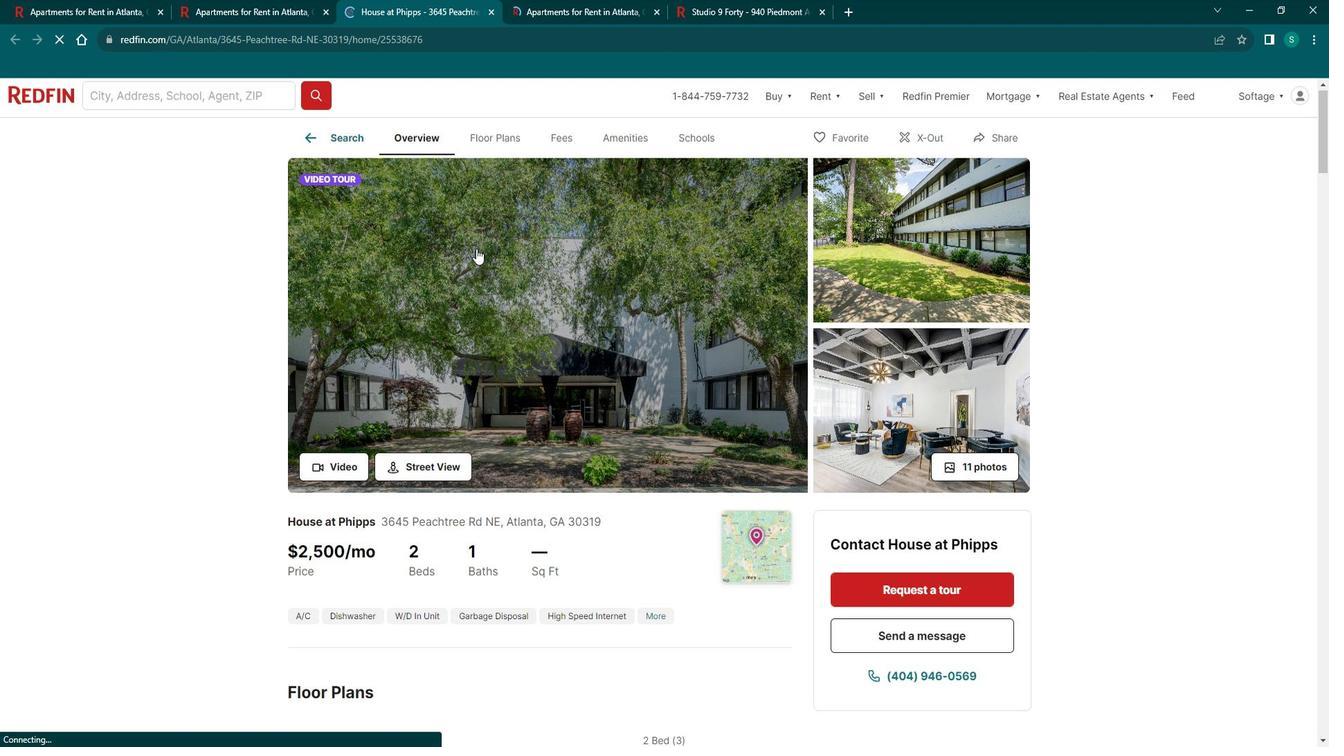 
Action: Mouse scrolled (476, 238) with delta (0, 0)
Screenshot: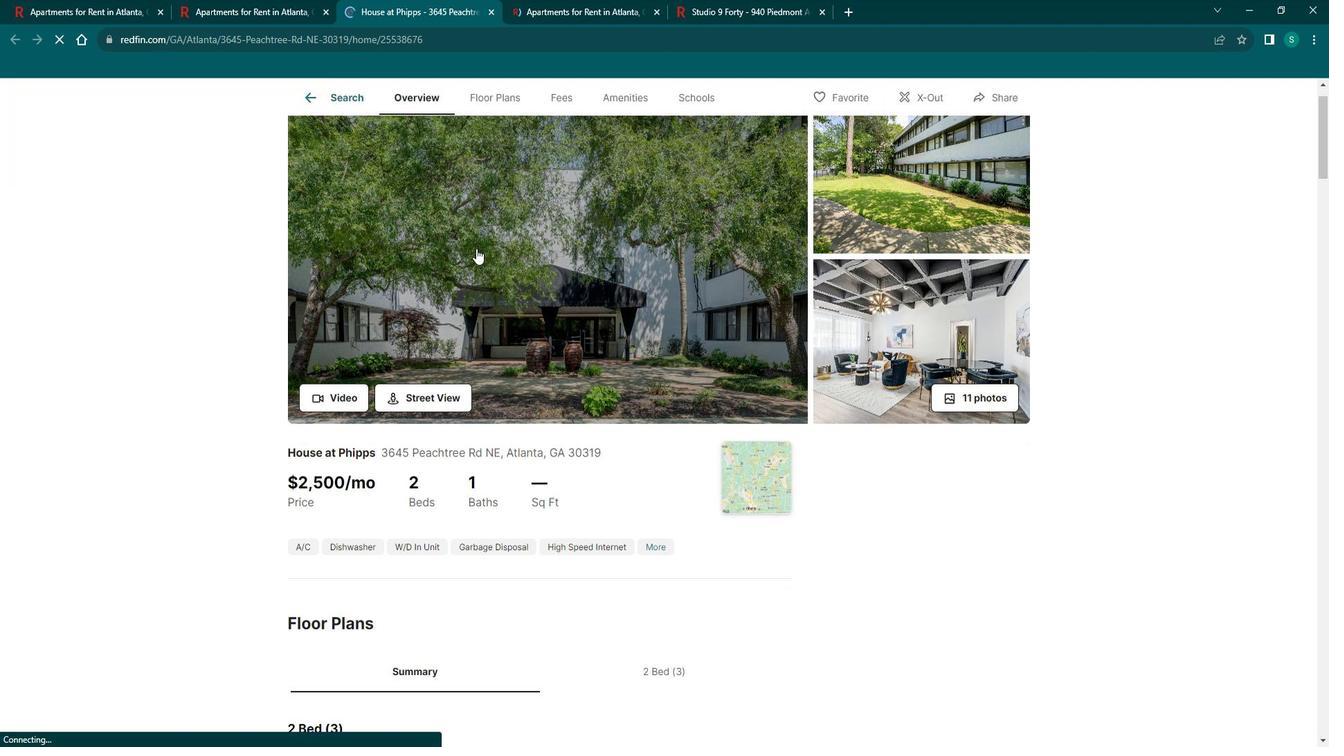 
Action: Mouse scrolled (476, 238) with delta (0, 0)
Screenshot: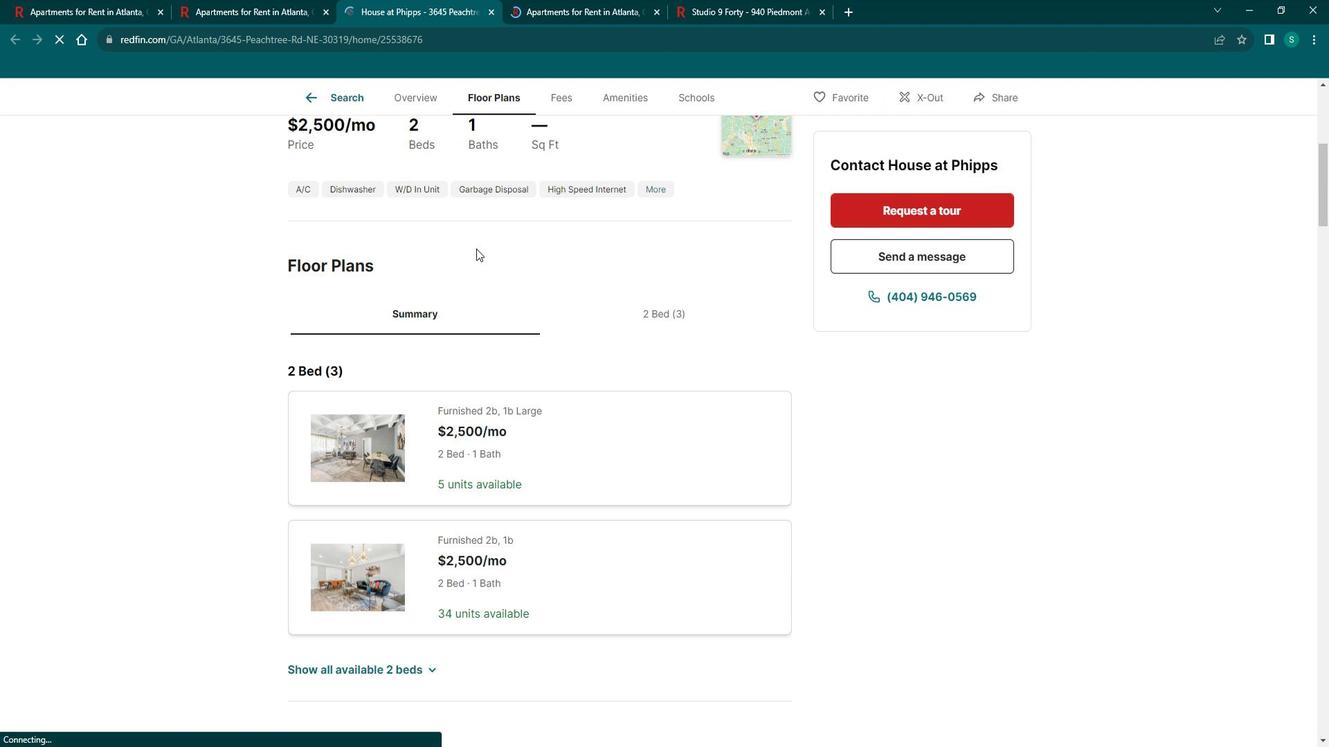 
Action: Mouse scrolled (476, 238) with delta (0, 0)
Screenshot: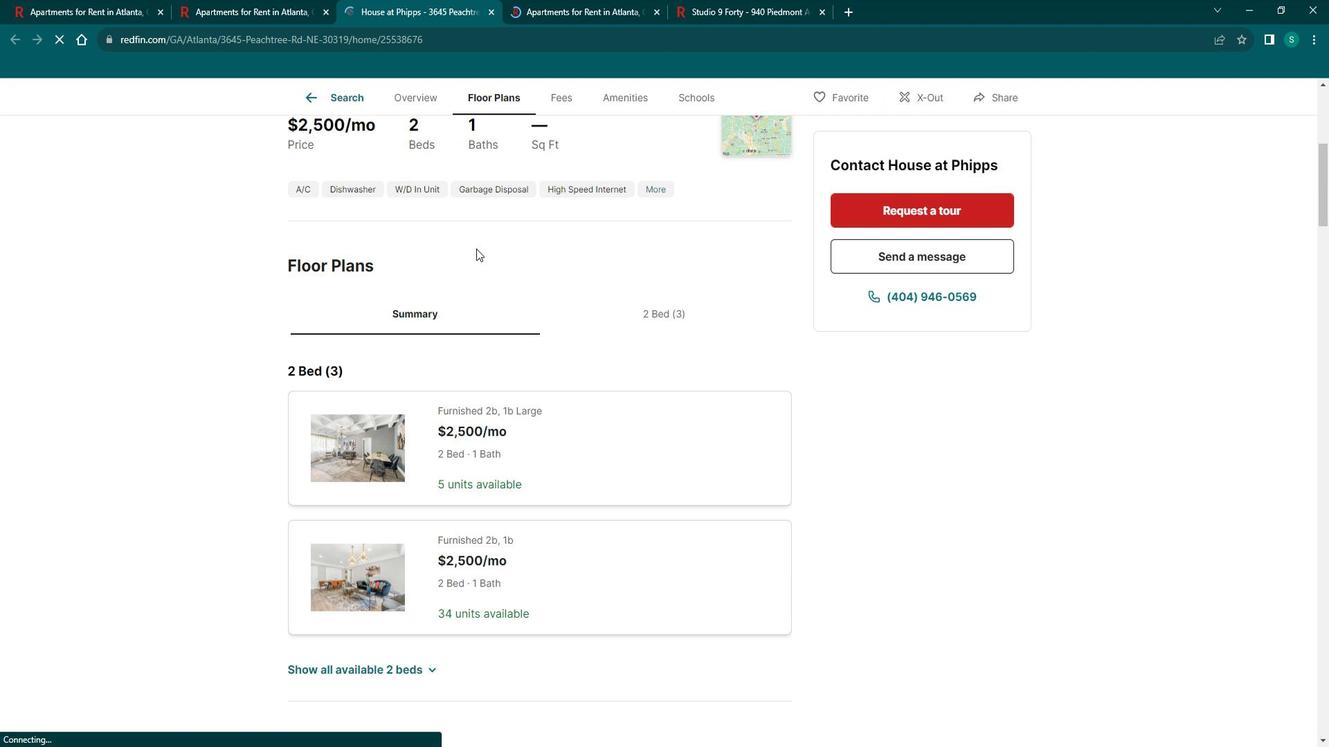
Action: Mouse scrolled (476, 238) with delta (0, 0)
Screenshot: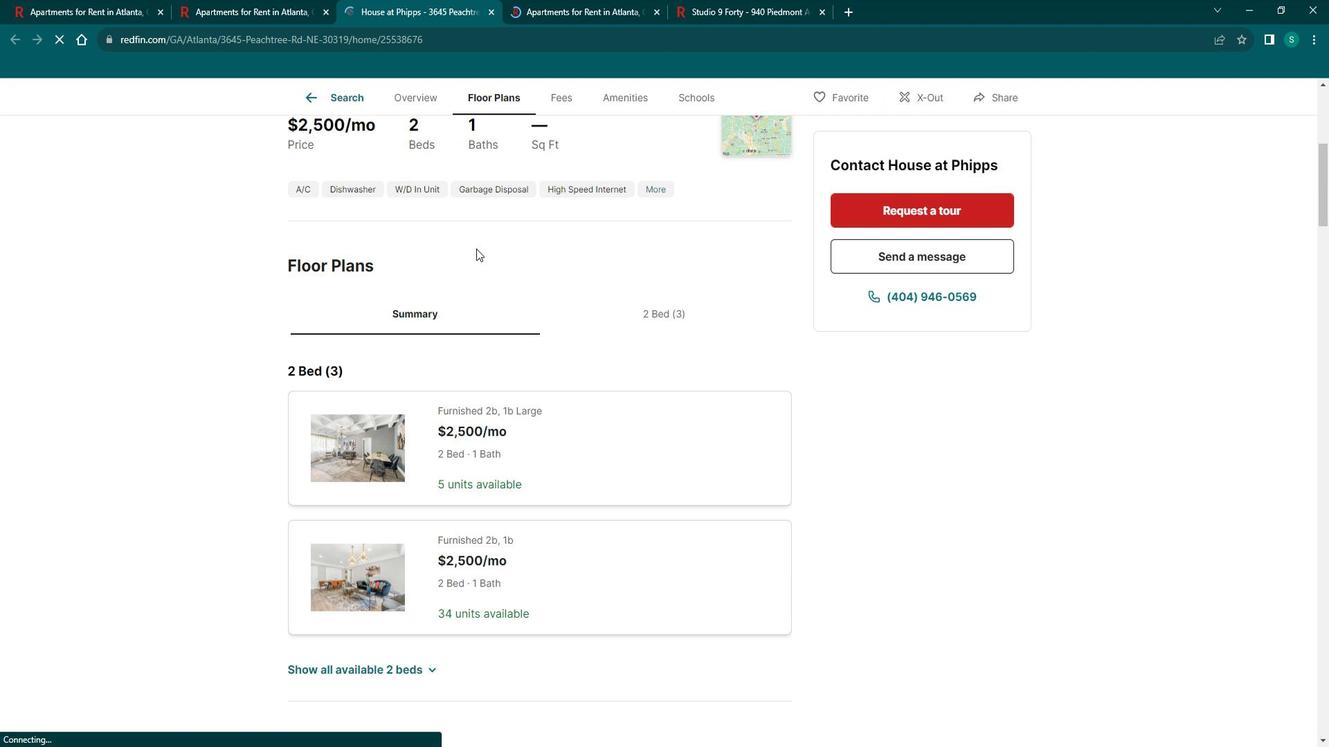
Action: Mouse scrolled (476, 238) with delta (0, 0)
Screenshot: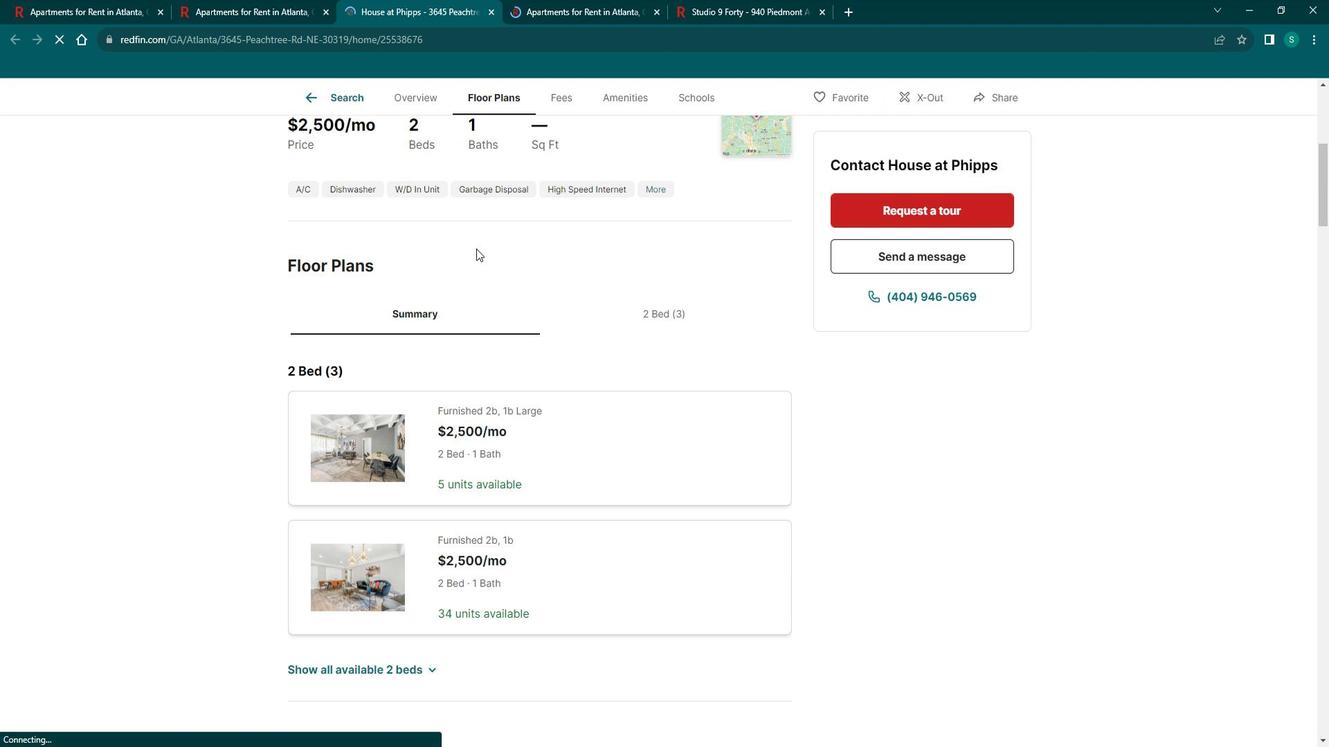 
Action: Mouse scrolled (476, 238) with delta (0, 0)
Screenshot: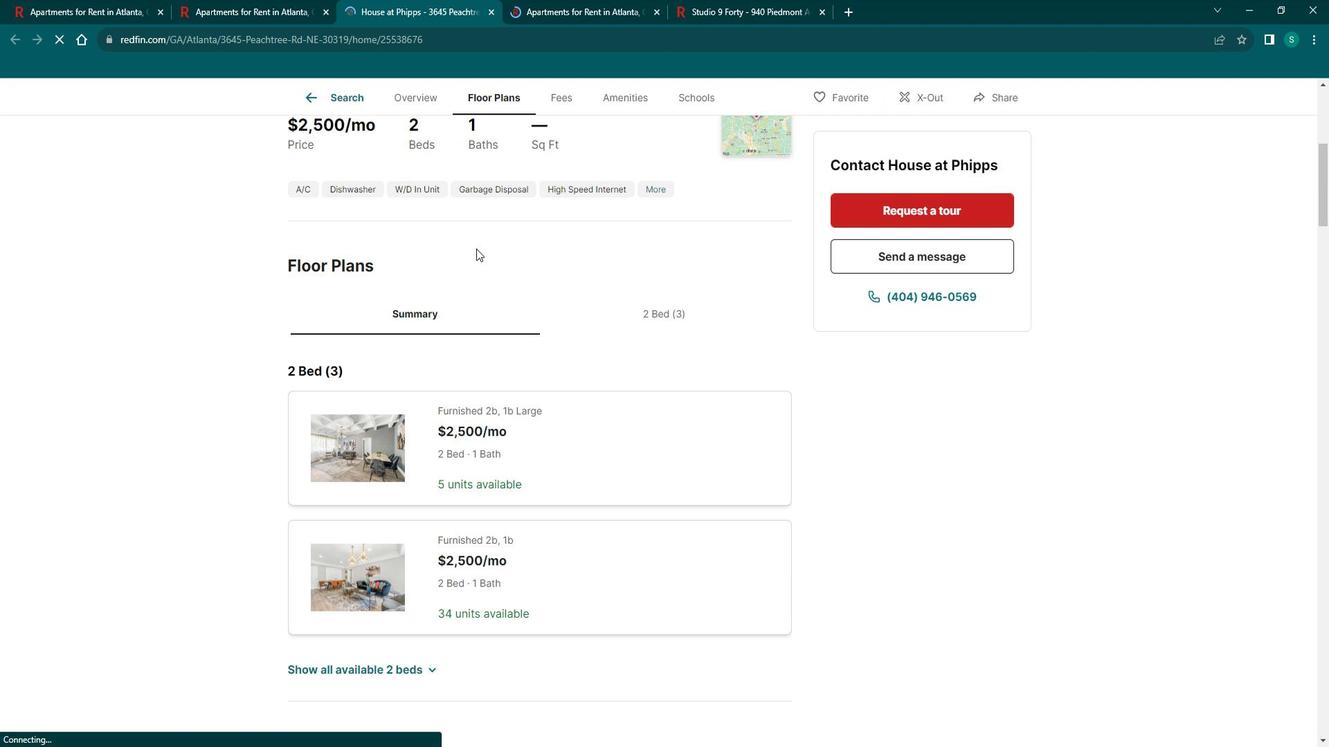 
Action: Mouse scrolled (476, 238) with delta (0, 0)
Screenshot: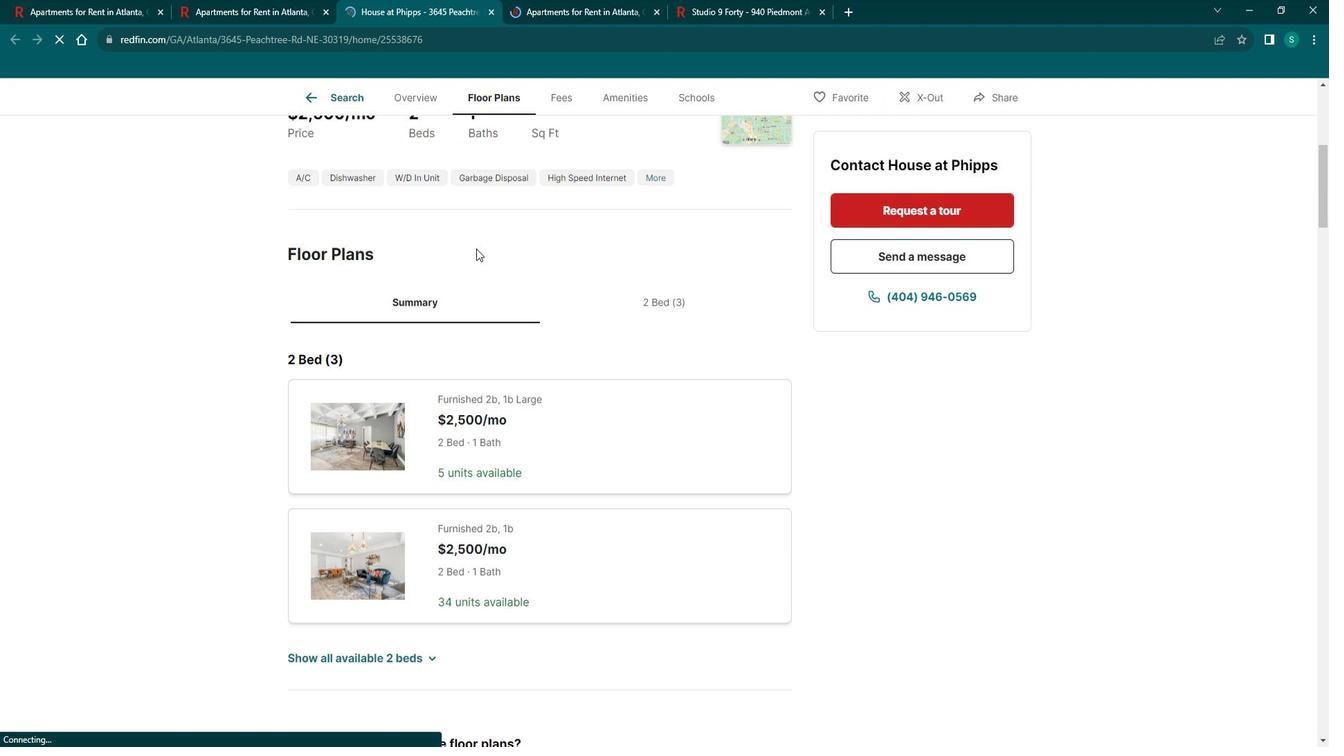 
Action: Mouse scrolled (476, 238) with delta (0, 0)
Screenshot: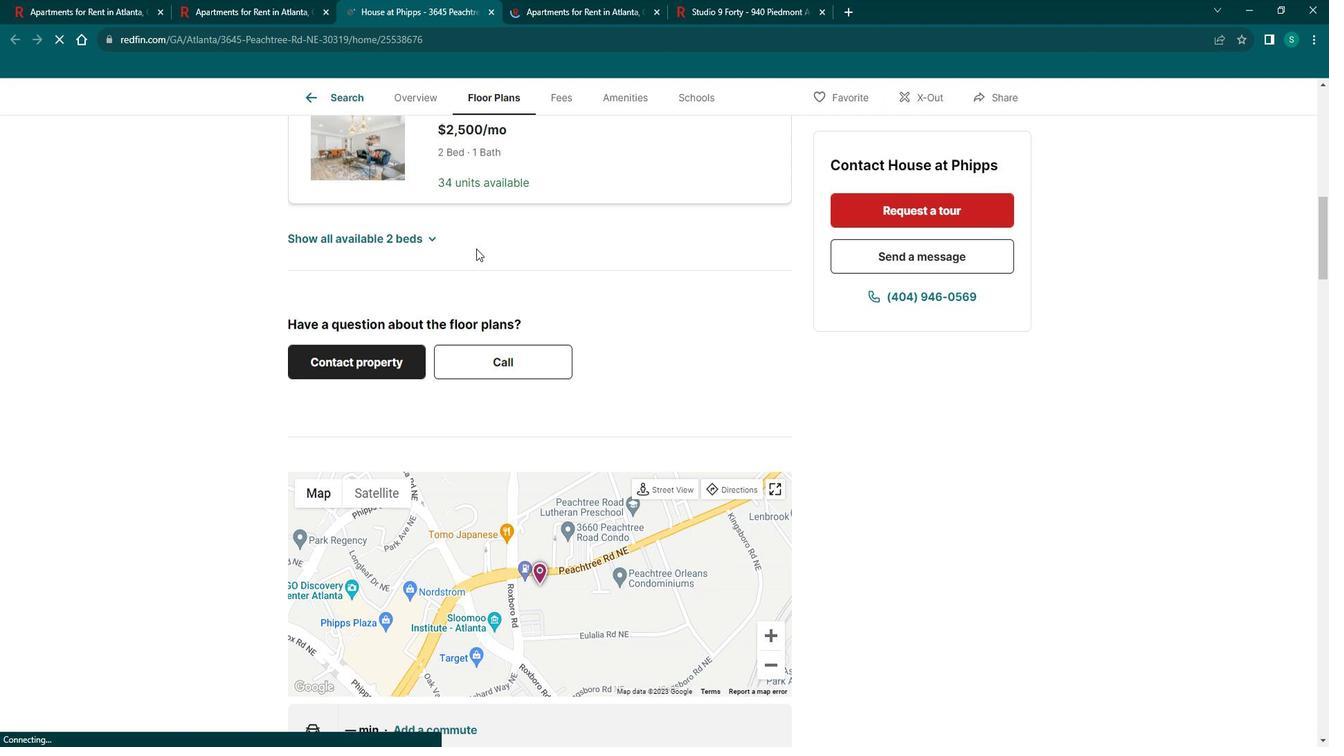 
Action: Mouse scrolled (476, 238) with delta (0, 0)
Screenshot: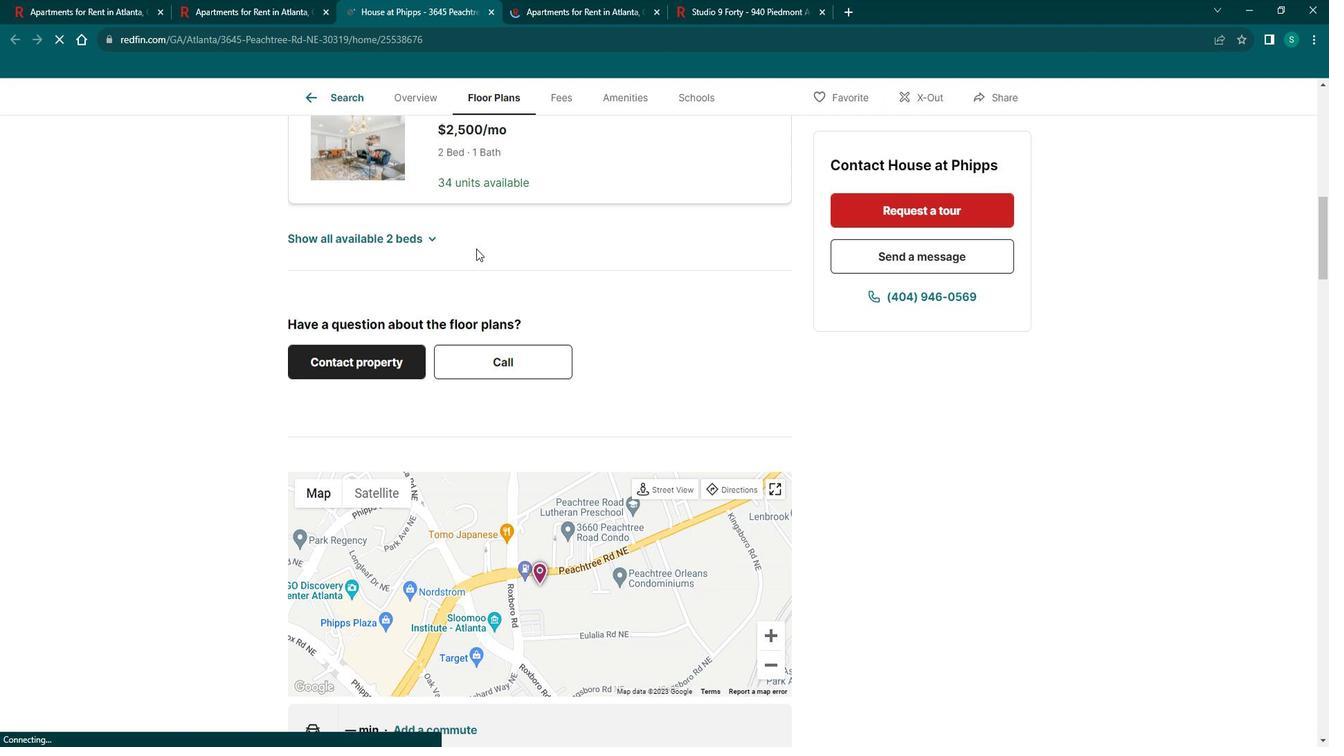 
Action: Mouse scrolled (476, 238) with delta (0, 0)
Screenshot: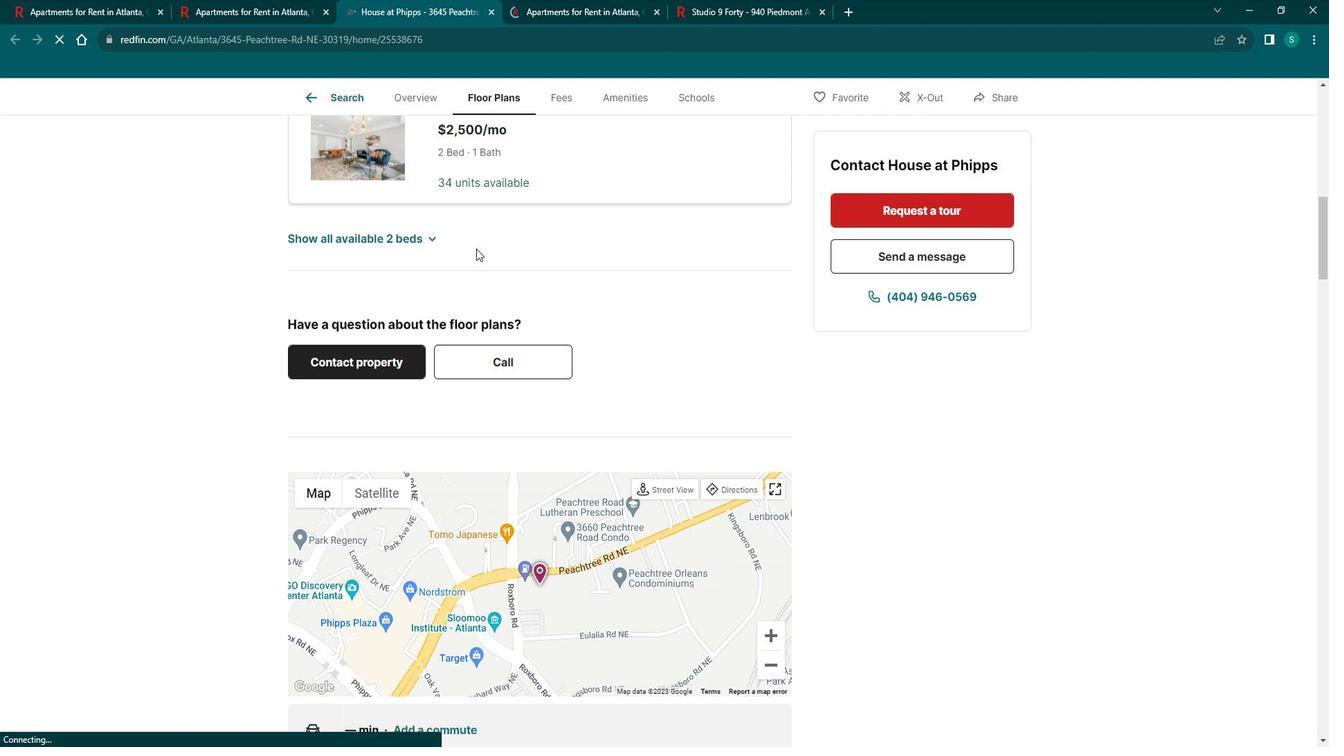 
Action: Mouse scrolled (476, 238) with delta (0, 0)
Screenshot: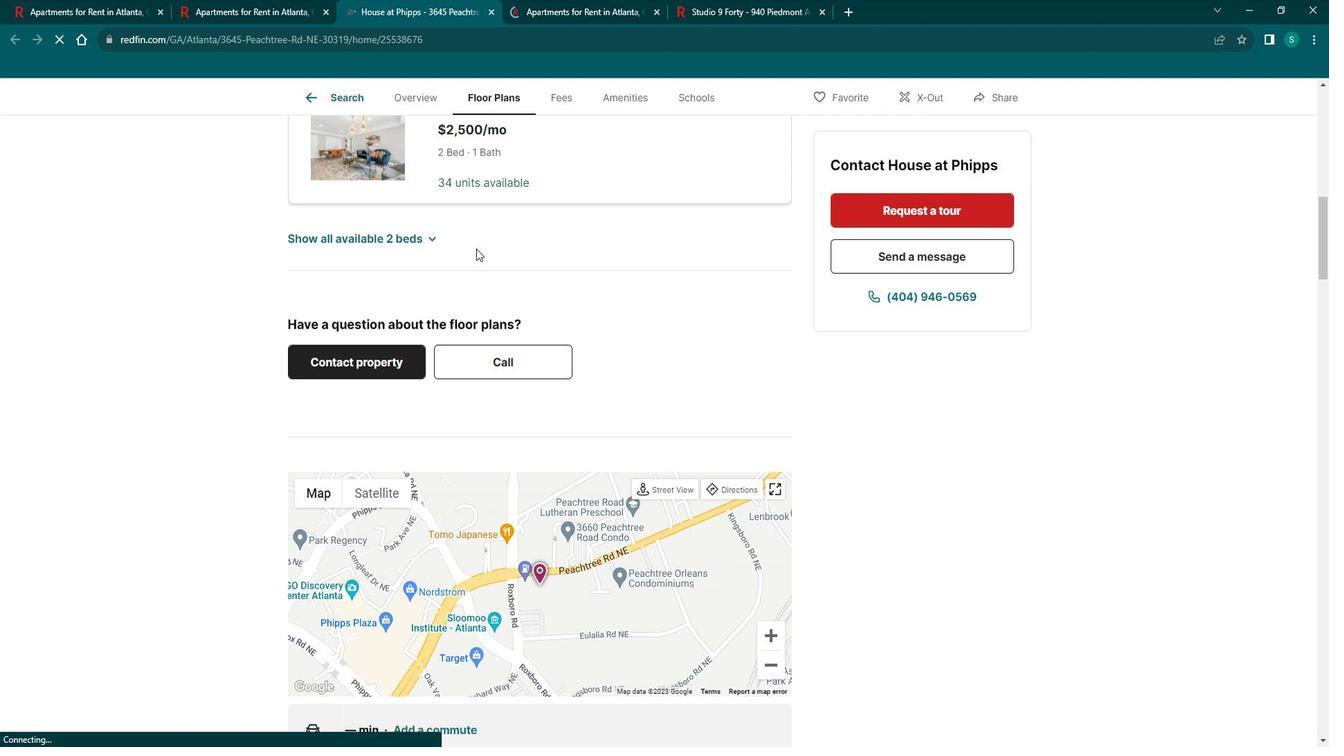 
Action: Mouse scrolled (476, 238) with delta (0, 0)
Screenshot: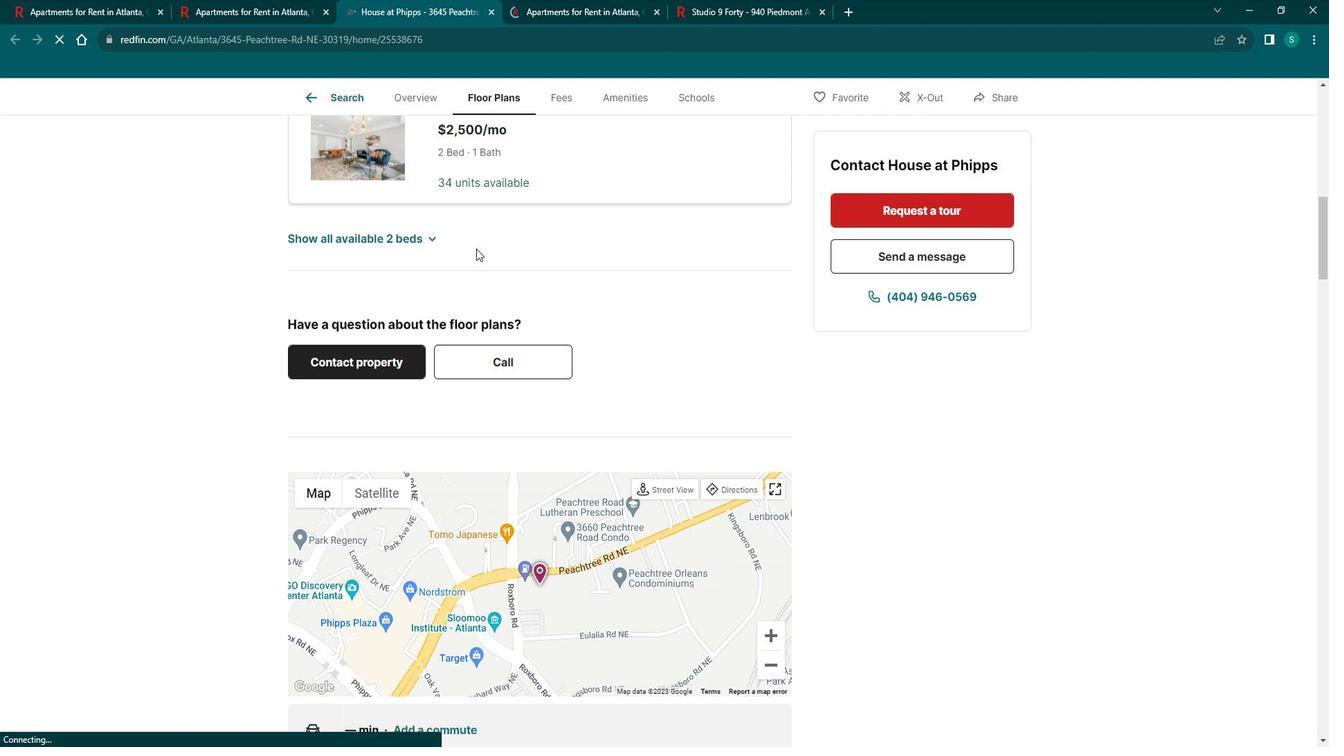 
Action: Mouse scrolled (476, 238) with delta (0, 0)
Screenshot: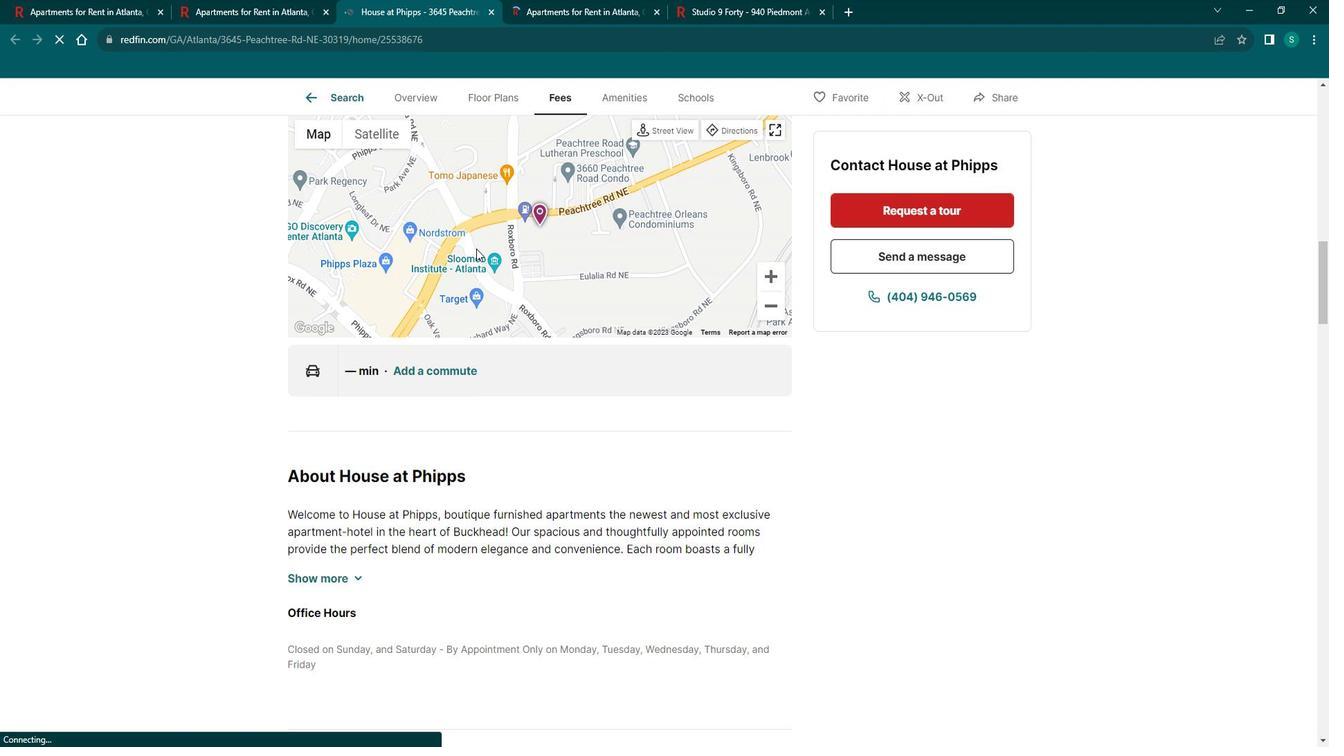 
Action: Mouse scrolled (476, 238) with delta (0, 0)
Screenshot: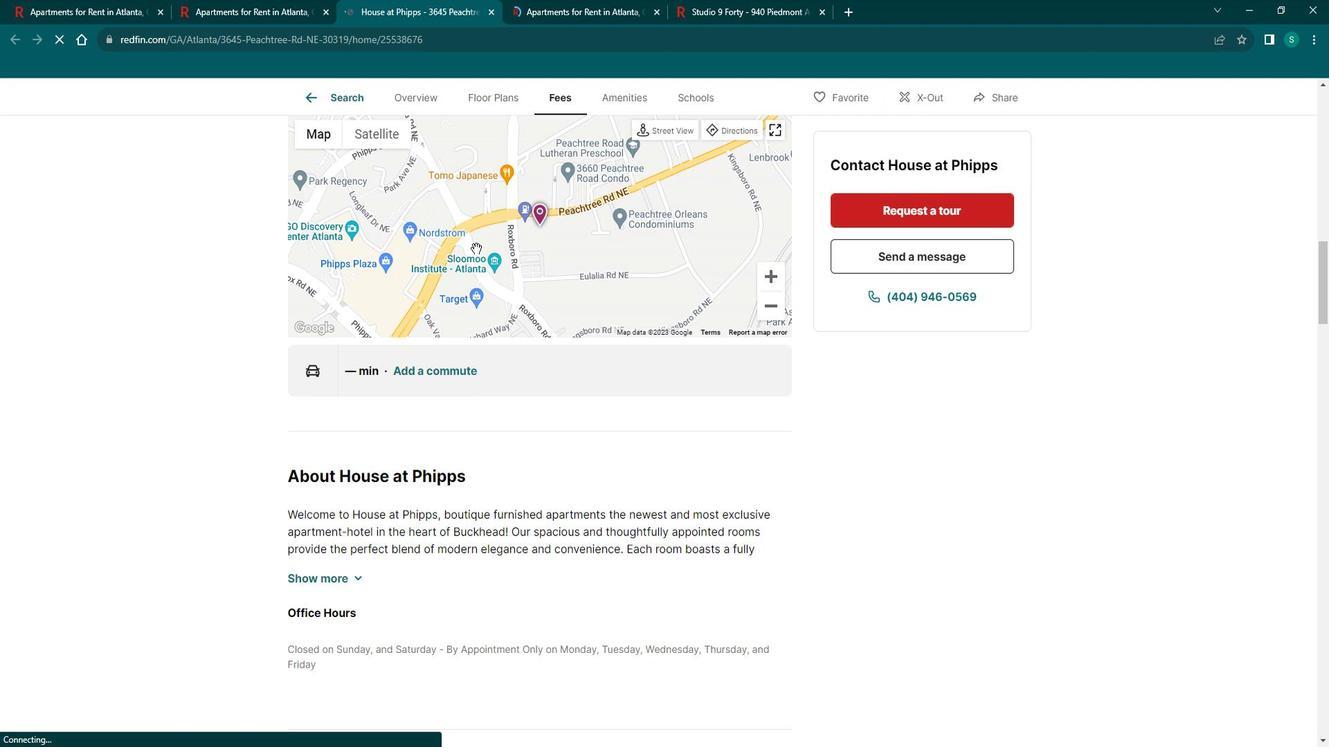 
Action: Mouse moved to (327, 418)
Screenshot: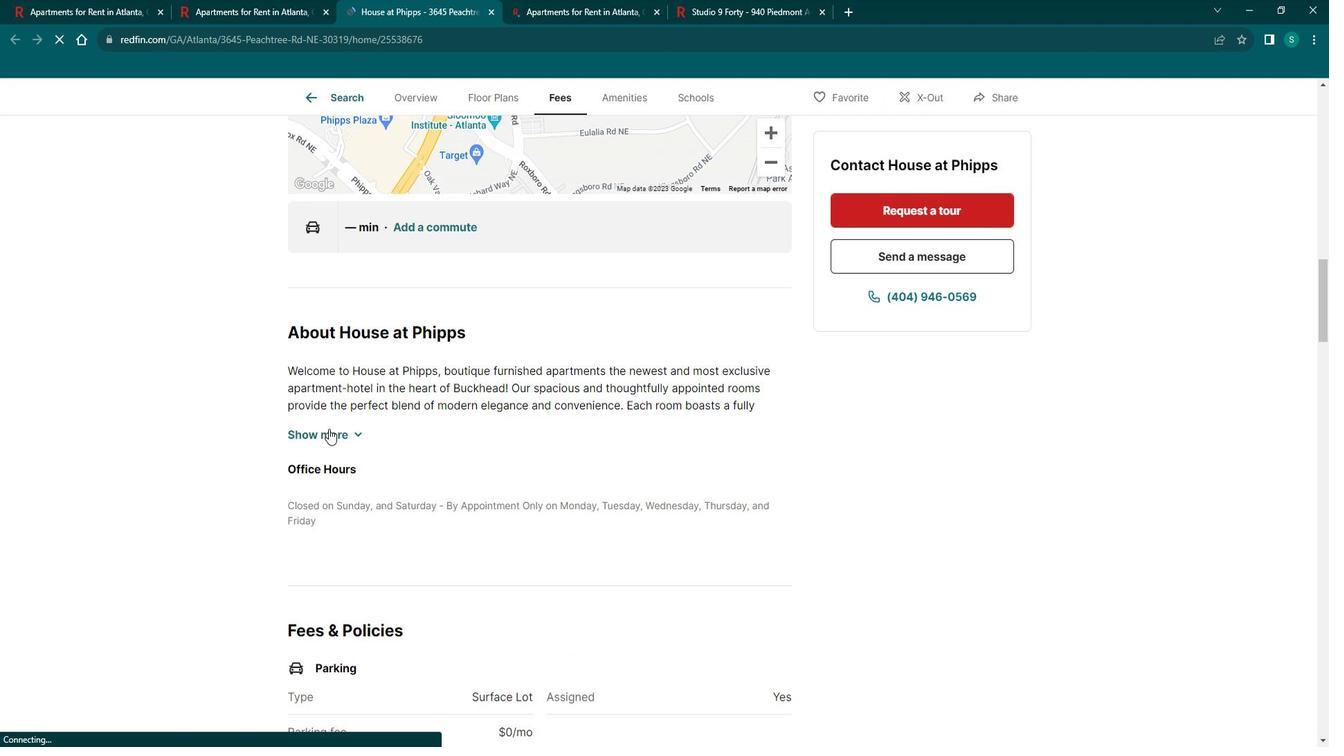 
Action: Mouse pressed left at (327, 418)
Screenshot: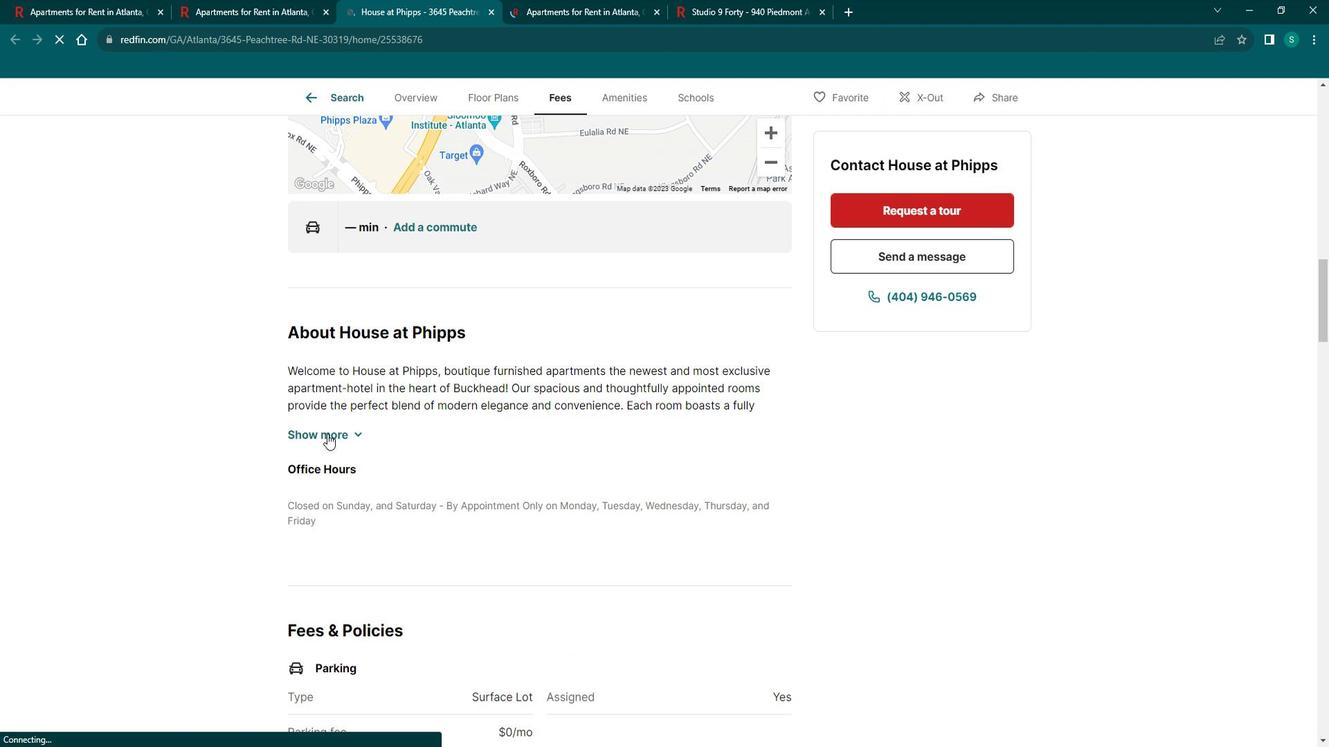 
Action: Mouse moved to (400, 380)
Screenshot: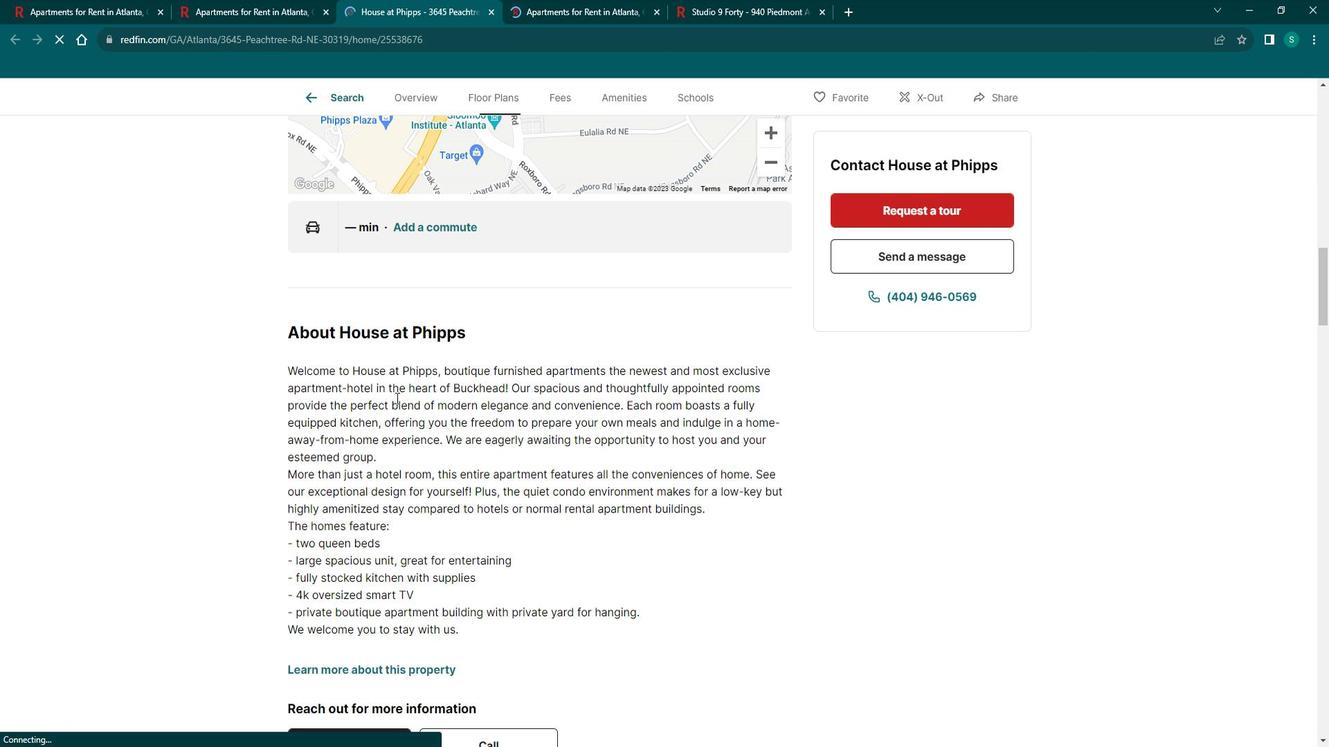 
Action: Mouse scrolled (400, 380) with delta (0, 0)
Screenshot: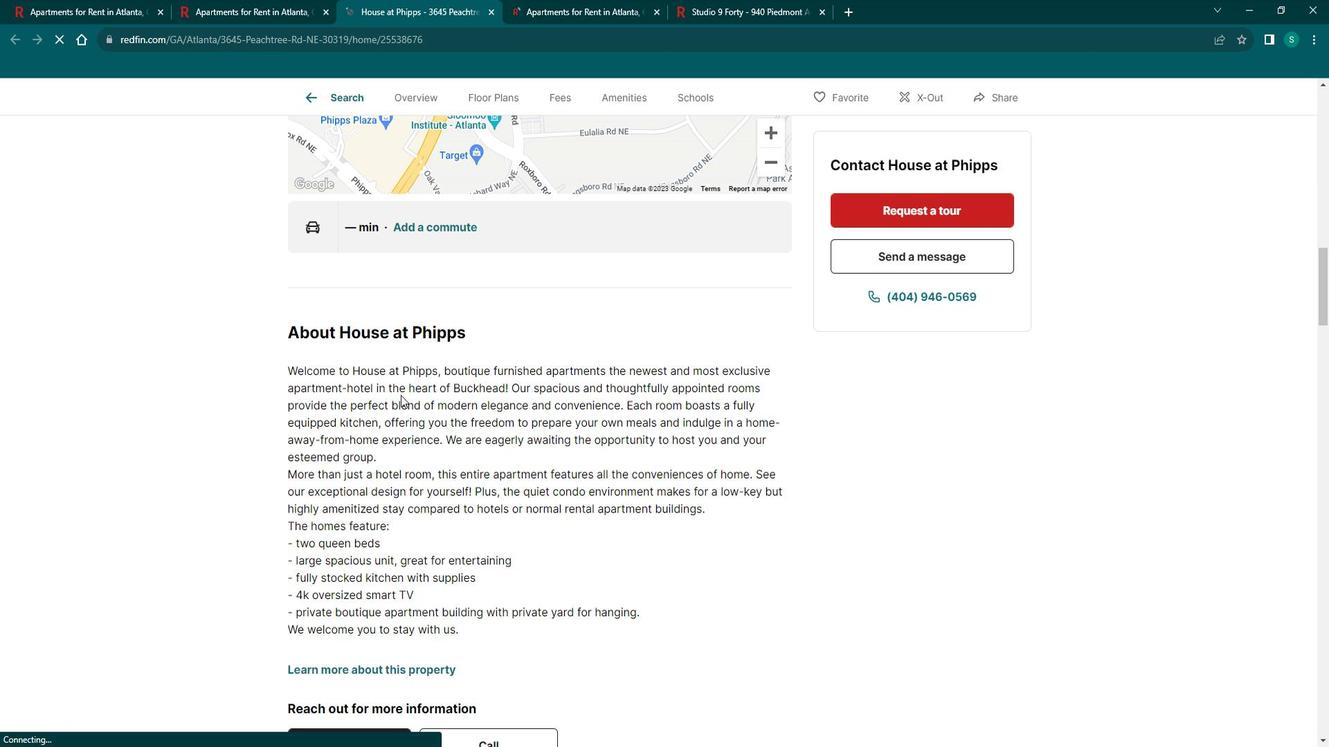 
Action: Mouse scrolled (400, 380) with delta (0, 0)
Screenshot: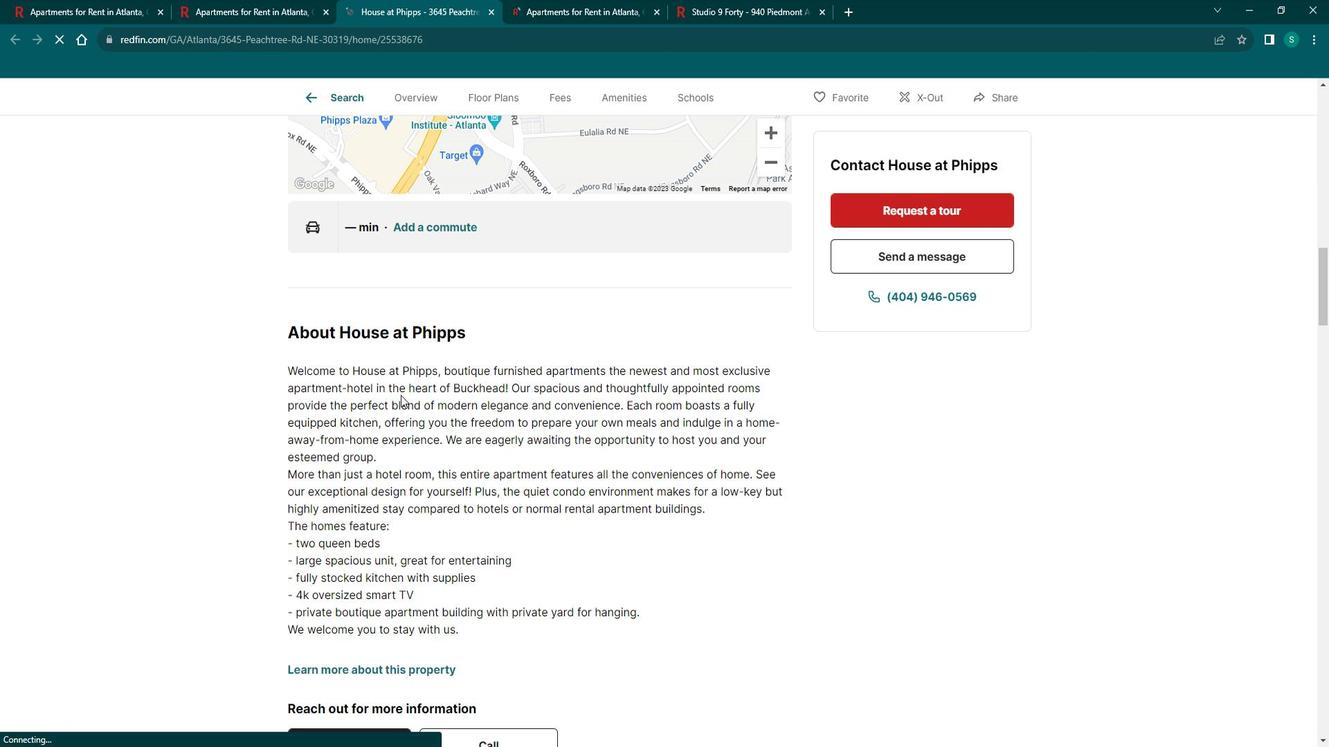 
Action: Mouse scrolled (400, 380) with delta (0, 0)
Screenshot: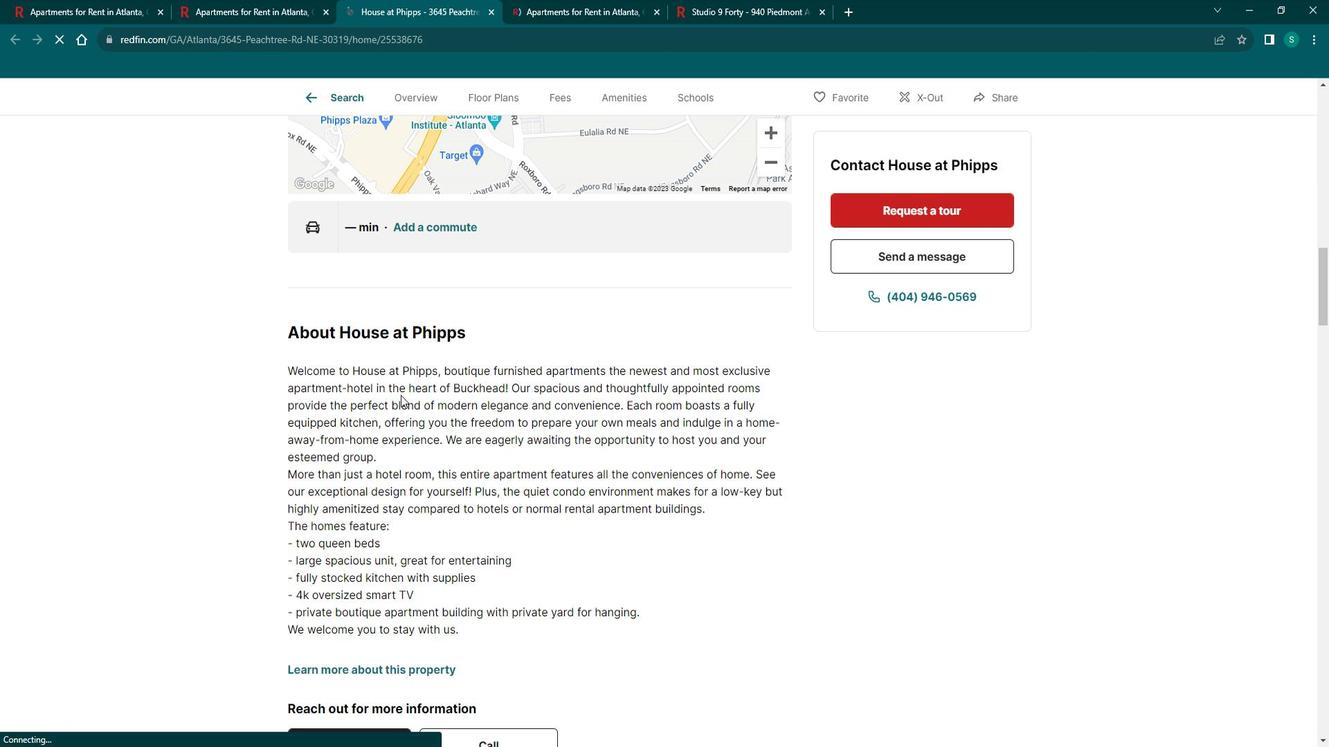 
Action: Mouse scrolled (400, 380) with delta (0, 0)
Screenshot: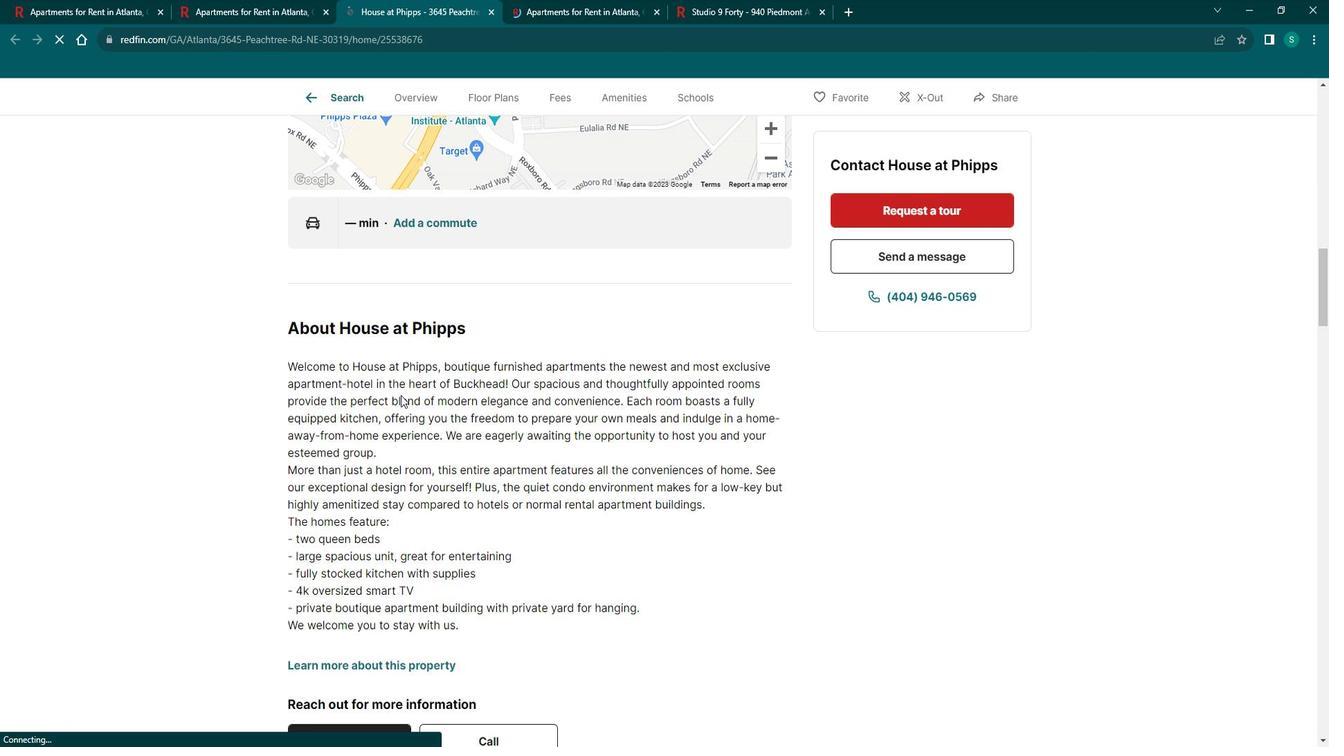 
Action: Mouse scrolled (400, 380) with delta (0, 0)
Screenshot: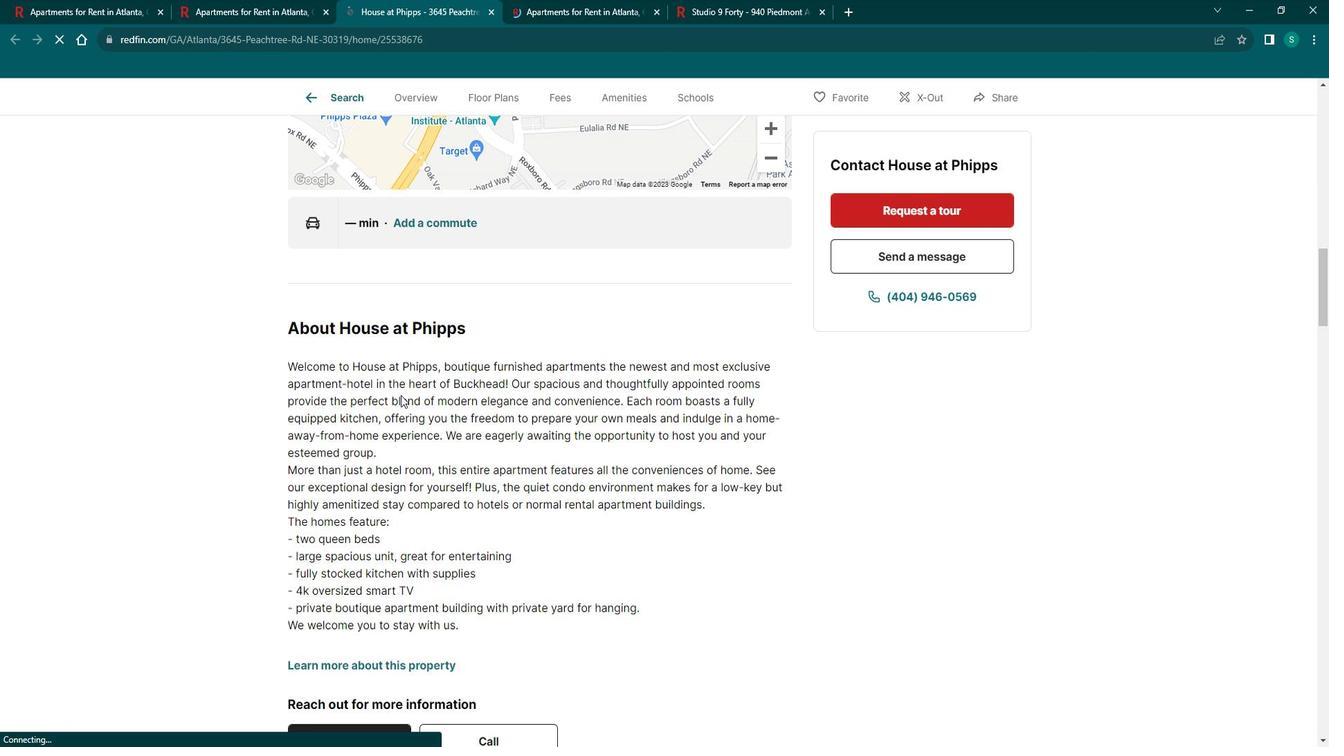 
Action: Mouse scrolled (400, 380) with delta (0, 0)
Screenshot: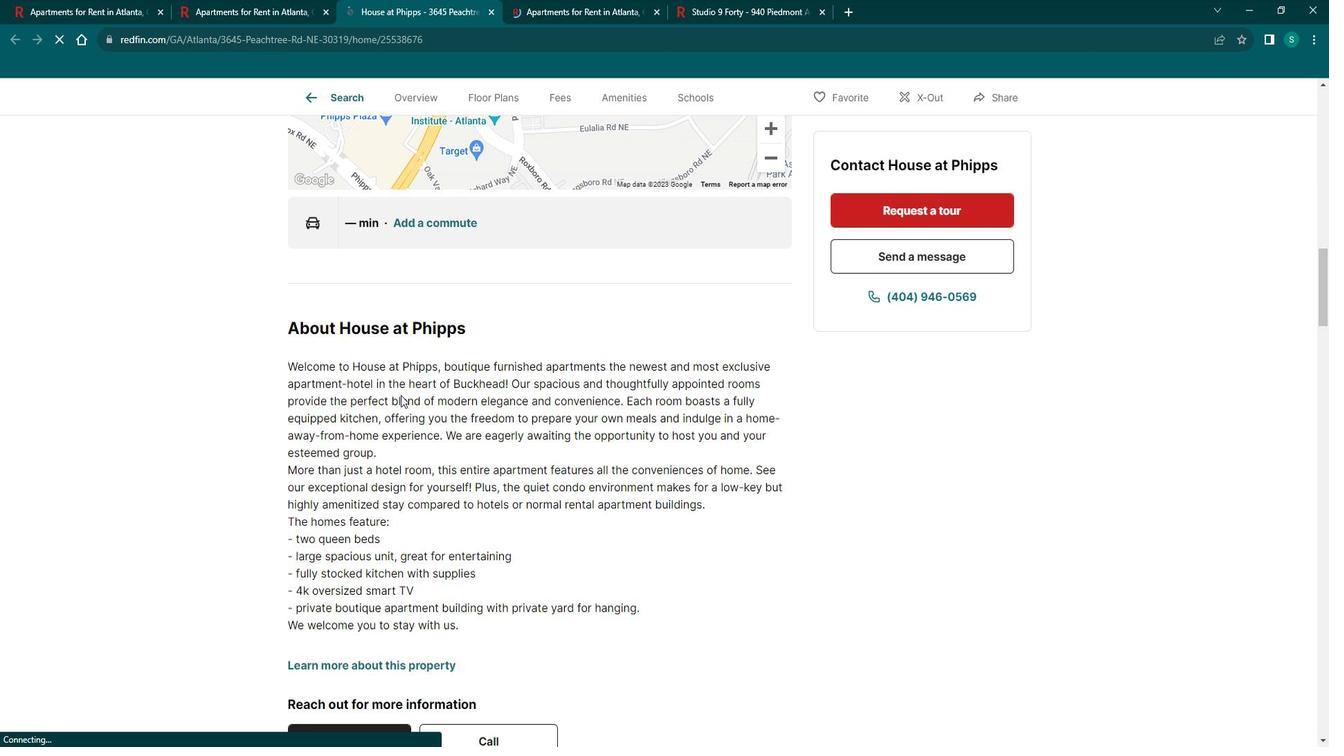 
Action: Mouse scrolled (400, 380) with delta (0, 0)
Screenshot: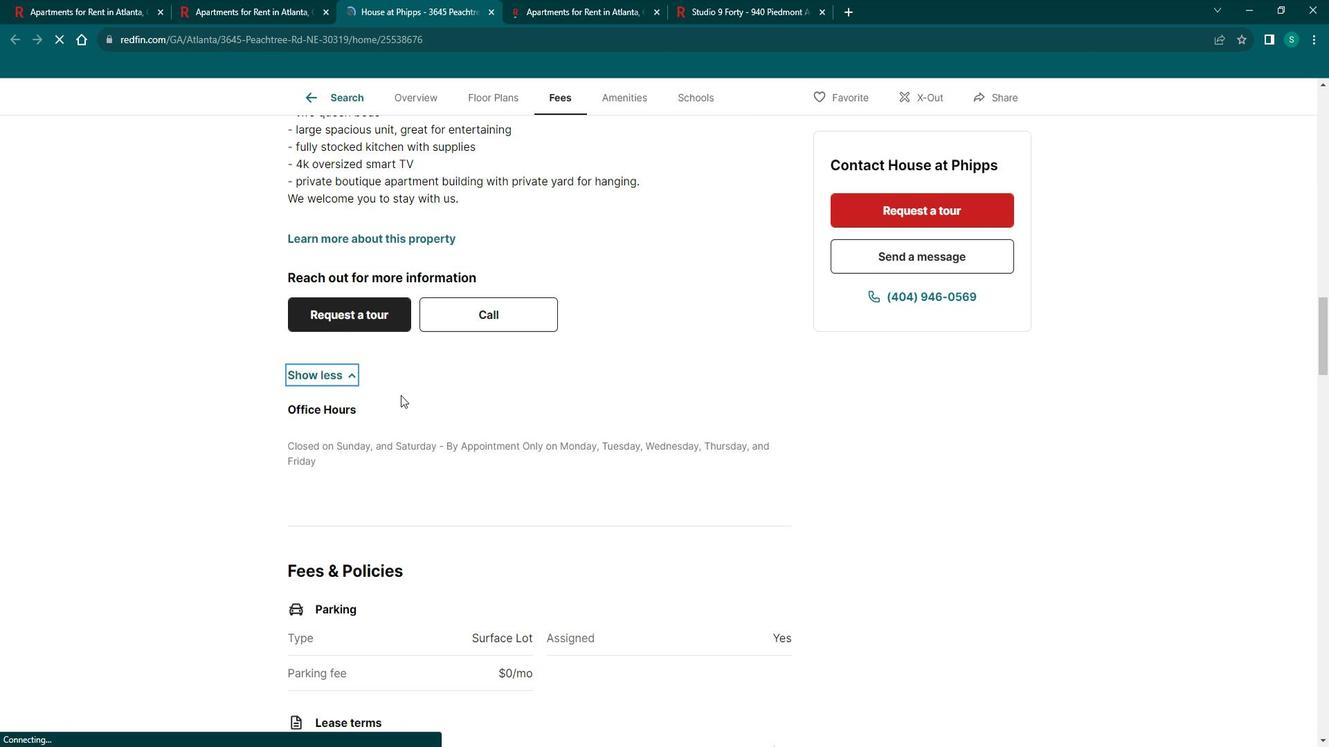 
Action: Mouse scrolled (400, 380) with delta (0, 0)
Screenshot: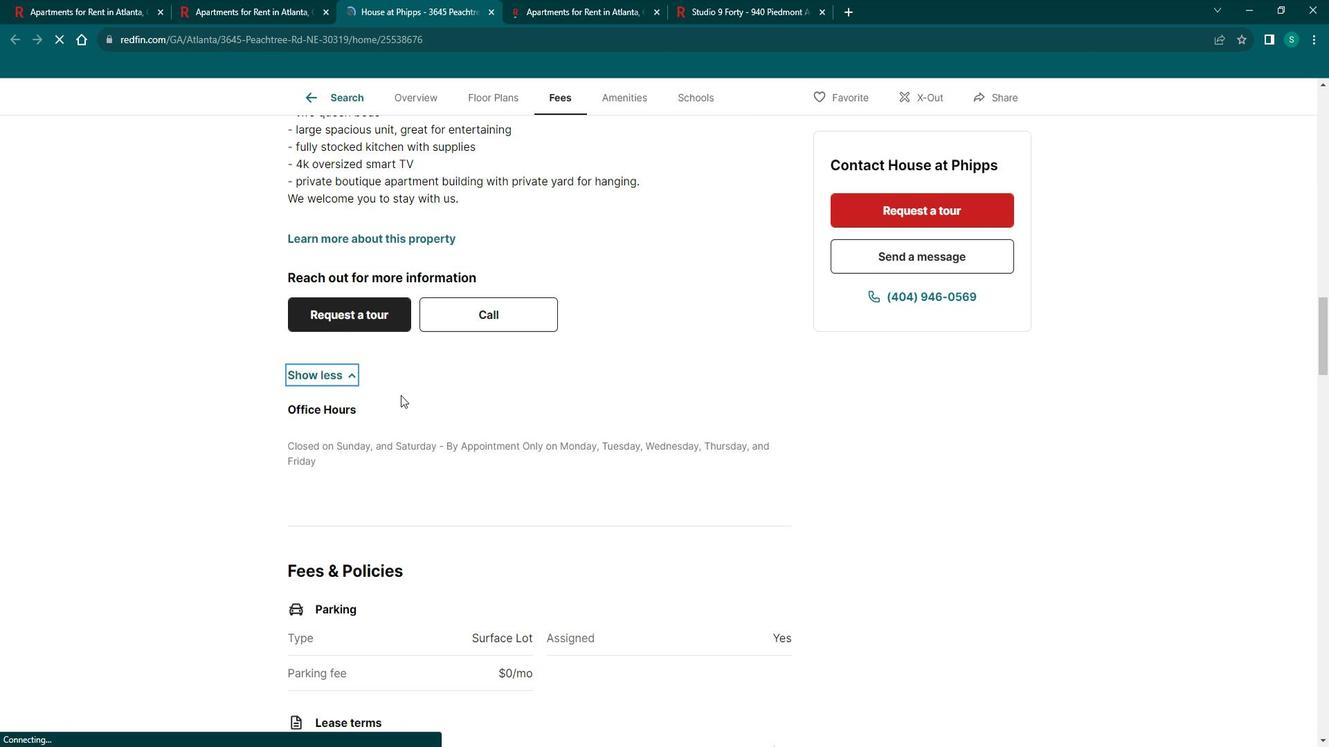 
Action: Mouse scrolled (400, 380) with delta (0, 0)
Screenshot: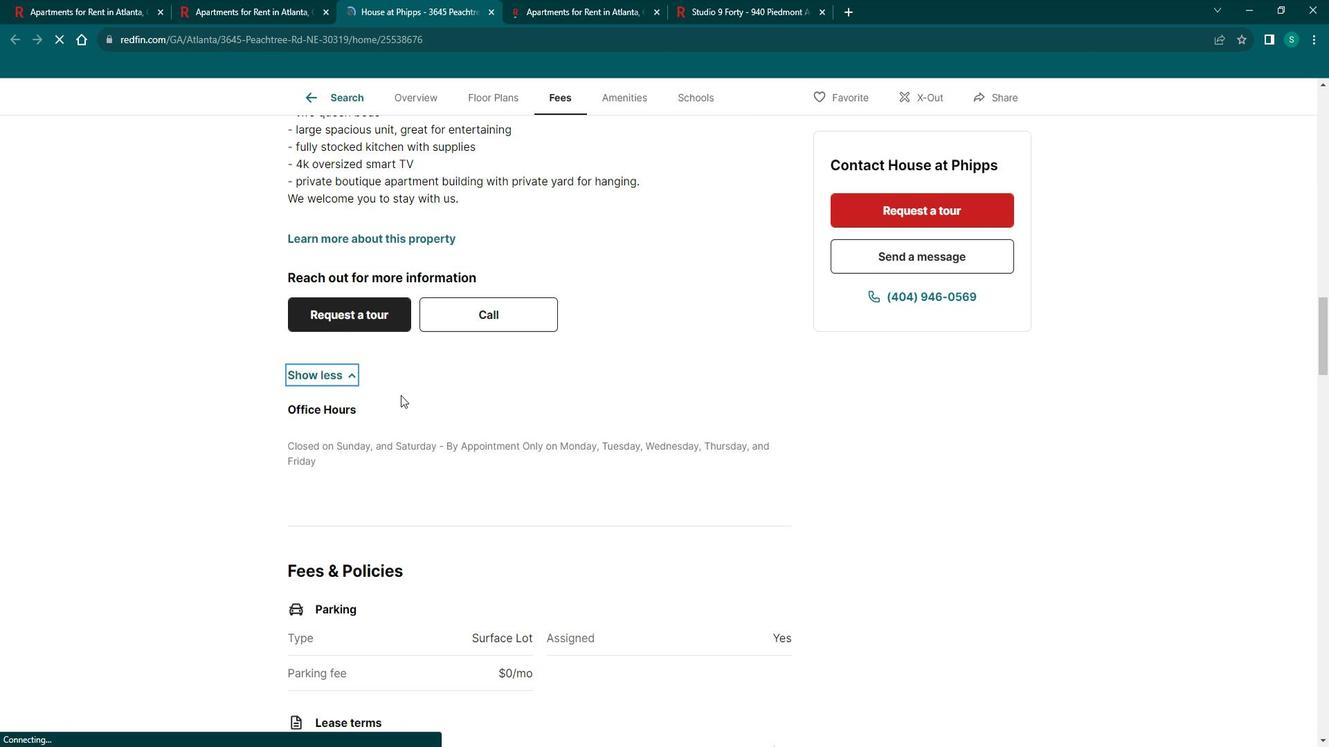 
Action: Mouse scrolled (400, 380) with delta (0, 0)
Screenshot: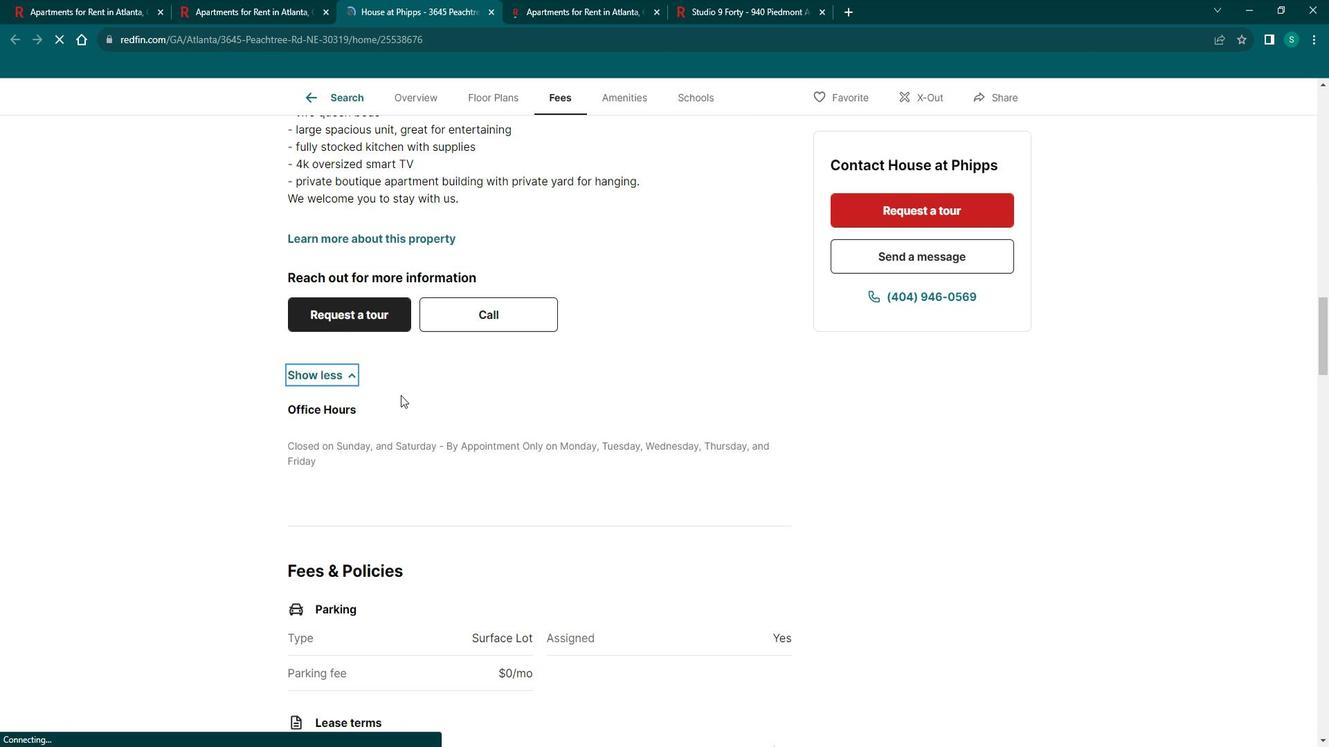 
Action: Mouse scrolled (400, 380) with delta (0, 0)
Screenshot: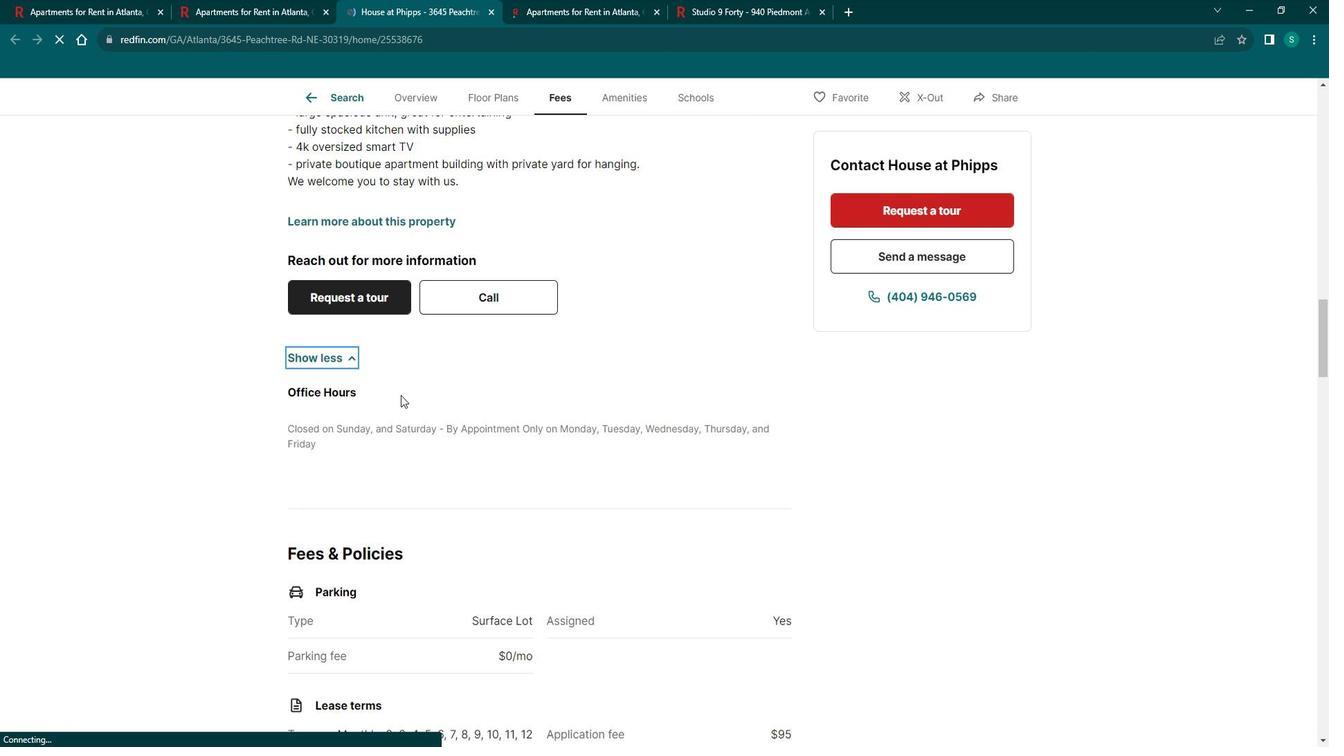 
Action: Mouse scrolled (400, 380) with delta (0, 0)
Screenshot: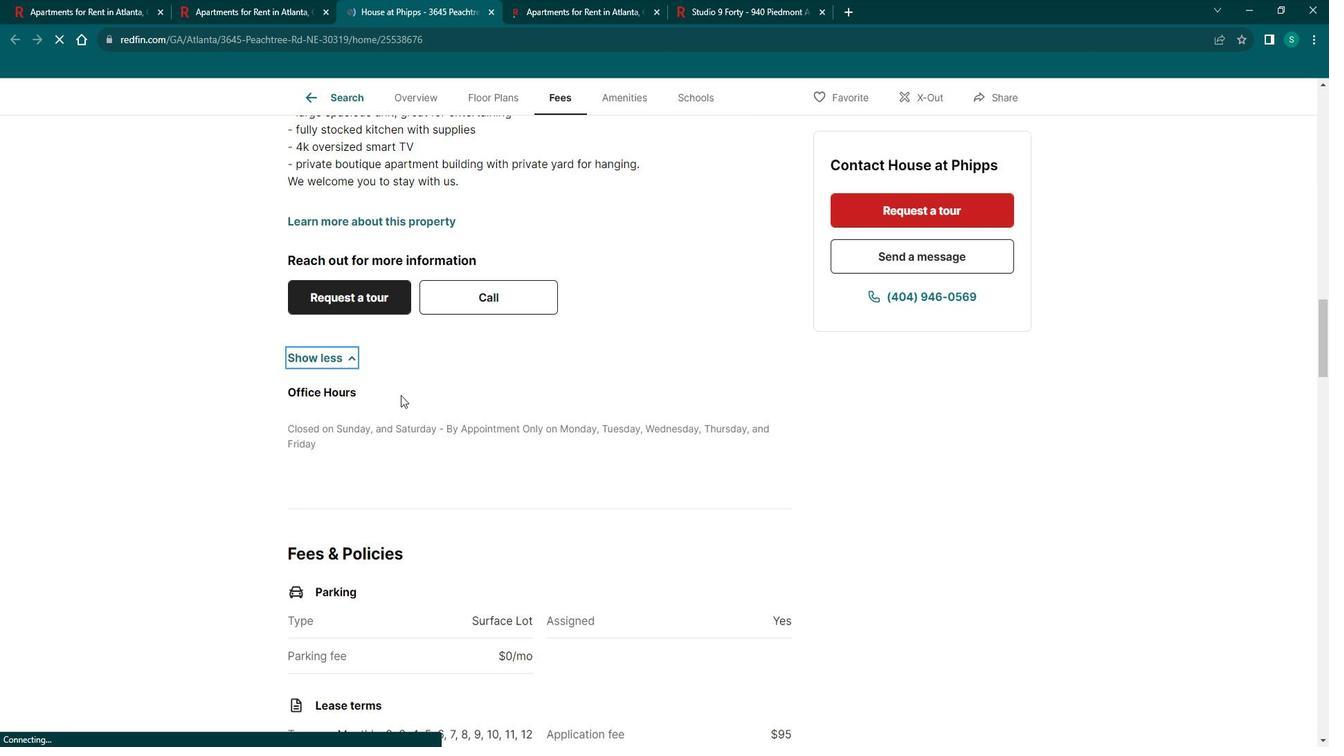 
Action: Mouse scrolled (400, 380) with delta (0, 0)
Screenshot: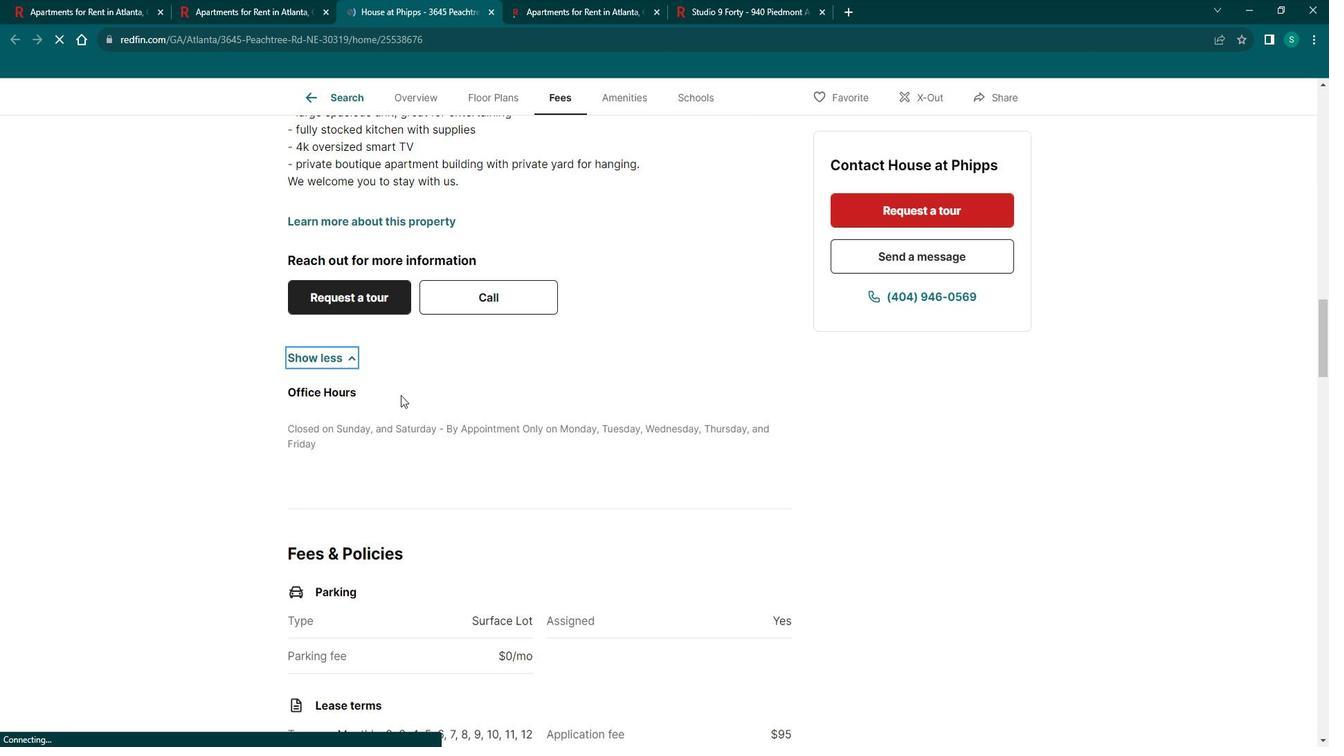 
Action: Mouse scrolled (400, 380) with delta (0, 0)
Screenshot: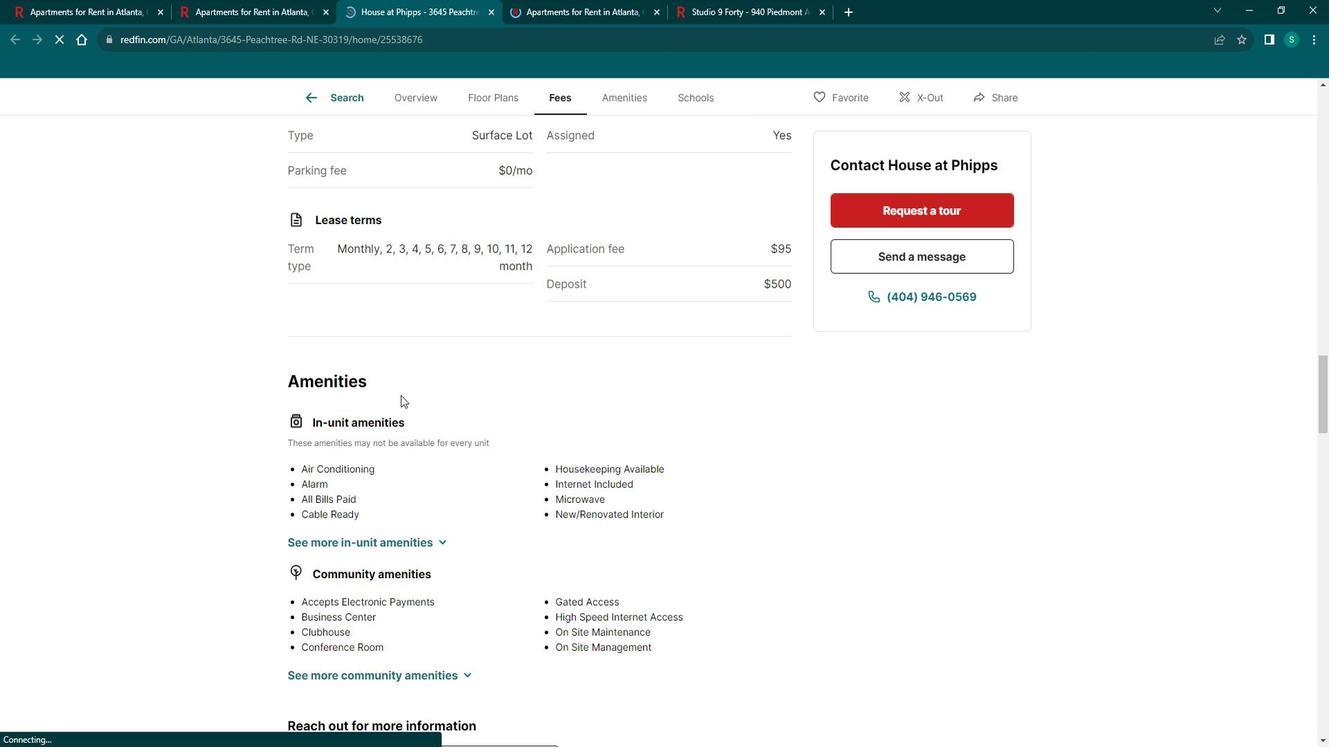 
Action: Mouse scrolled (400, 380) with delta (0, 0)
Screenshot: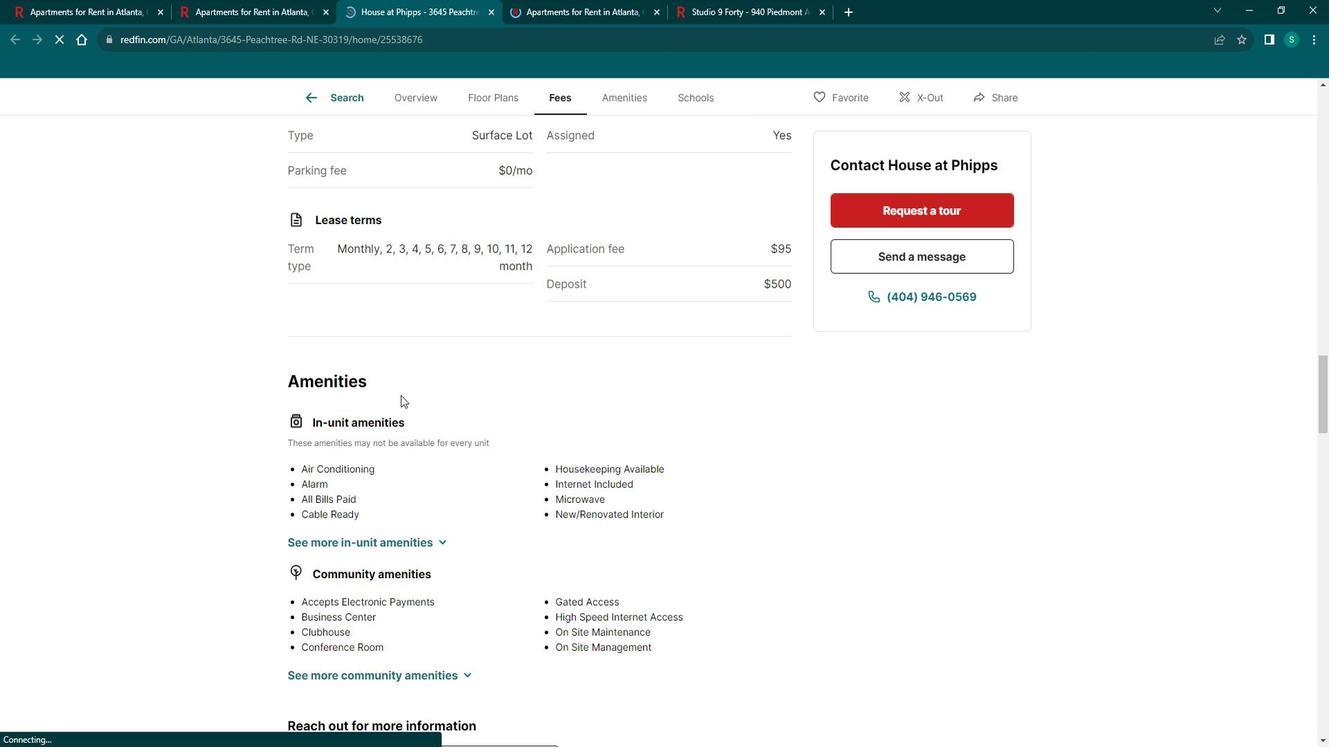 
Action: Mouse scrolled (400, 380) with delta (0, 0)
Screenshot: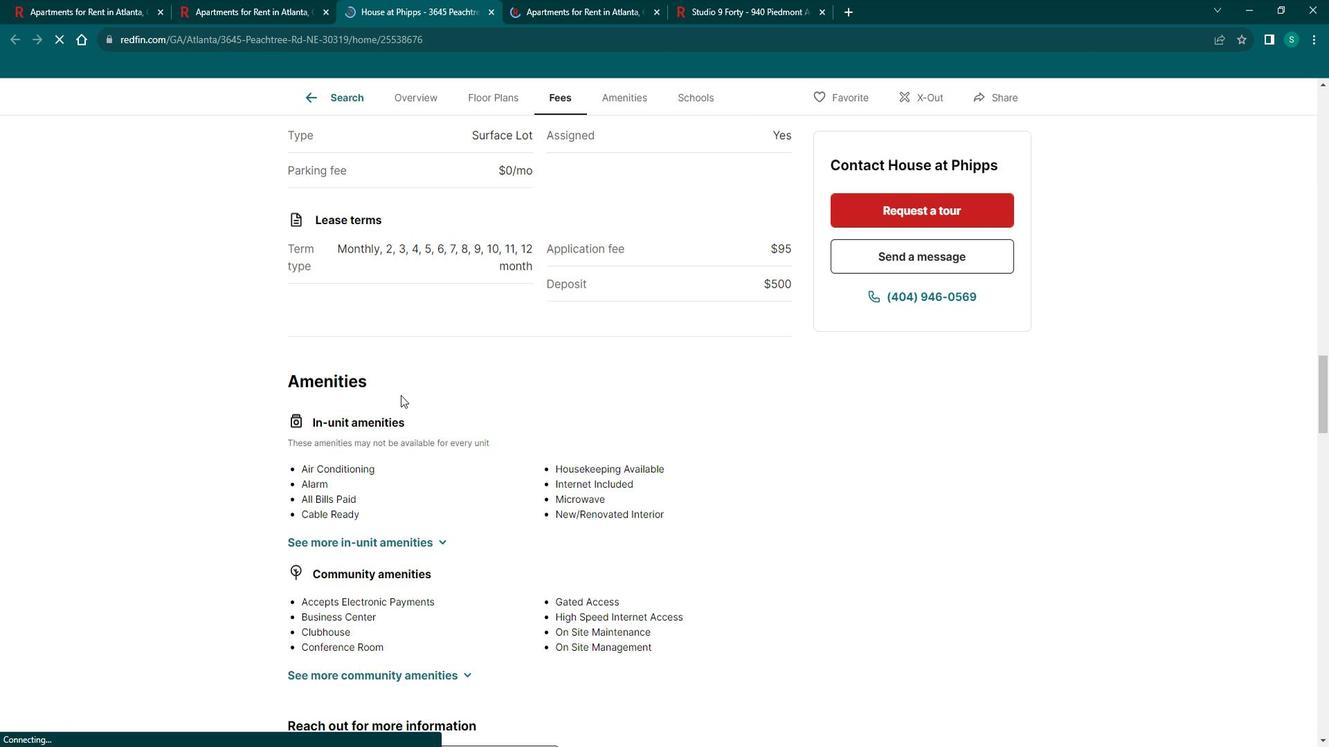 
Action: Mouse scrolled (400, 380) with delta (0, 0)
Screenshot: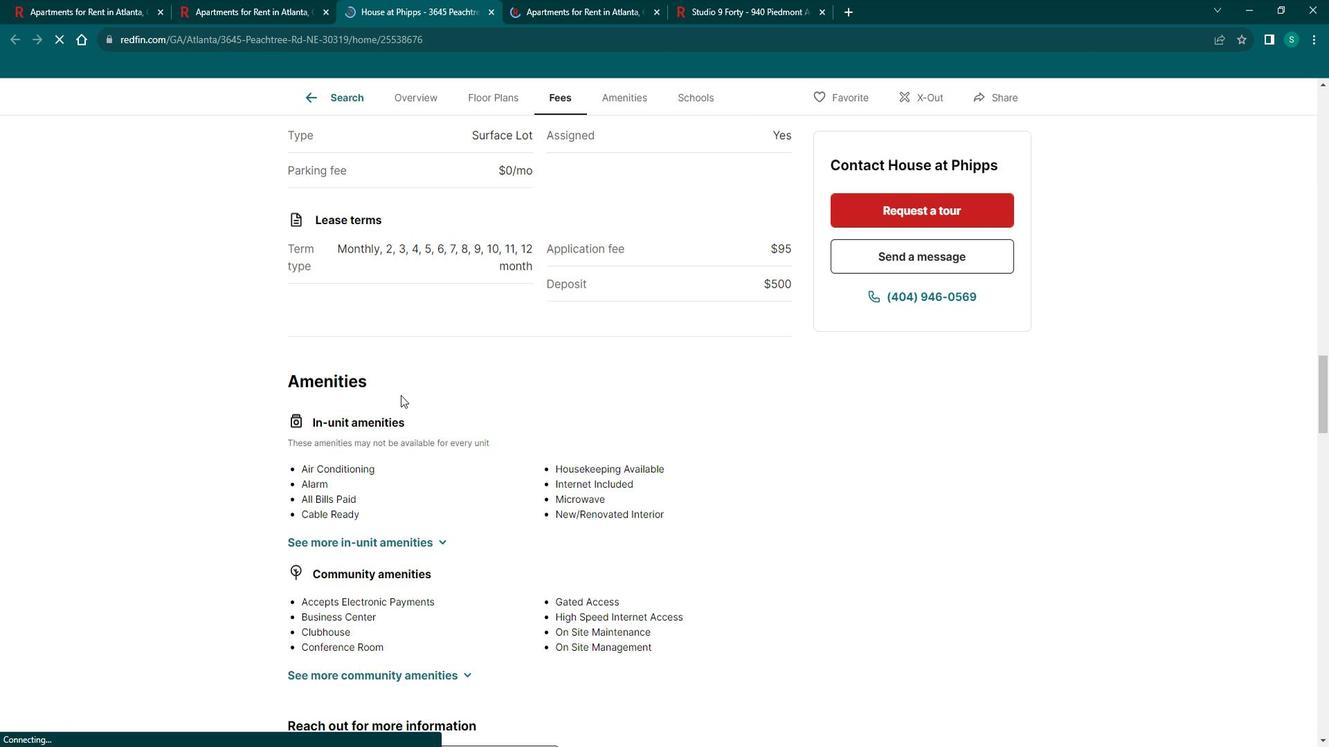 
Action: Mouse scrolled (400, 380) with delta (0, 0)
Screenshot: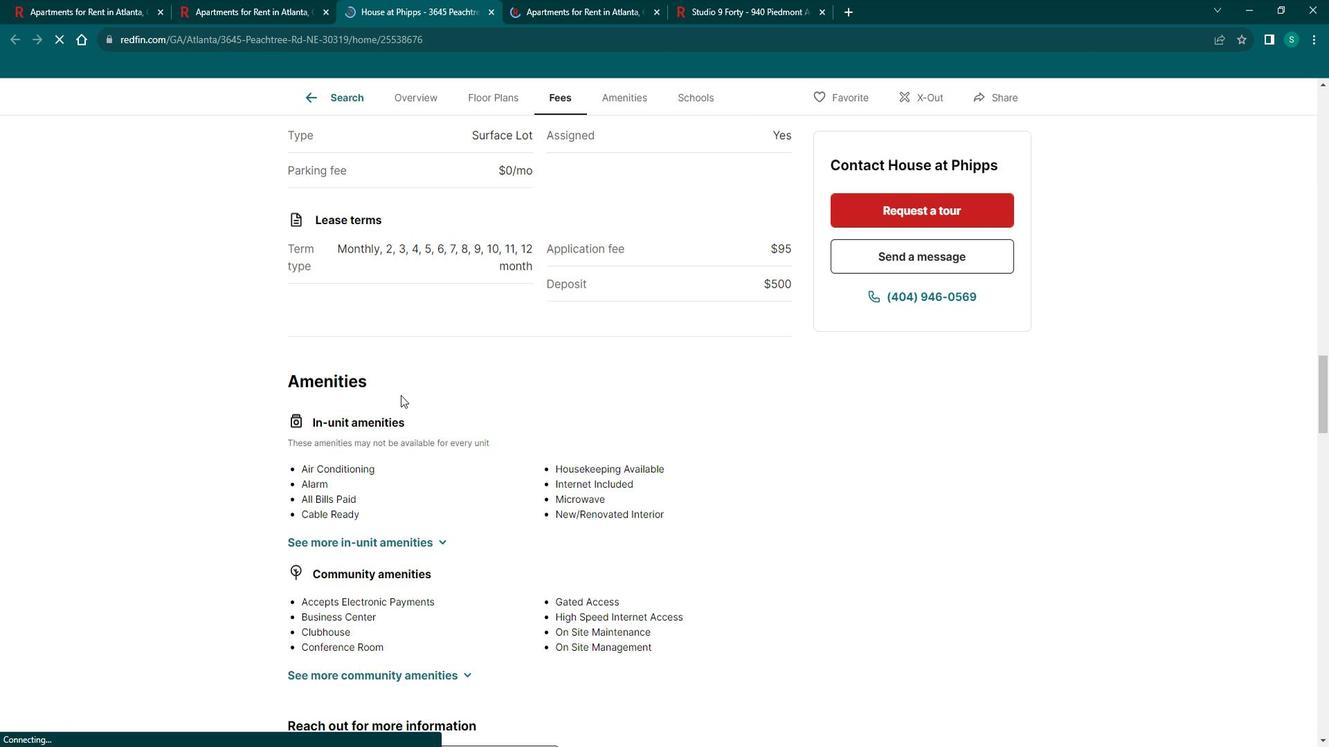 
Action: Mouse moved to (405, 379)
Screenshot: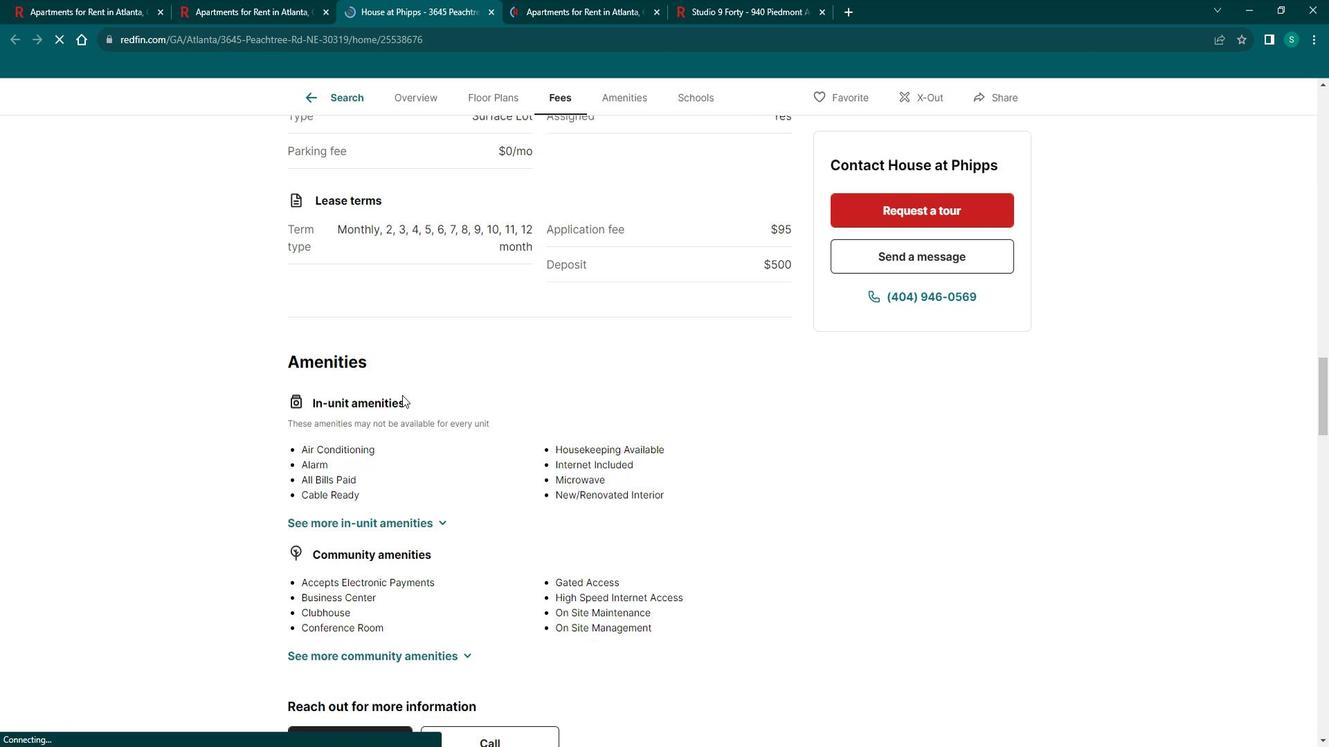
Action: Mouse scrolled (405, 378) with delta (0, 0)
Screenshot: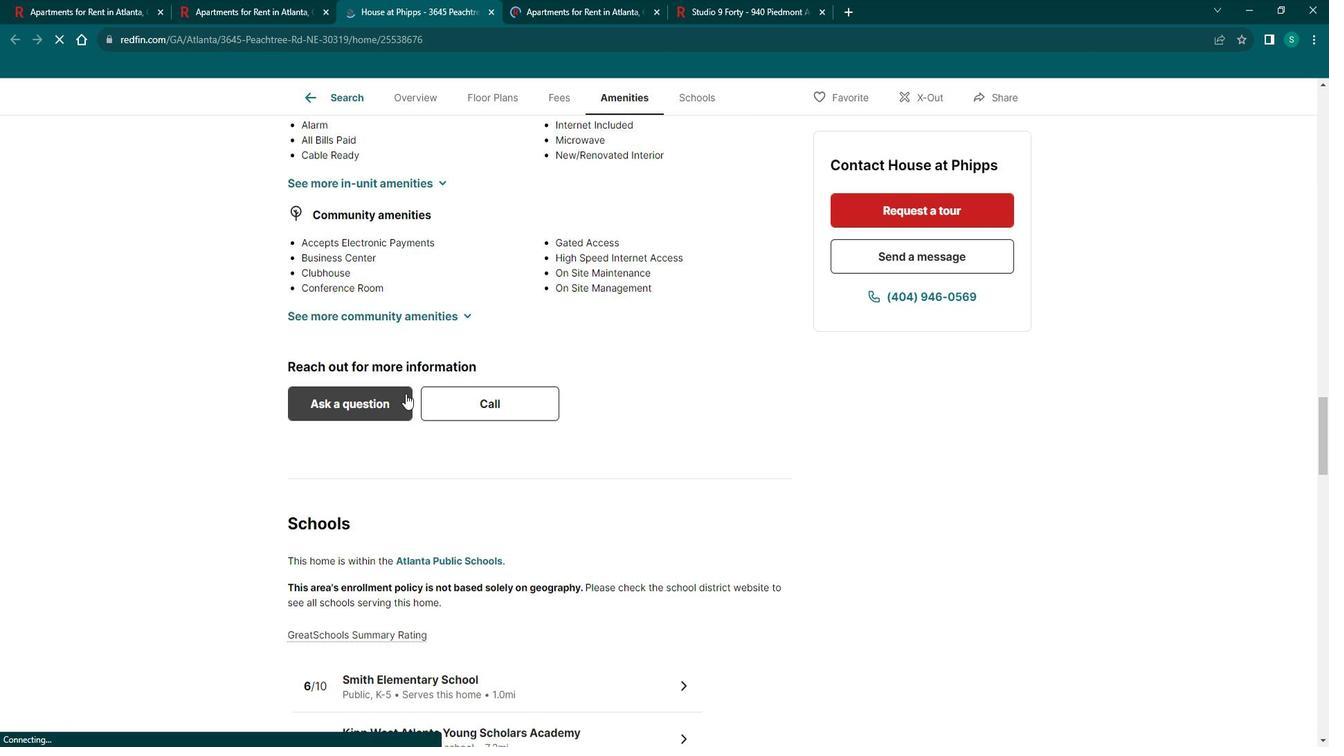 
Action: Mouse scrolled (405, 378) with delta (0, 0)
Screenshot: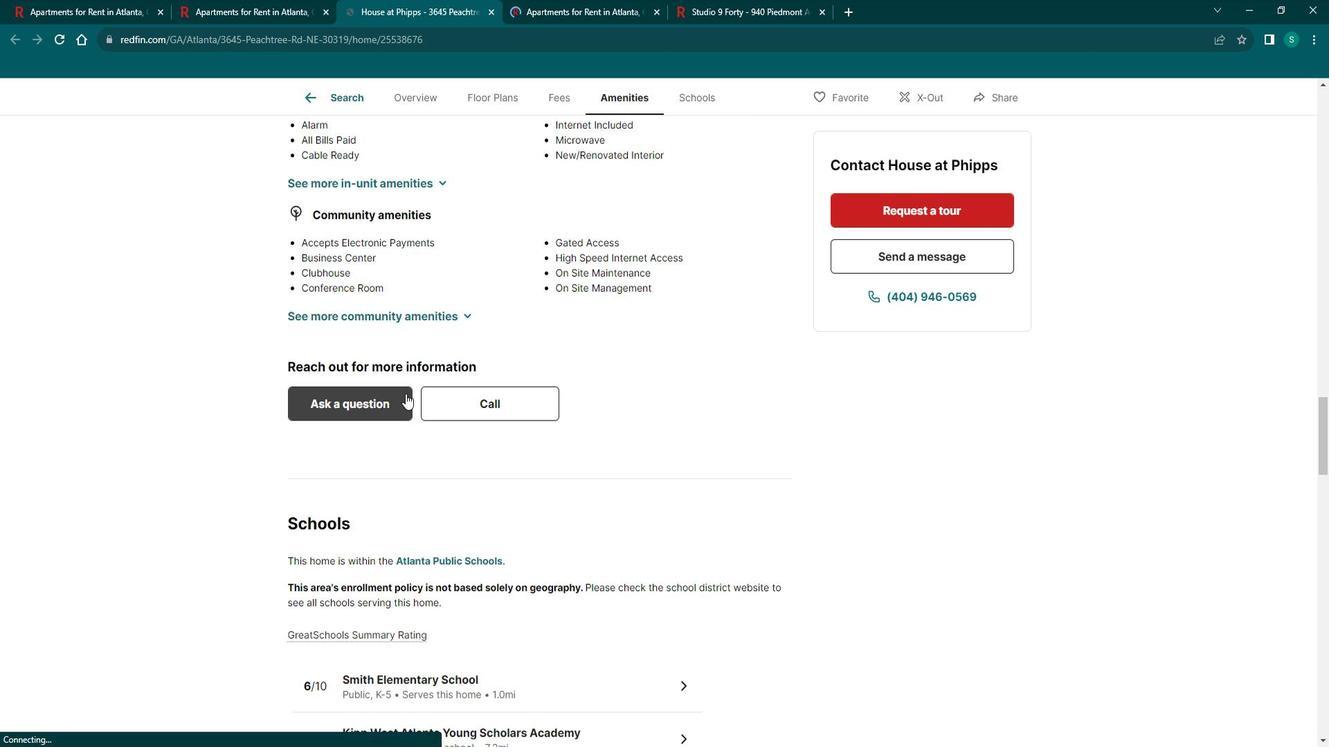 
Action: Mouse scrolled (405, 378) with delta (0, 0)
Screenshot: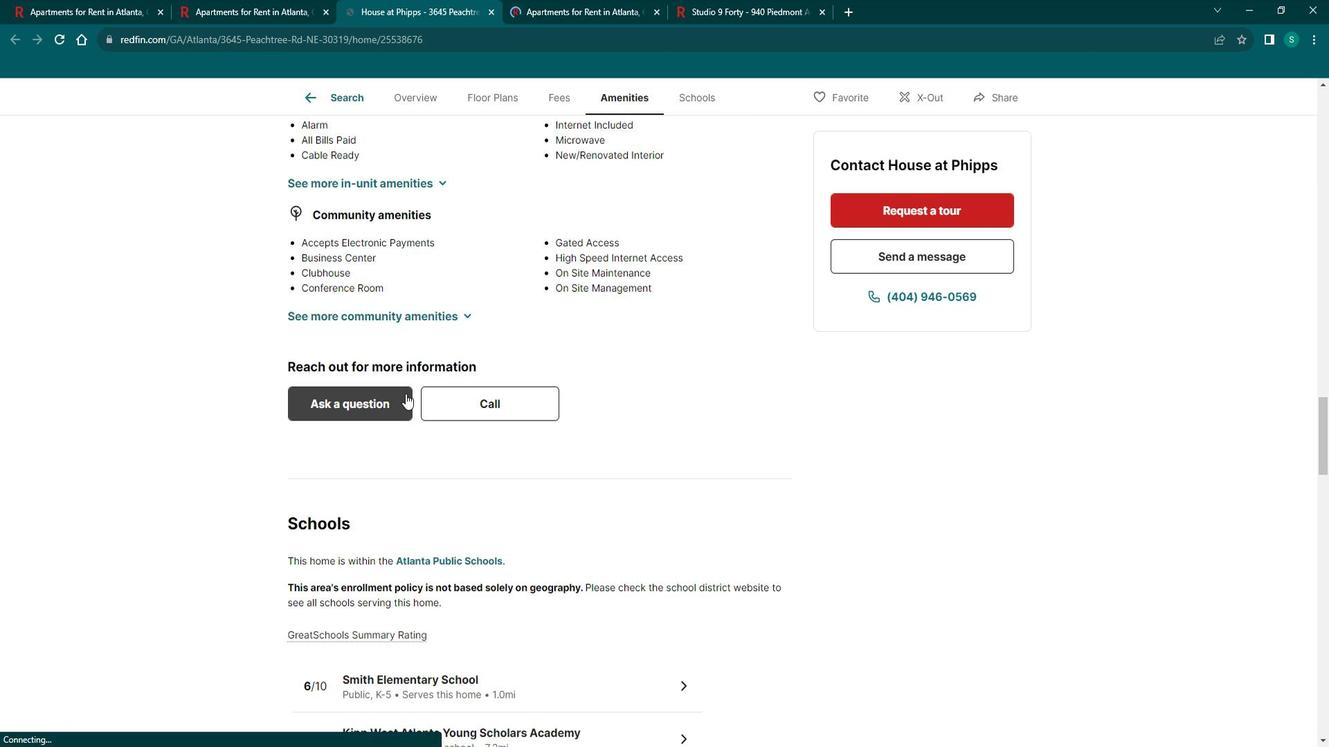 
Action: Mouse scrolled (405, 378) with delta (0, 0)
Screenshot: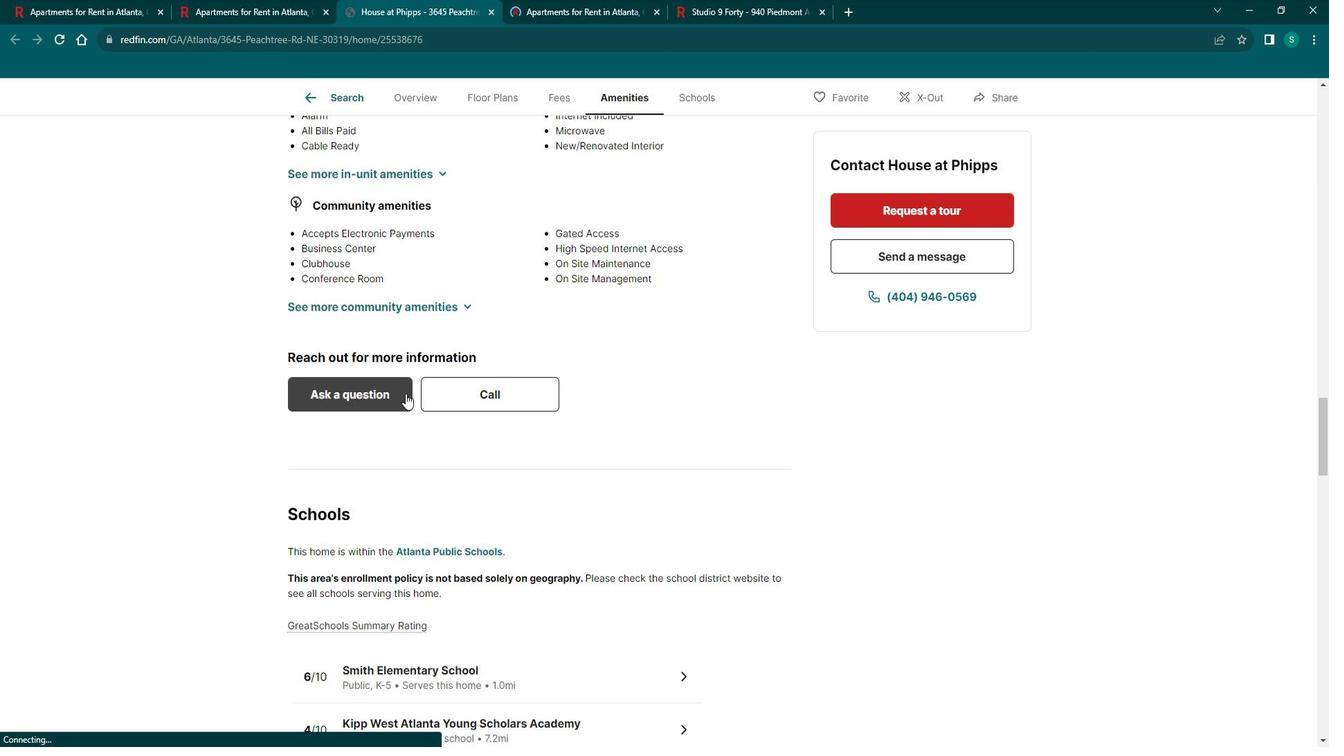 
Action: Mouse scrolled (405, 378) with delta (0, 0)
Screenshot: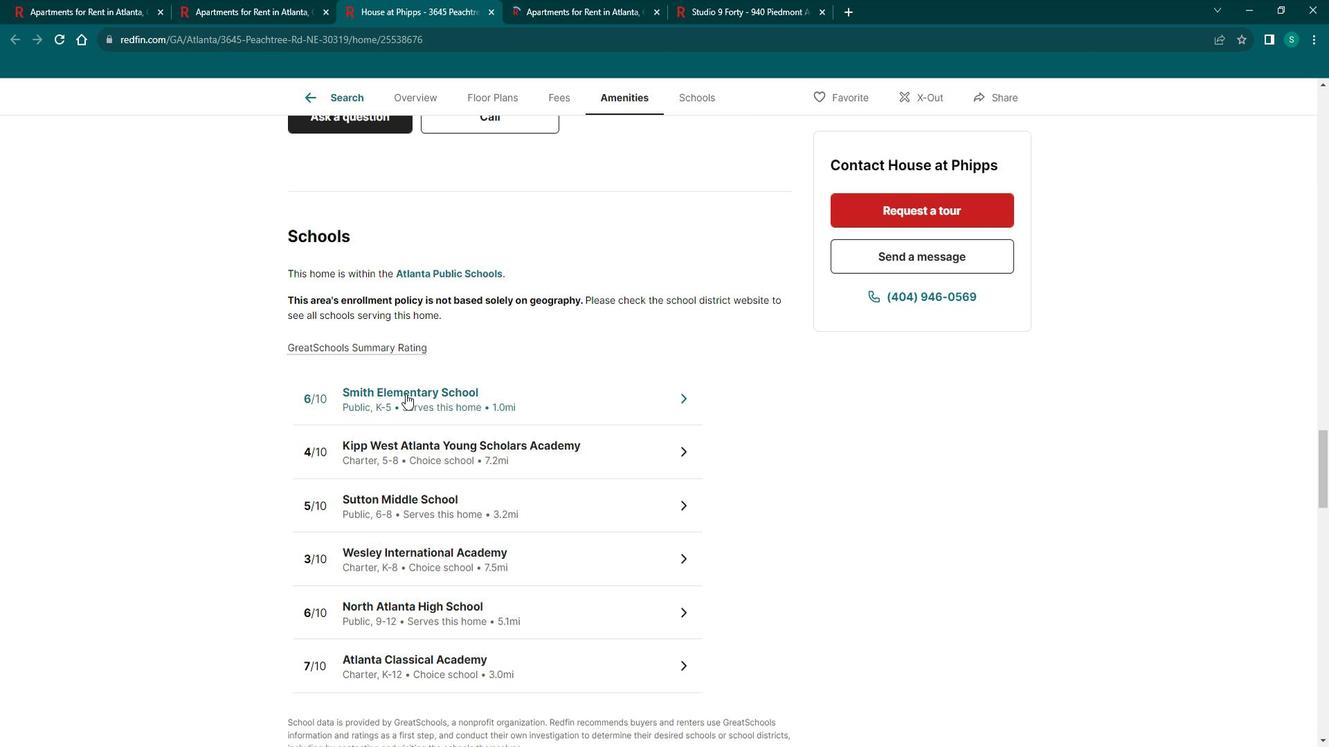 
Action: Mouse scrolled (405, 378) with delta (0, 0)
Screenshot: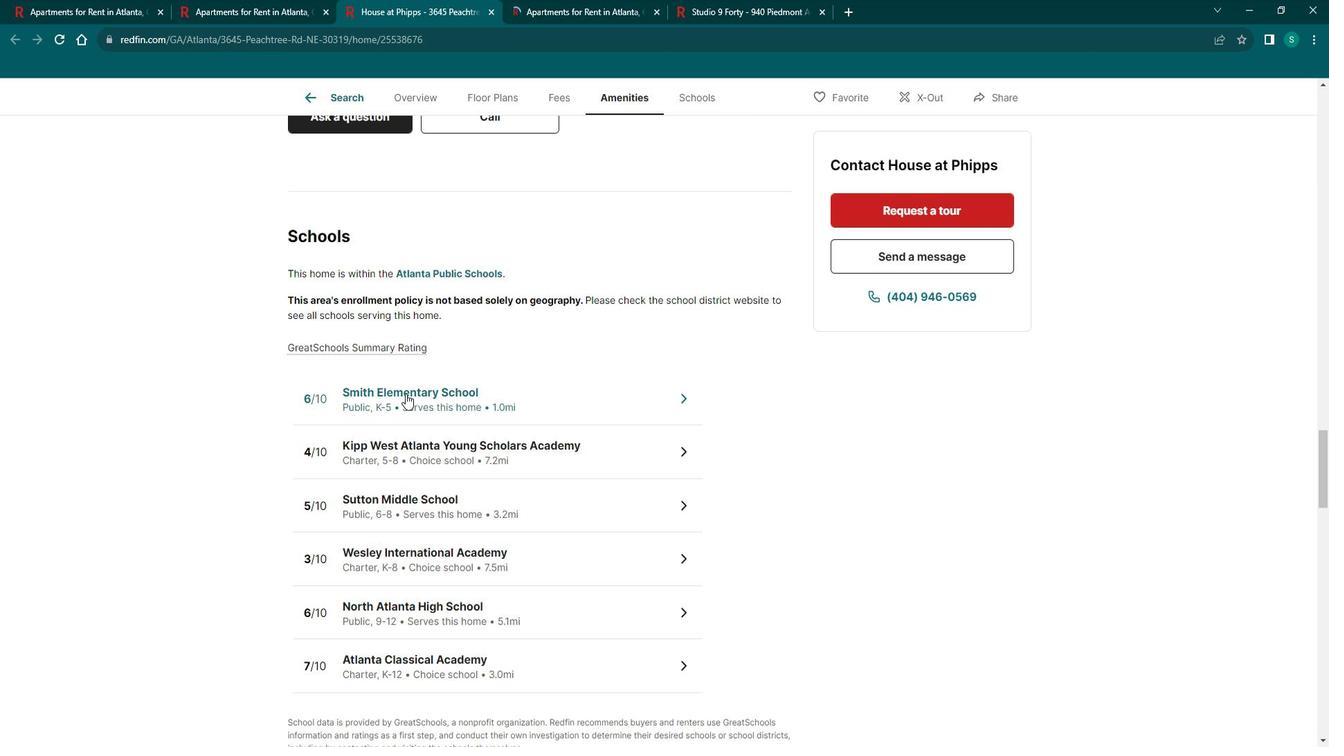
Action: Mouse scrolled (405, 378) with delta (0, 0)
Screenshot: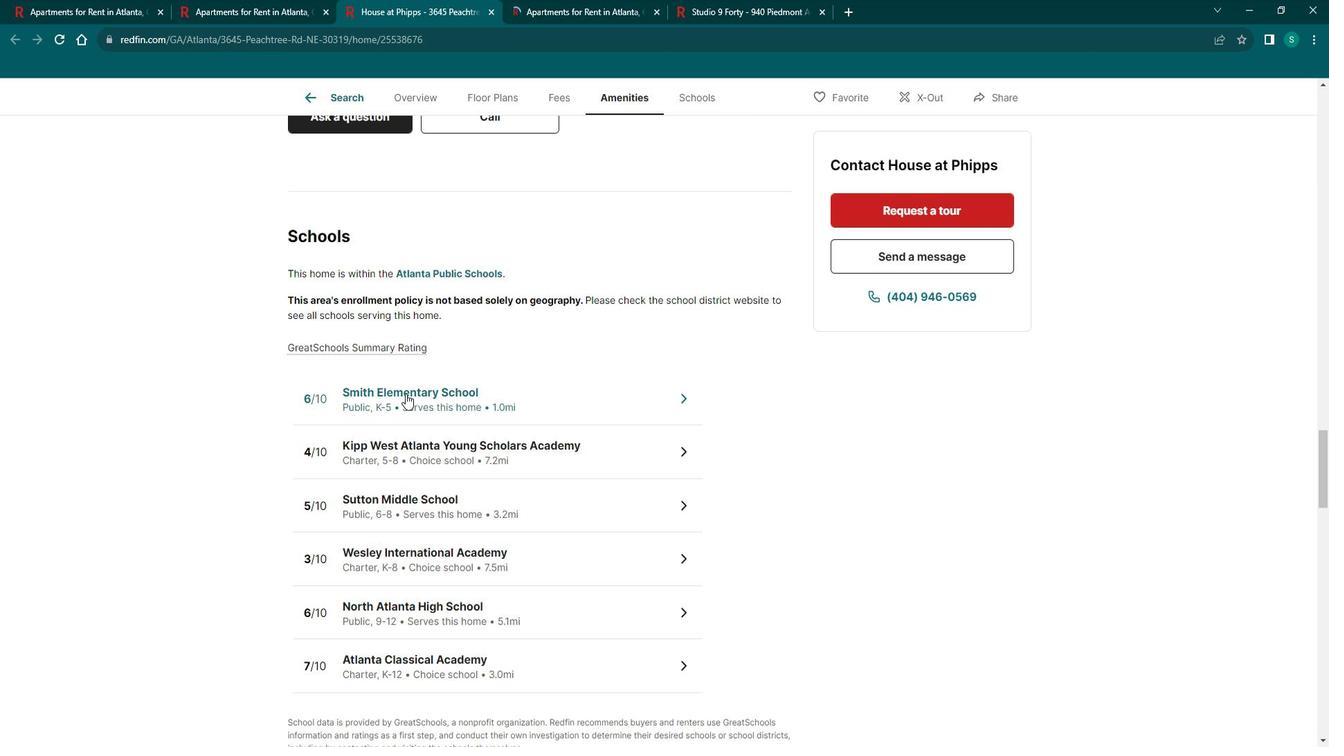 
Action: Mouse scrolled (405, 378) with delta (0, 0)
Screenshot: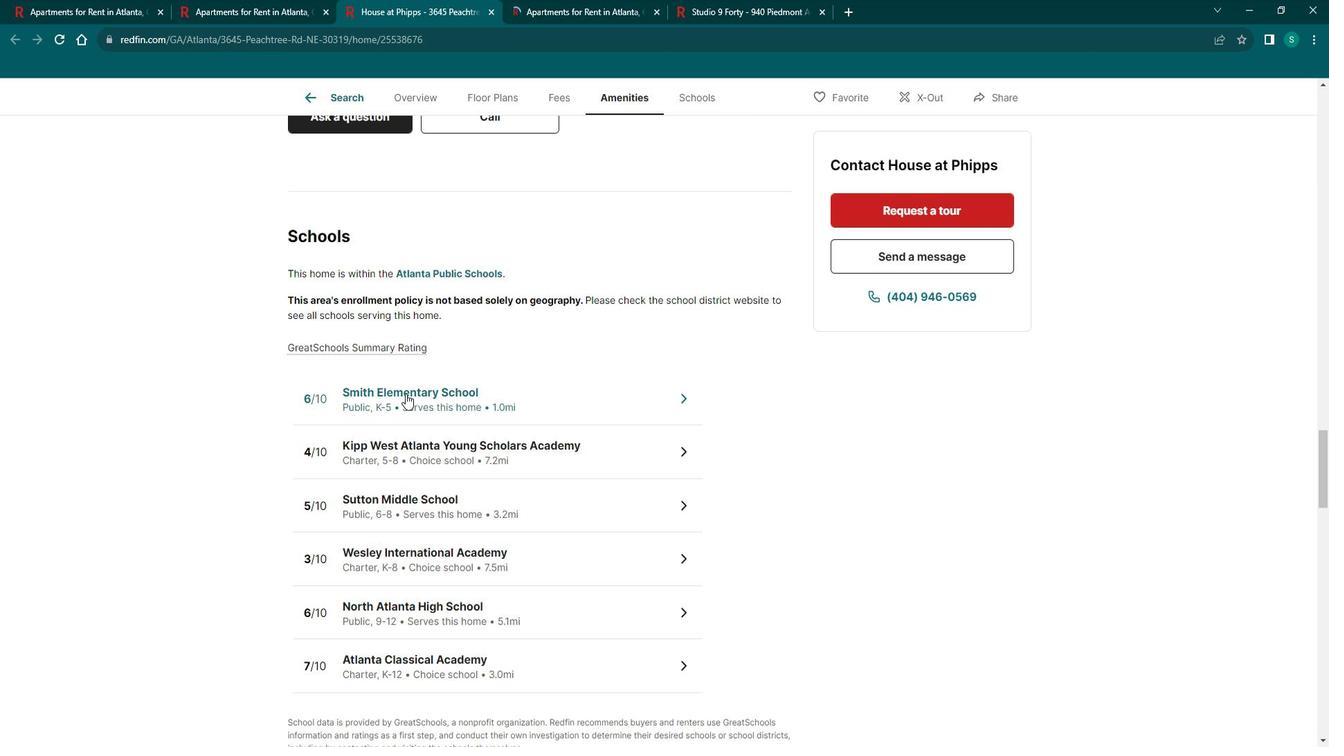 
Action: Mouse moved to (78, 10)
Screenshot: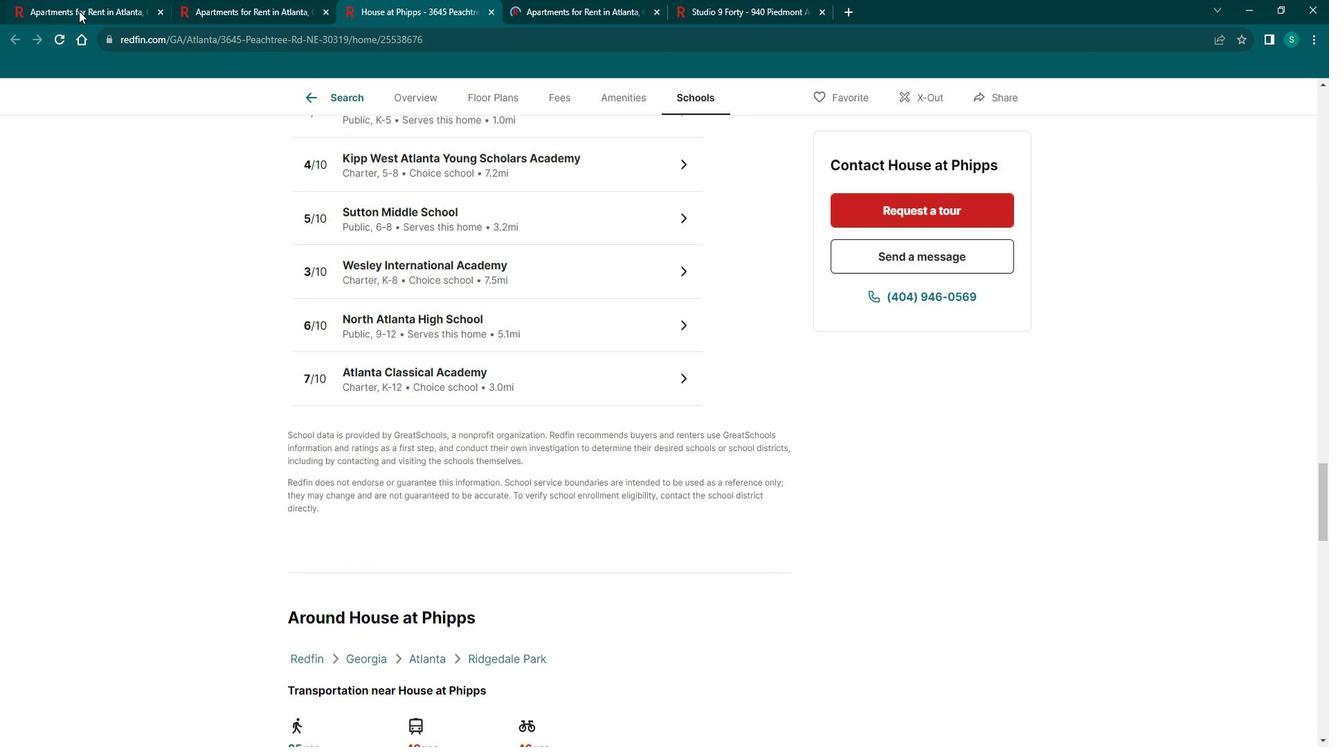 
Action: Mouse pressed left at (78, 10)
Screenshot: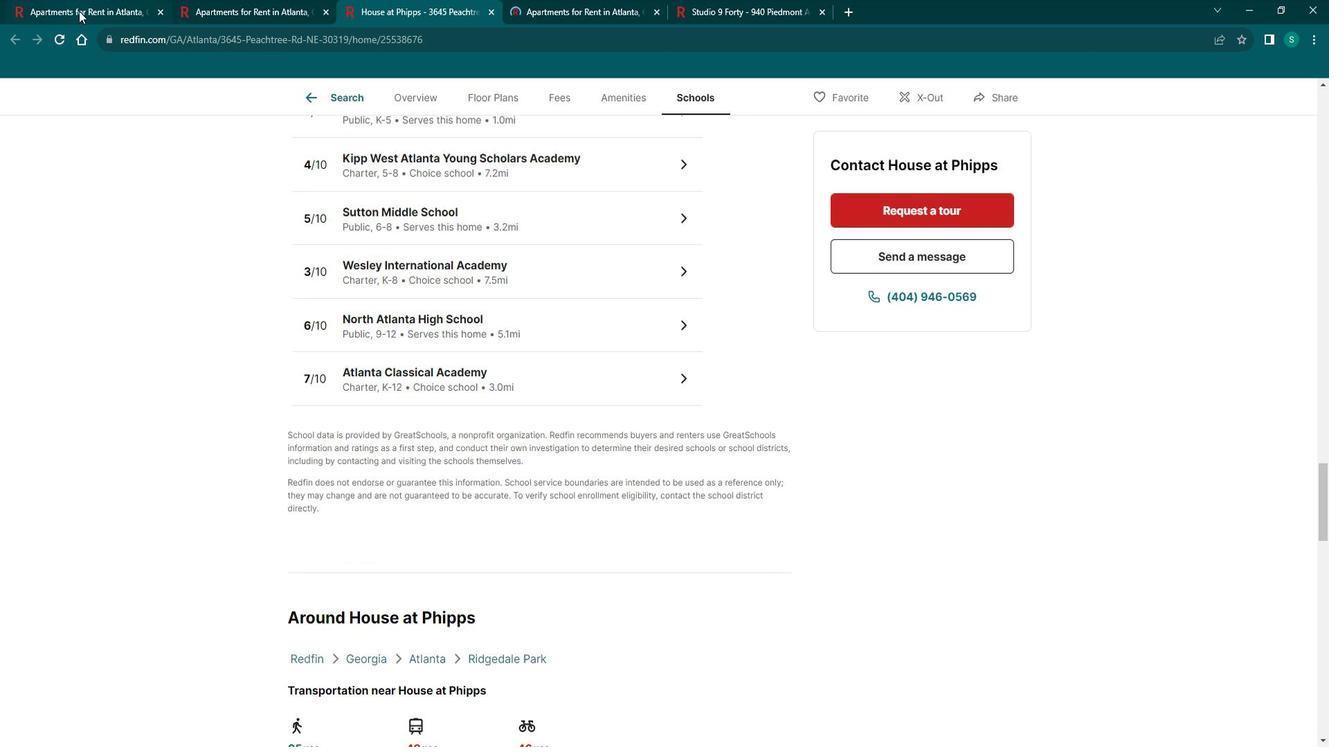 
Action: Mouse moved to (970, 391)
Screenshot: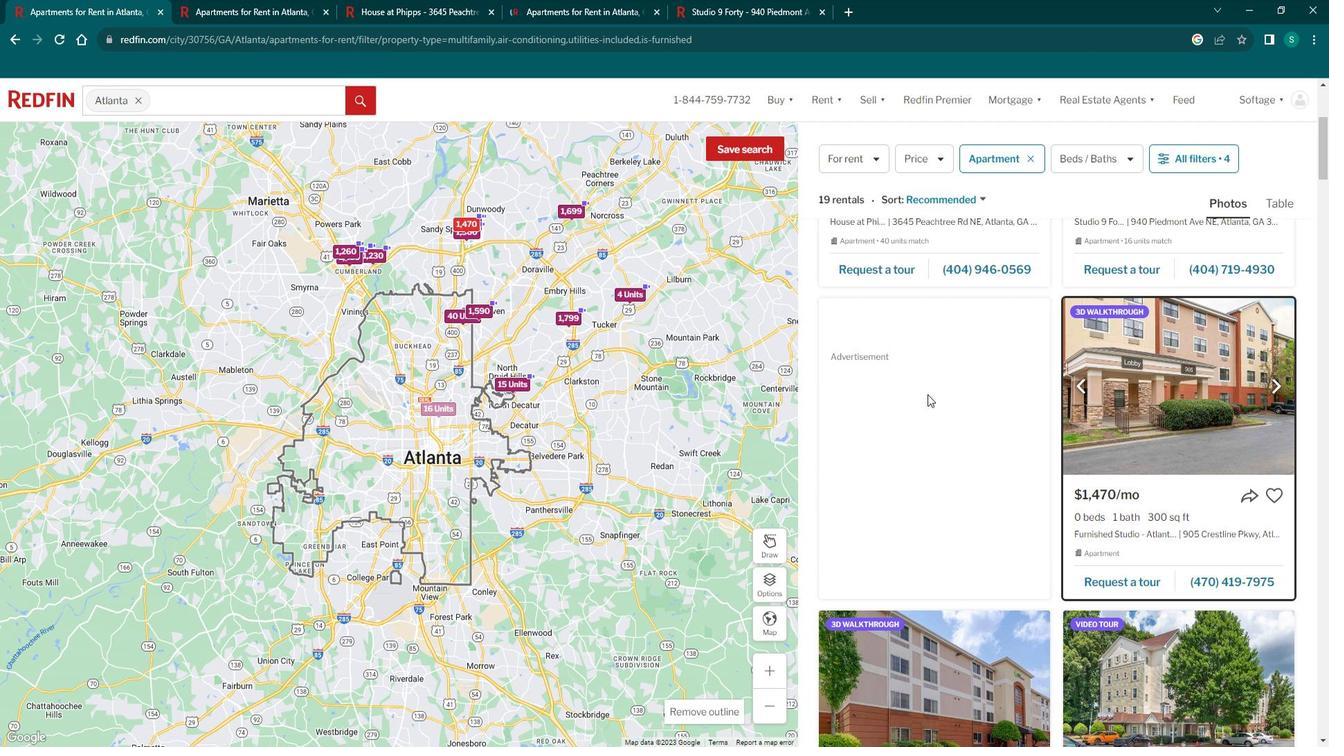 
Action: Mouse scrolled (970, 390) with delta (0, 0)
Screenshot: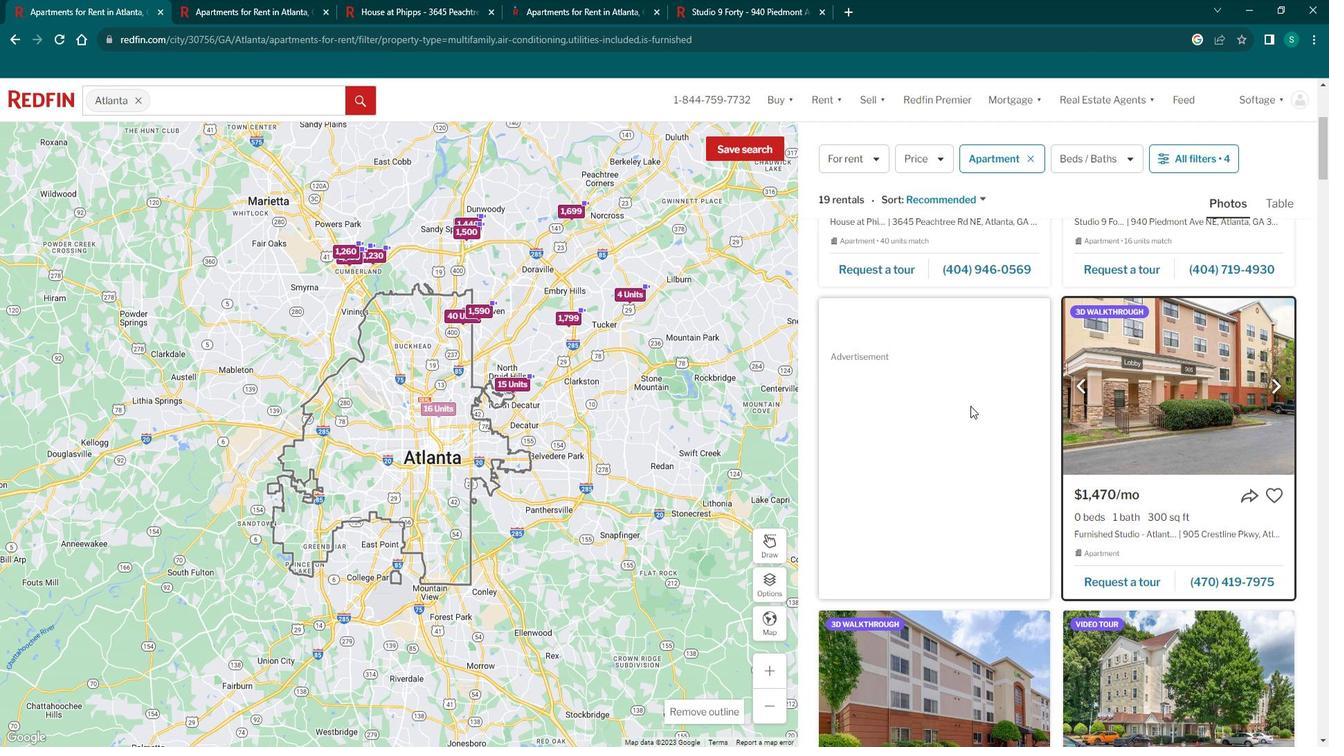 
Action: Mouse scrolled (970, 390) with delta (0, 0)
Screenshot: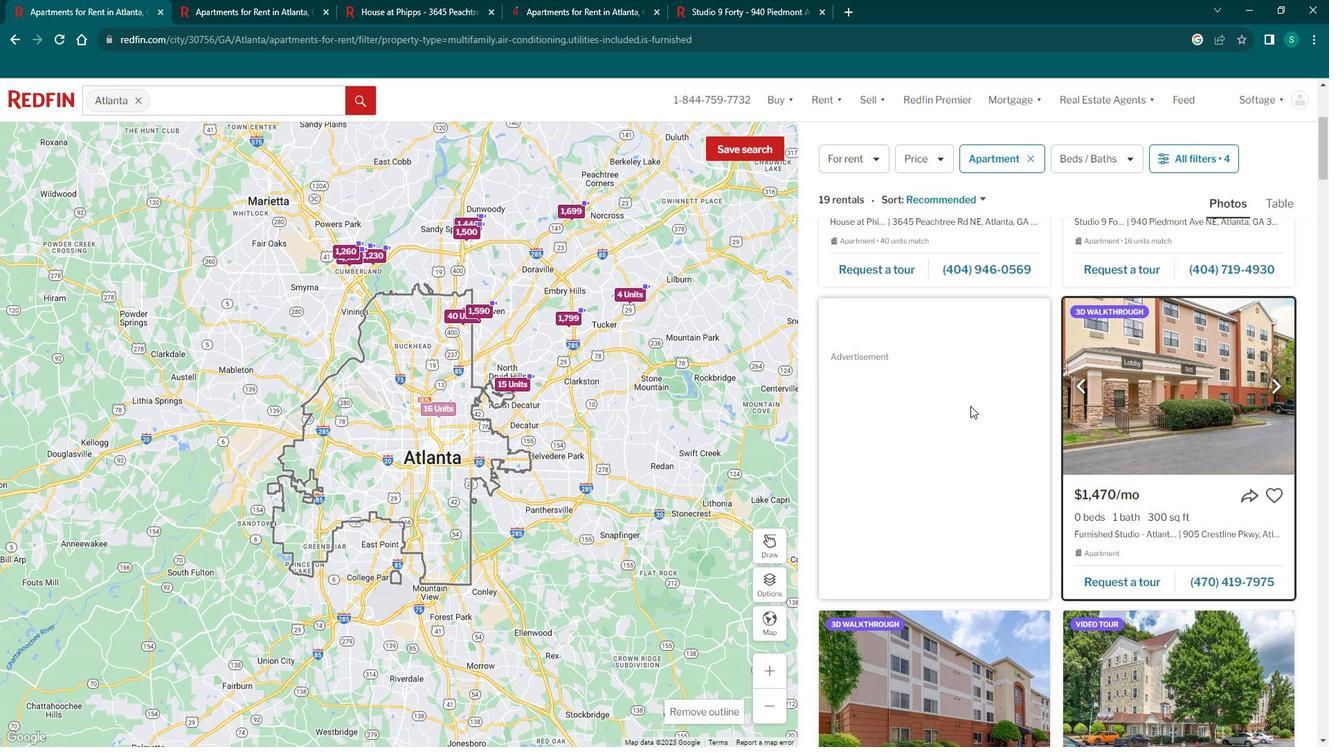 
Action: Mouse scrolled (970, 390) with delta (0, 0)
Screenshot: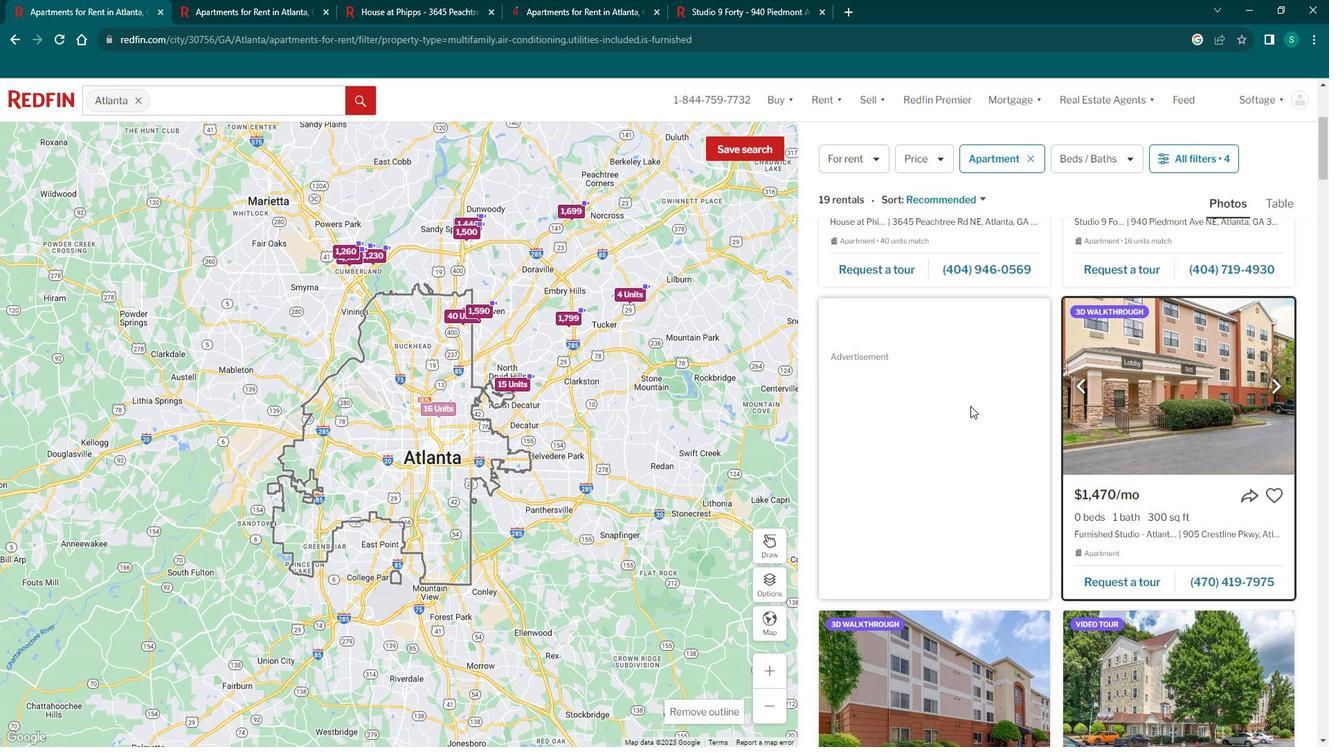 
Action: Mouse scrolled (970, 390) with delta (0, 0)
Screenshot: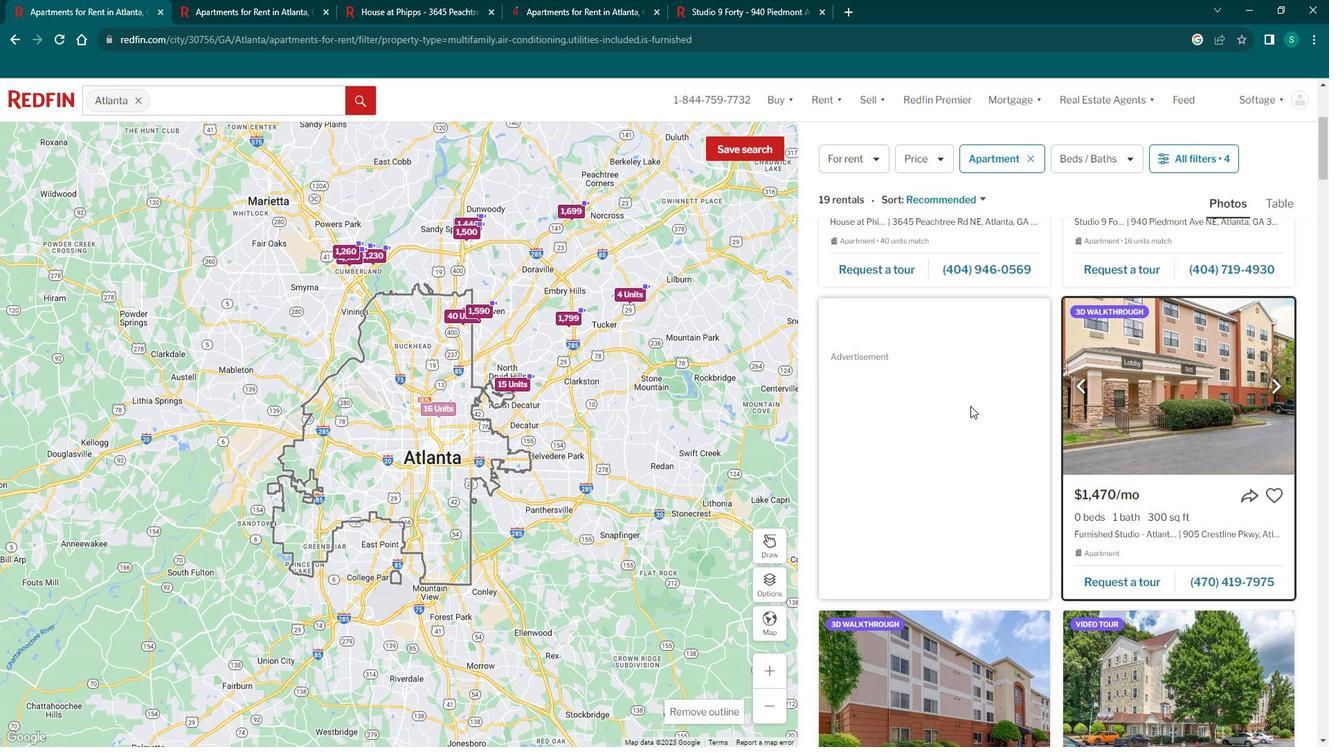 
Action: Mouse scrolled (970, 390) with delta (0, 0)
Screenshot: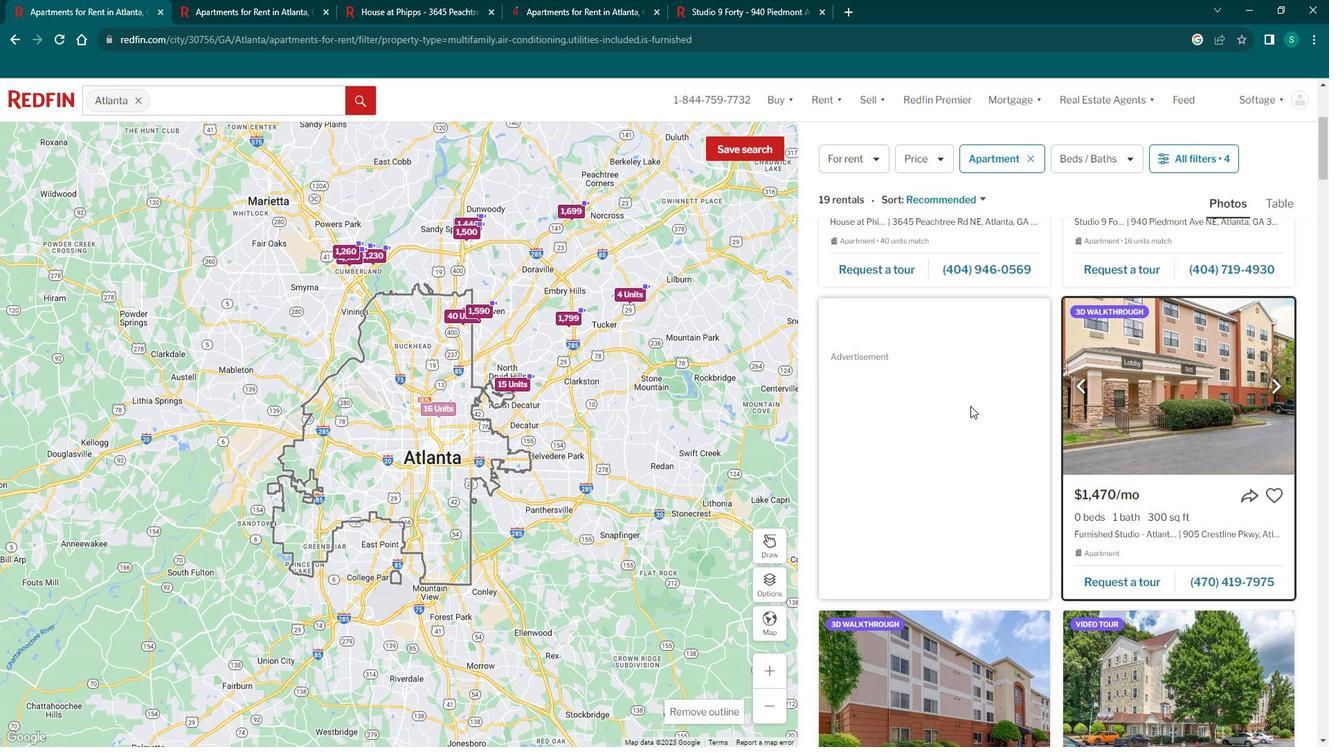 
Action: Mouse scrolled (970, 390) with delta (0, 0)
Screenshot: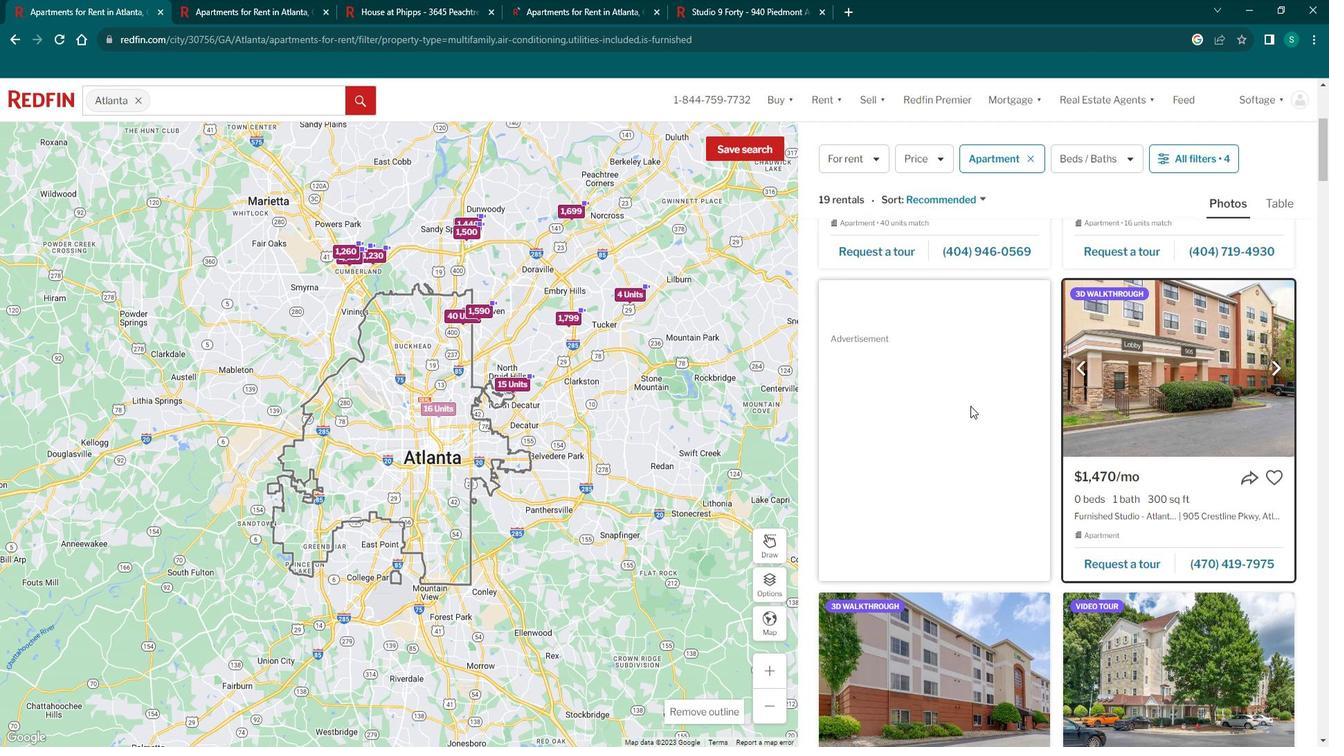 
Action: Mouse moved to (924, 334)
Screenshot: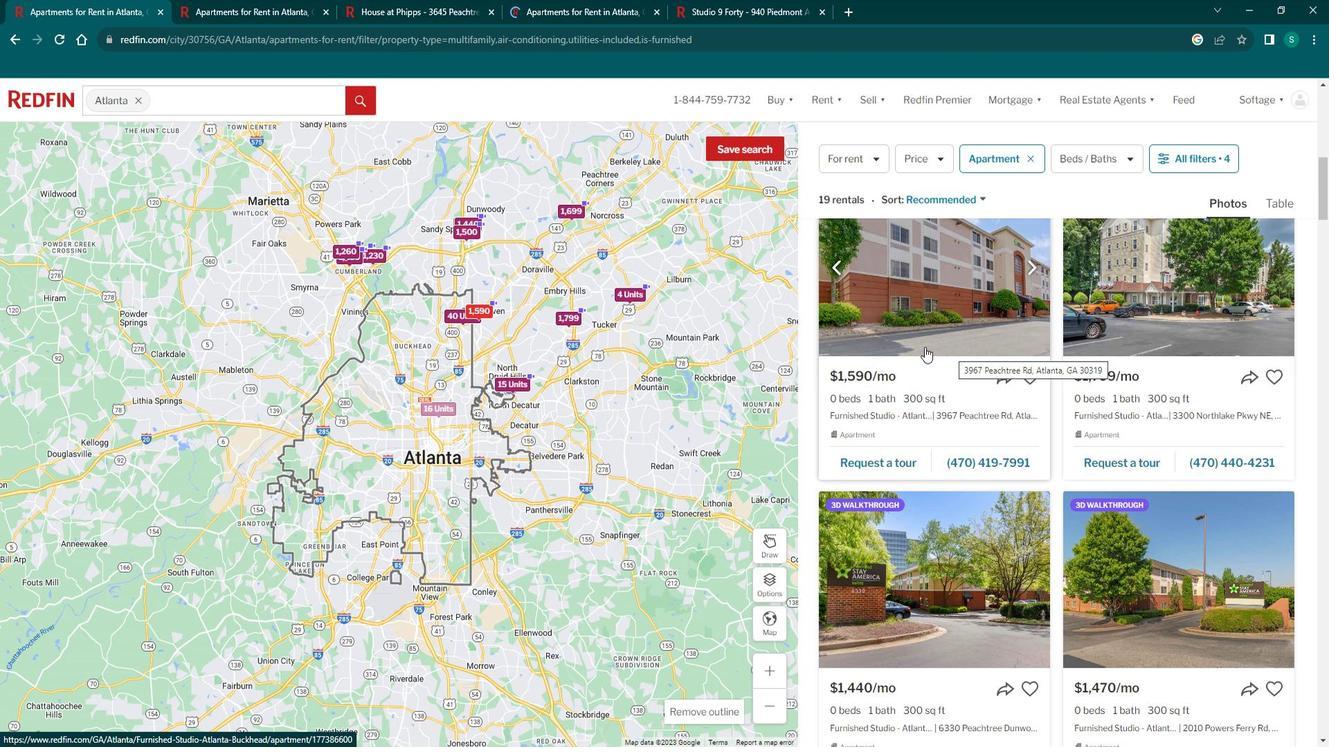 
Action: Mouse pressed left at (924, 334)
Screenshot: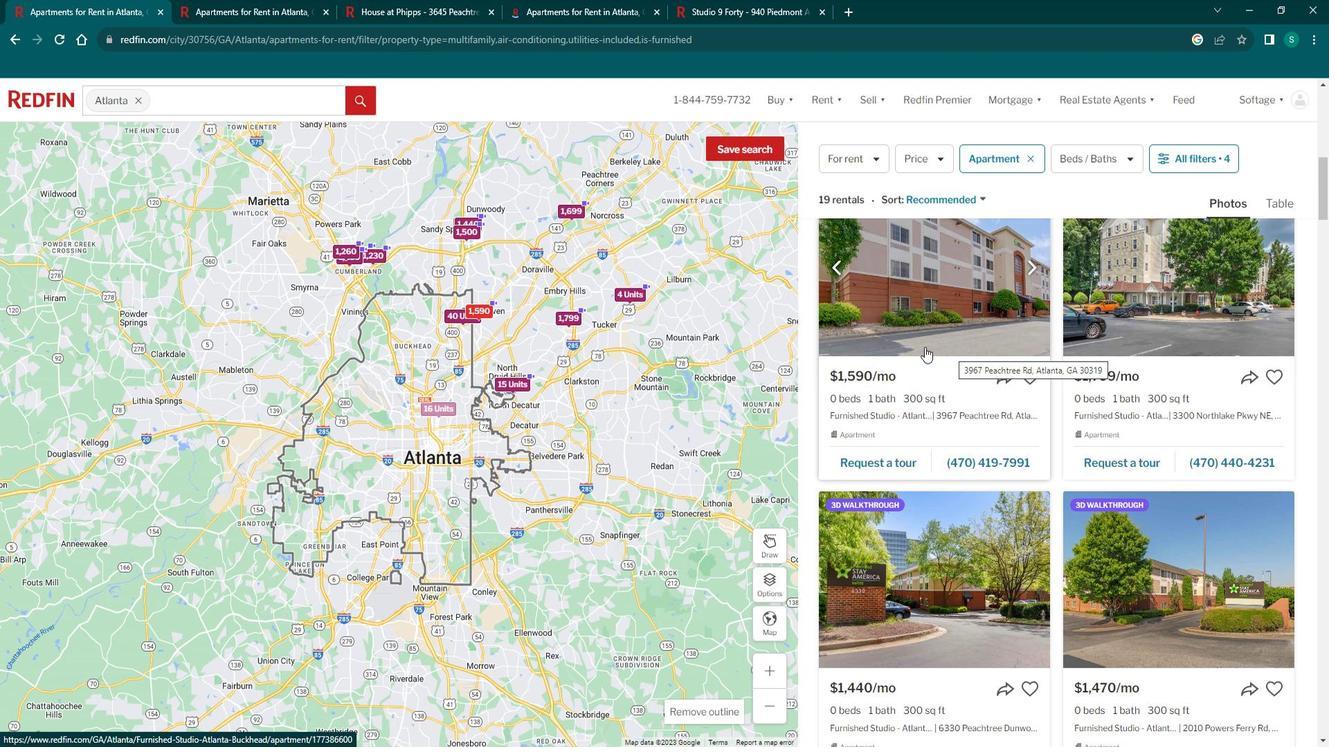 
Action: Mouse moved to (659, 319)
Screenshot: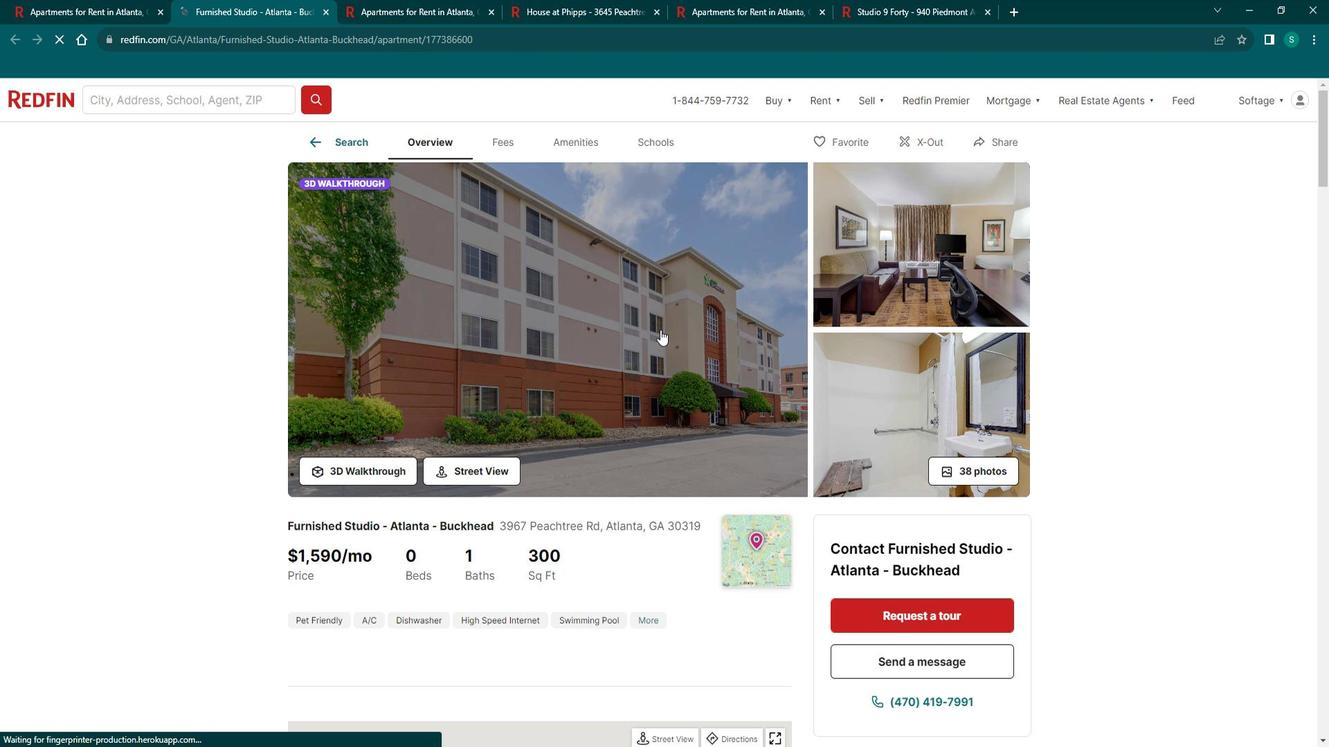 
Action: Mouse scrolled (659, 318) with delta (0, 0)
Screenshot: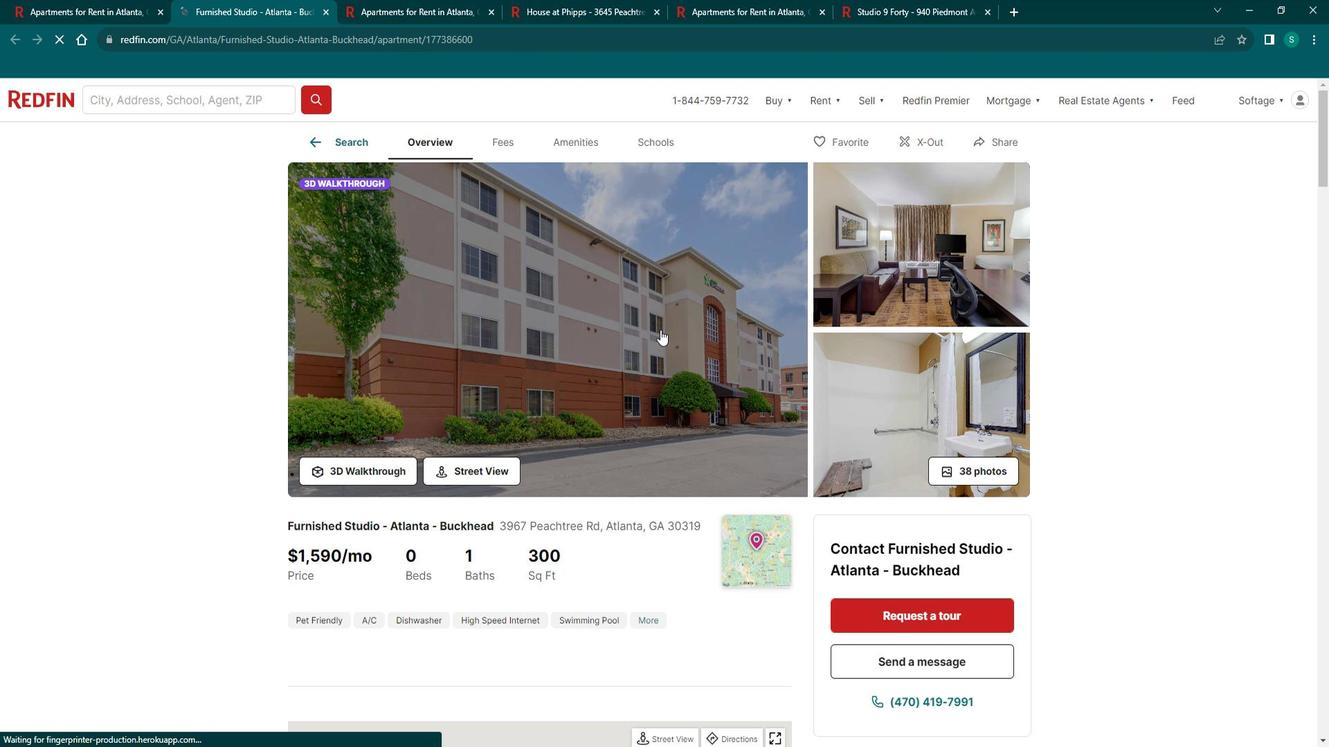 
Action: Mouse moved to (652, 321)
Screenshot: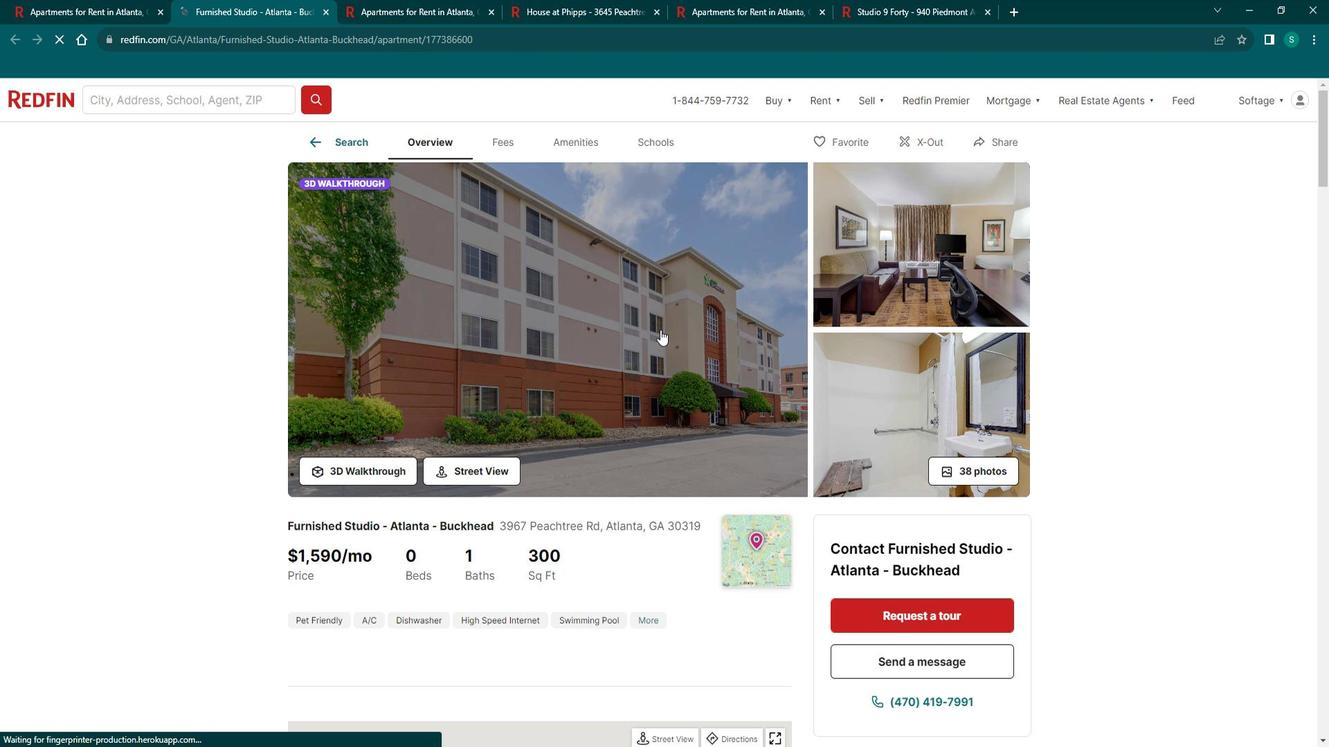 
Action: Mouse scrolled (652, 321) with delta (0, 0)
Screenshot: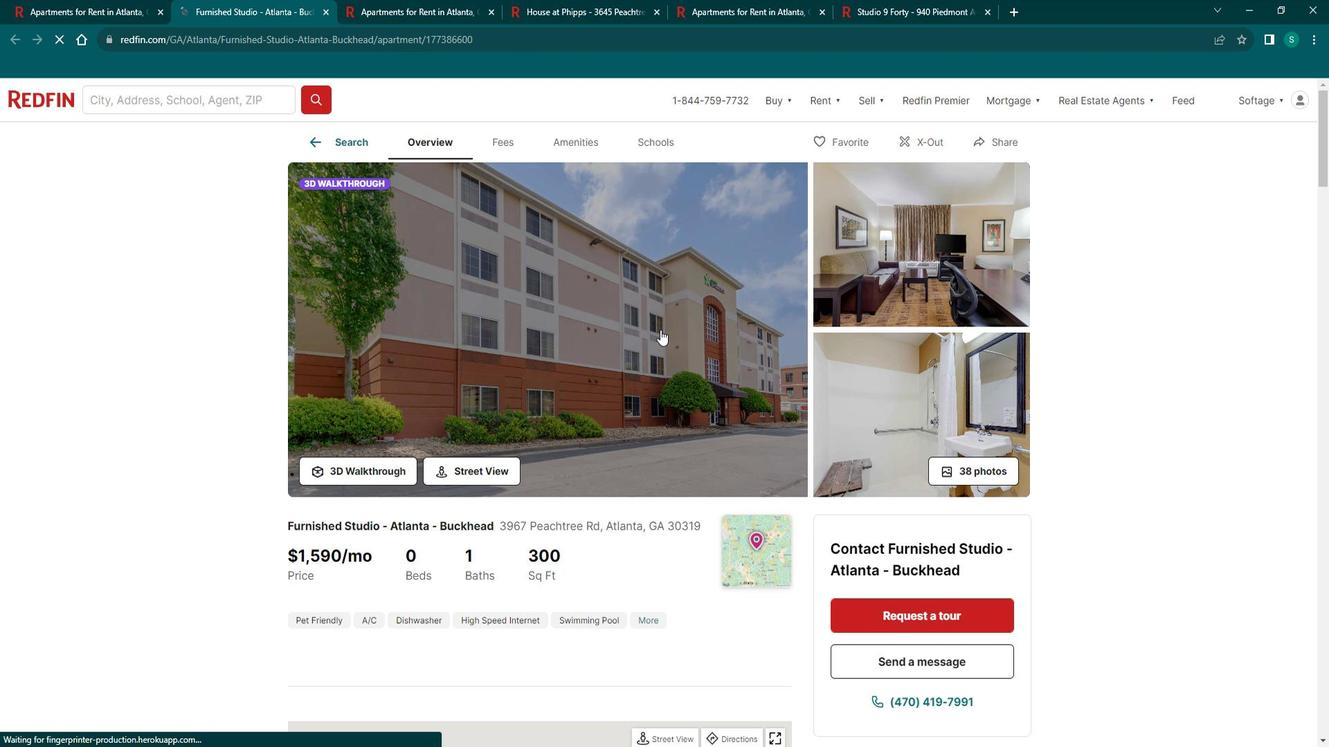 
Action: Mouse moved to (650, 323)
Screenshot: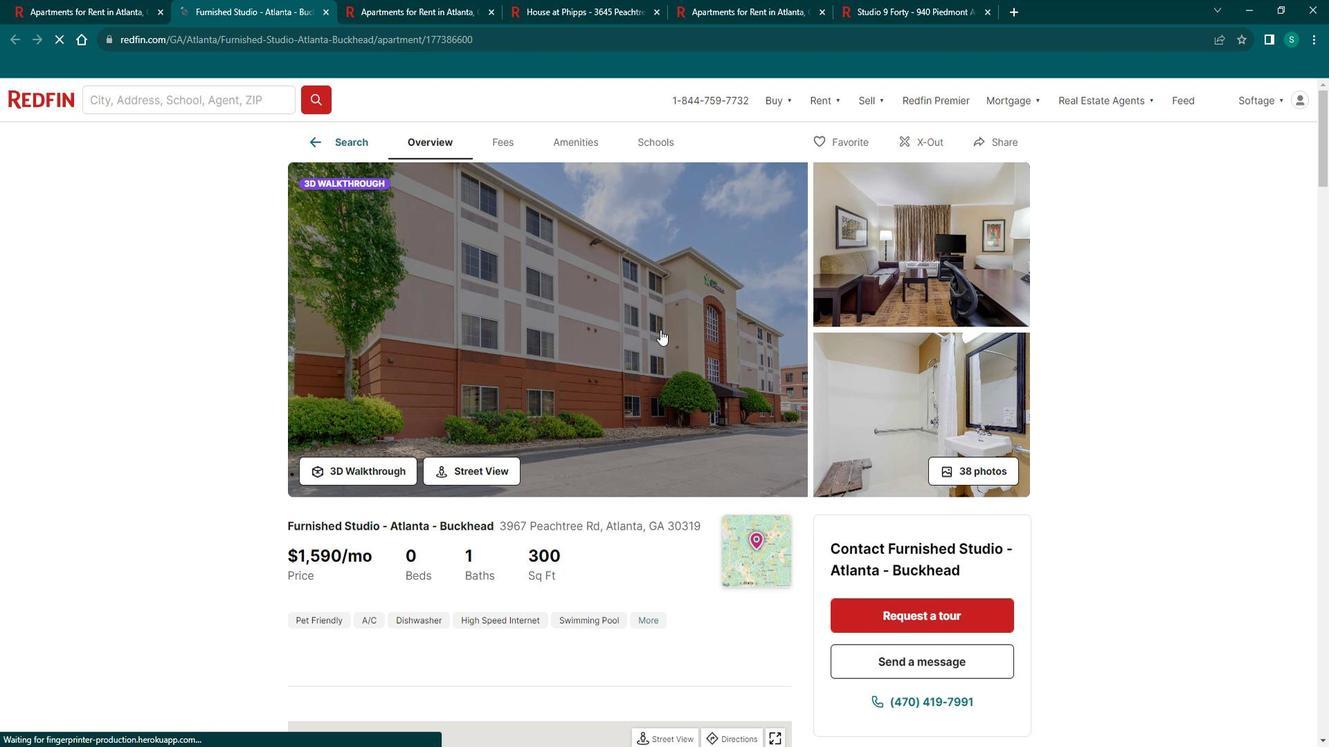 
Action: Mouse scrolled (650, 322) with delta (0, 0)
Screenshot: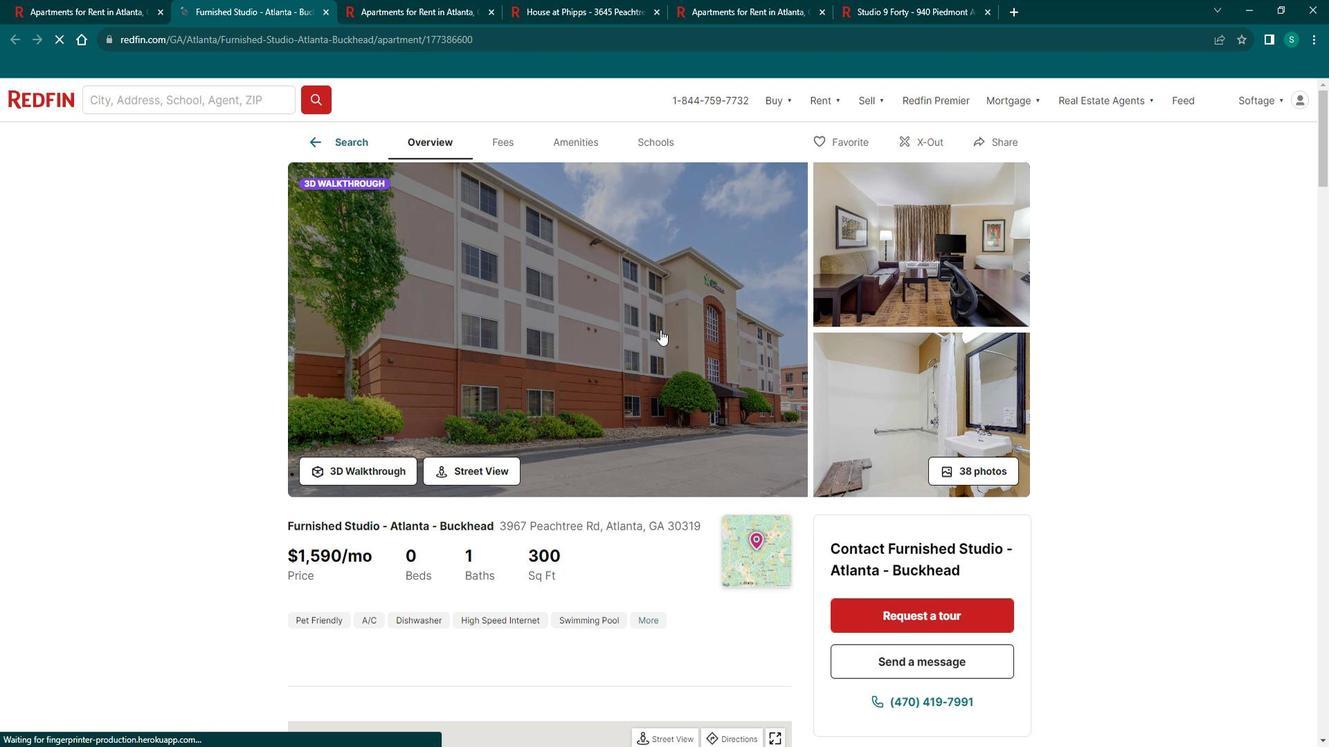 
Action: Mouse moved to (647, 323)
Screenshot: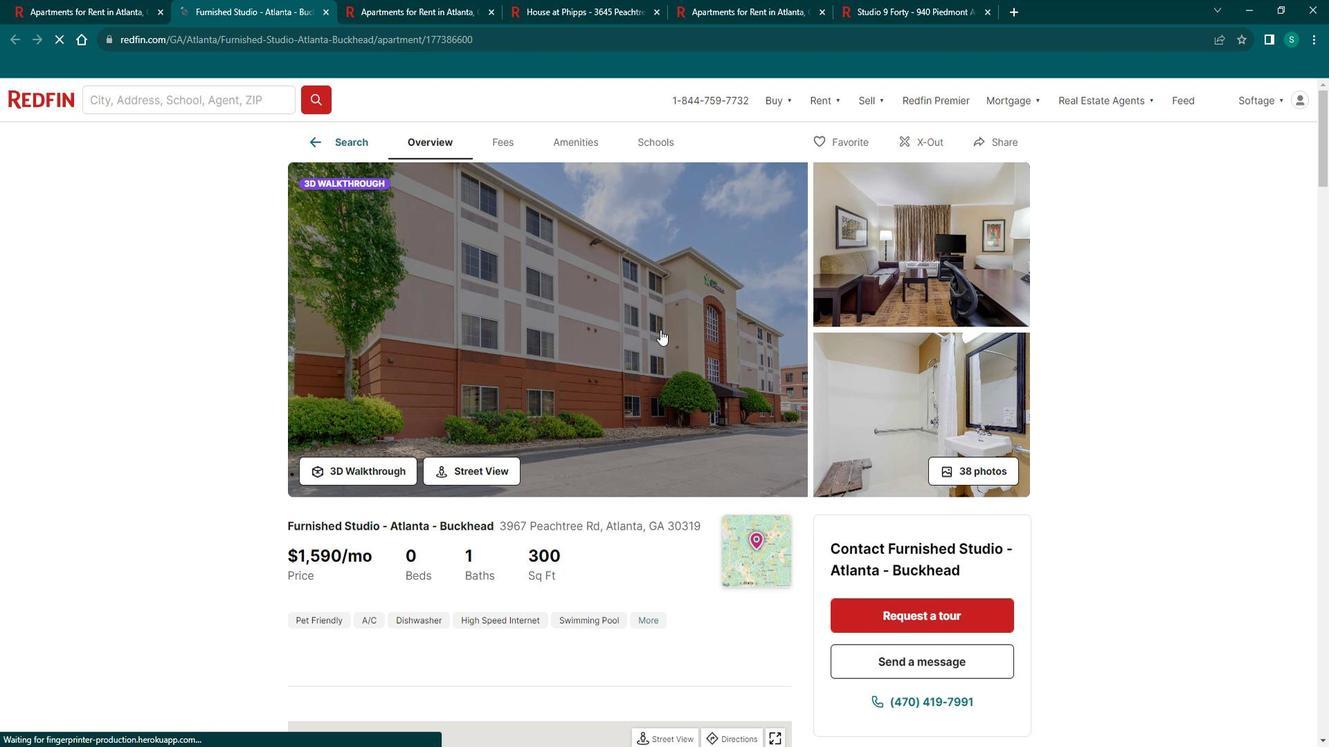 
Action: Mouse scrolled (647, 323) with delta (0, 0)
Screenshot: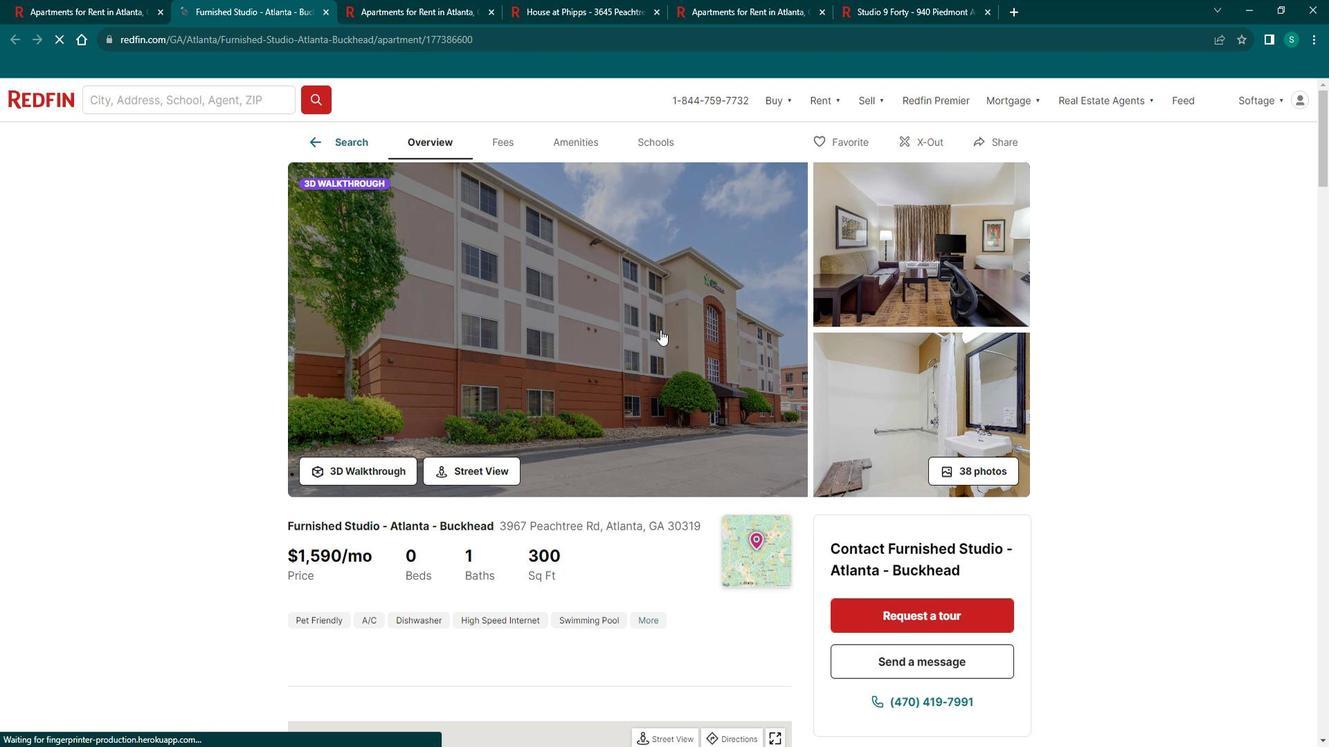 
Action: Mouse scrolled (647, 323) with delta (0, 0)
Screenshot: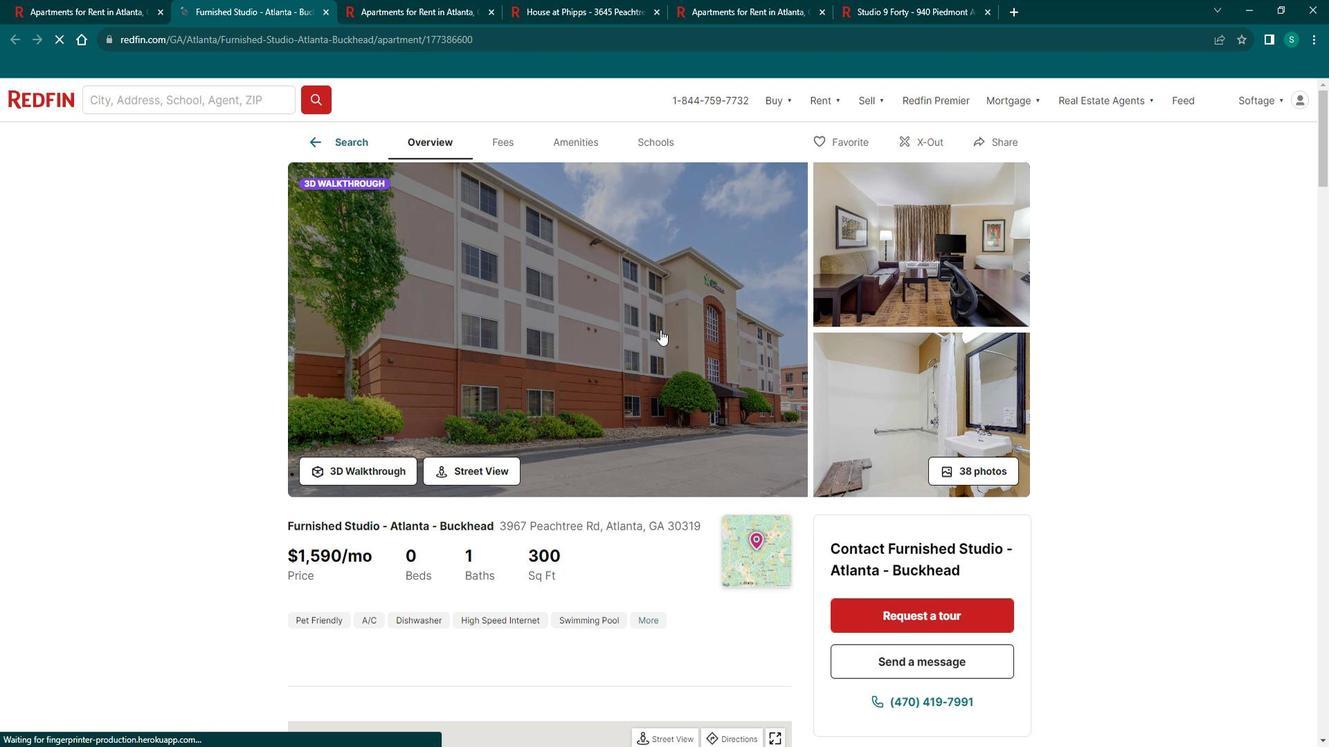 
Action: Mouse scrolled (647, 323) with delta (0, 0)
Screenshot: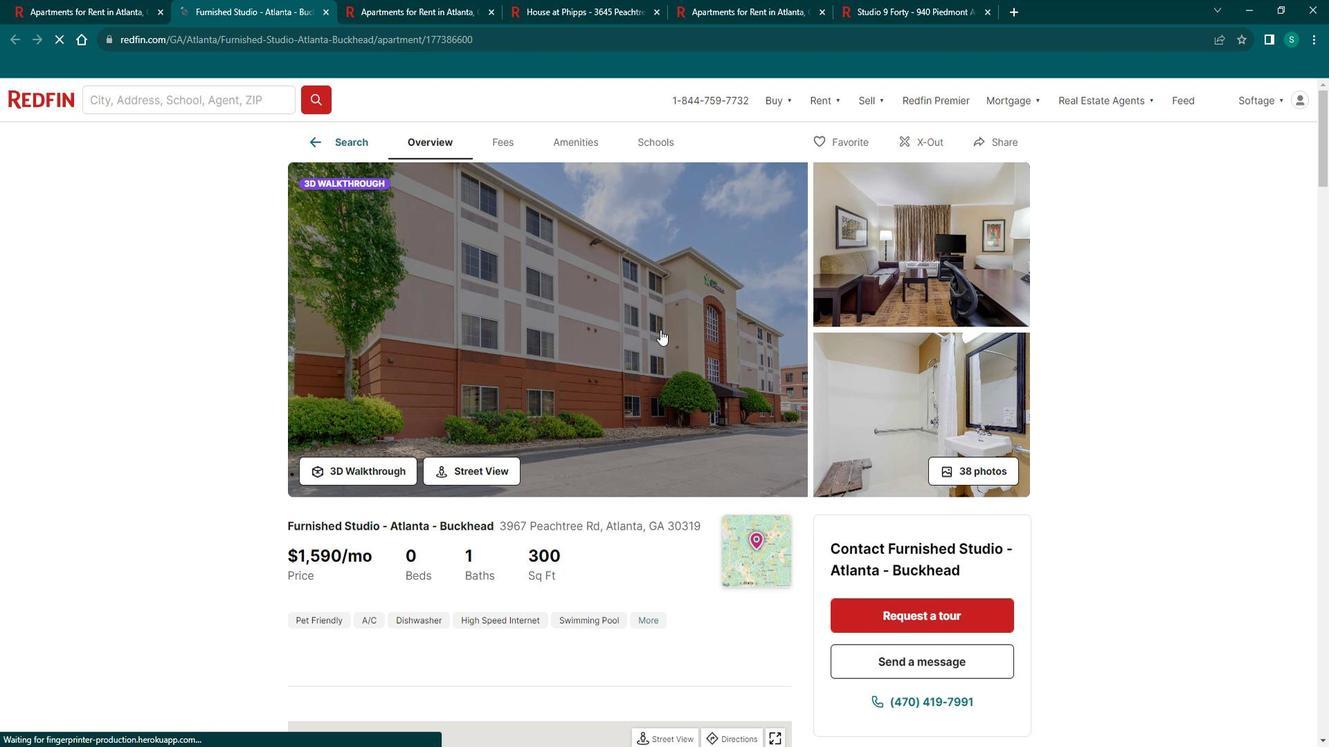 
Action: Mouse moved to (647, 323)
Screenshot: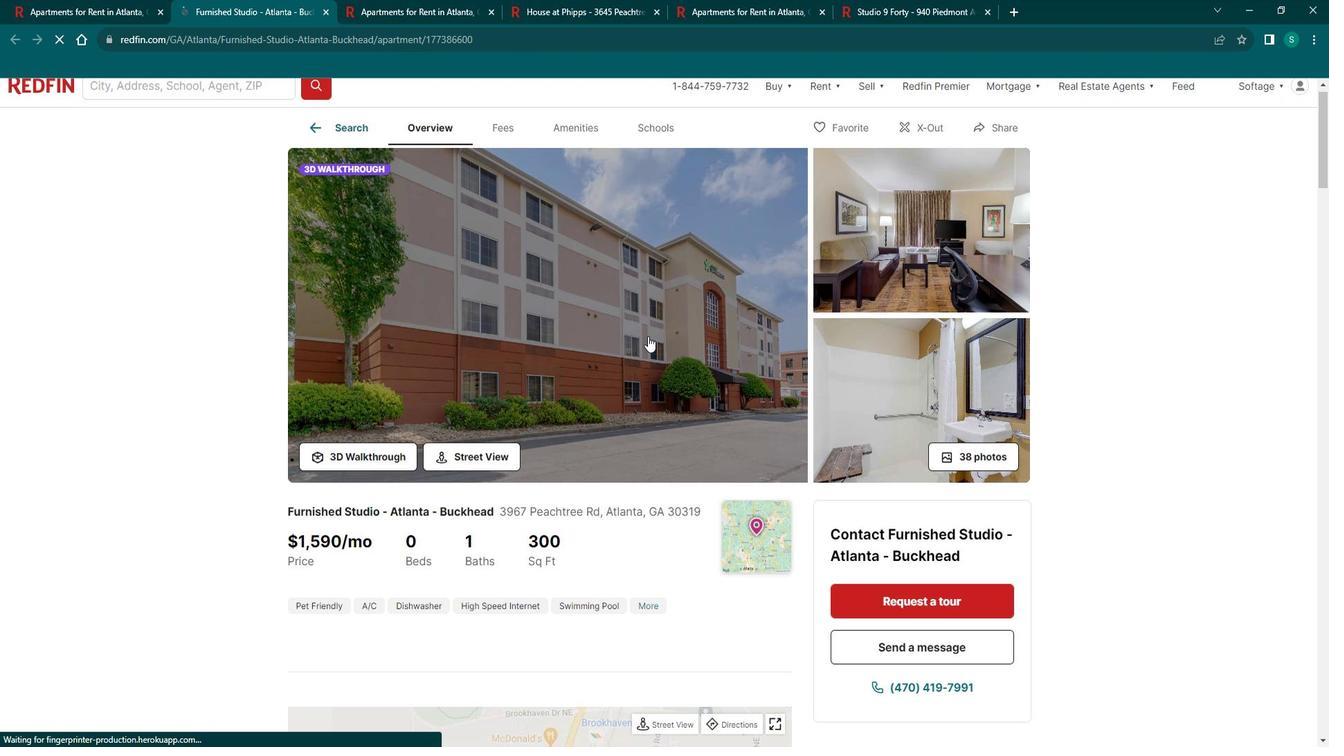 
Action: Mouse scrolled (647, 323) with delta (0, 0)
Screenshot: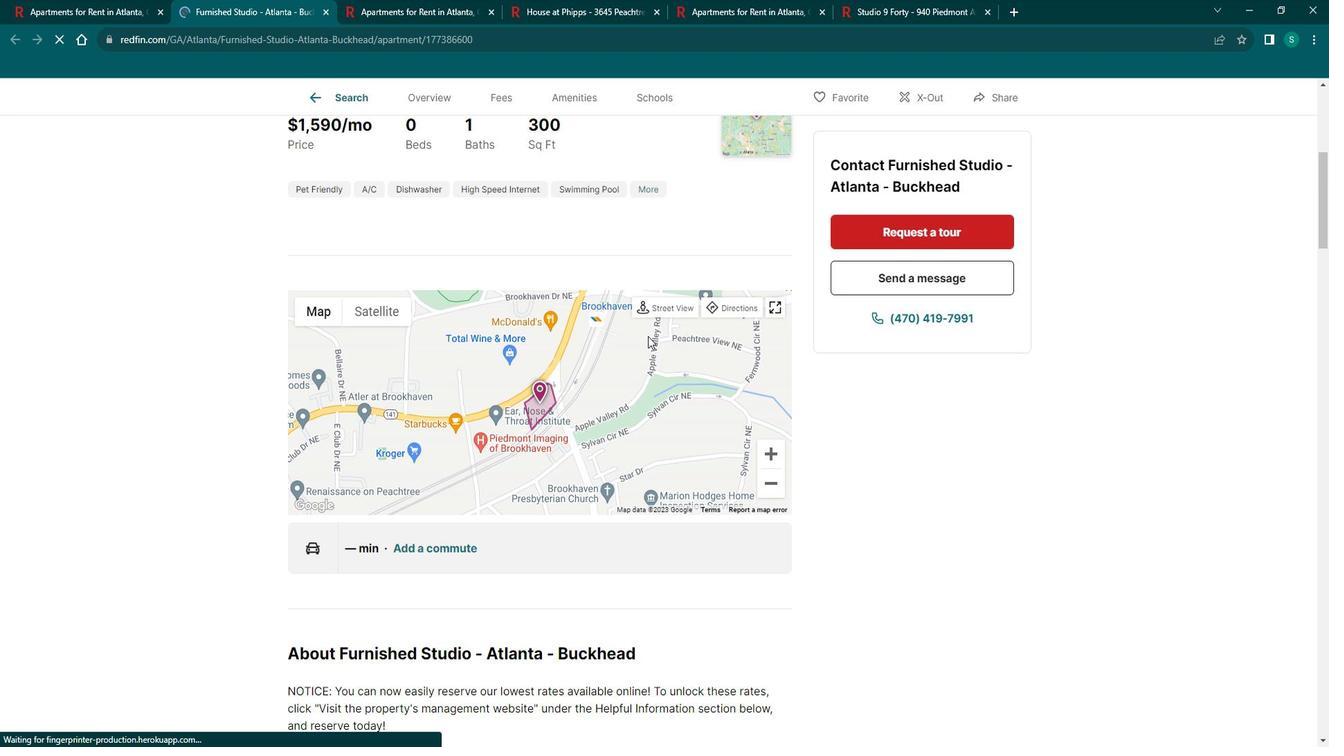 
Action: Mouse scrolled (647, 323) with delta (0, 0)
Screenshot: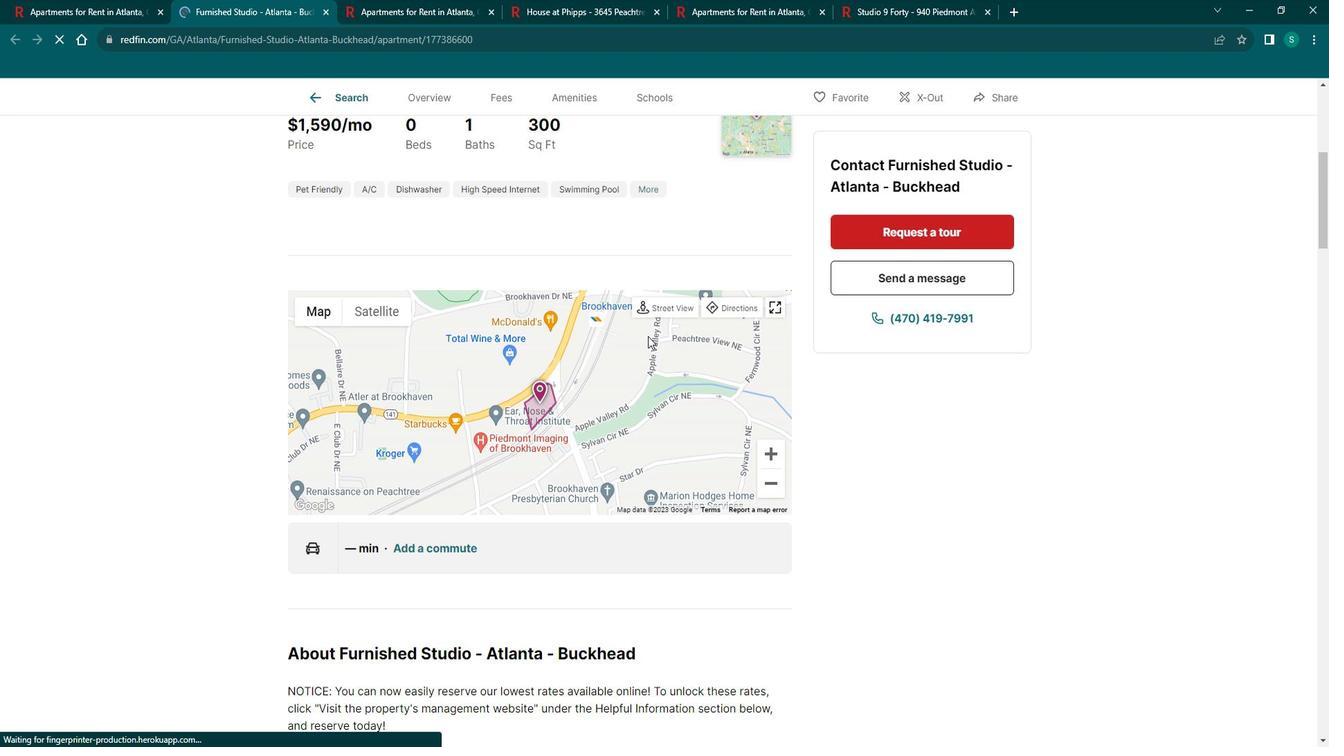 
Action: Mouse scrolled (647, 323) with delta (0, 0)
Screenshot: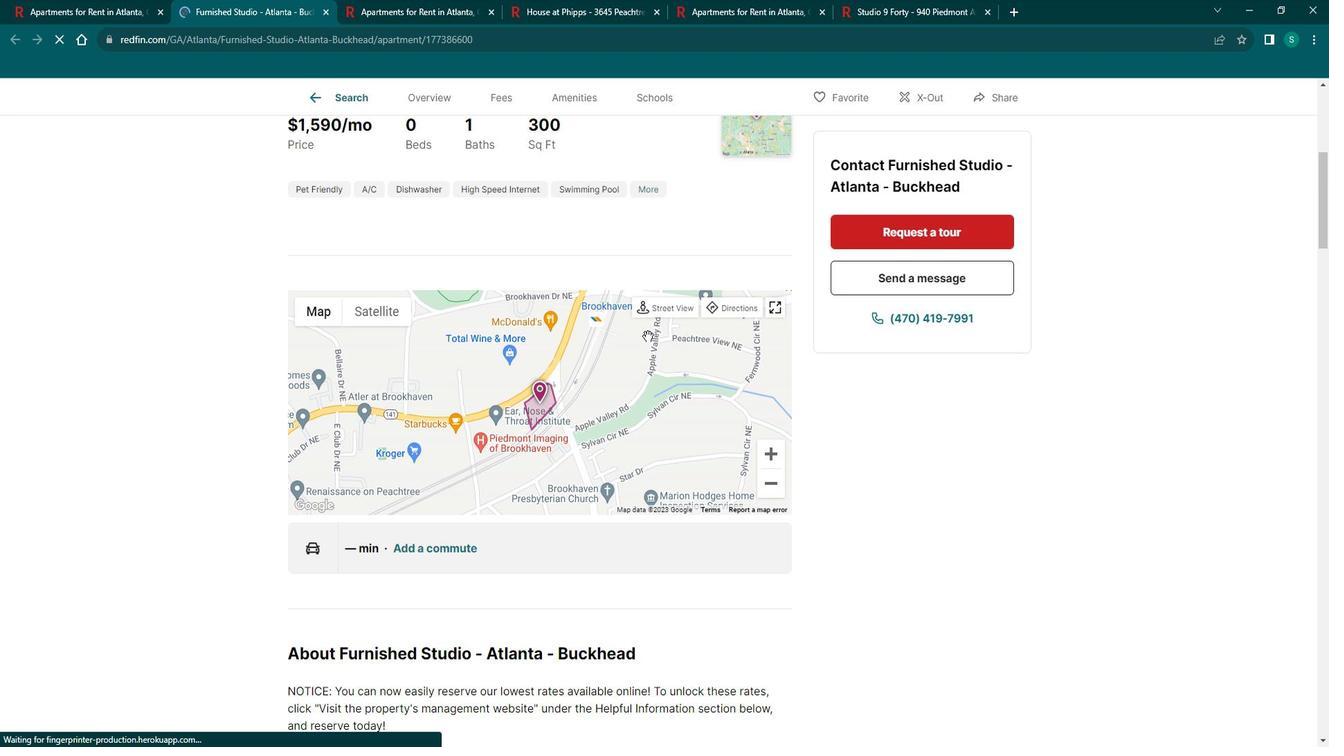 
Action: Mouse scrolled (647, 323) with delta (0, 0)
Screenshot: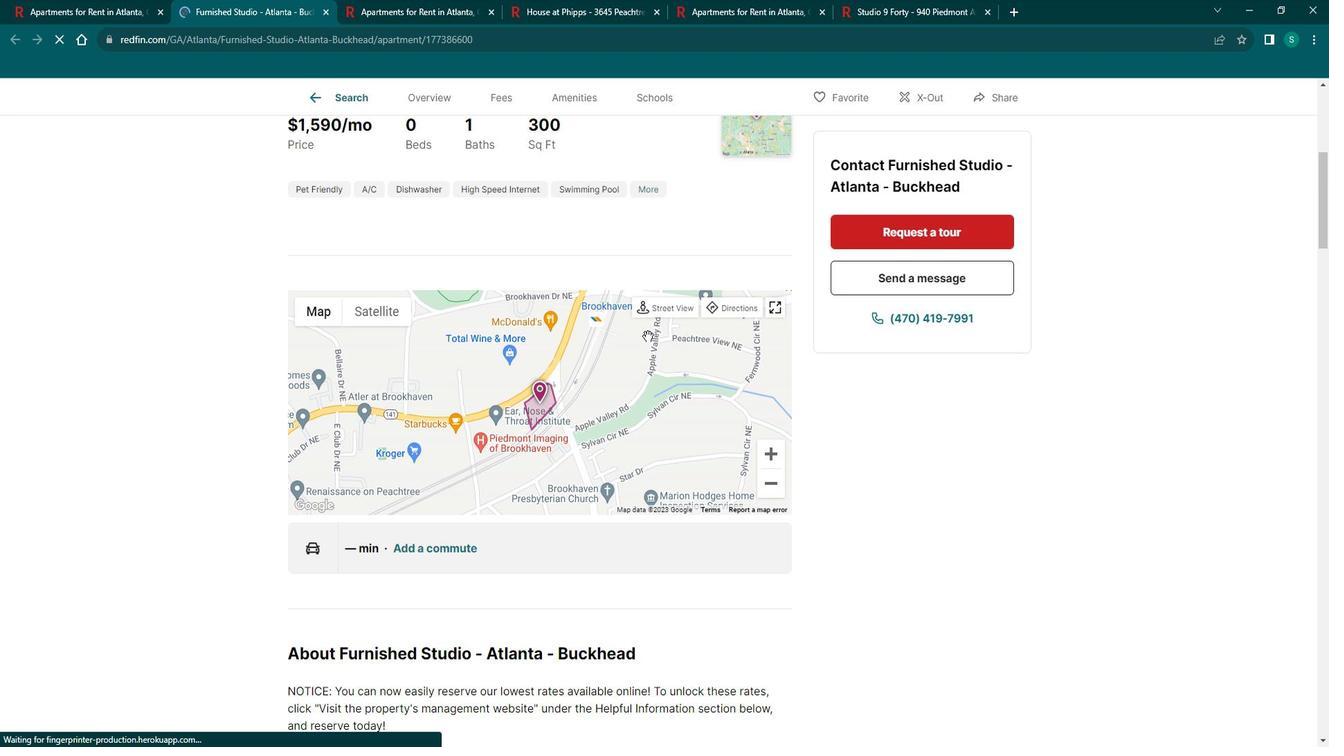 
Action: Mouse scrolled (647, 323) with delta (0, 0)
Screenshot: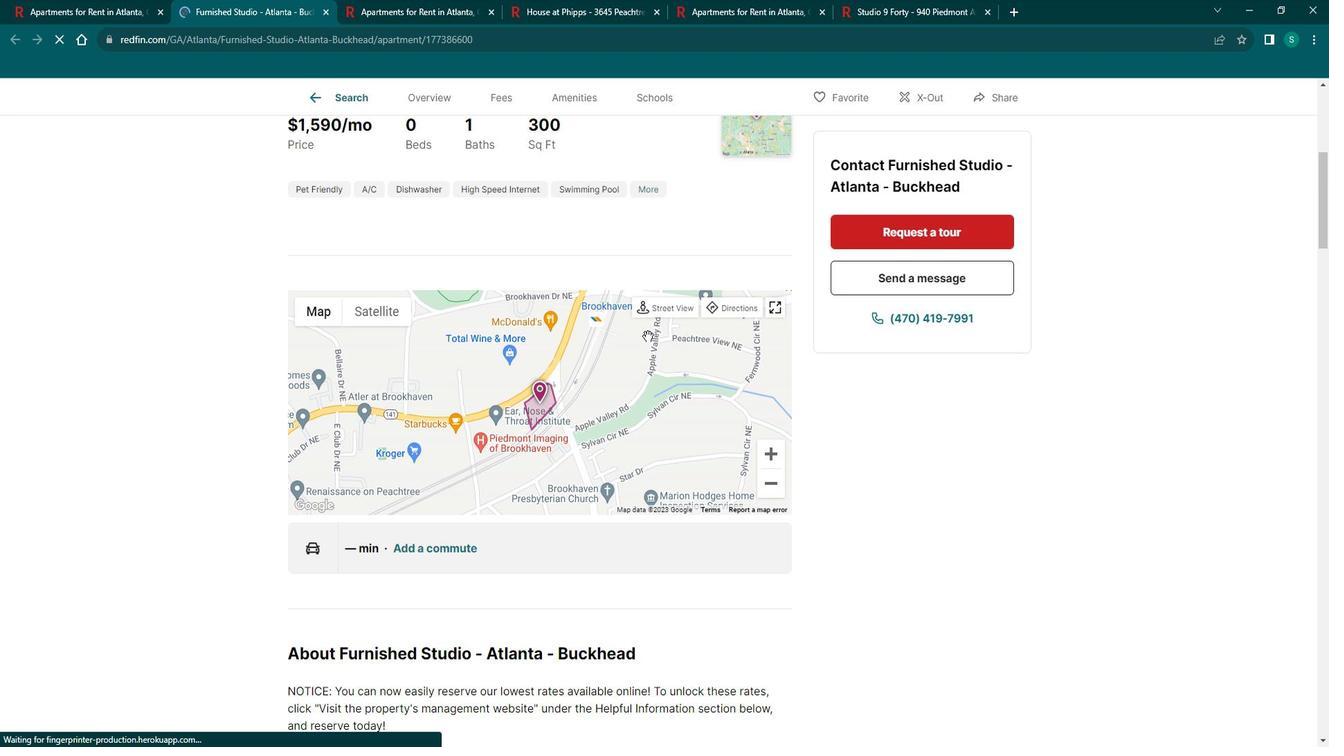 
Action: Mouse scrolled (647, 323) with delta (0, 0)
Screenshot: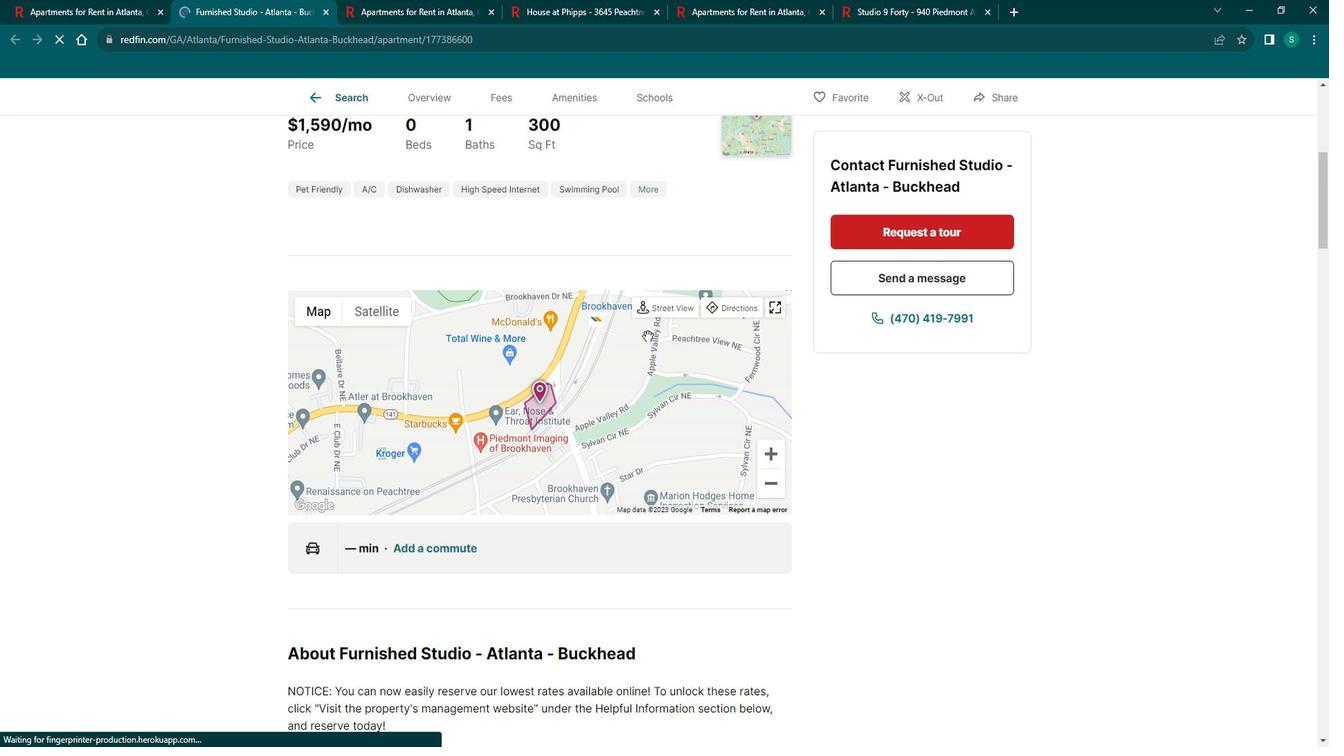 
Action: Mouse moved to (356, 312)
Screenshot: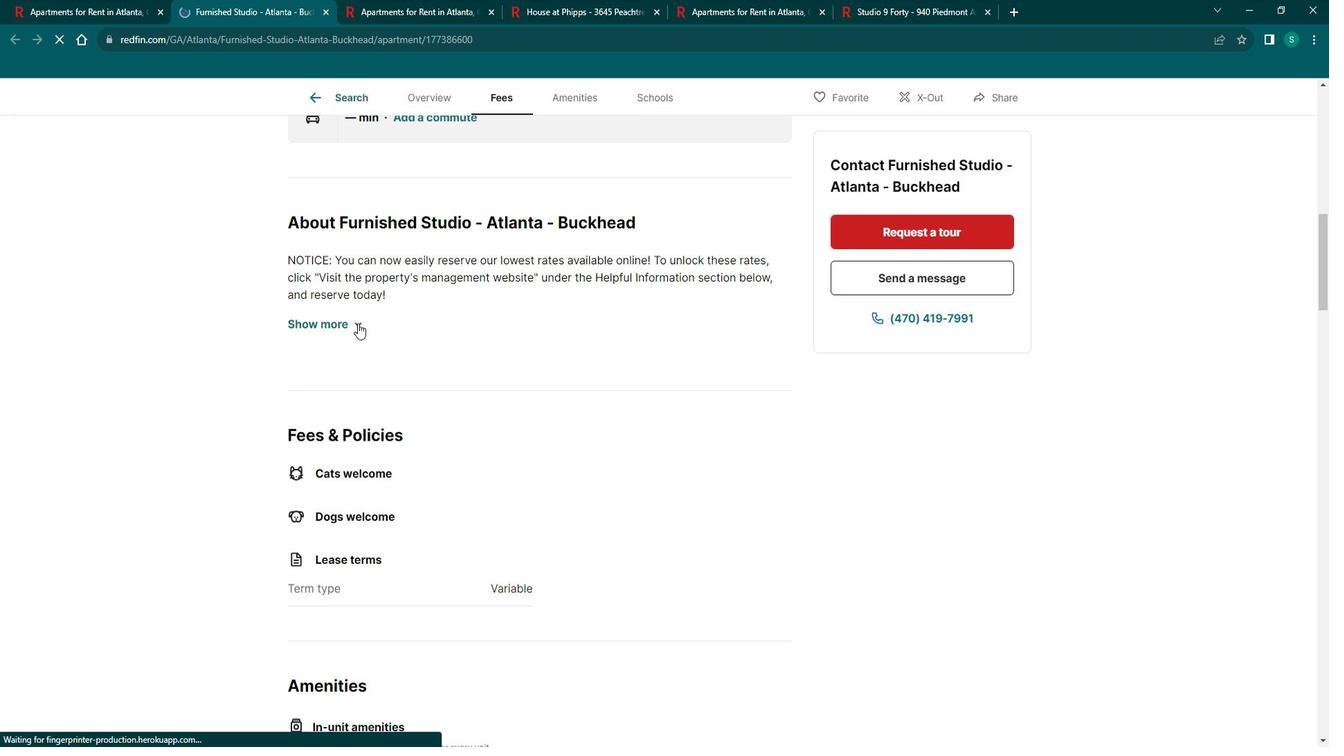 
Action: Mouse pressed left at (356, 312)
Screenshot: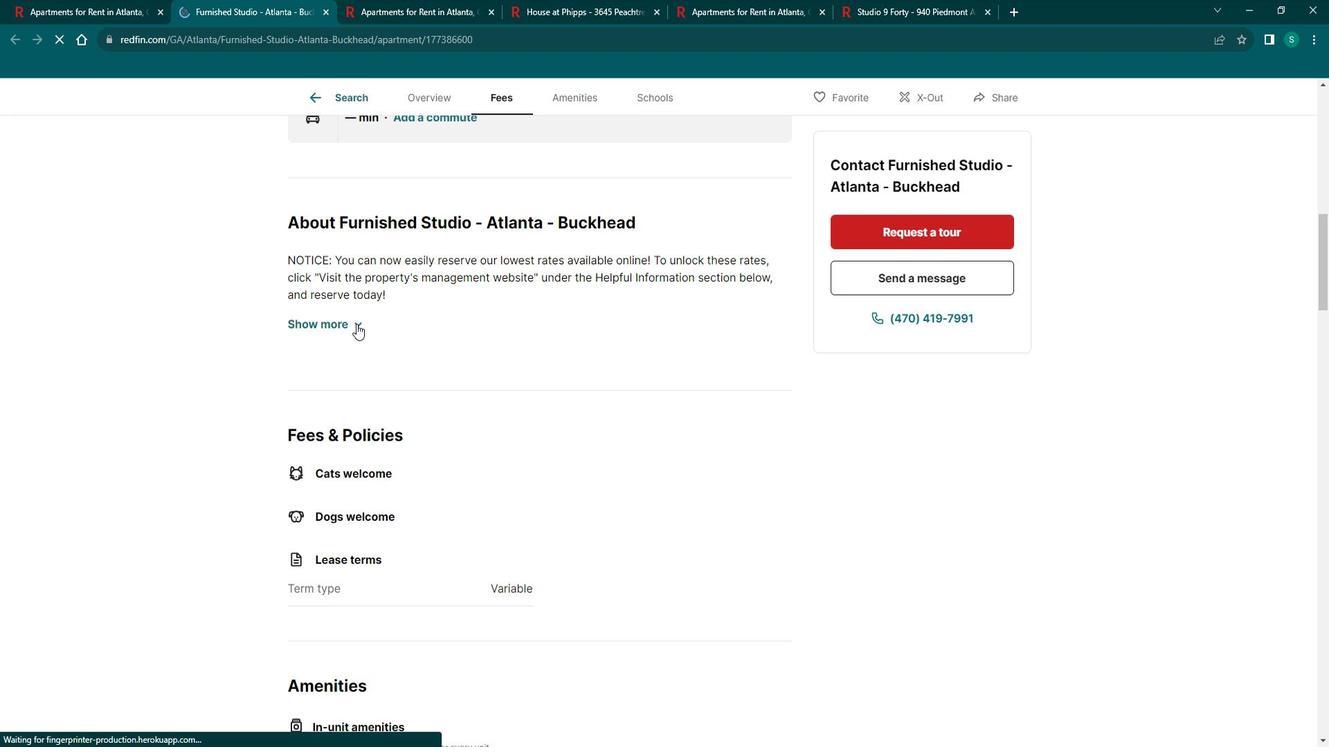 
Action: Mouse moved to (377, 305)
Screenshot: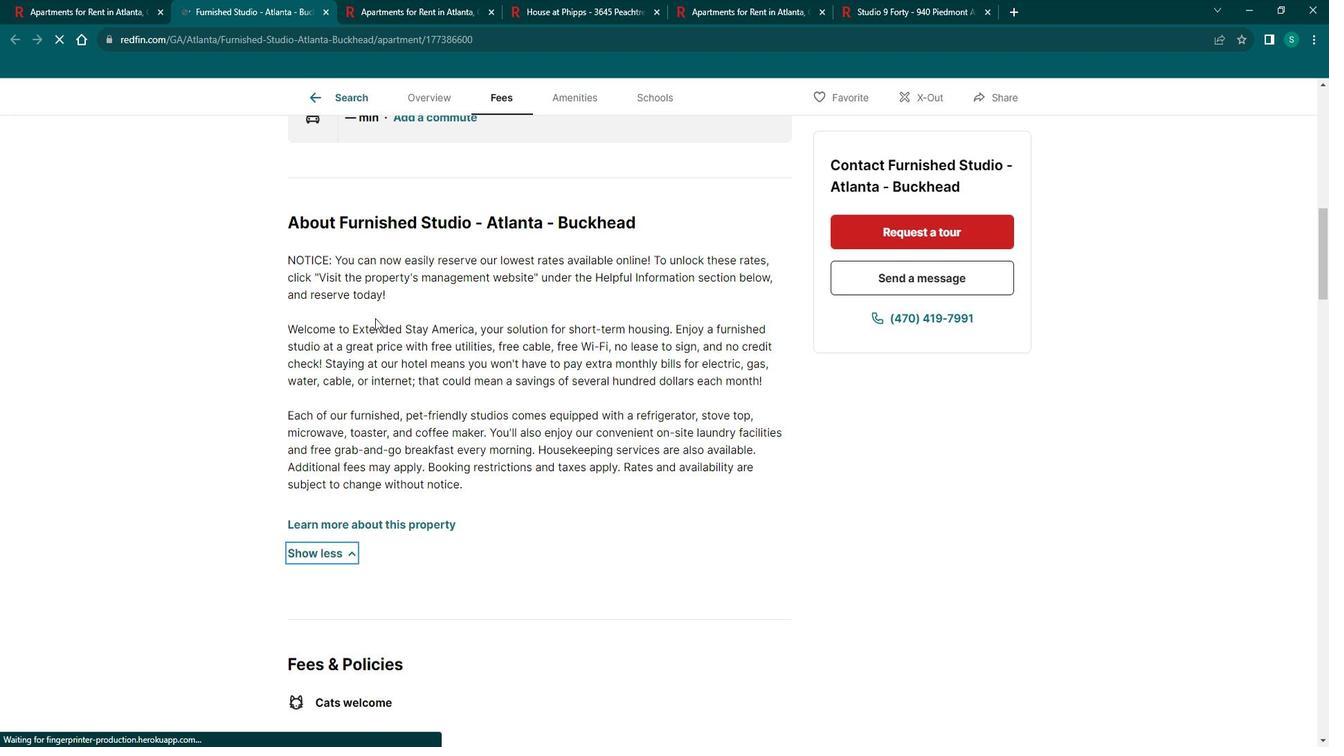 
Action: Mouse scrolled (377, 305) with delta (0, 0)
Screenshot: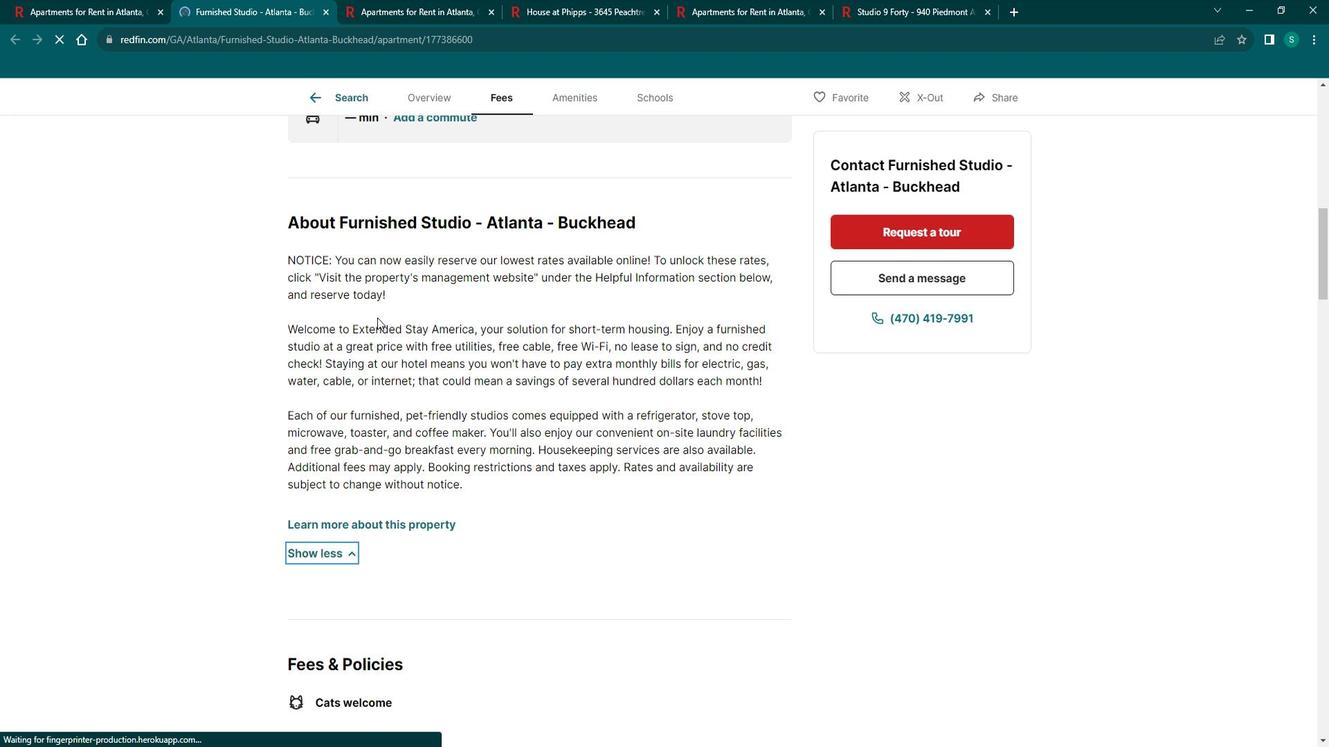 
Action: Mouse scrolled (377, 305) with delta (0, 0)
Screenshot: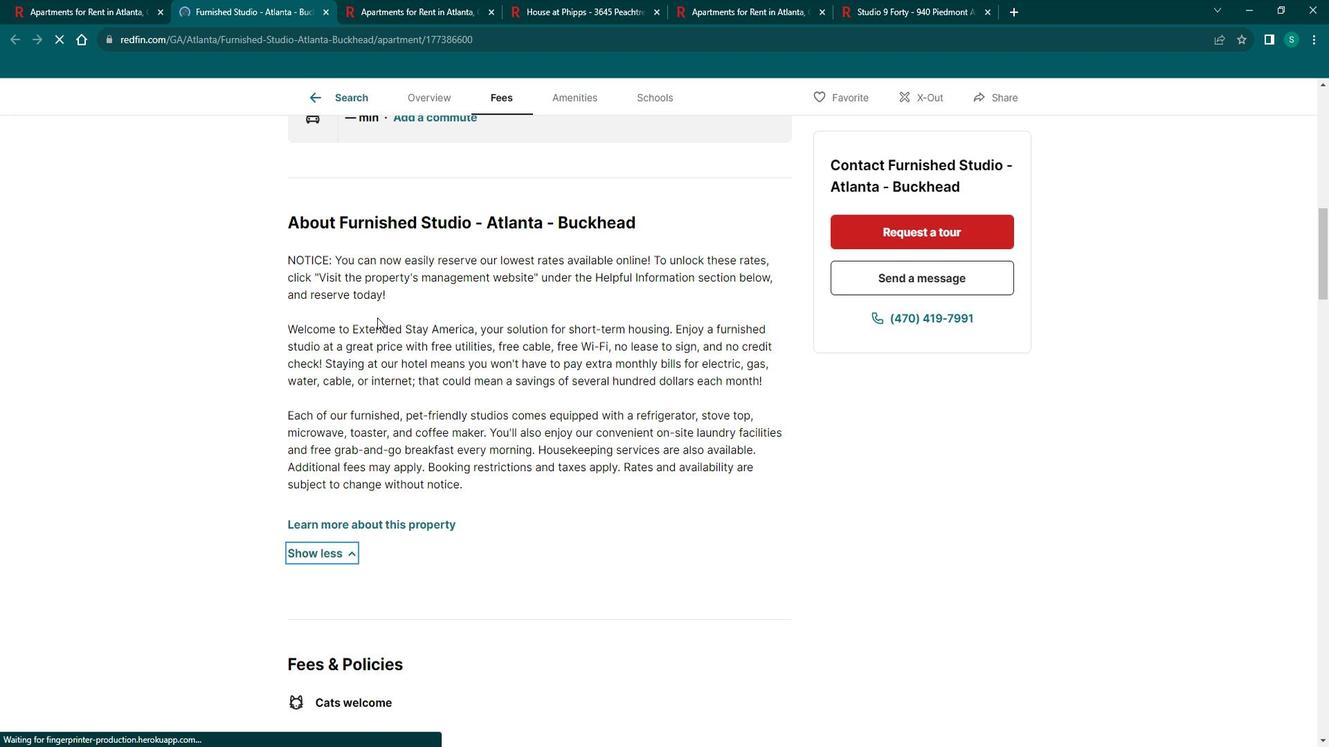 
Action: Mouse scrolled (377, 305) with delta (0, 0)
Screenshot: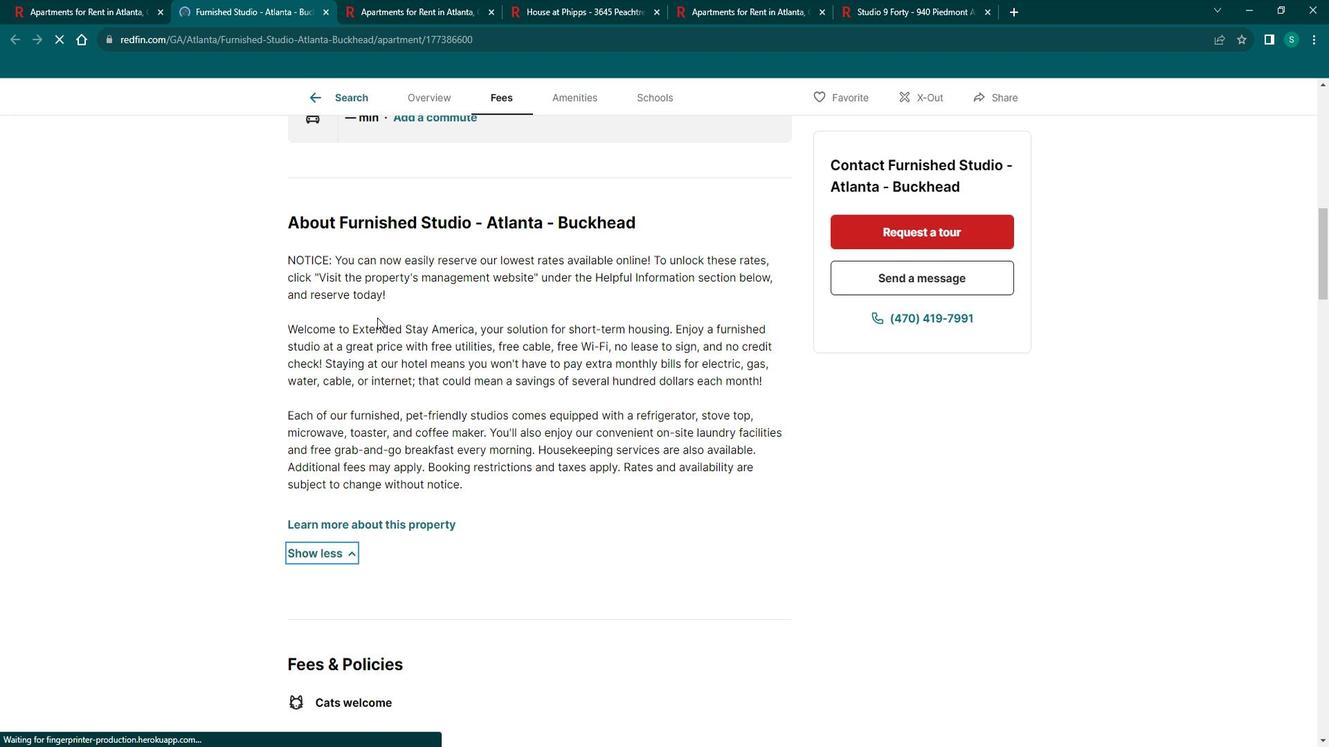 
Action: Mouse scrolled (377, 305) with delta (0, 0)
Screenshot: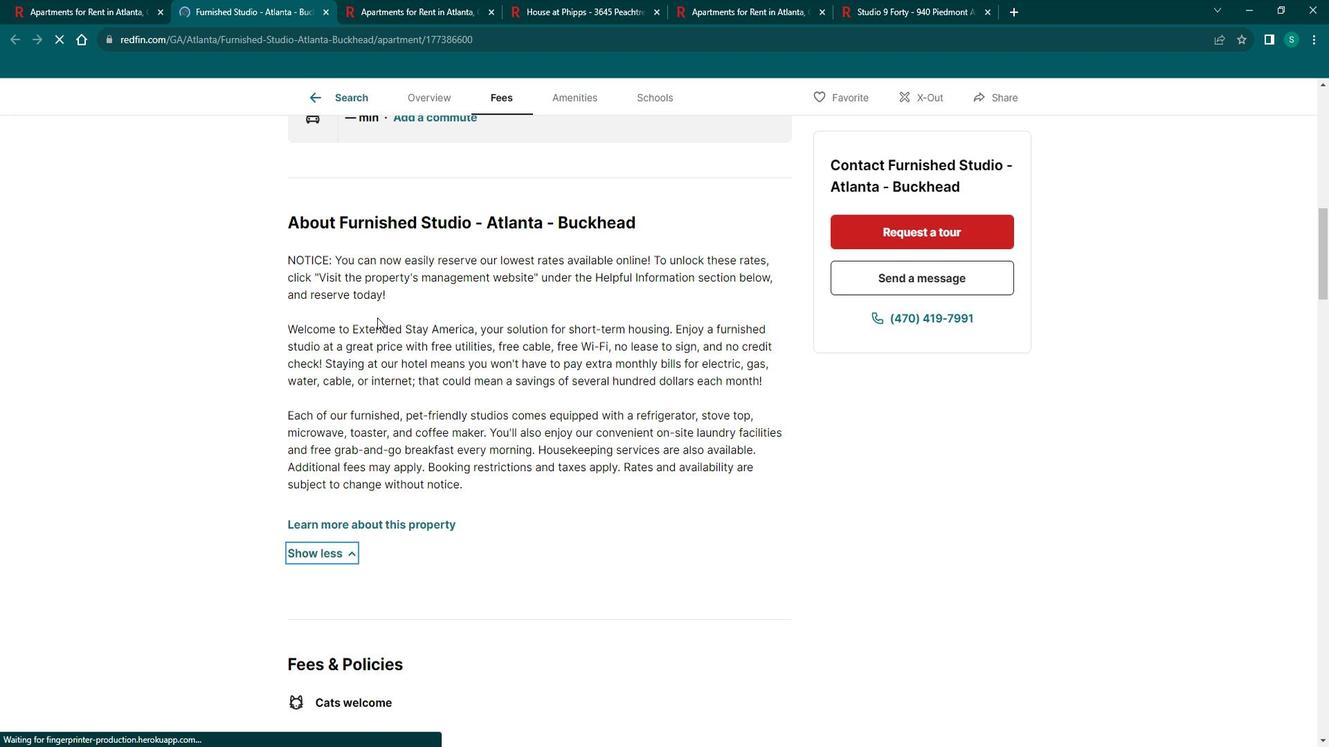 
Action: Mouse scrolled (377, 305) with delta (0, 0)
Screenshot: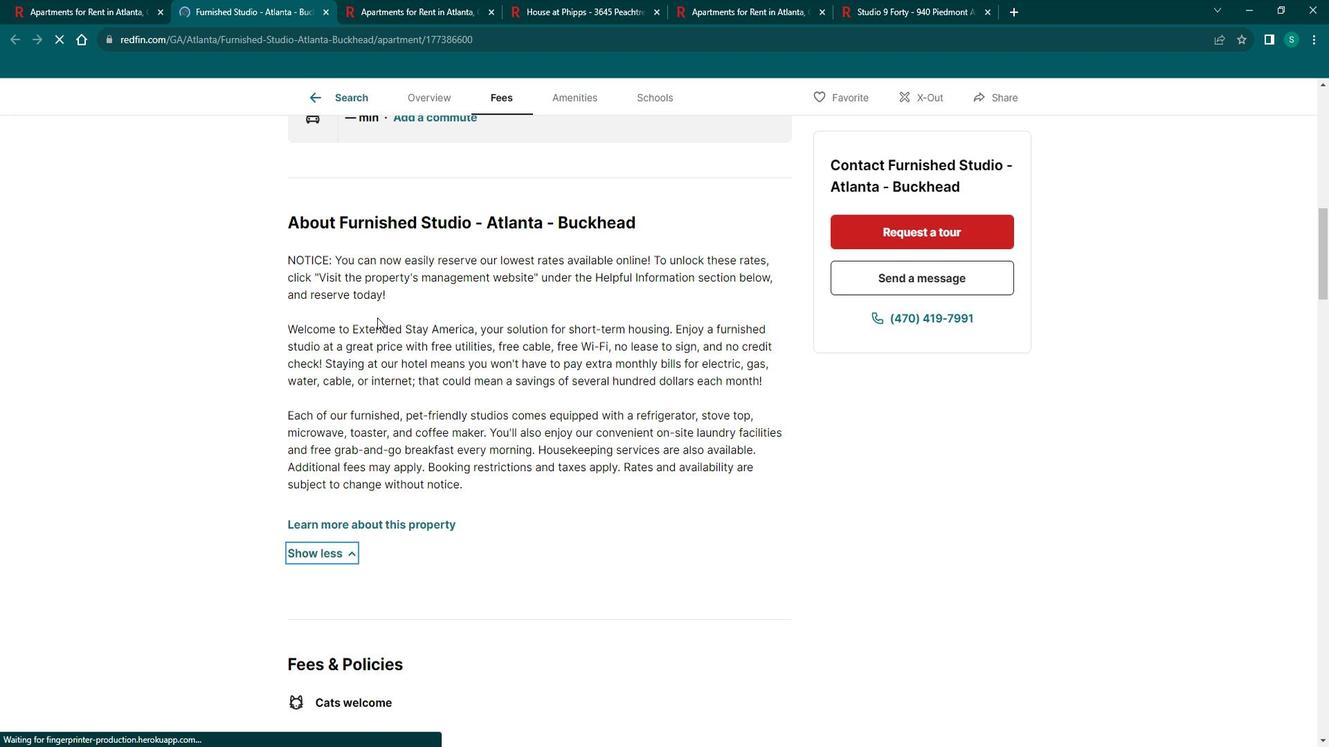 
Action: Mouse scrolled (377, 305) with delta (0, 0)
Screenshot: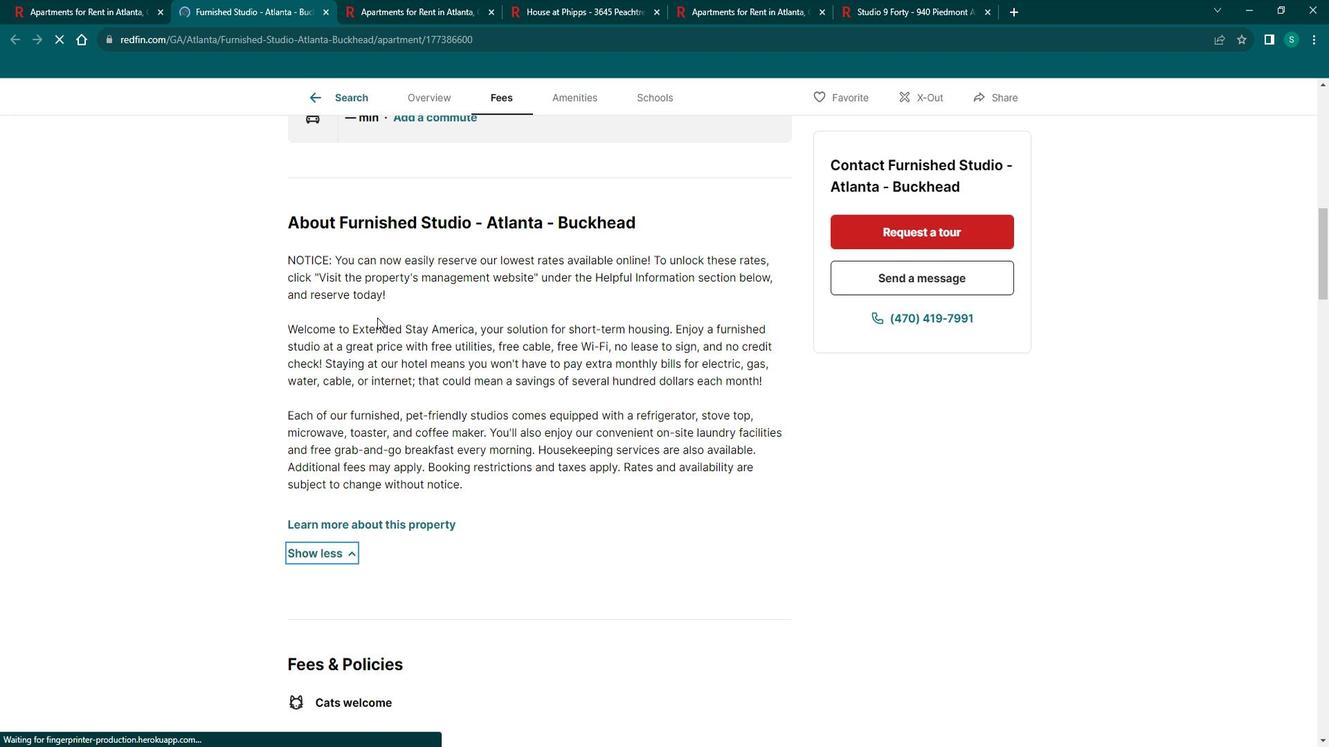 
Action: Mouse scrolled (377, 305) with delta (0, 0)
Screenshot: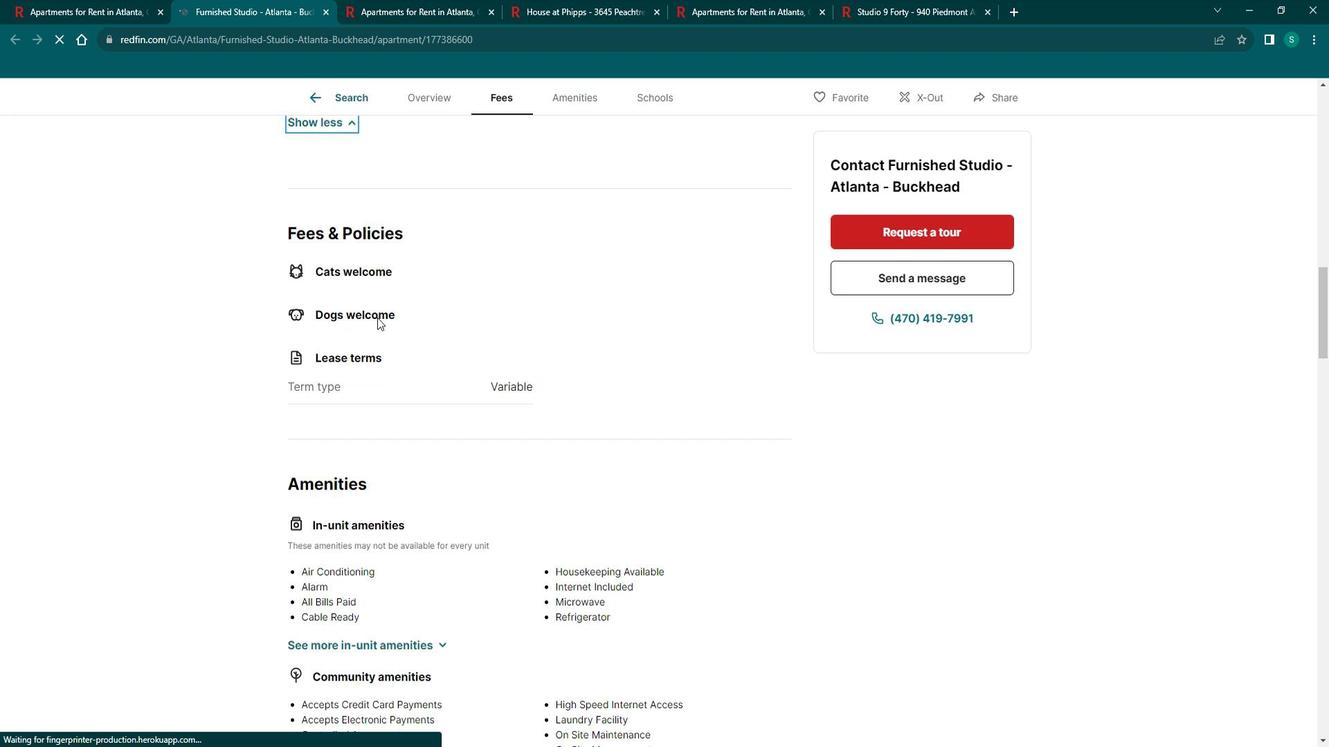 
Action: Mouse scrolled (377, 305) with delta (0, 0)
Screenshot: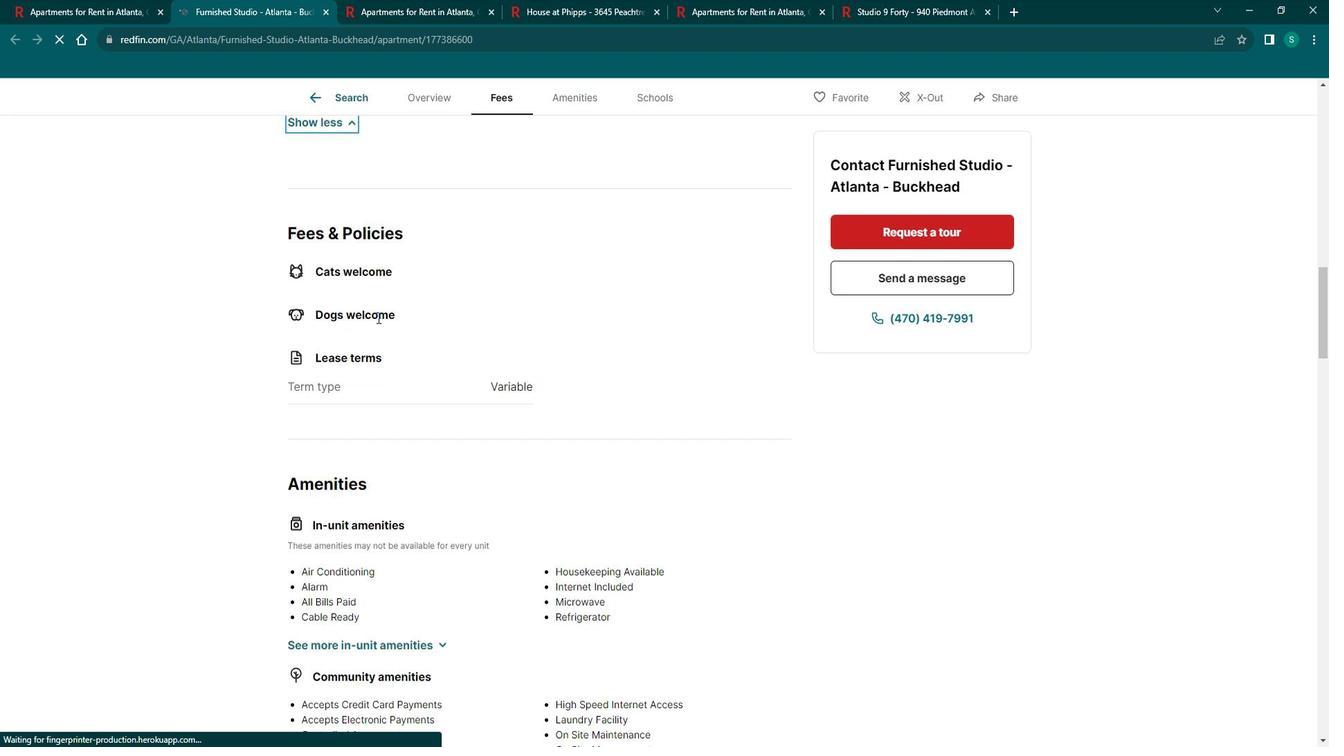 
Action: Mouse scrolled (377, 305) with delta (0, 0)
Screenshot: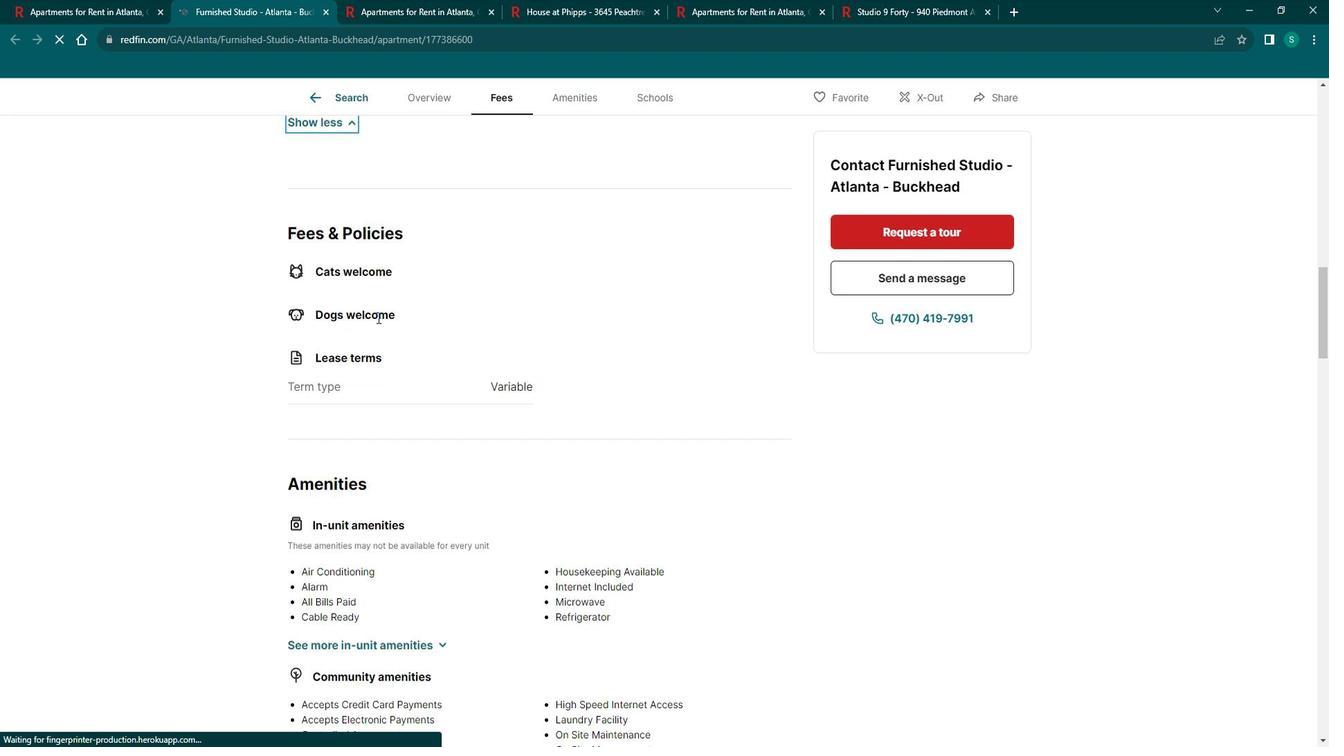 
Action: Mouse scrolled (377, 305) with delta (0, 0)
Screenshot: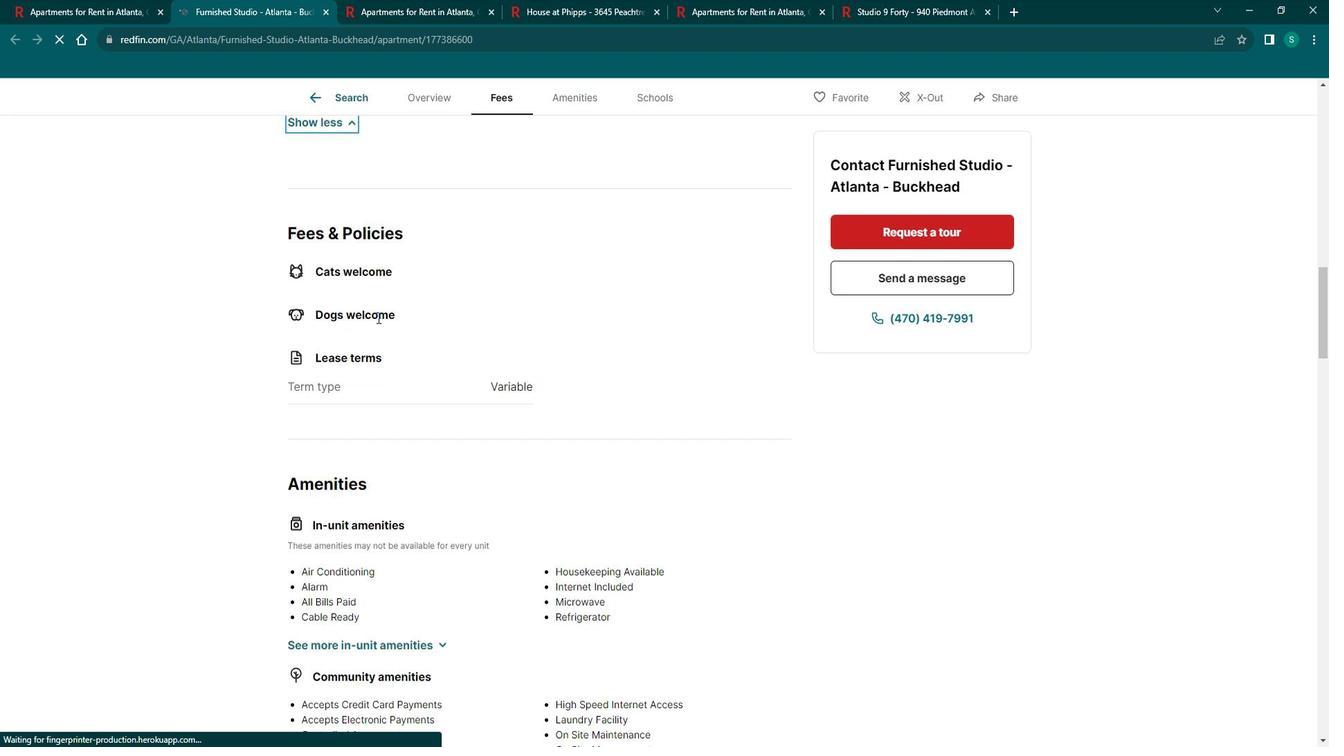 
Action: Mouse scrolled (377, 305) with delta (0, 0)
Screenshot: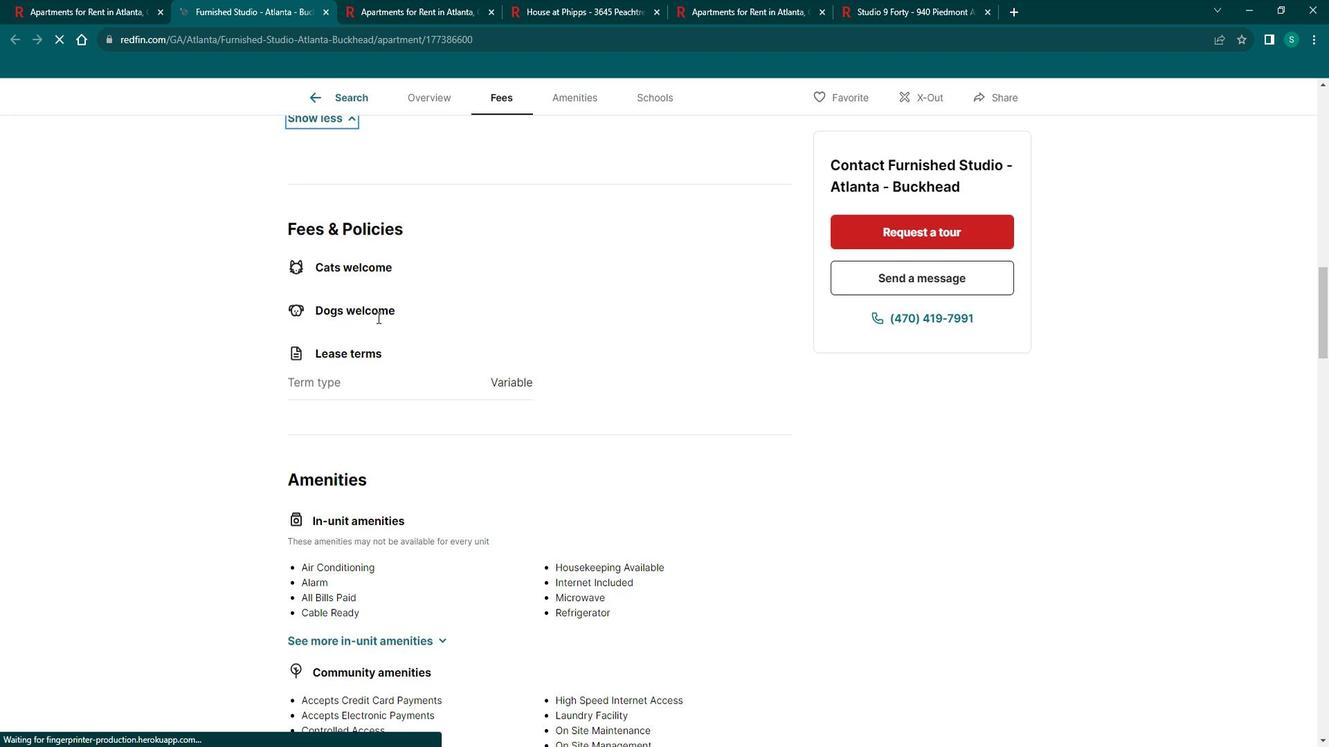 
Action: Mouse moved to (377, 338)
Screenshot: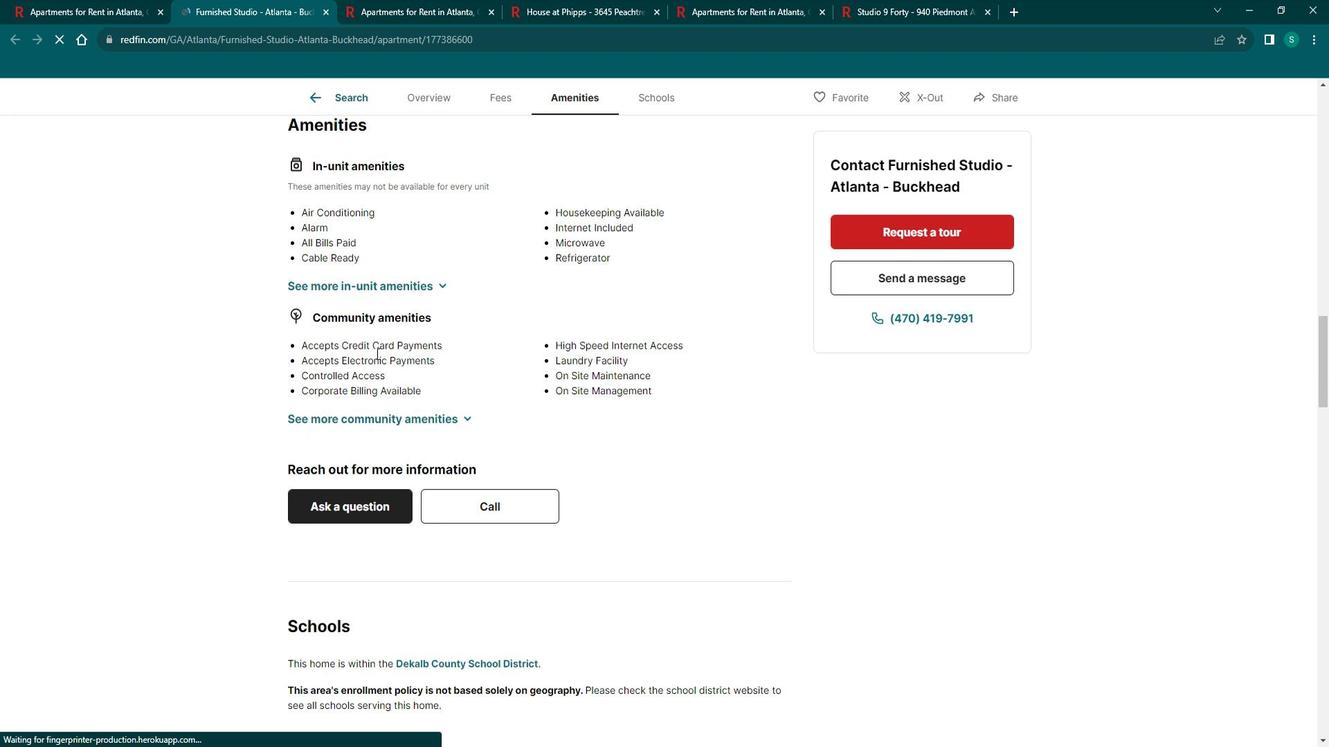 
Action: Mouse scrolled (377, 337) with delta (0, 0)
Screenshot: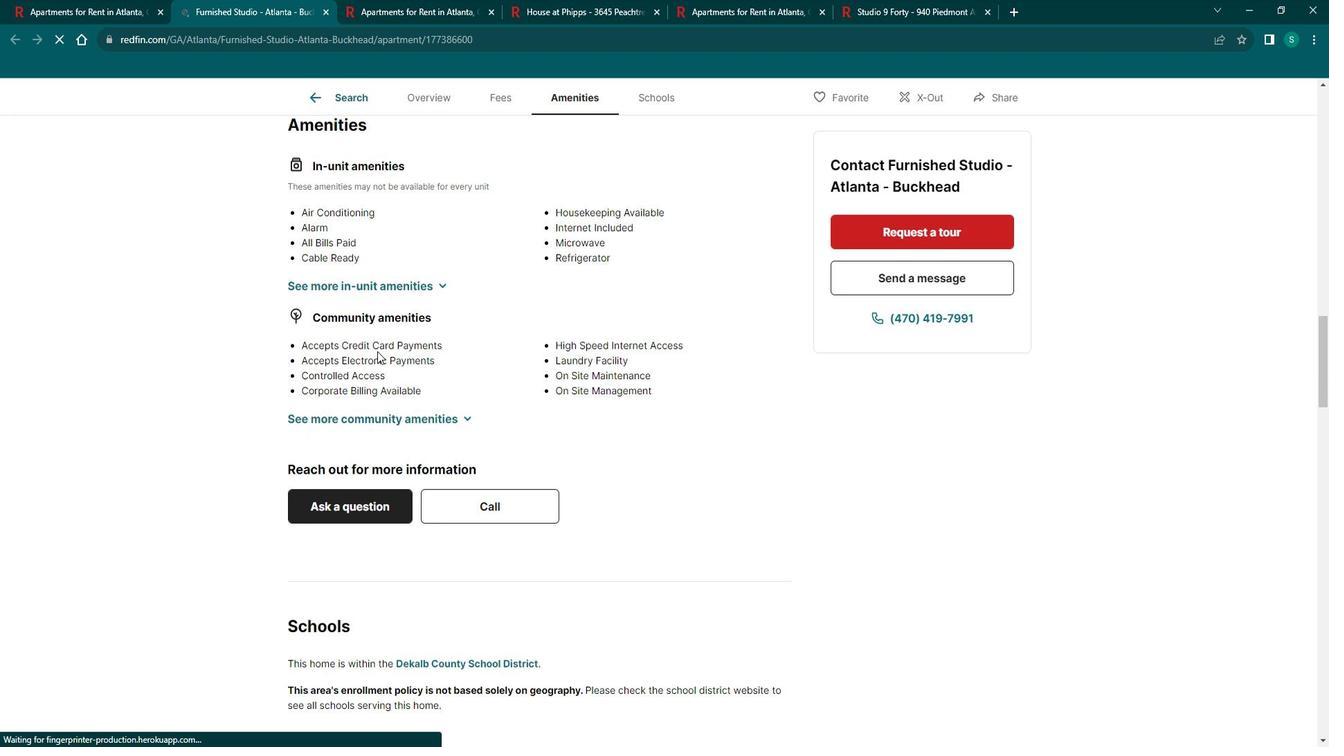
Action: Mouse scrolled (377, 337) with delta (0, 0)
Screenshot: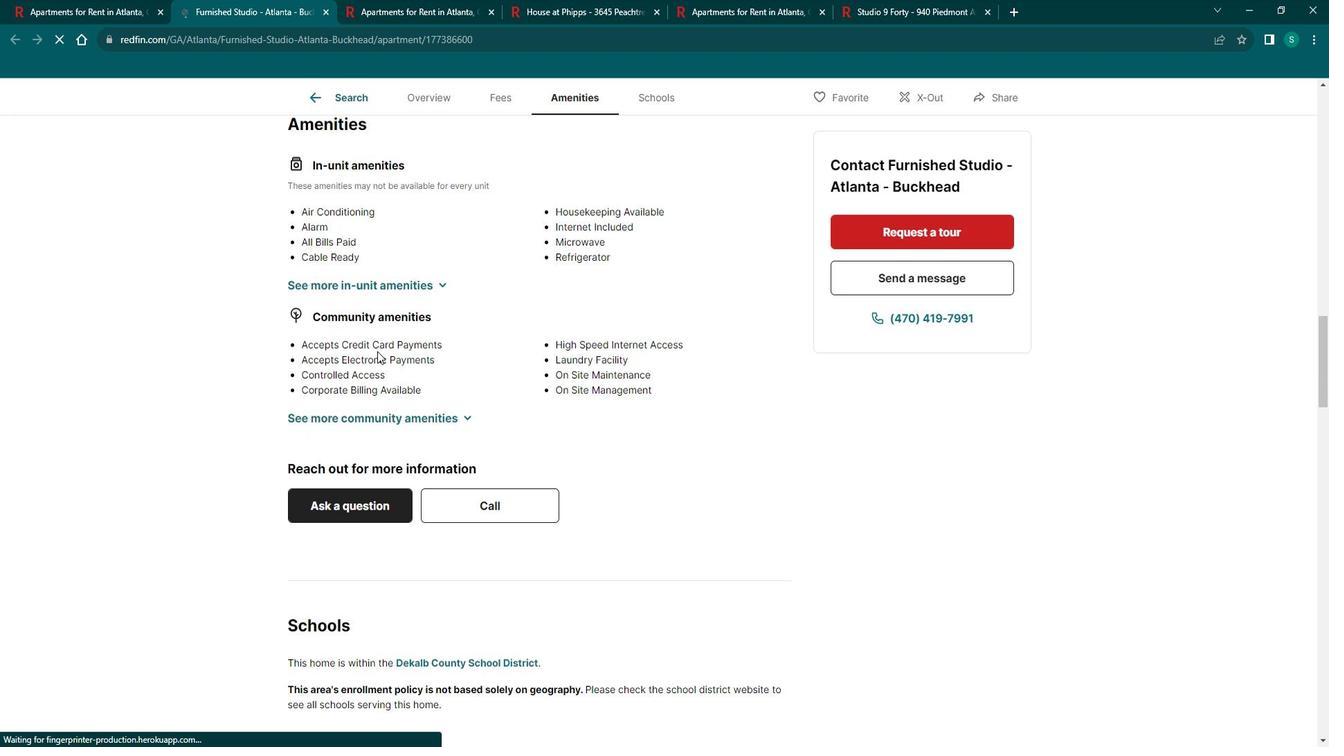 
Action: Mouse scrolled (377, 337) with delta (0, 0)
Screenshot: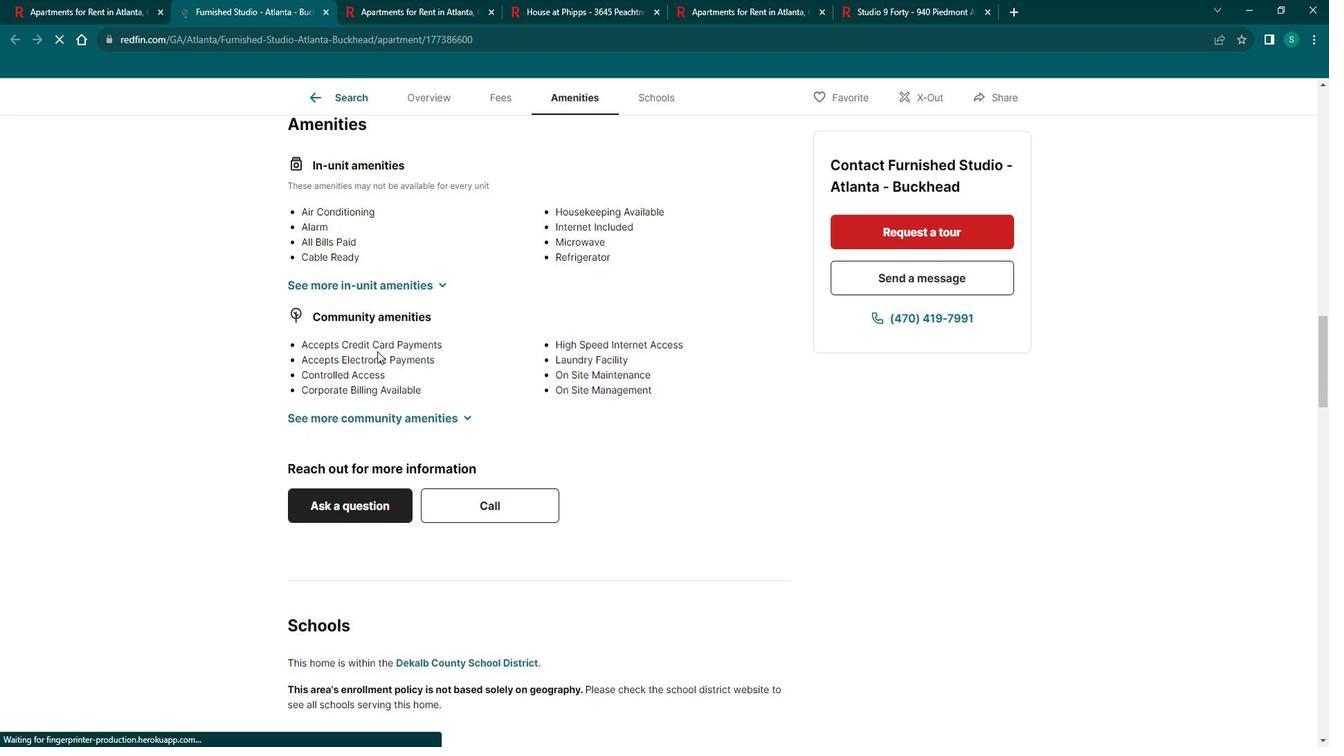 
Action: Mouse scrolled (377, 337) with delta (0, 0)
Screenshot: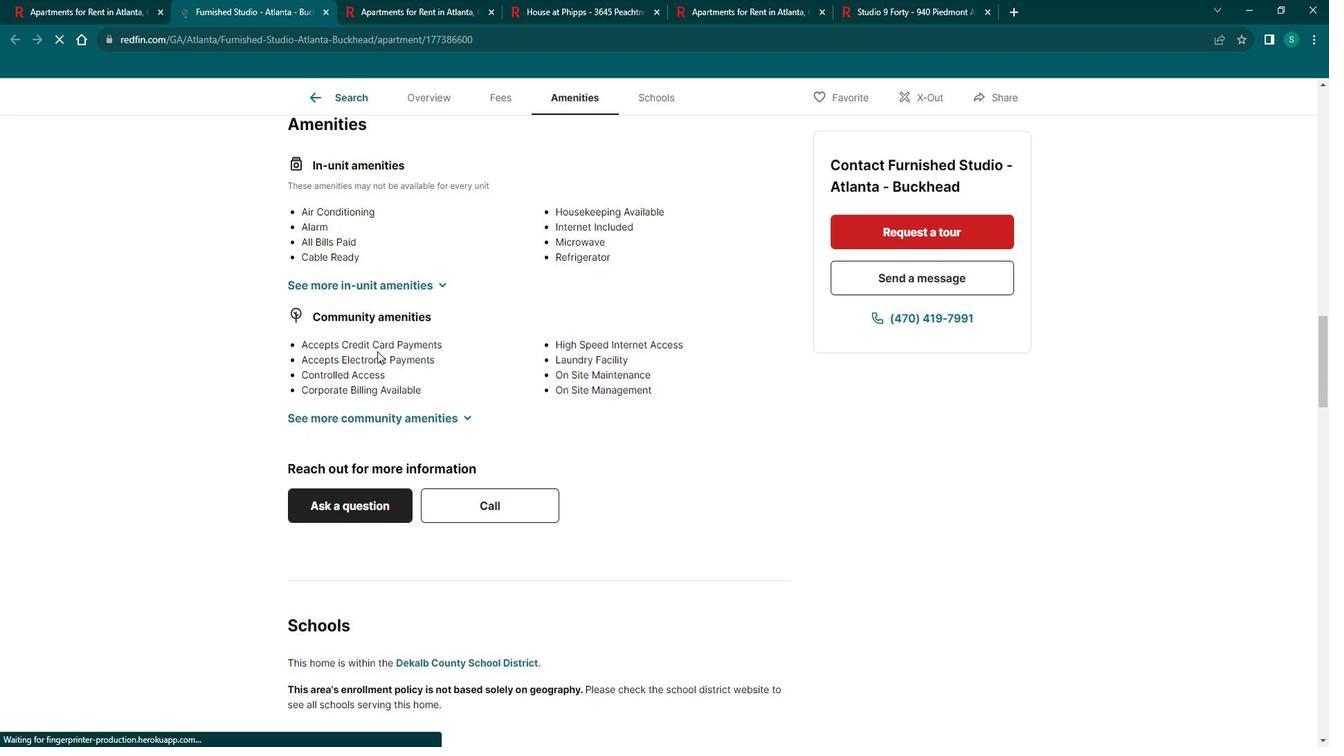 
Action: Mouse scrolled (377, 337) with delta (0, 0)
Screenshot: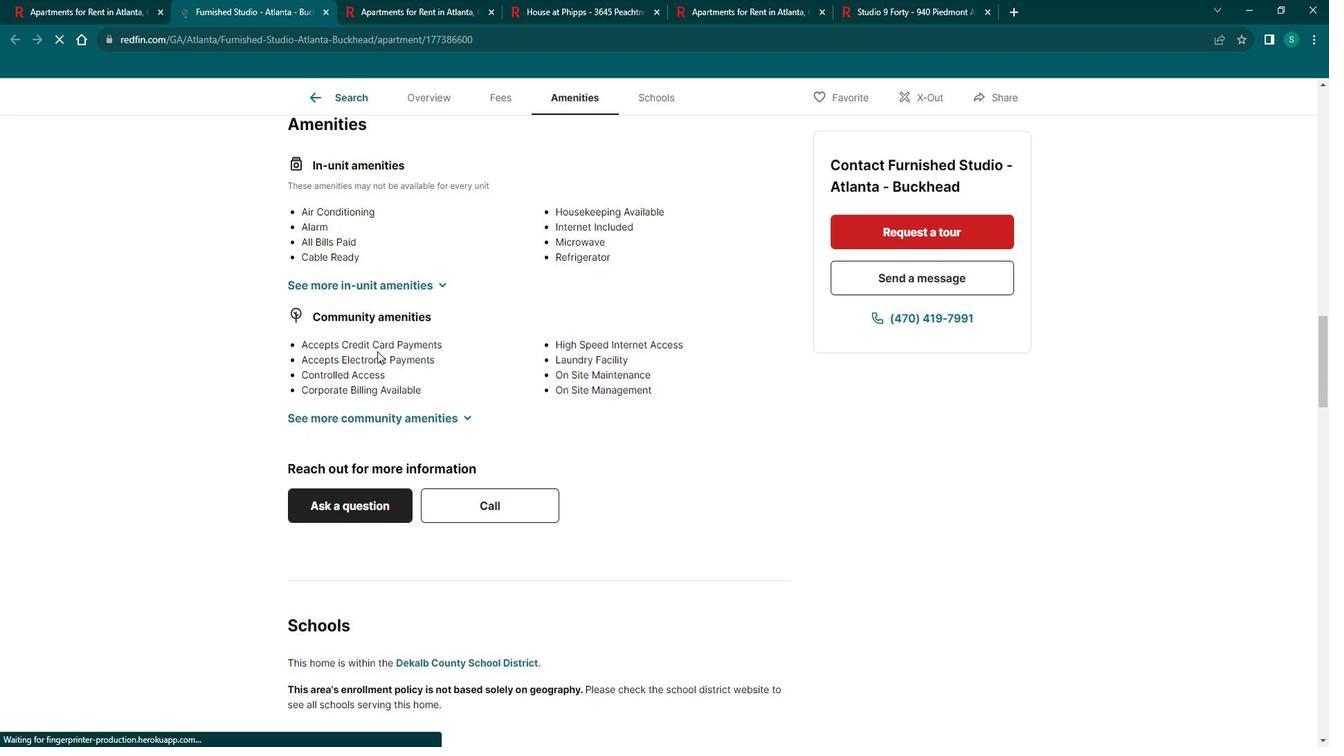 
Action: Mouse scrolled (377, 337) with delta (0, 0)
Screenshot: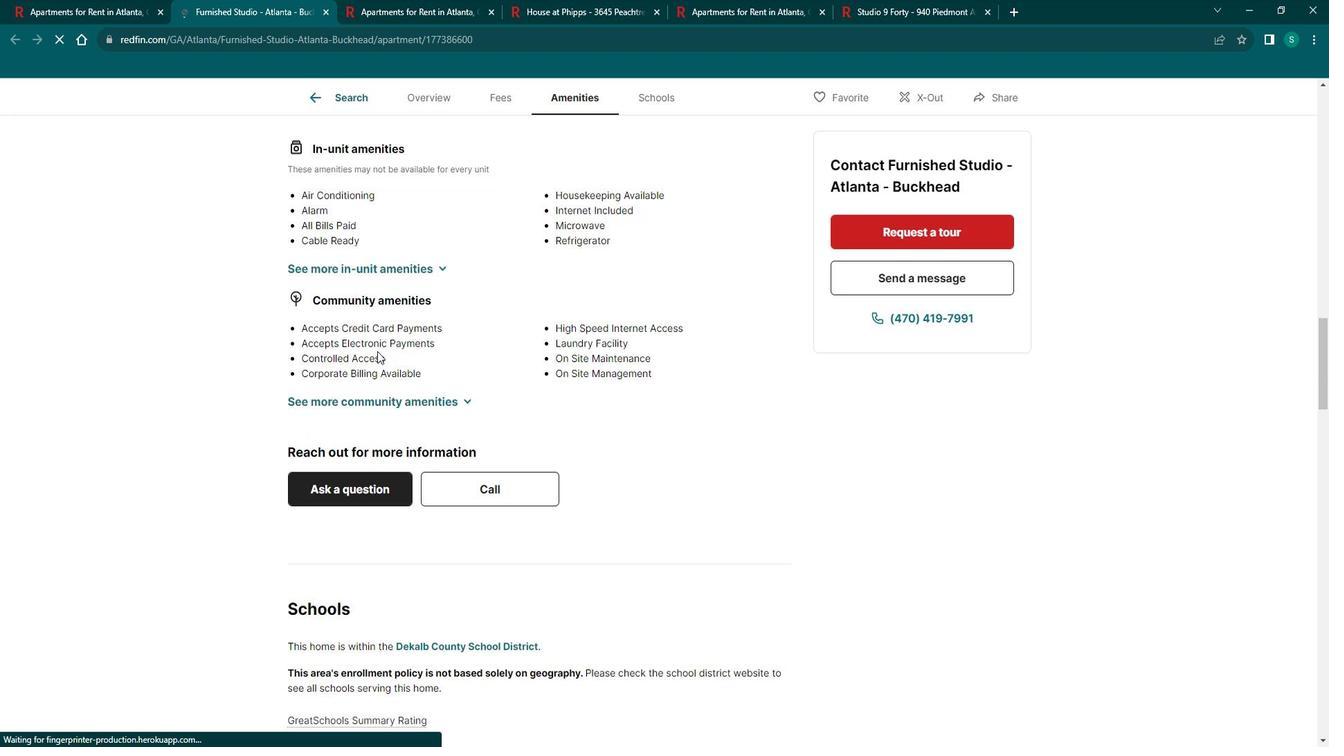 
Action: Mouse scrolled (377, 337) with delta (0, 0)
Screenshot: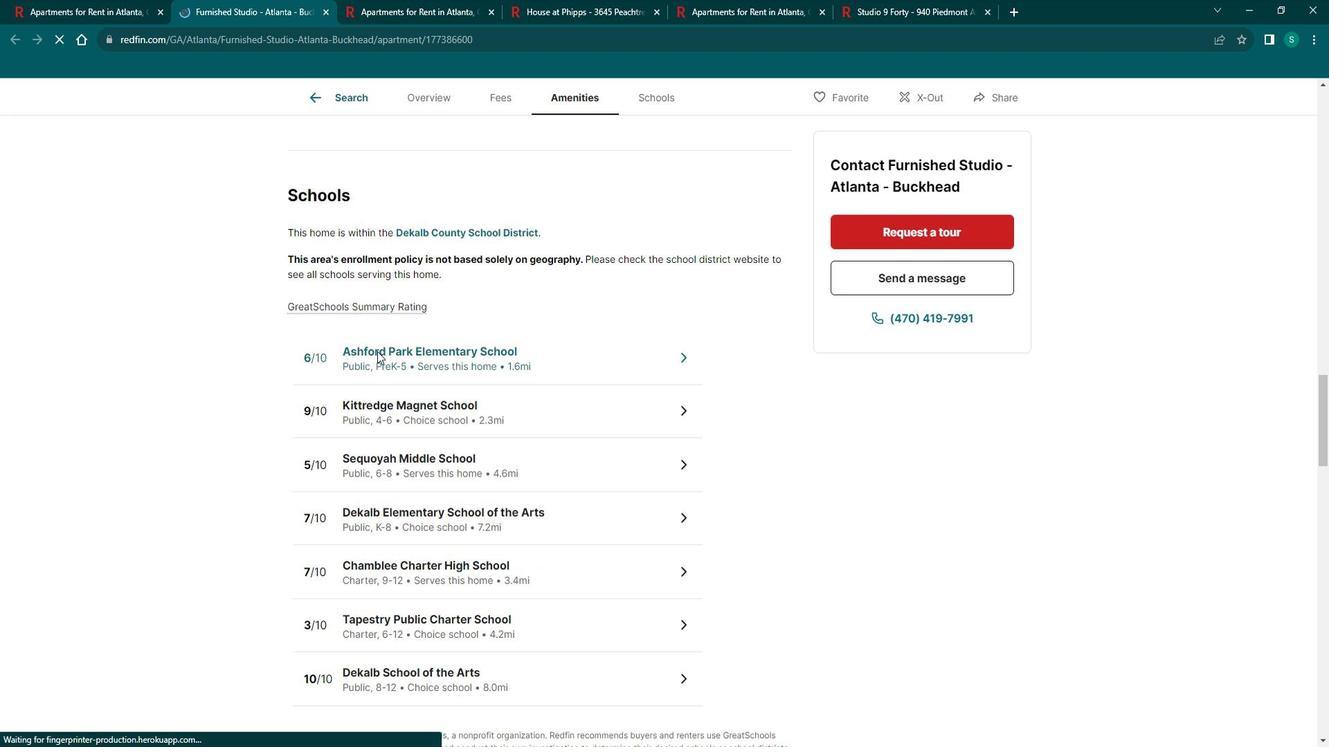 
Action: Mouse scrolled (377, 337) with delta (0, 0)
Screenshot: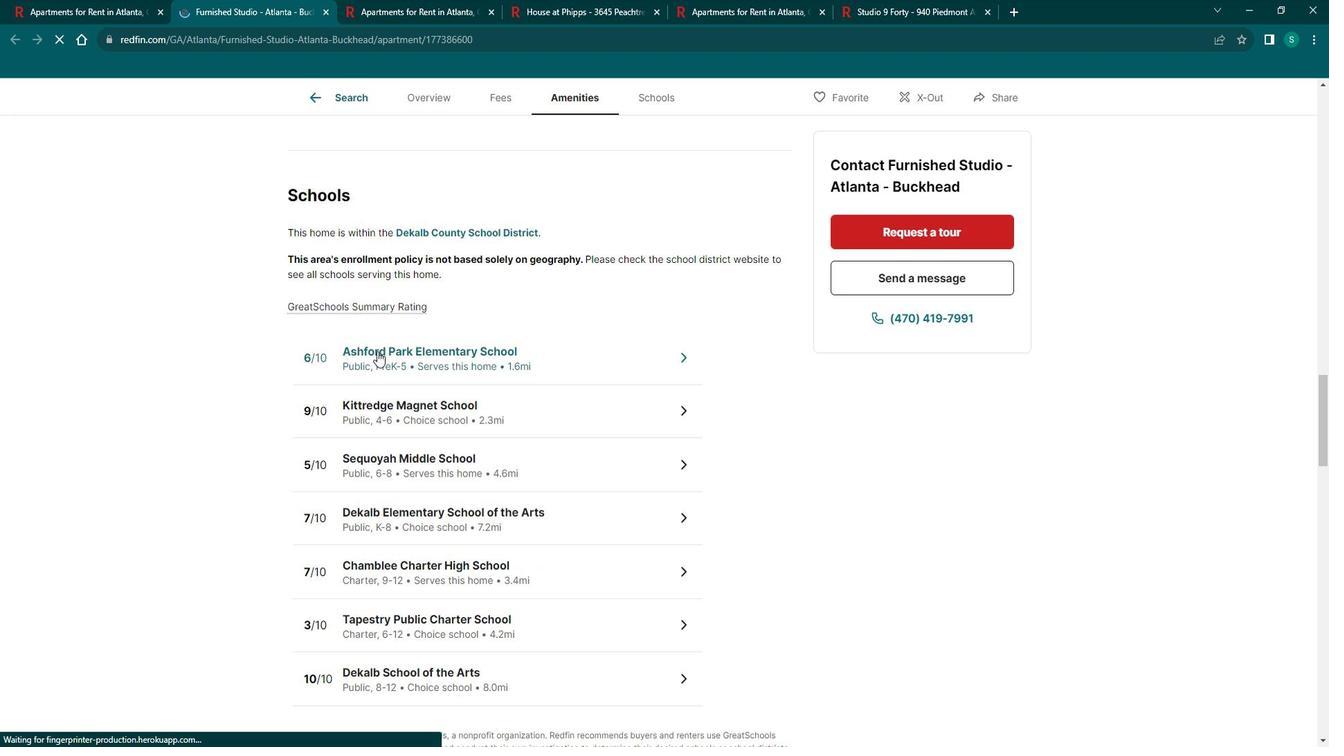 
Action: Mouse scrolled (377, 337) with delta (0, 0)
Screenshot: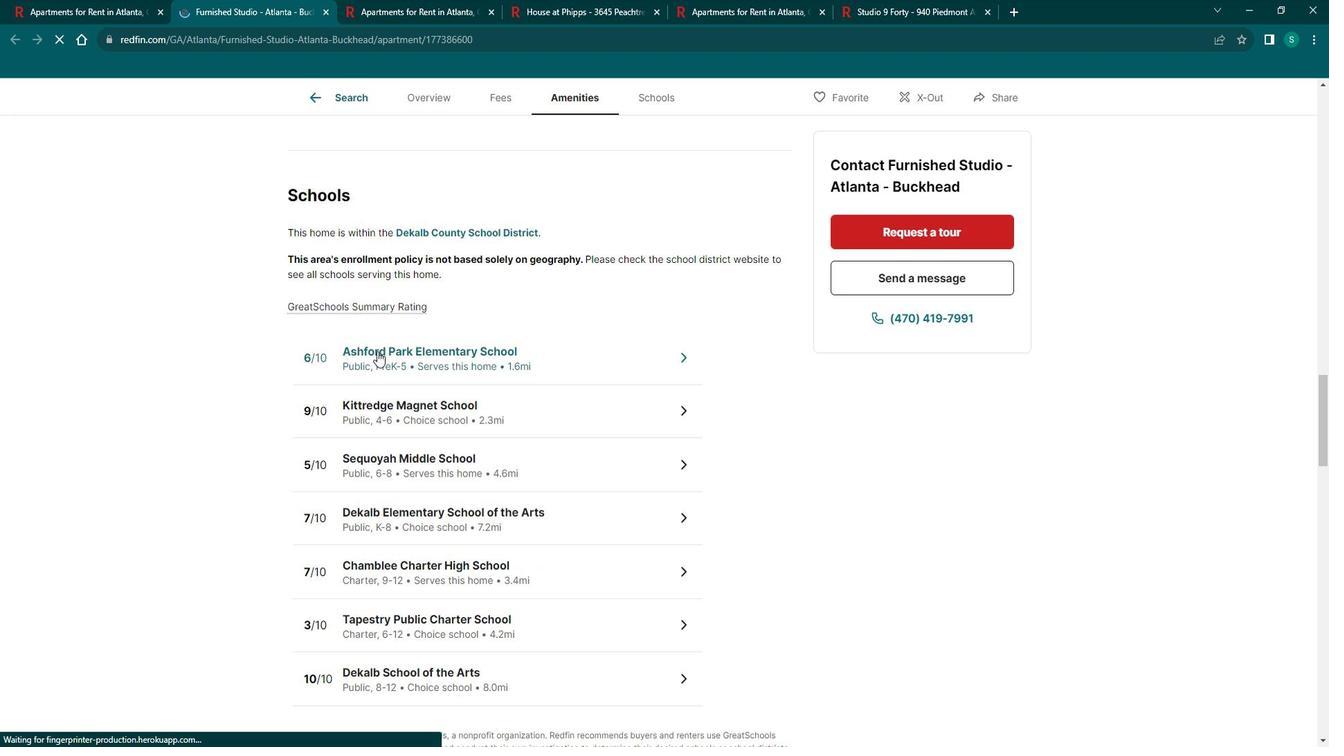 
Action: Mouse scrolled (377, 337) with delta (0, 0)
Screenshot: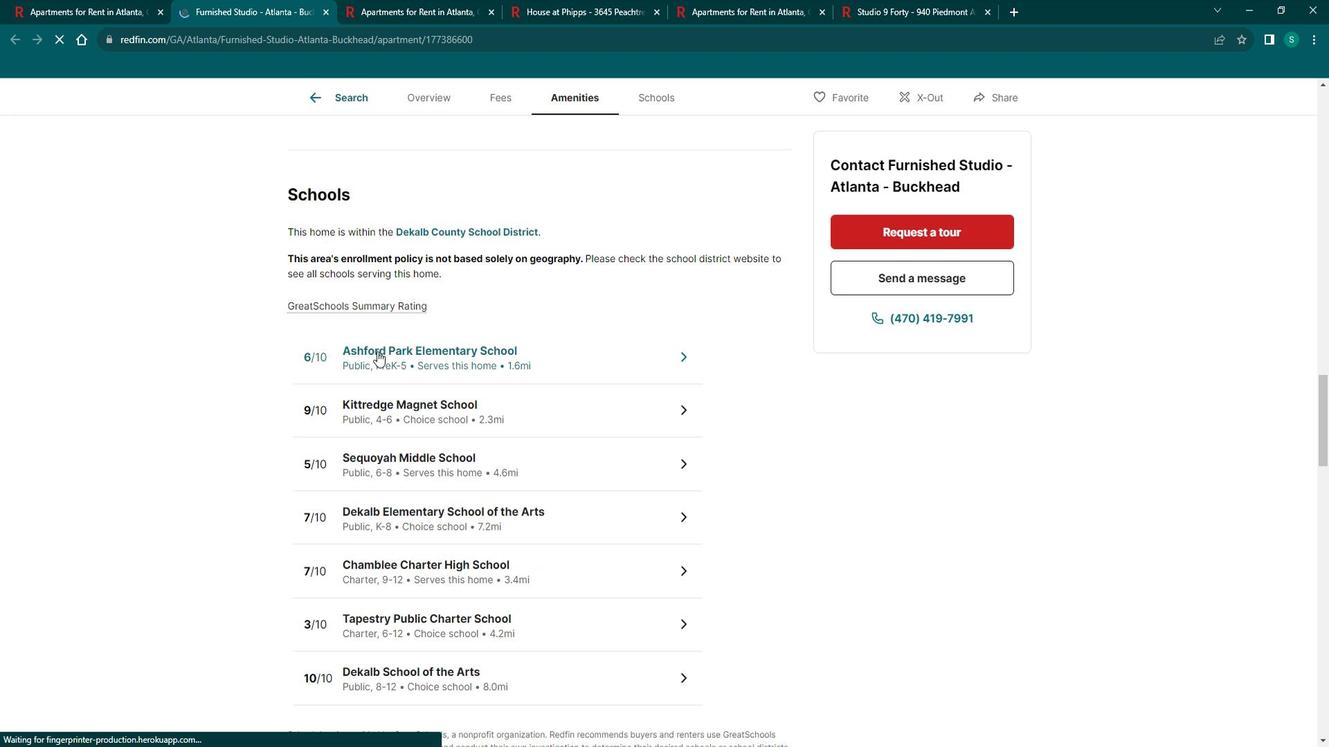 
Action: Mouse scrolled (377, 337) with delta (0, 0)
Screenshot: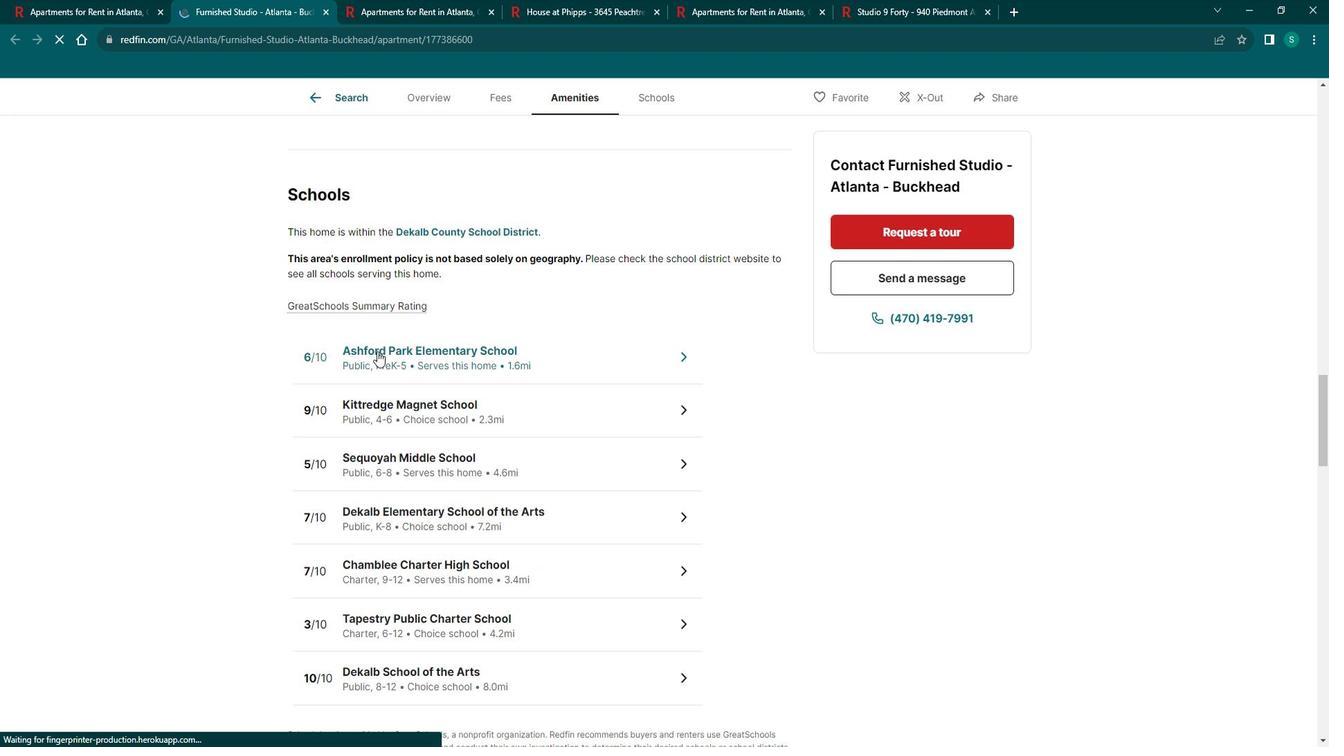 
Action: Mouse scrolled (377, 337) with delta (0, 0)
Screenshot: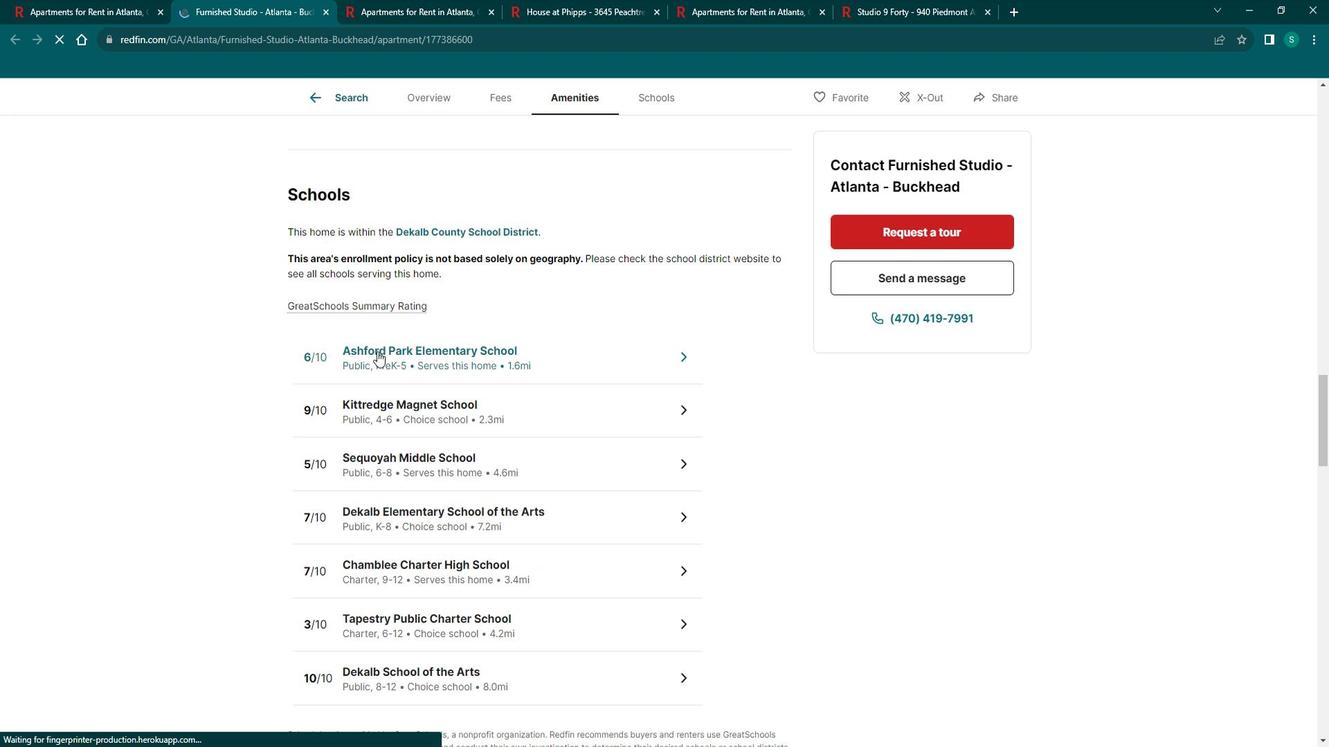 
Action: Mouse moved to (129, 11)
Screenshot: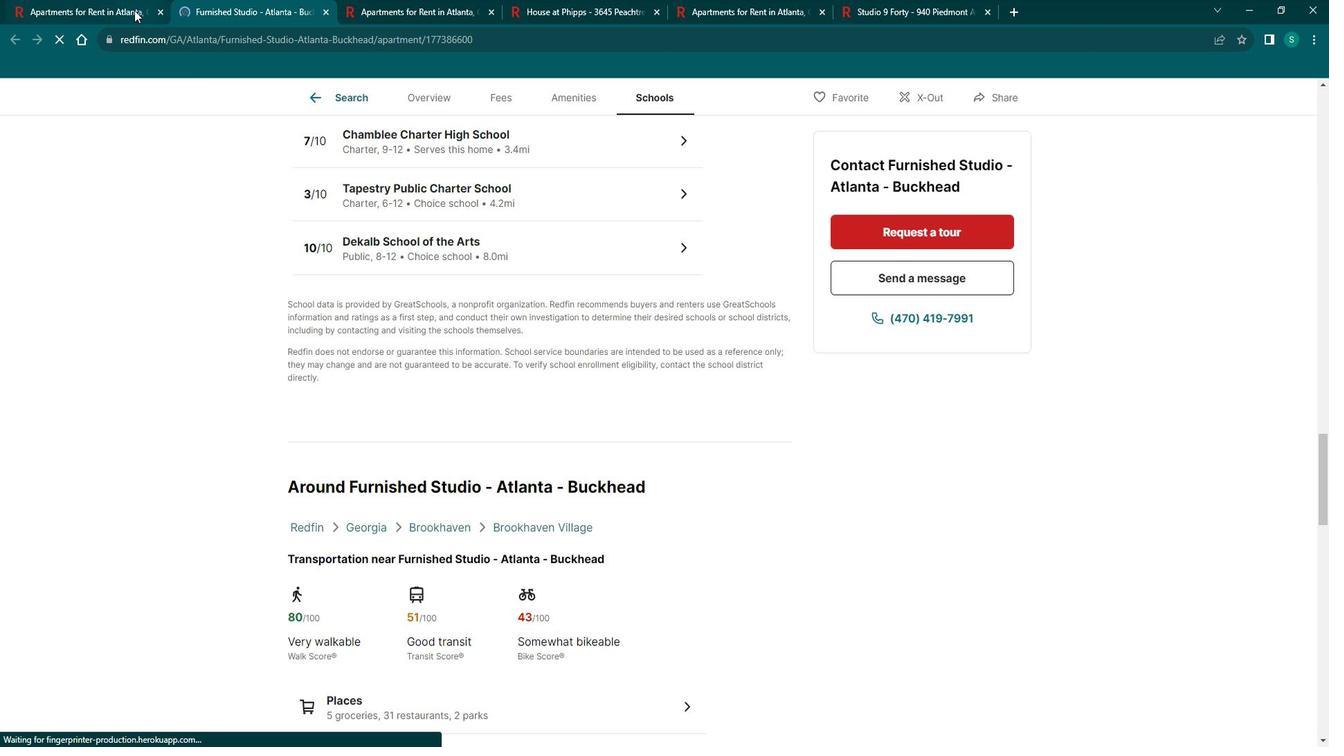 
Action: Mouse pressed left at (129, 11)
Screenshot: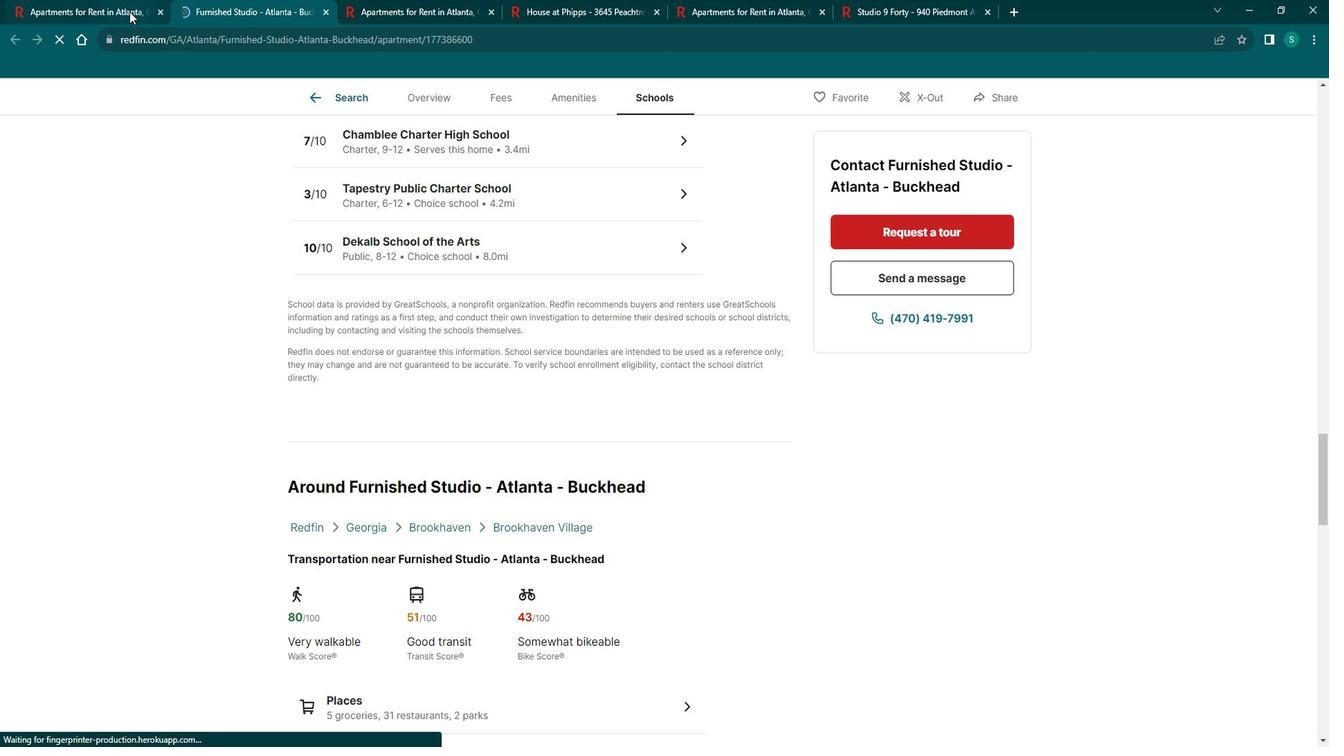 
Action: Mouse moved to (786, 285)
